 Task: Play online Dominion games in easy mode.
Action: Mouse moved to (261, 516)
Screenshot: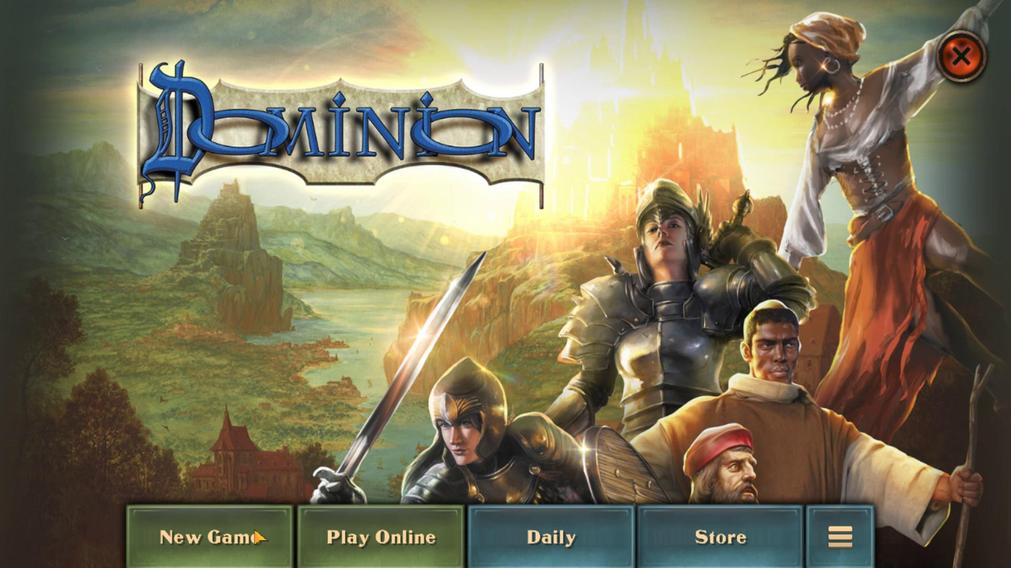 
Action: Mouse pressed left at (261, 516)
Screenshot: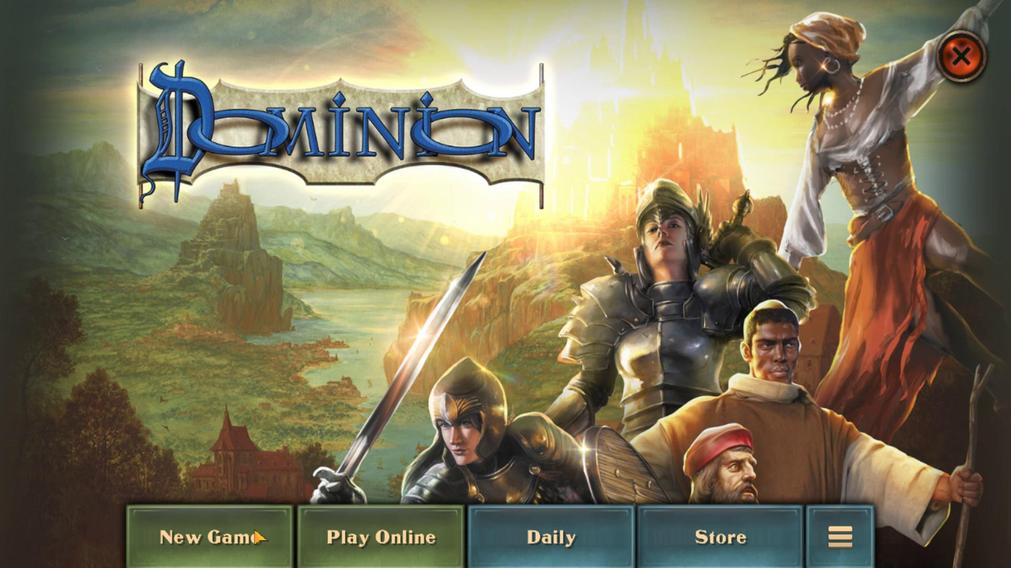 
Action: Mouse moved to (523, 235)
Screenshot: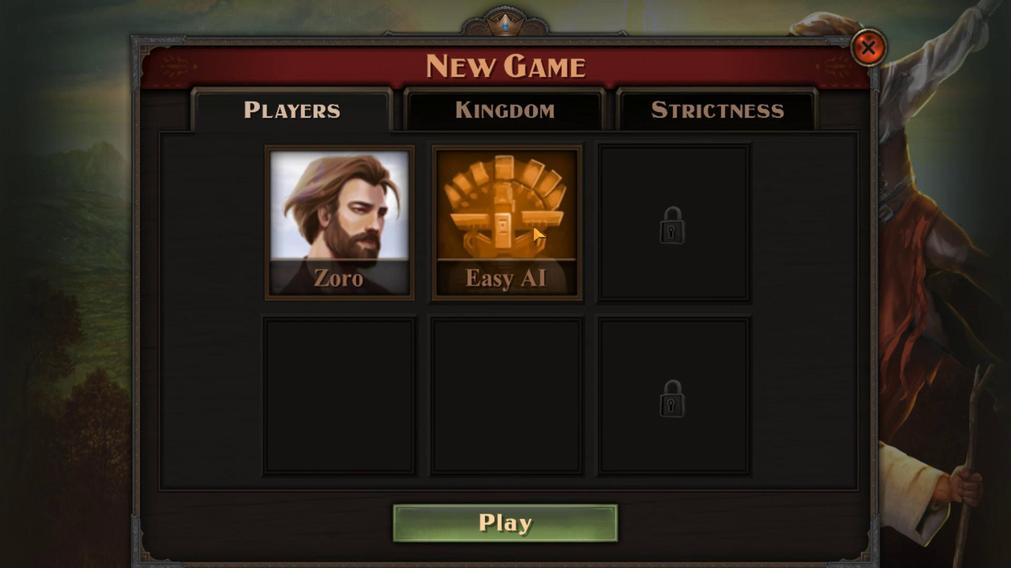 
Action: Mouse pressed left at (523, 235)
Screenshot: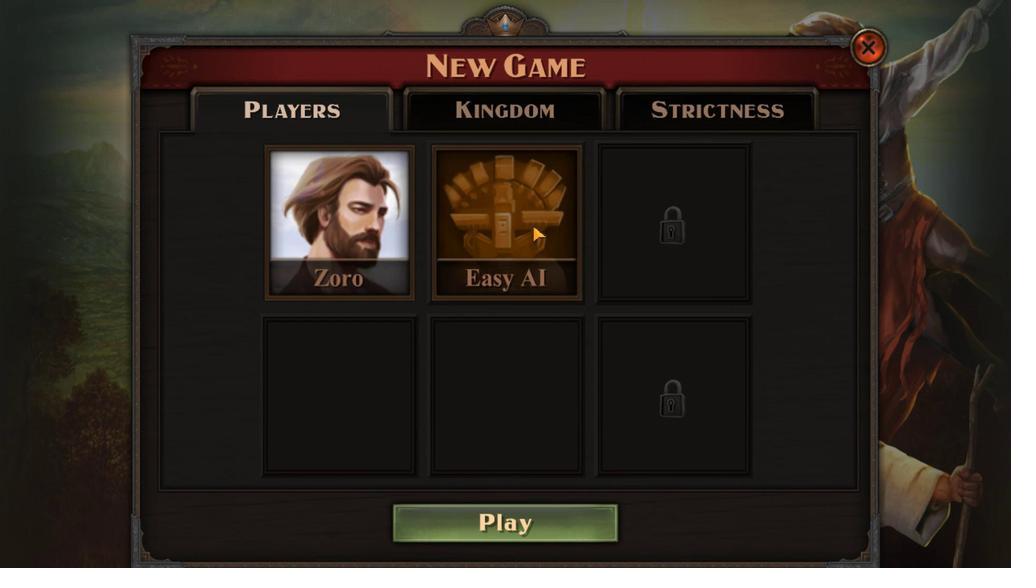 
Action: Mouse moved to (333, 326)
Screenshot: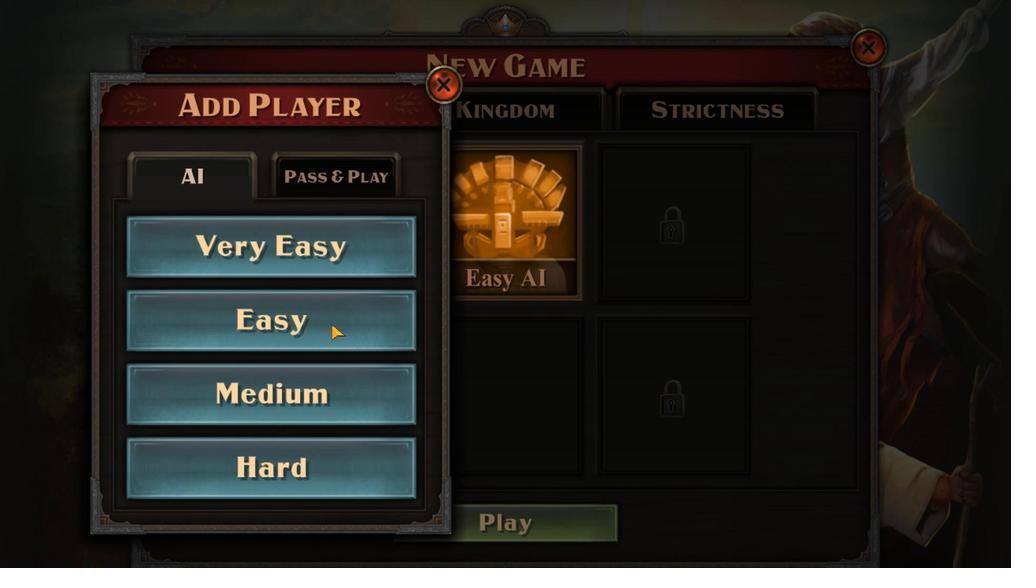 
Action: Mouse pressed left at (333, 326)
Screenshot: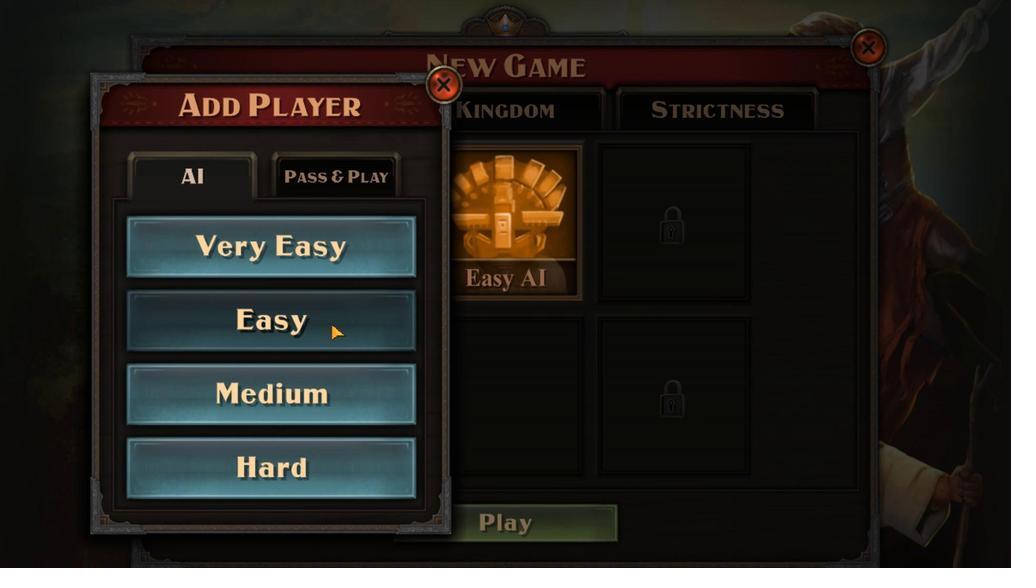
Action: Mouse moved to (569, 505)
Screenshot: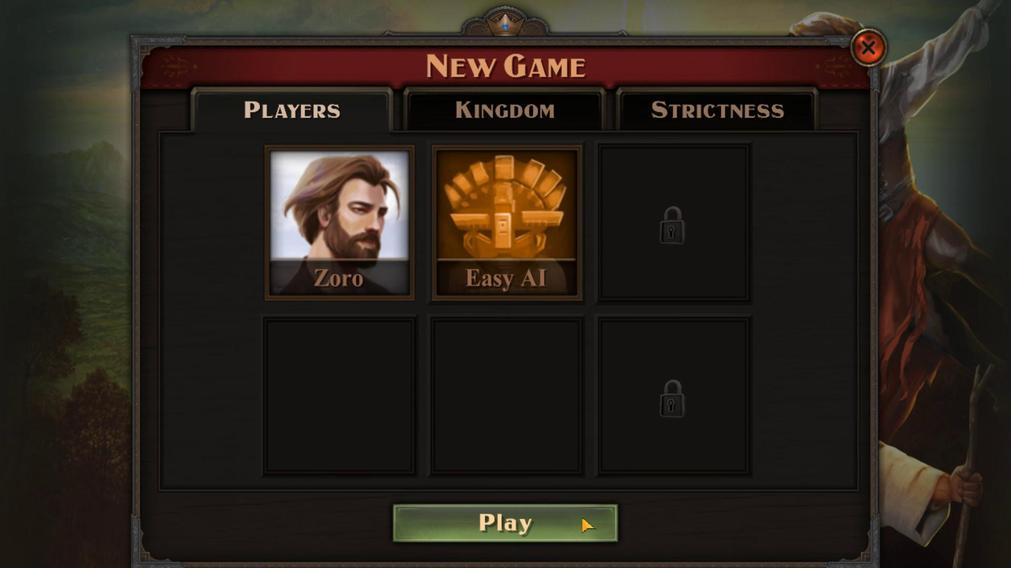 
Action: Mouse pressed left at (569, 505)
Screenshot: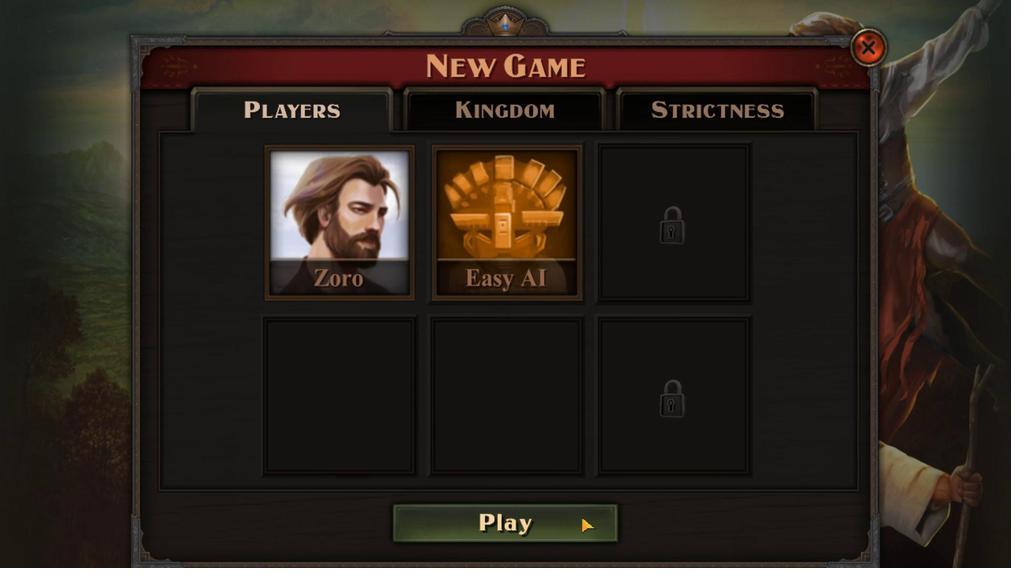 
Action: Mouse moved to (652, 503)
Screenshot: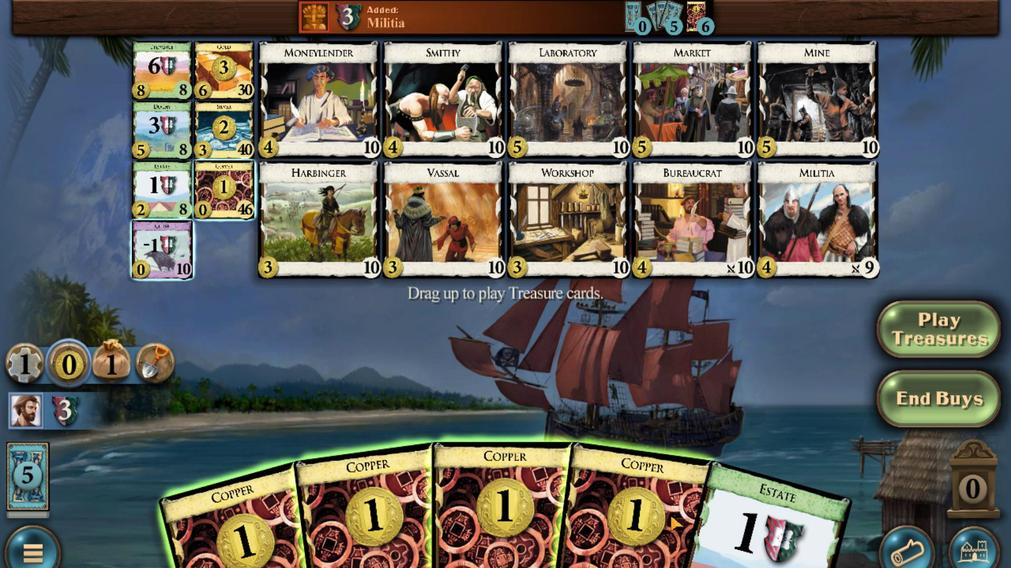
Action: Mouse scrolled (652, 502) with delta (0, 0)
Screenshot: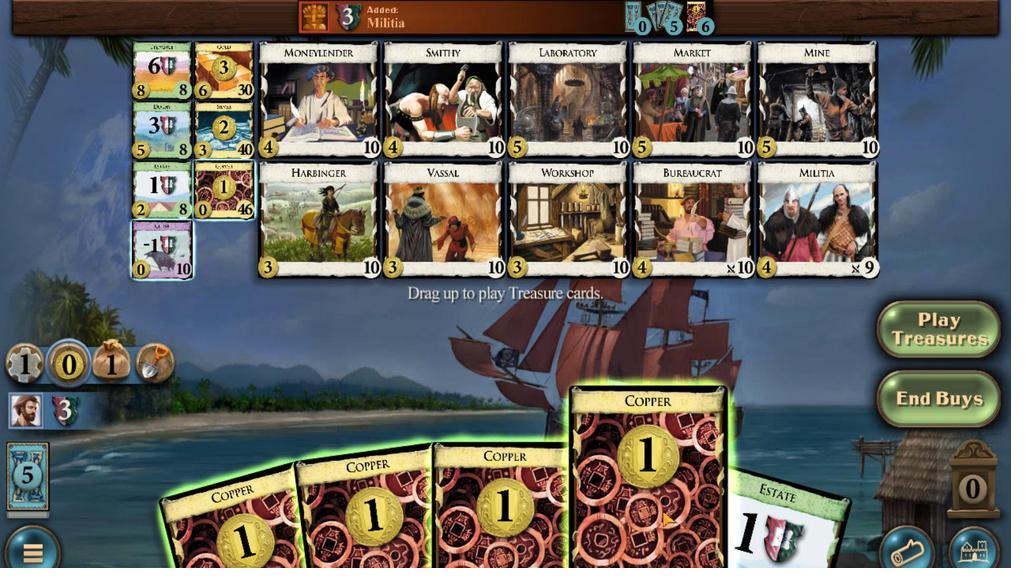 
Action: Mouse moved to (588, 496)
Screenshot: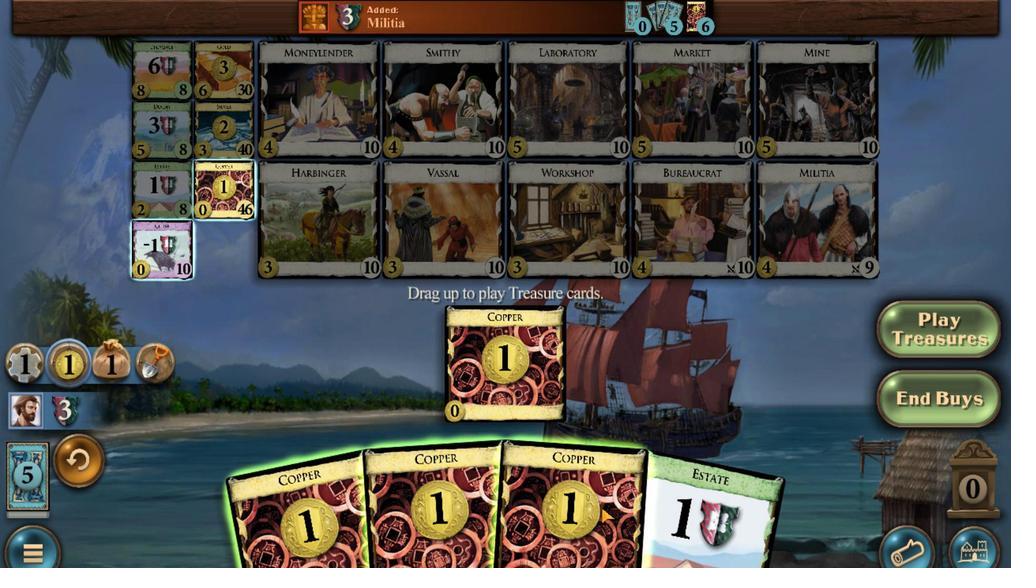 
Action: Mouse scrolled (588, 496) with delta (0, 0)
Screenshot: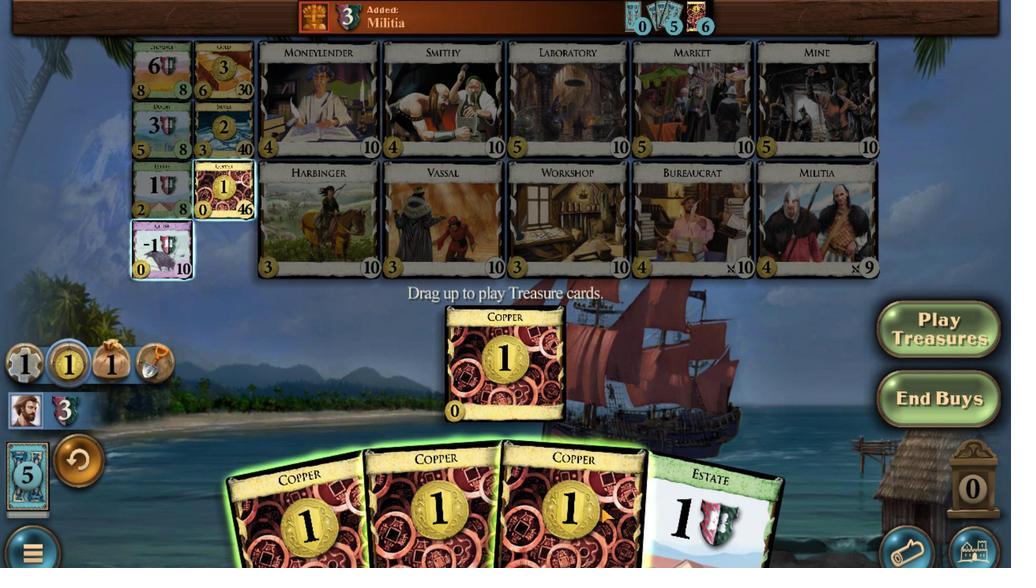 
Action: Mouse moved to (526, 468)
Screenshot: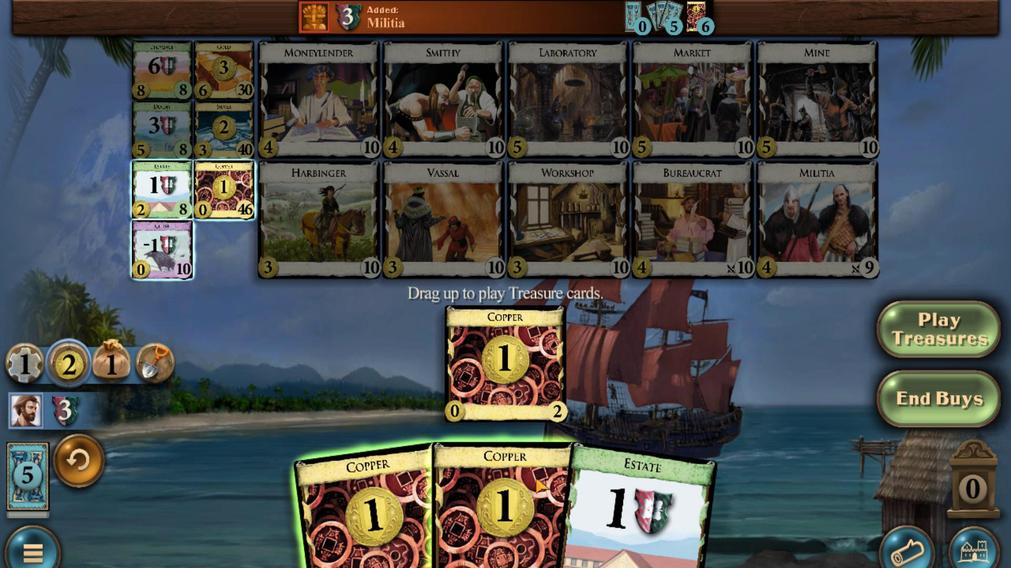 
Action: Mouse scrolled (526, 468) with delta (0, 0)
Screenshot: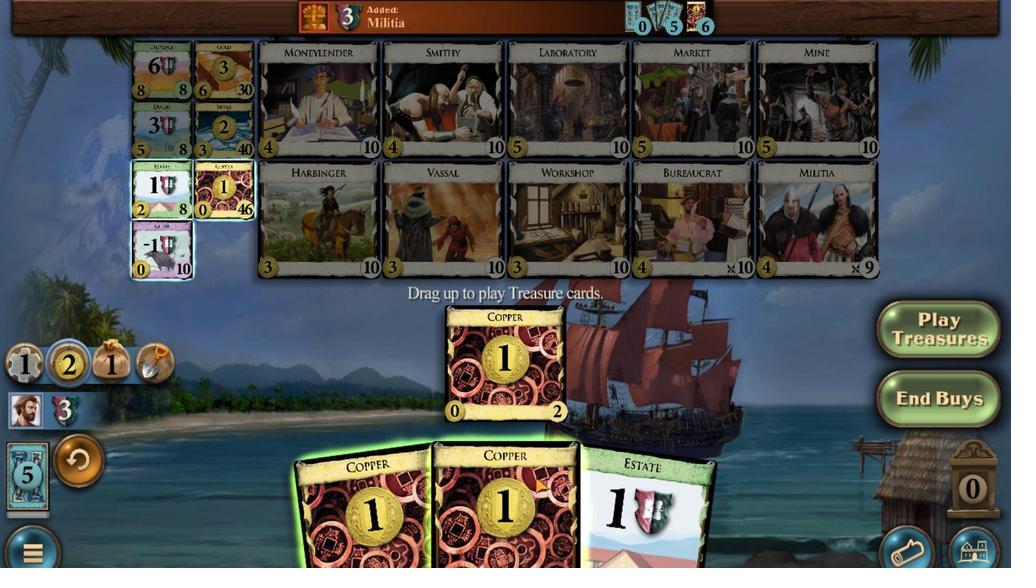 
Action: Mouse moved to (440, 466)
Screenshot: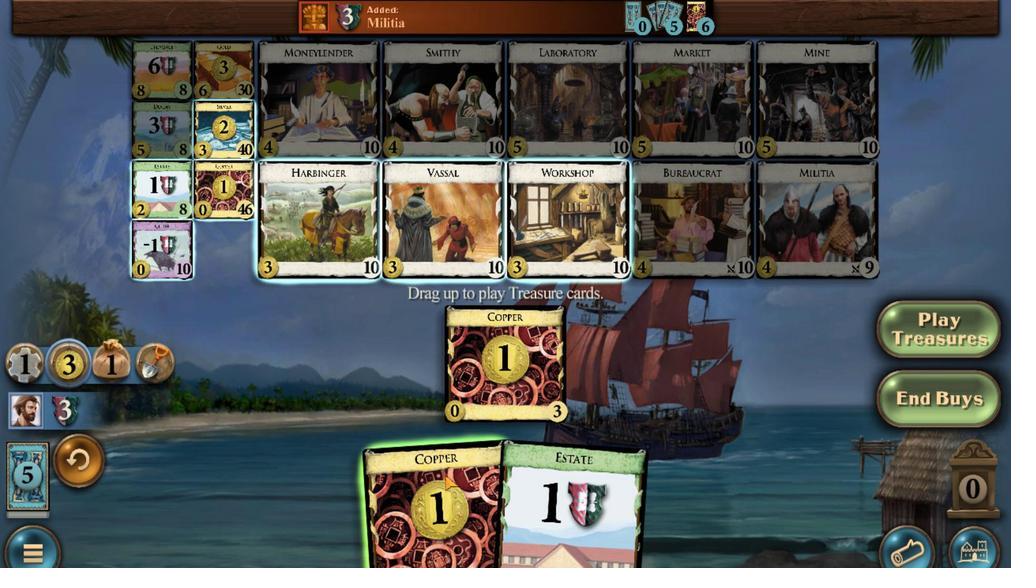 
Action: Mouse scrolled (440, 465) with delta (0, 0)
Screenshot: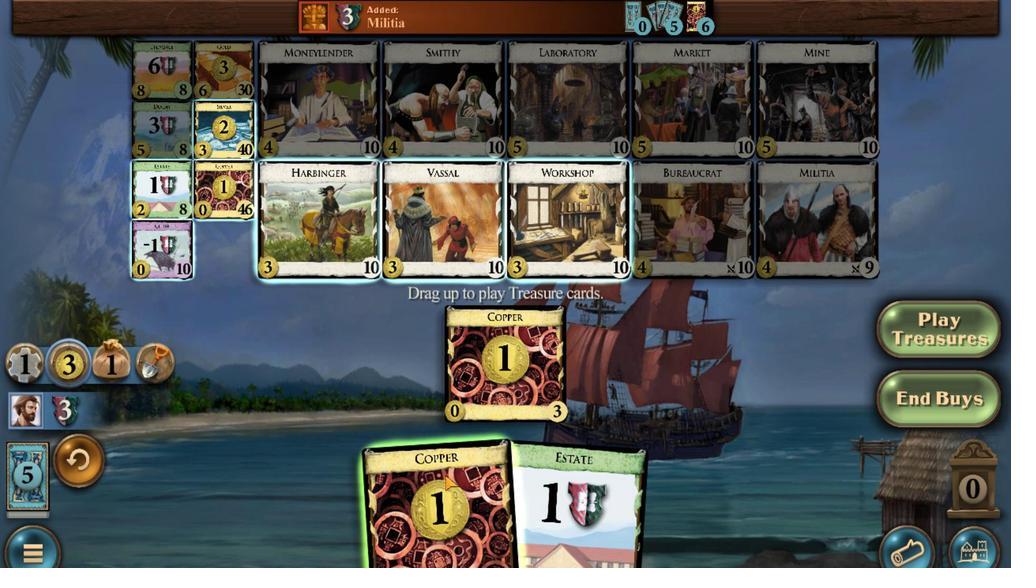 
Action: Mouse moved to (770, 214)
Screenshot: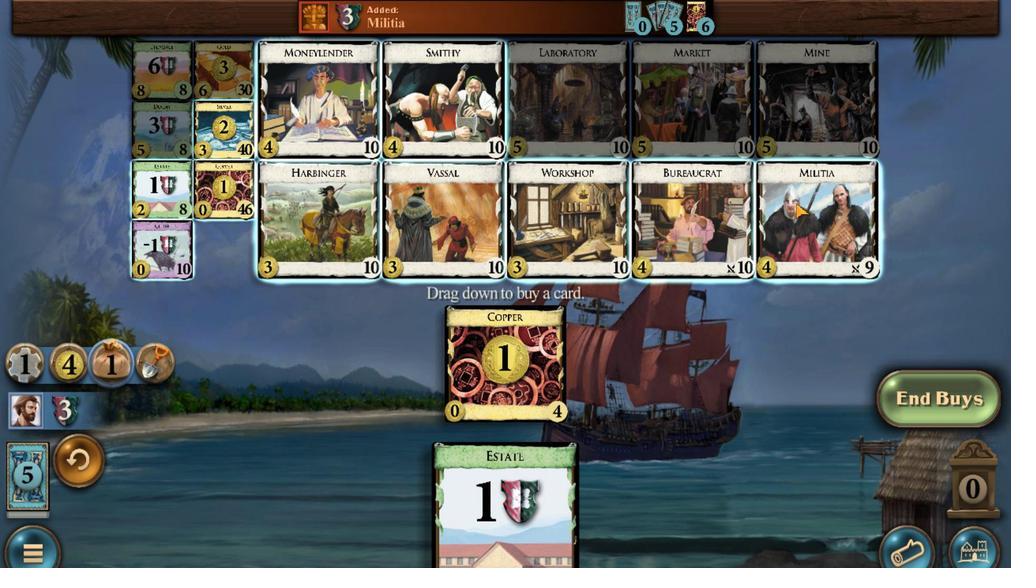 
Action: Mouse scrolled (770, 214) with delta (0, 0)
Screenshot: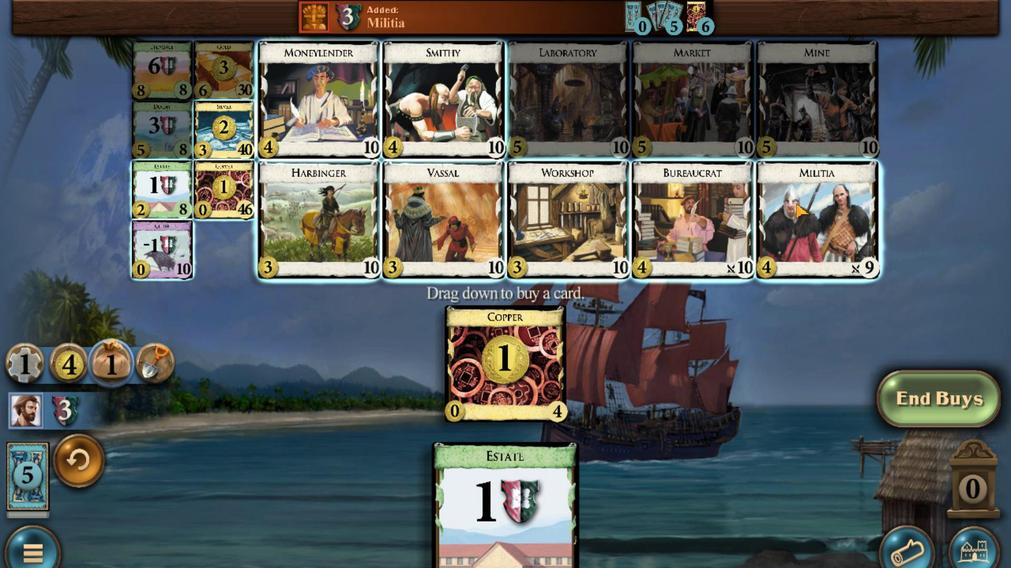 
Action: Mouse scrolled (770, 214) with delta (0, 0)
Screenshot: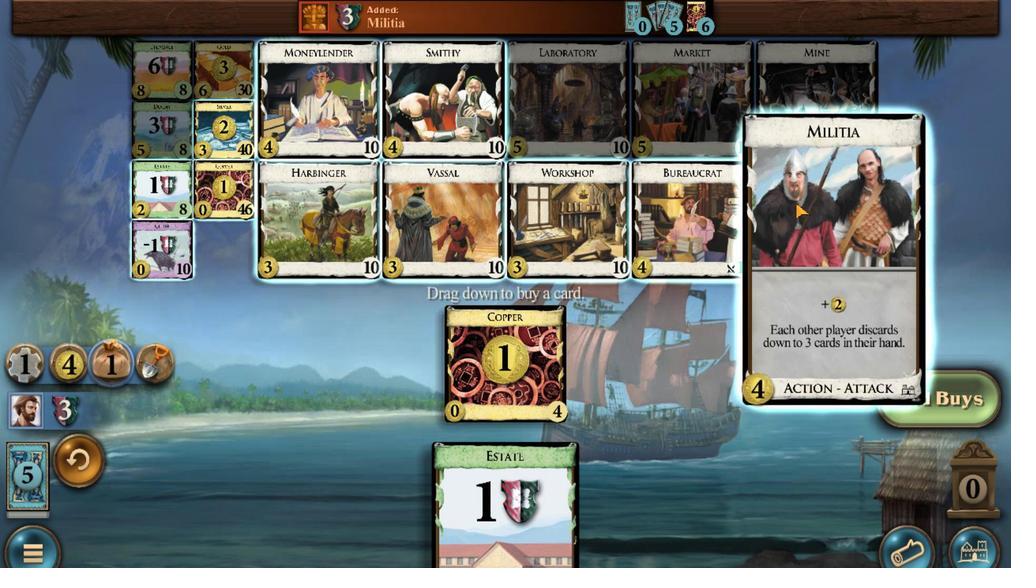 
Action: Mouse scrolled (770, 214) with delta (0, 0)
Screenshot: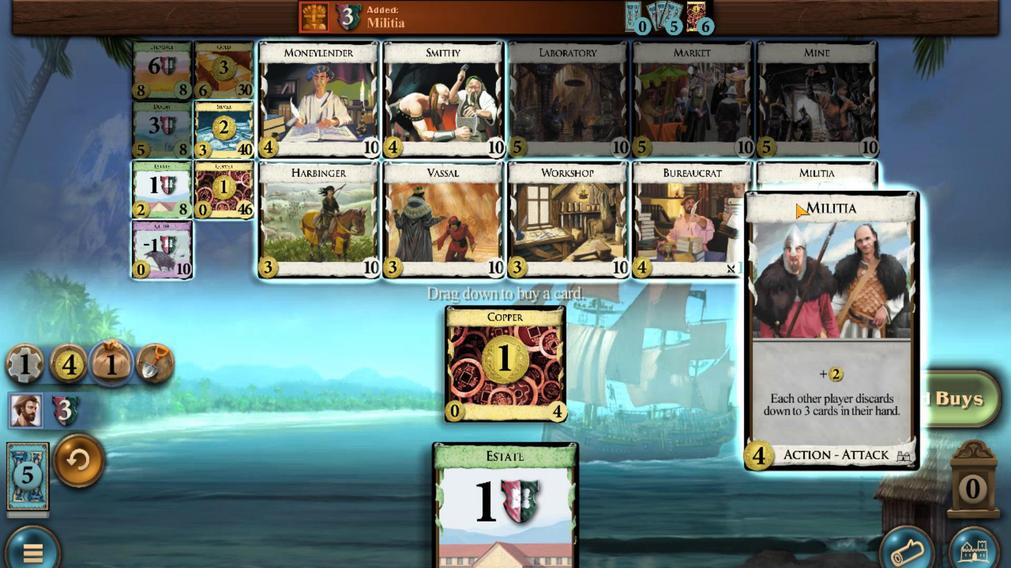 
Action: Mouse moved to (473, 472)
Screenshot: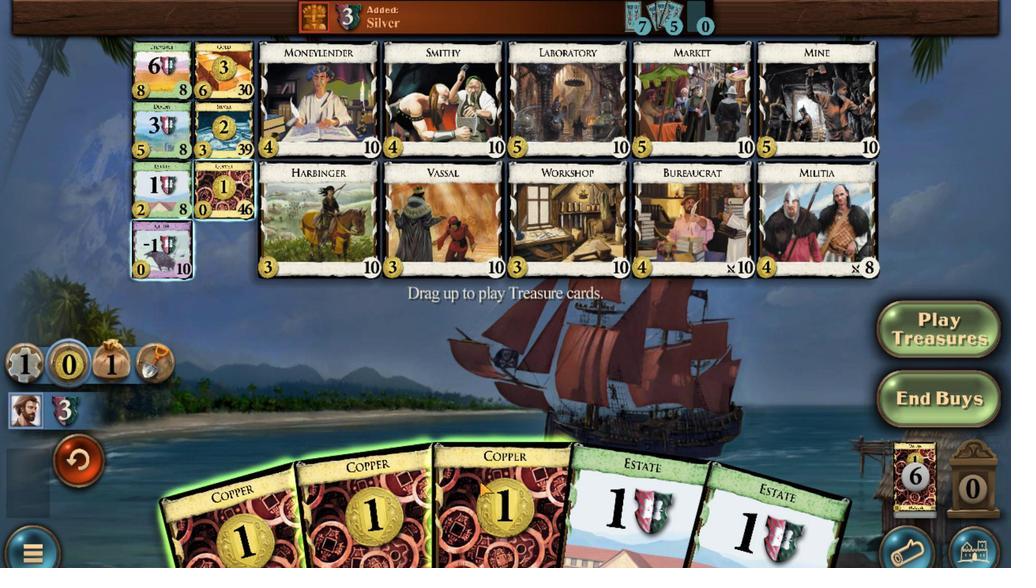 
Action: Mouse scrolled (473, 471) with delta (0, 0)
Screenshot: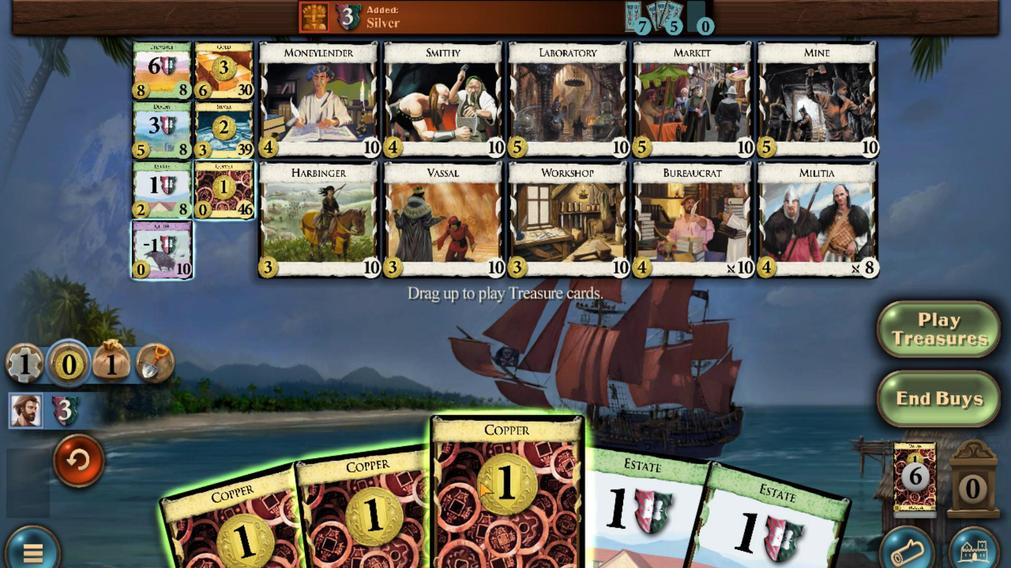 
Action: Mouse moved to (448, 472)
Screenshot: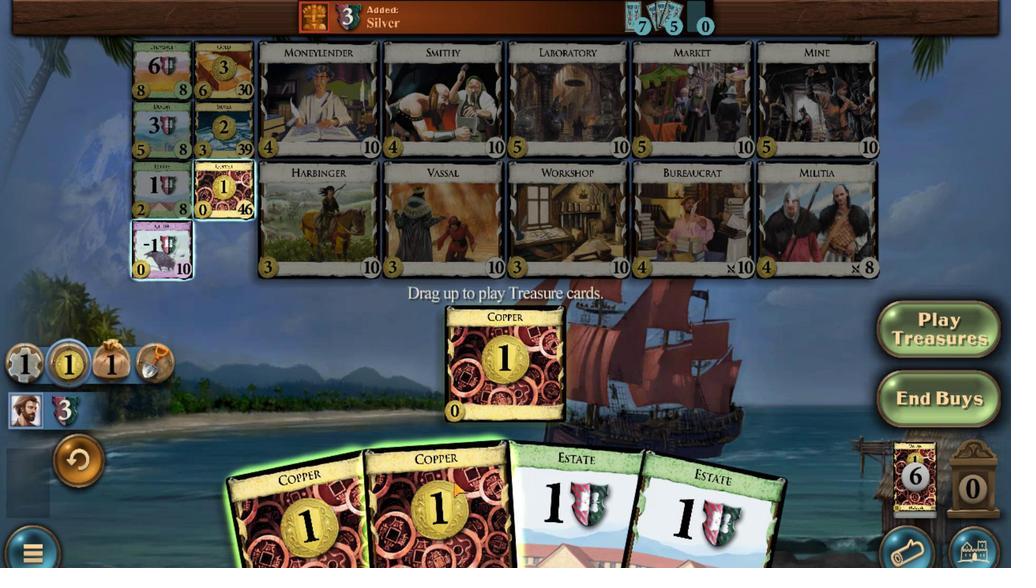
Action: Mouse scrolled (448, 471) with delta (0, 0)
Screenshot: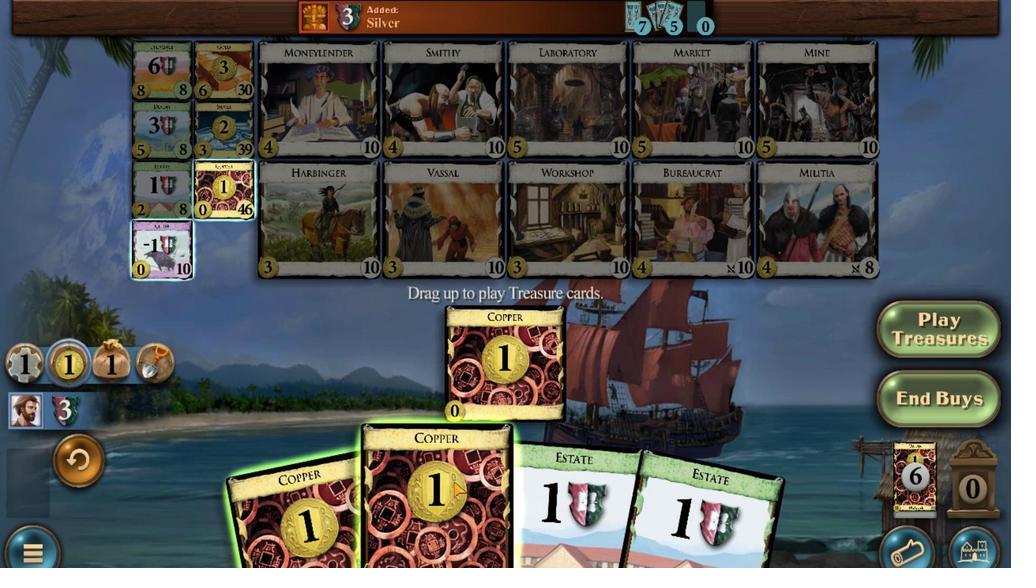 
Action: Mouse moved to (391, 475)
Screenshot: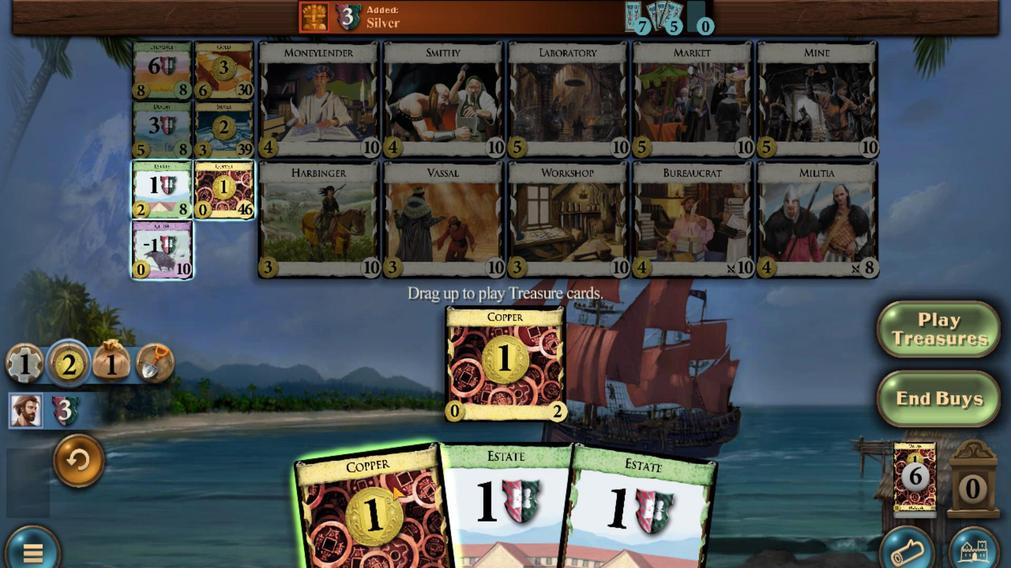 
Action: Mouse scrolled (391, 474) with delta (0, 0)
Screenshot: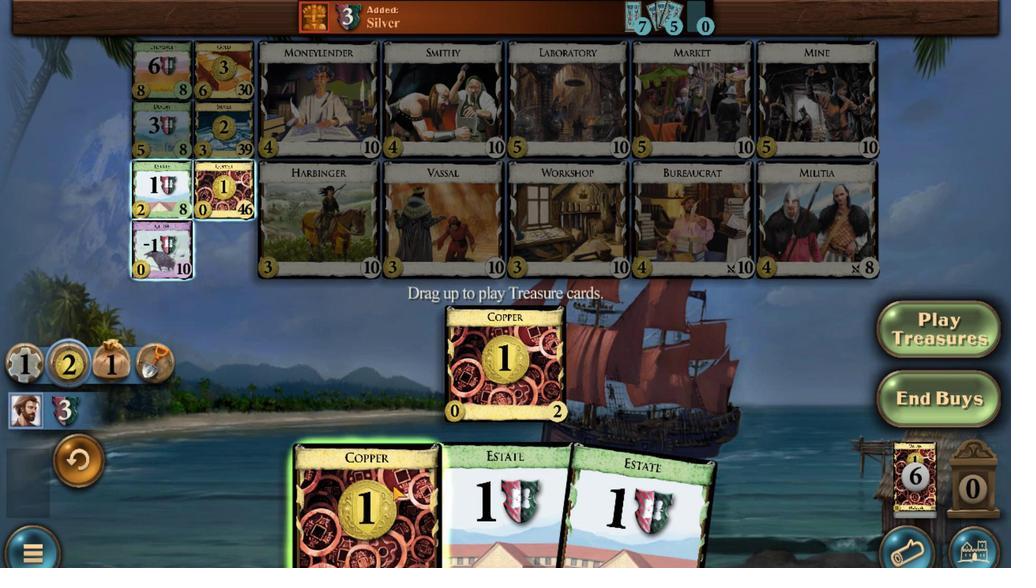 
Action: Mouse moved to (229, 126)
Screenshot: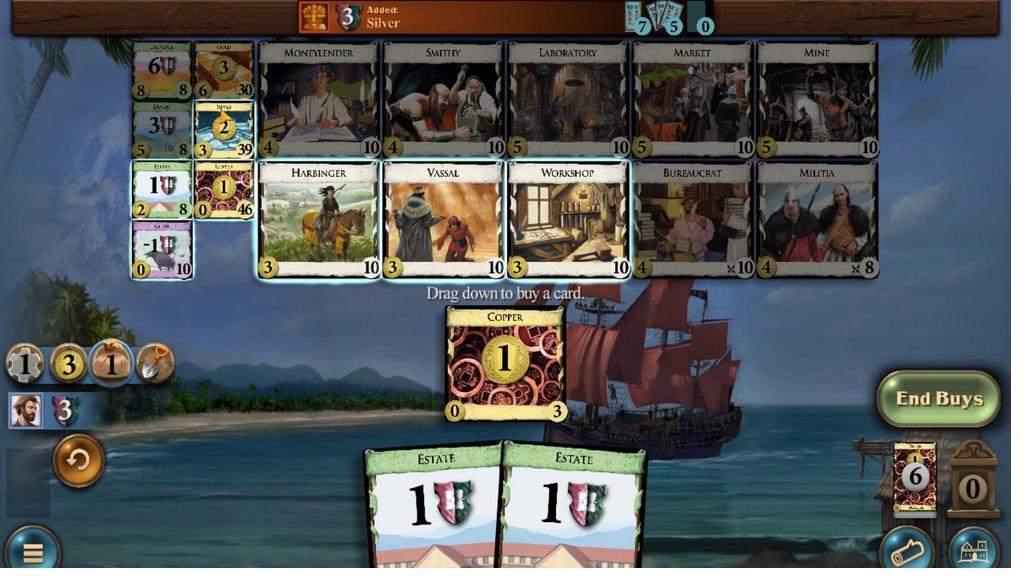 
Action: Mouse scrolled (229, 127) with delta (0, 0)
Screenshot: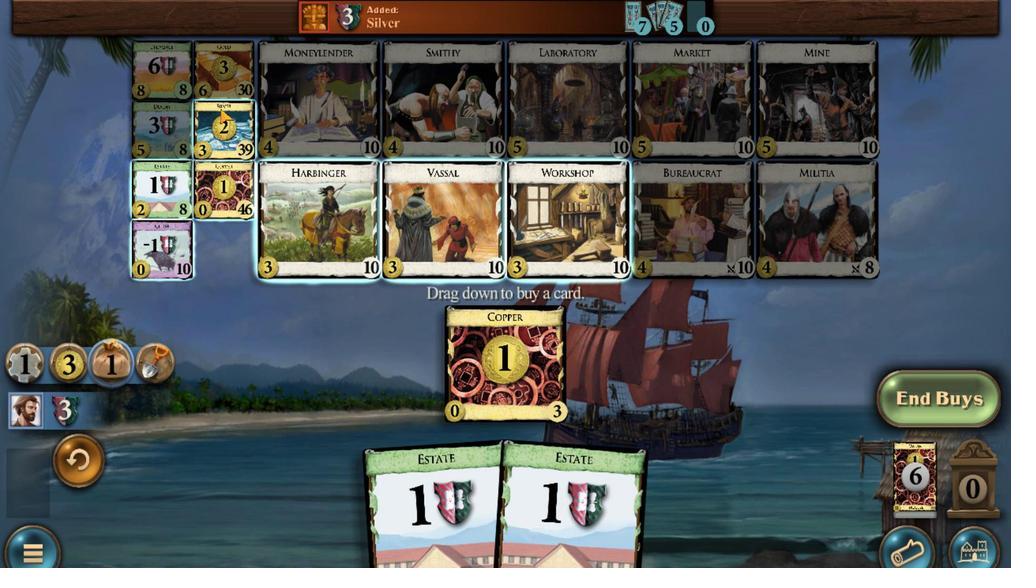 
Action: Mouse scrolled (229, 127) with delta (0, 0)
Screenshot: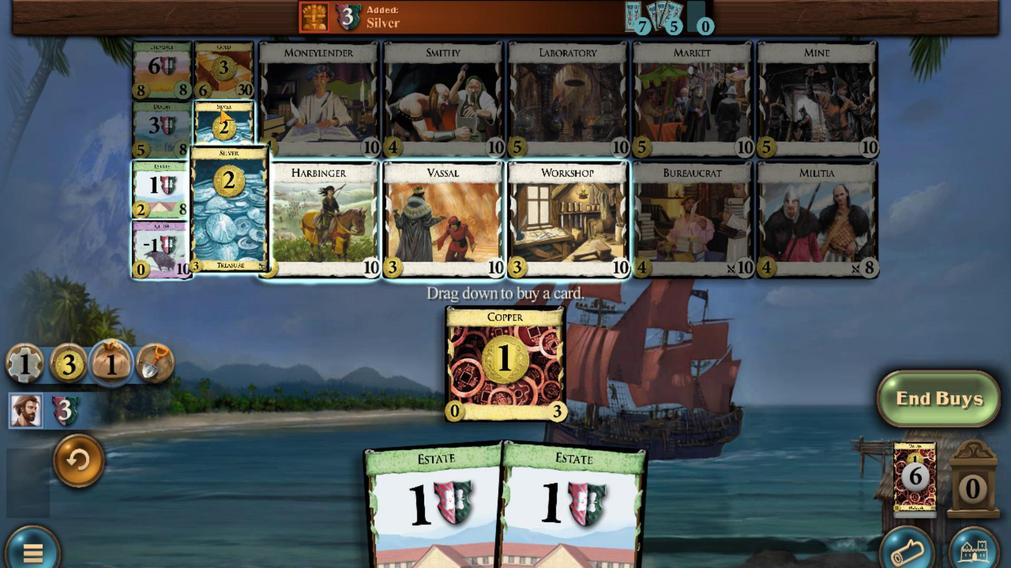 
Action: Mouse scrolled (229, 127) with delta (0, 0)
Screenshot: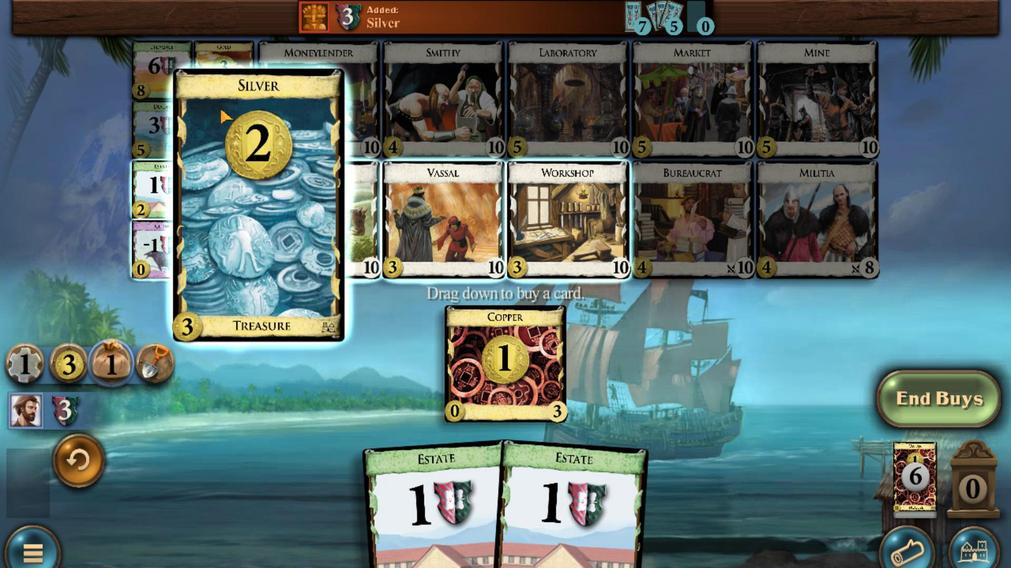 
Action: Mouse scrolled (229, 127) with delta (0, 0)
Screenshot: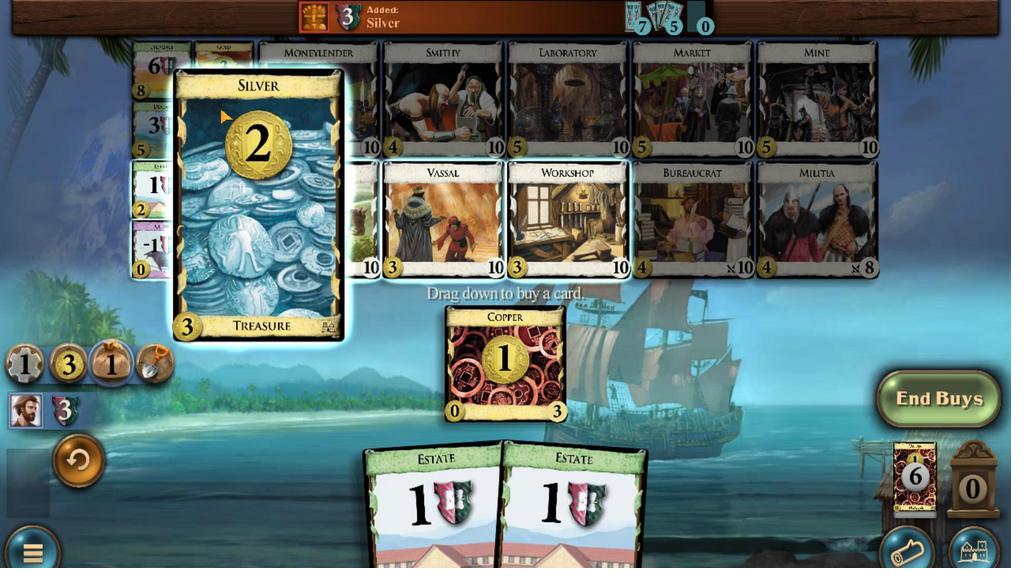 
Action: Mouse scrolled (229, 127) with delta (0, 0)
Screenshot: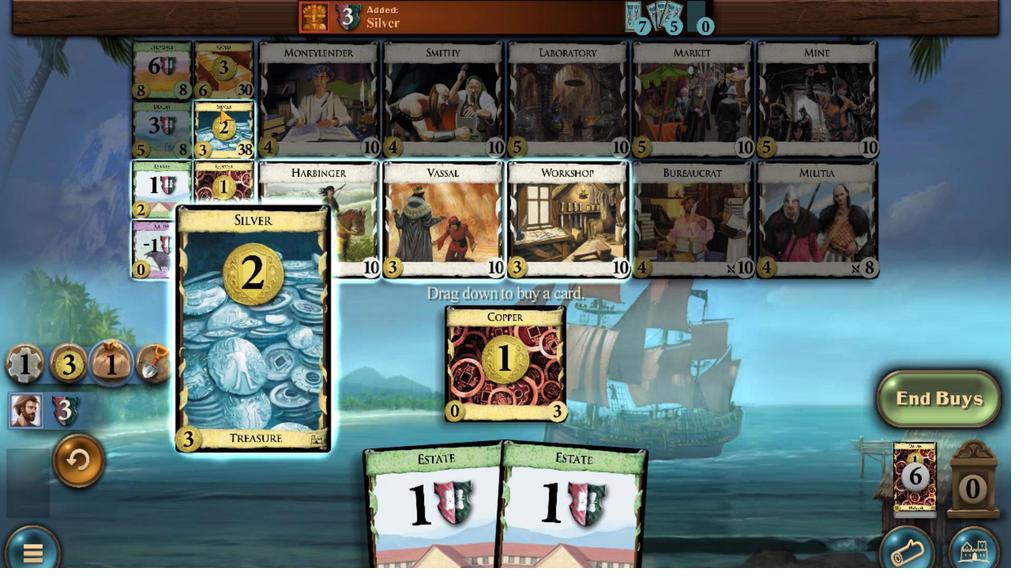 
Action: Mouse moved to (474, 448)
Screenshot: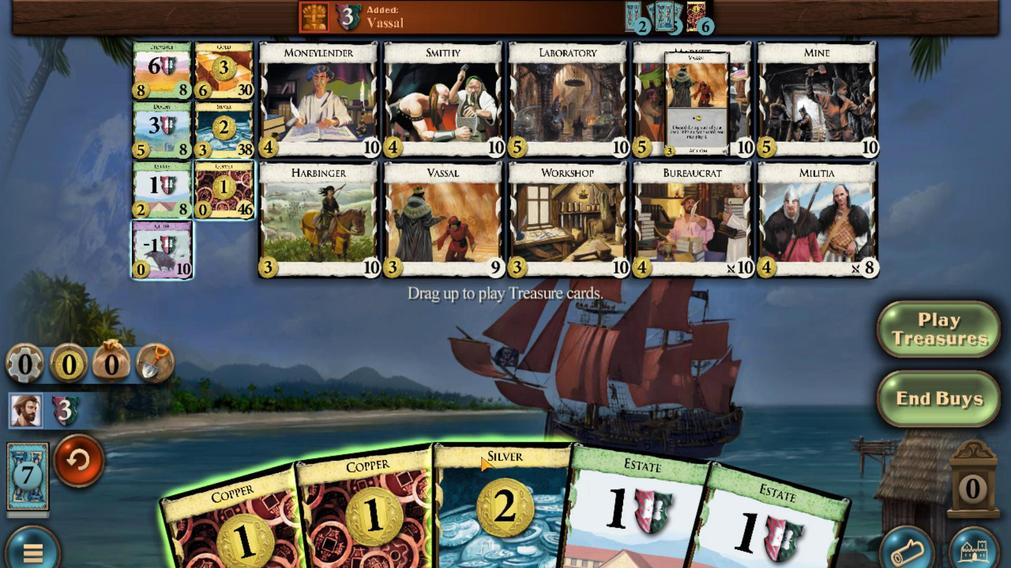 
Action: Mouse scrolled (474, 448) with delta (0, 0)
Screenshot: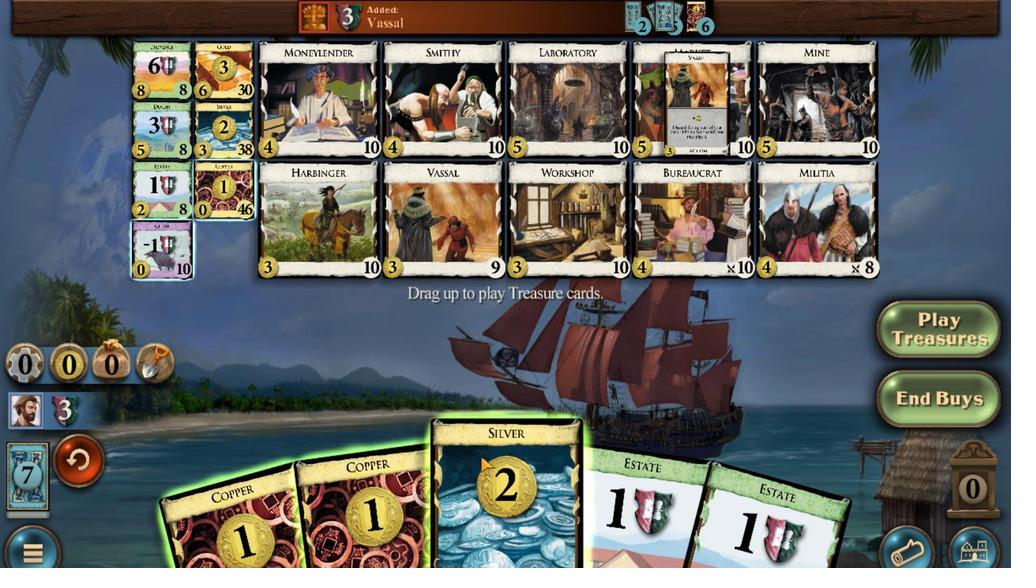 
Action: Mouse moved to (449, 463)
Screenshot: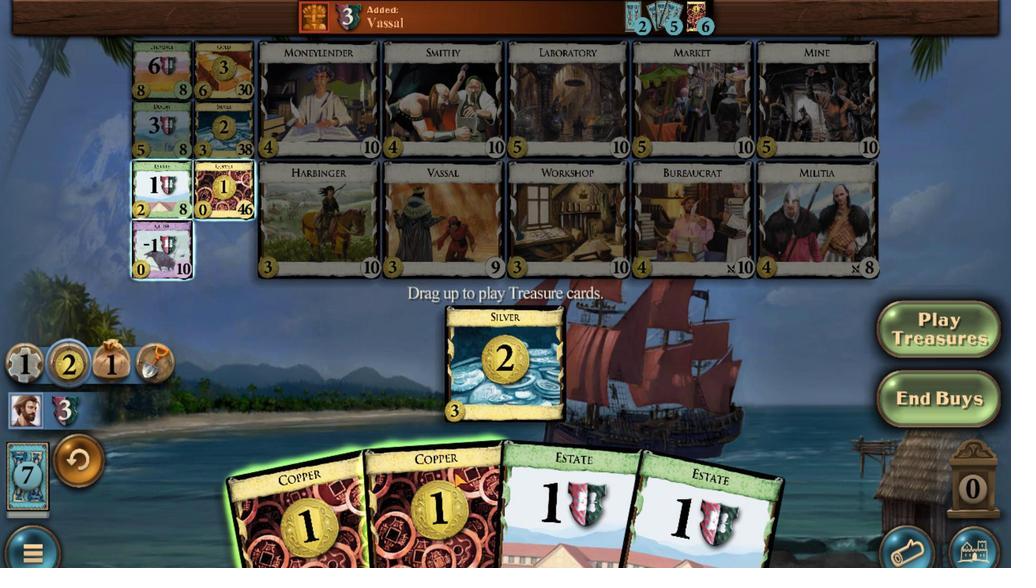 
Action: Mouse scrolled (449, 462) with delta (0, 0)
Screenshot: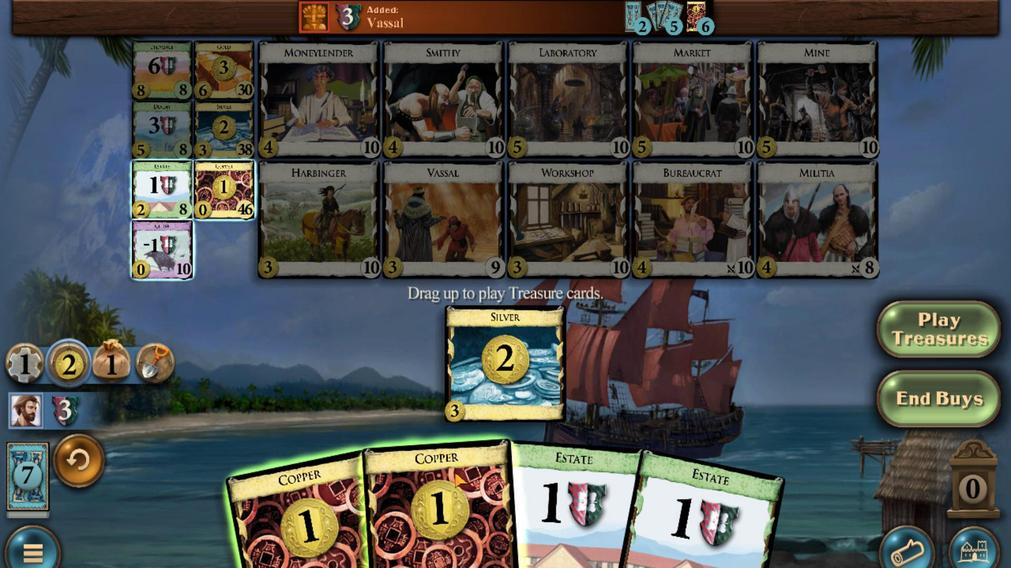 
Action: Mouse moved to (383, 468)
Screenshot: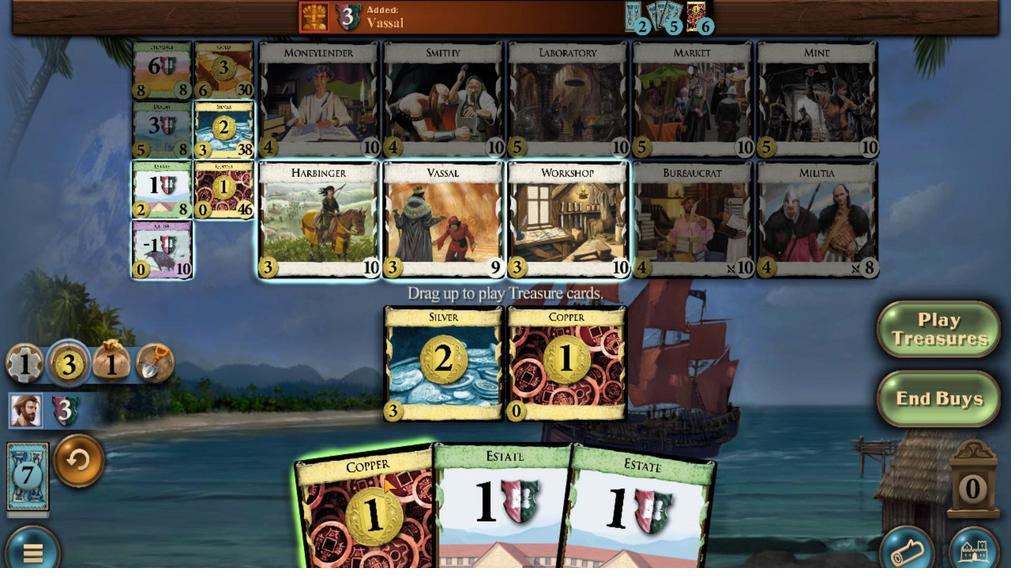 
Action: Mouse scrolled (383, 468) with delta (0, 0)
Screenshot: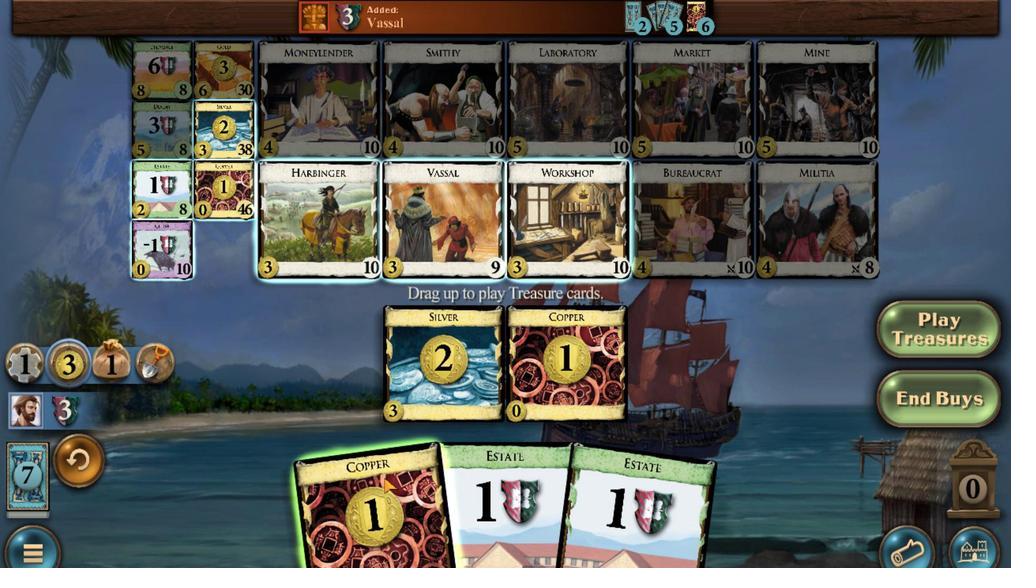 
Action: Mouse moved to (436, 116)
Screenshot: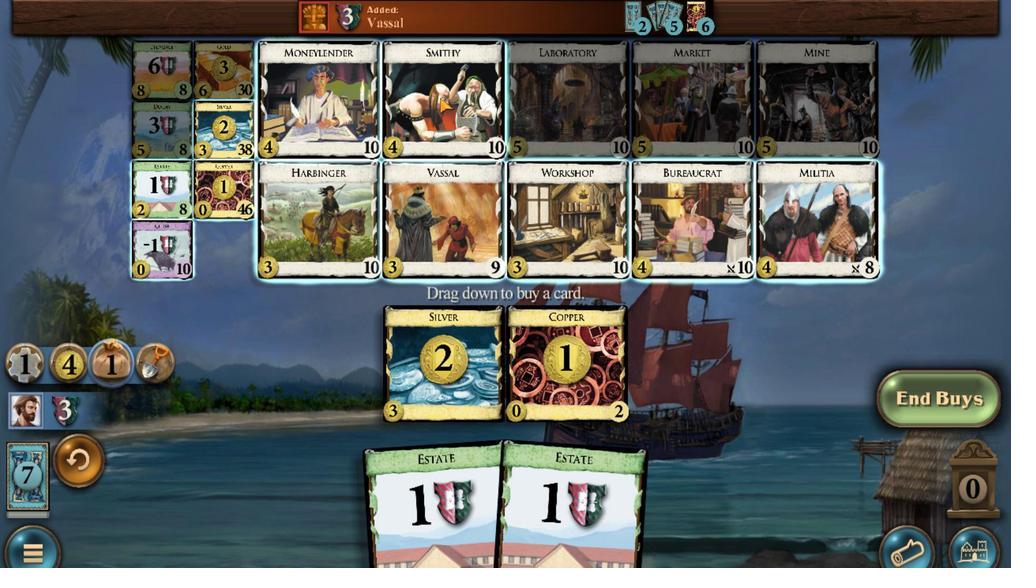 
Action: Mouse scrolled (436, 117) with delta (0, 0)
Screenshot: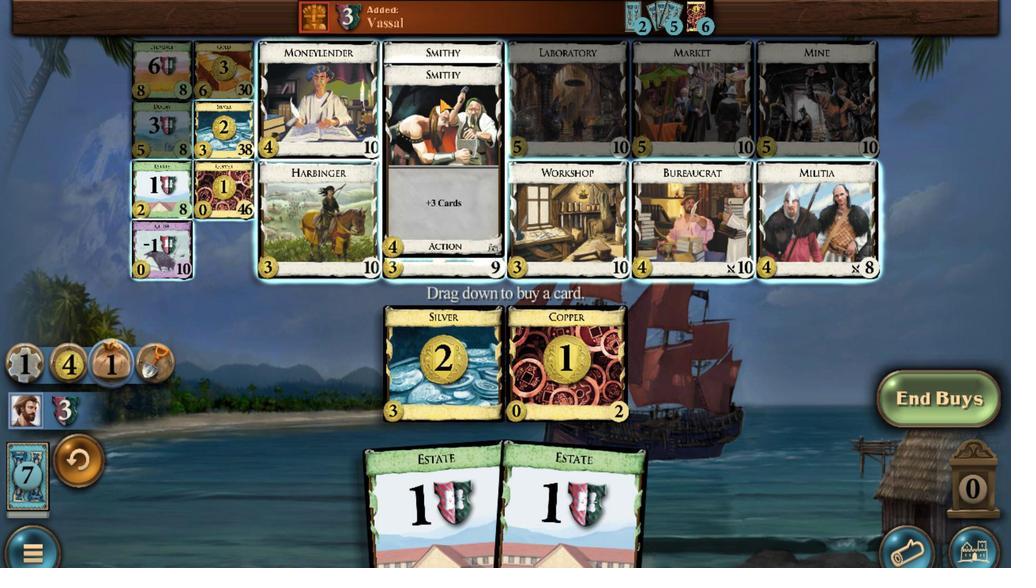 
Action: Mouse scrolled (436, 117) with delta (0, 0)
Screenshot: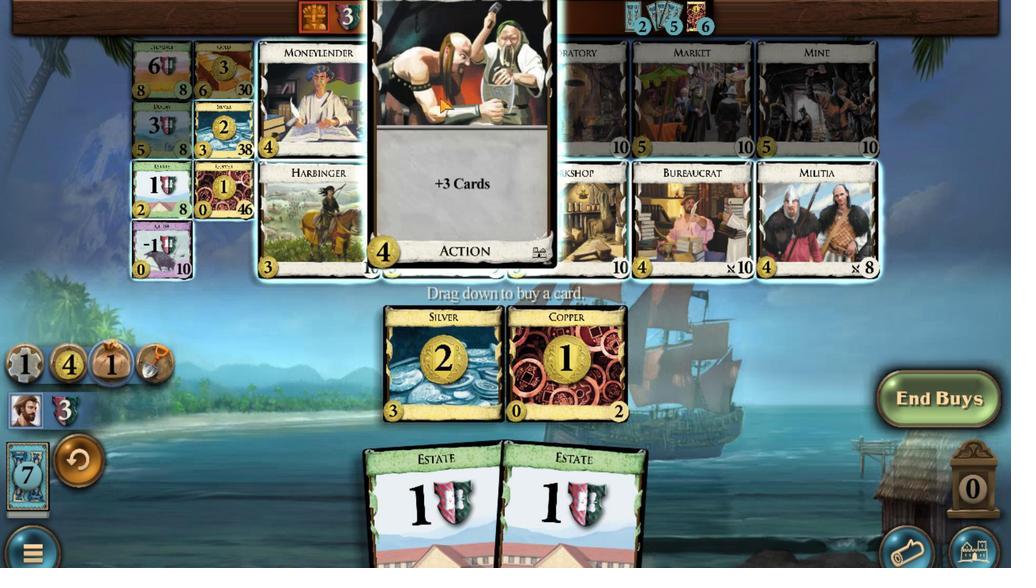 
Action: Mouse scrolled (436, 117) with delta (0, 0)
Screenshot: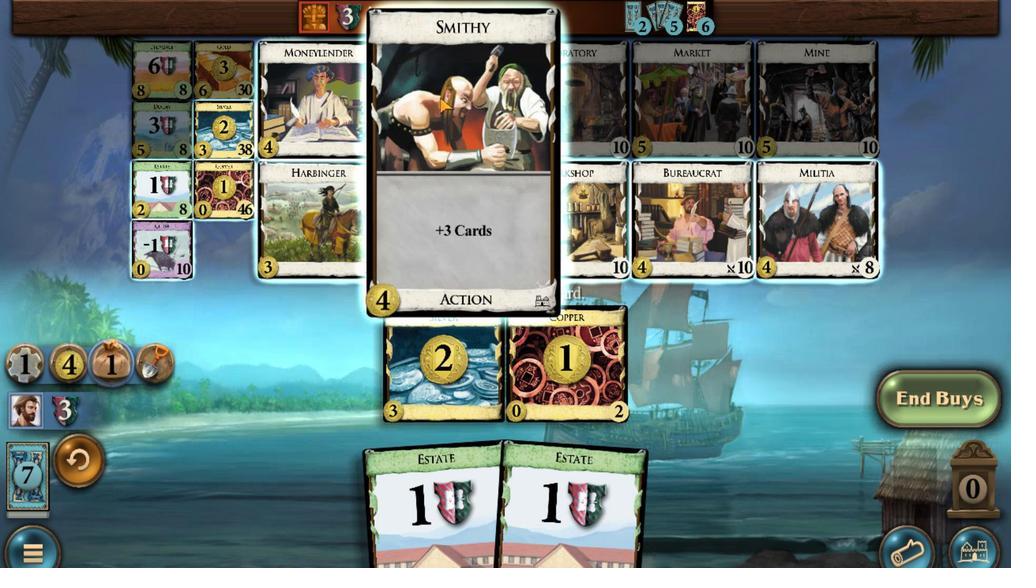
Action: Mouse scrolled (436, 117) with delta (0, 0)
Screenshot: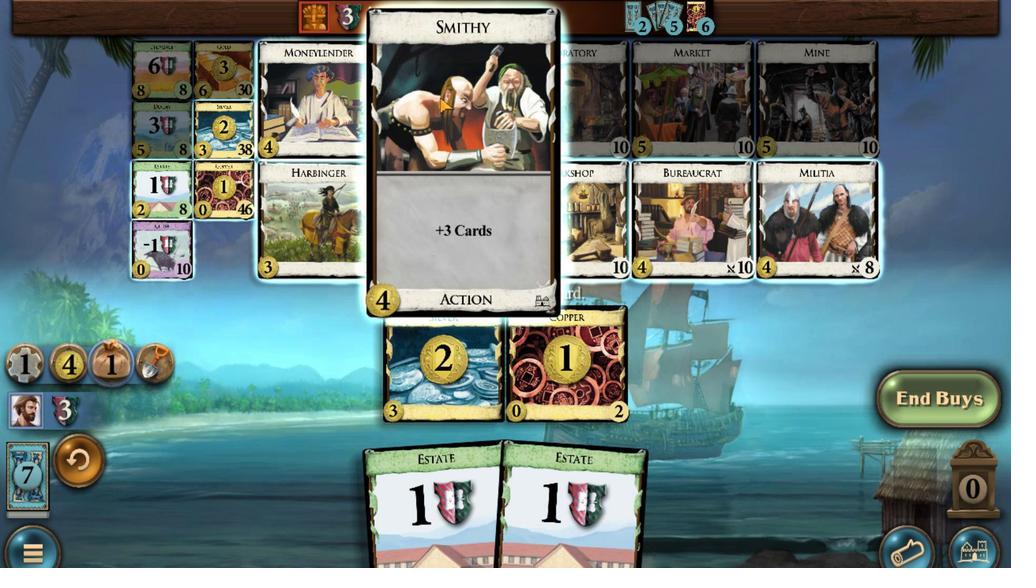 
Action: Mouse moved to (254, 479)
Screenshot: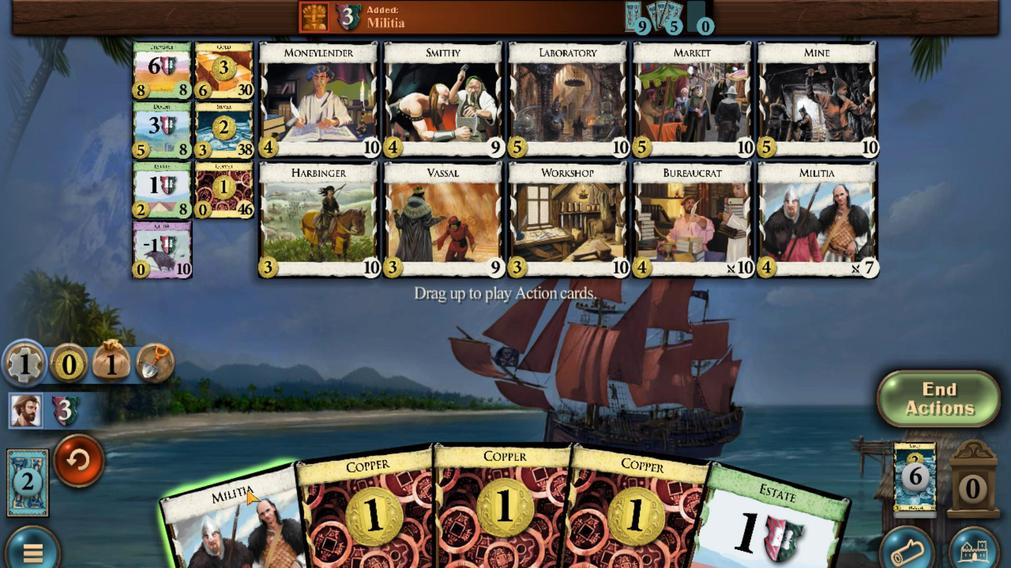 
Action: Mouse scrolled (254, 479) with delta (0, 0)
Screenshot: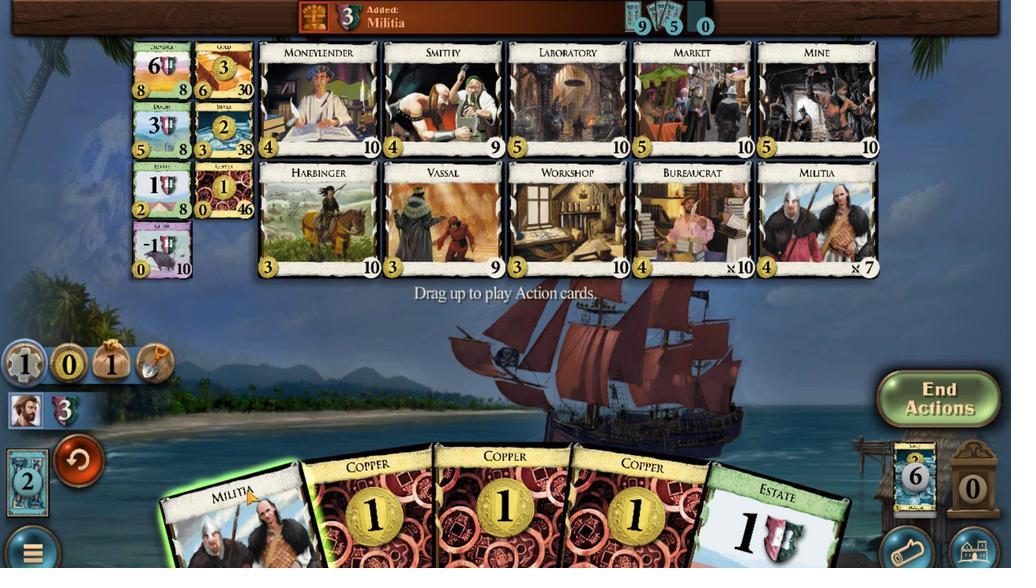
Action: Mouse moved to (557, 458)
Screenshot: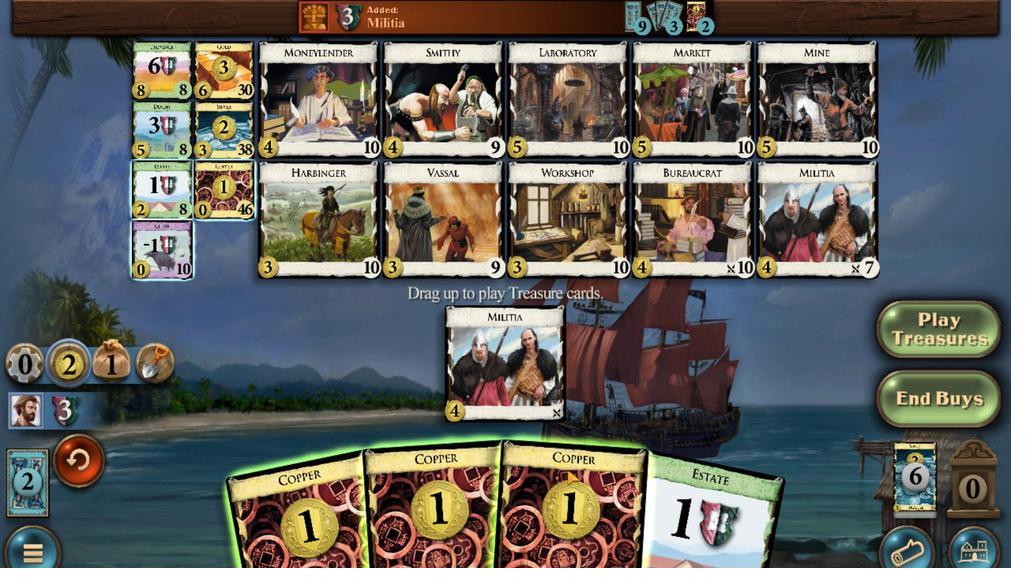 
Action: Mouse scrolled (557, 458) with delta (0, 0)
Screenshot: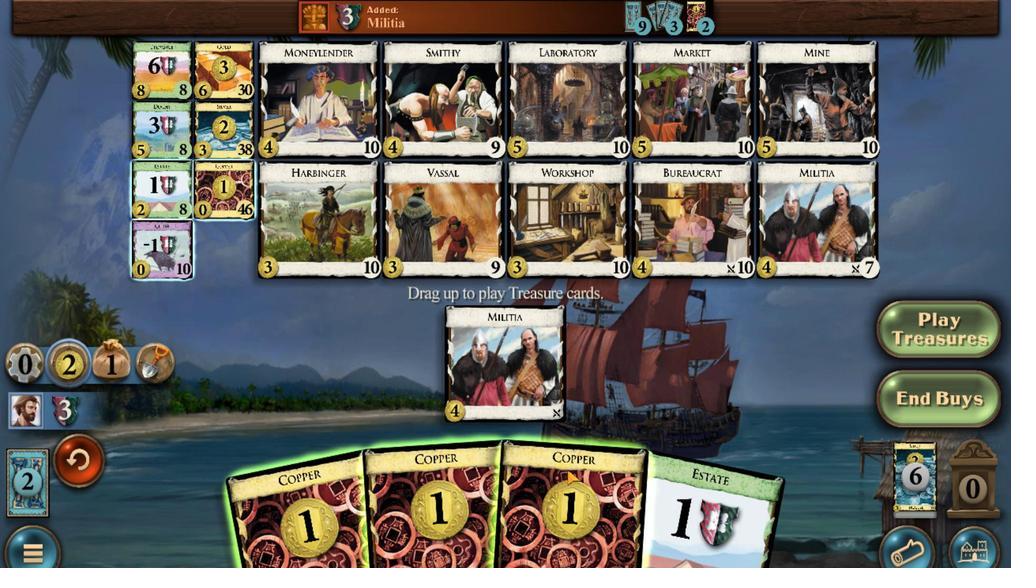 
Action: Mouse moved to (550, 459)
Screenshot: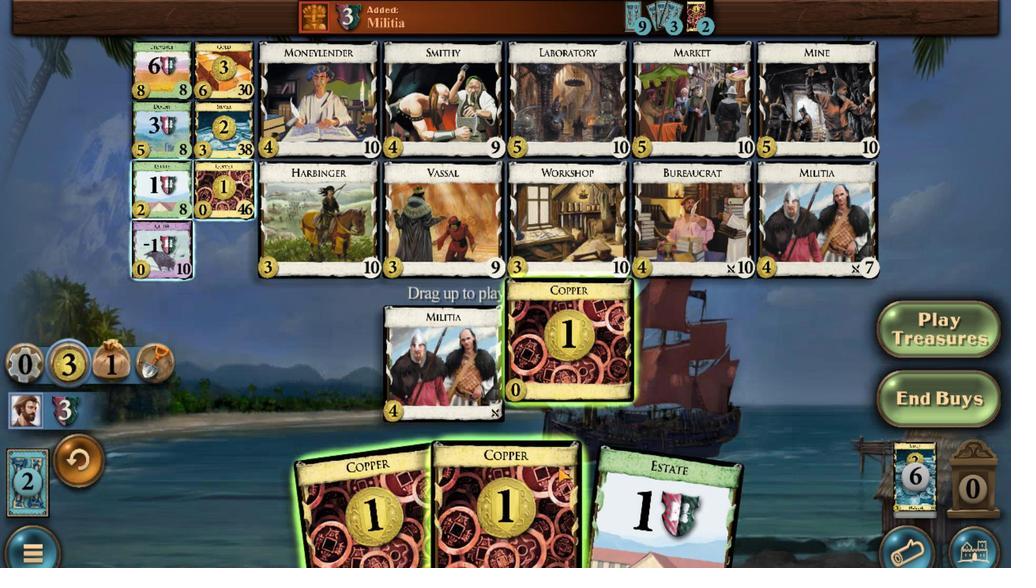 
Action: Mouse scrolled (550, 458) with delta (0, 0)
Screenshot: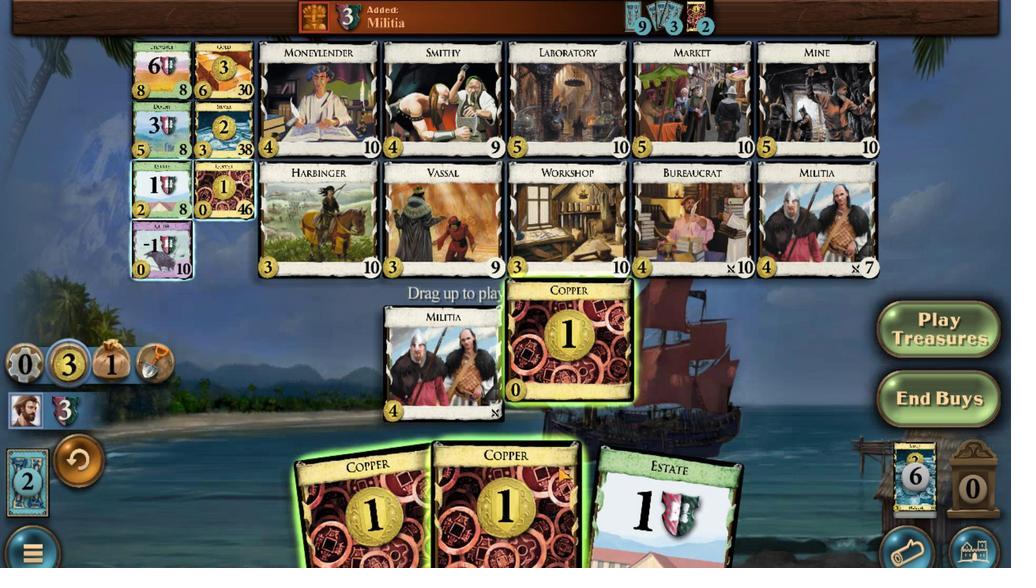 
Action: Mouse moved to (446, 482)
Screenshot: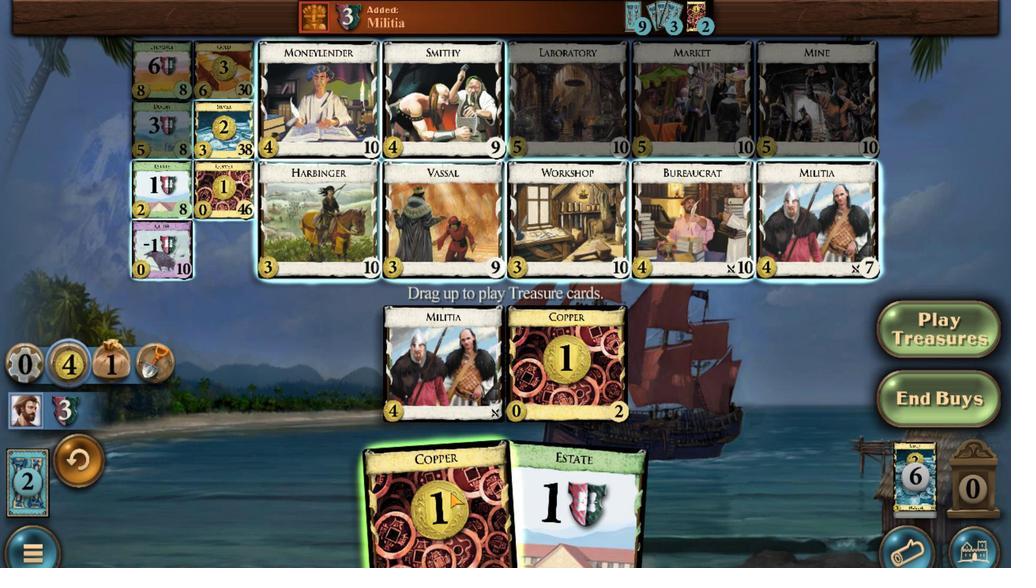
Action: Mouse scrolled (446, 481) with delta (0, 0)
Screenshot: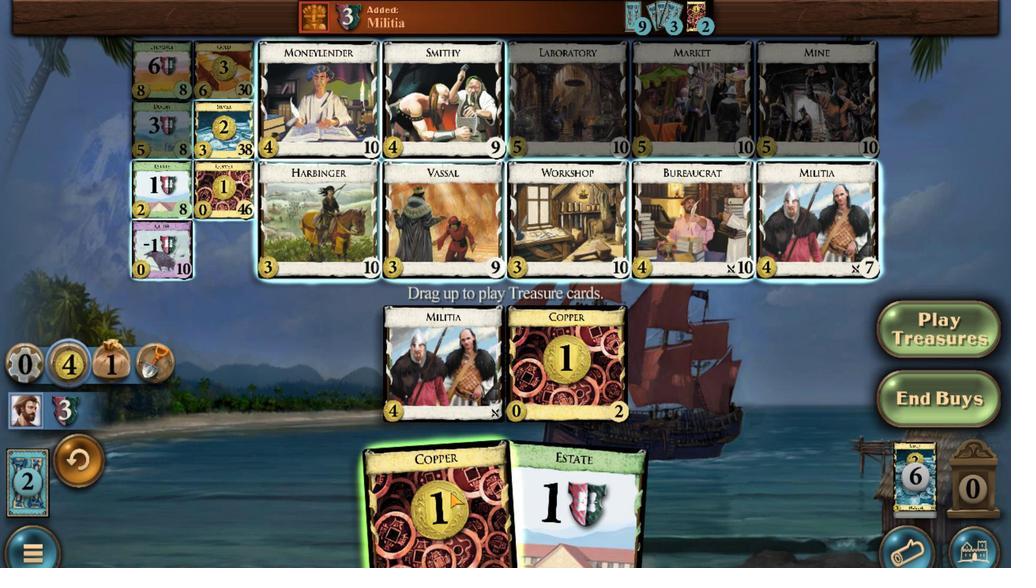 
Action: Mouse moved to (187, 152)
Screenshot: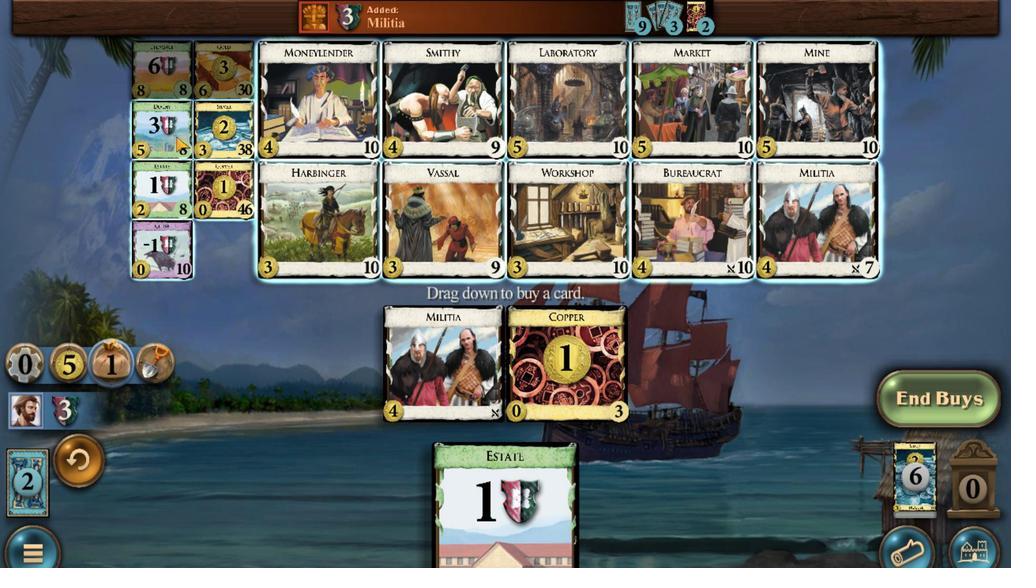 
Action: Mouse scrolled (187, 153) with delta (0, 0)
Screenshot: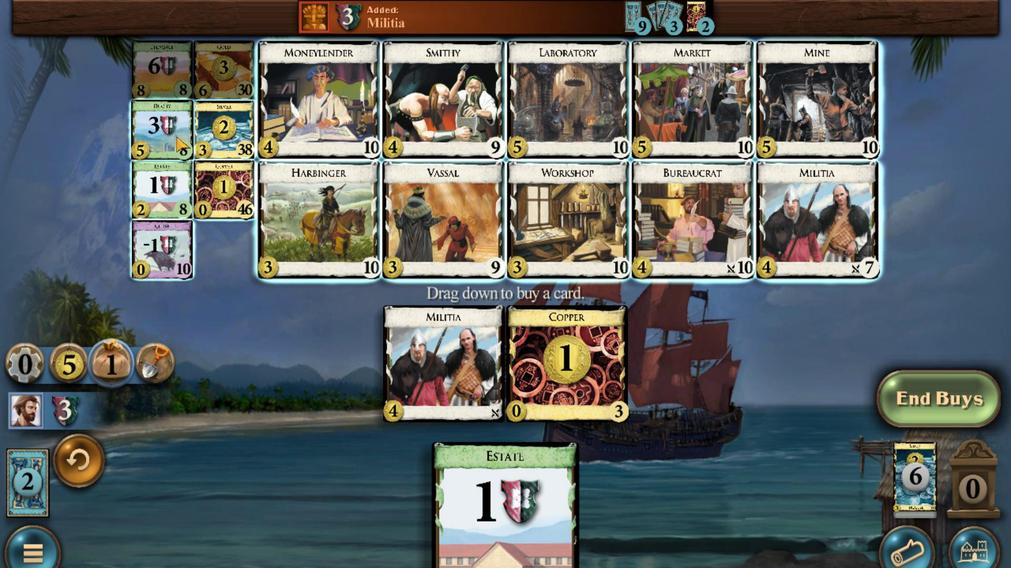 
Action: Mouse scrolled (187, 153) with delta (0, 0)
Screenshot: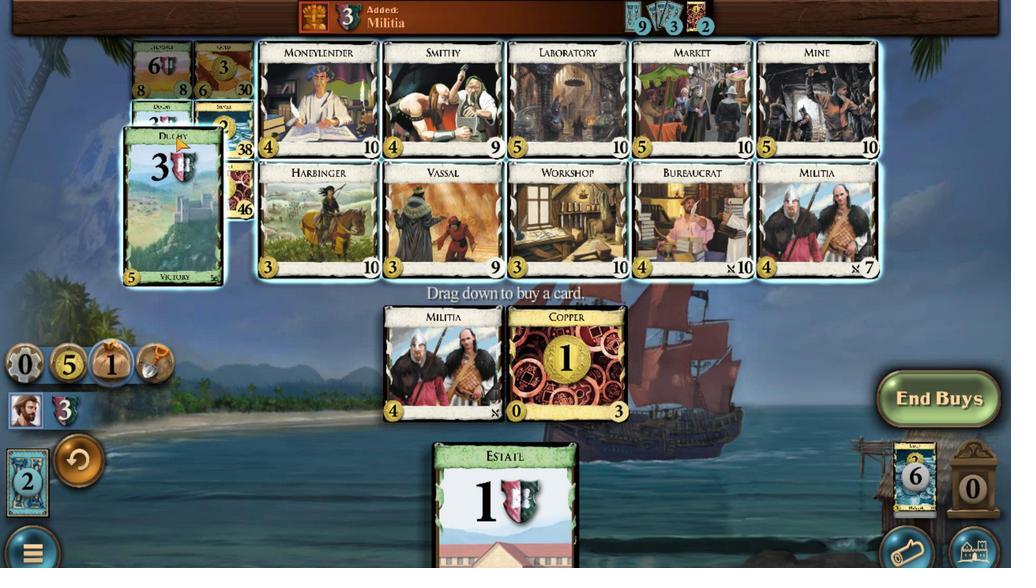 
Action: Mouse scrolled (187, 153) with delta (0, 0)
Screenshot: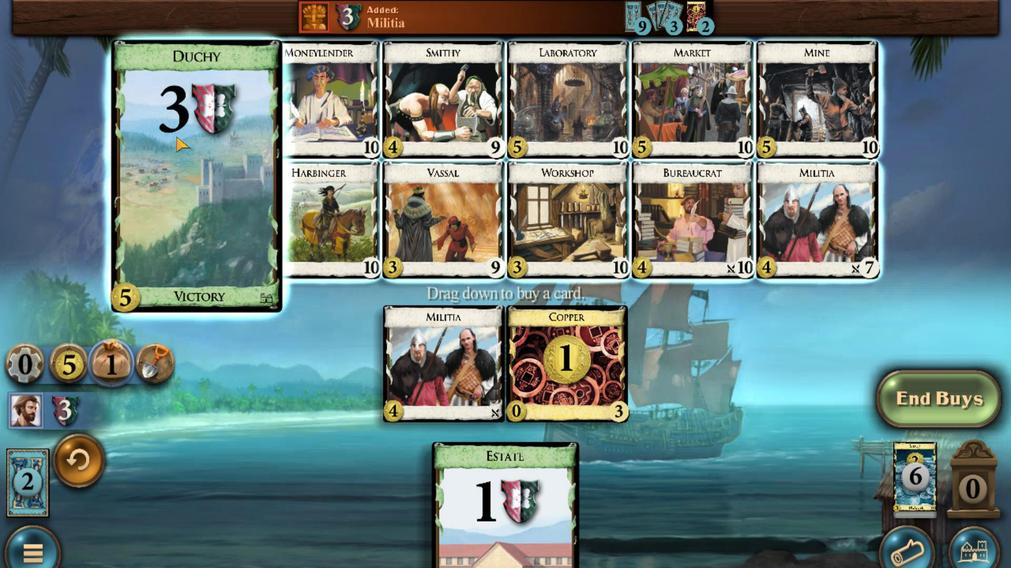 
Action: Mouse scrolled (187, 153) with delta (0, 0)
Screenshot: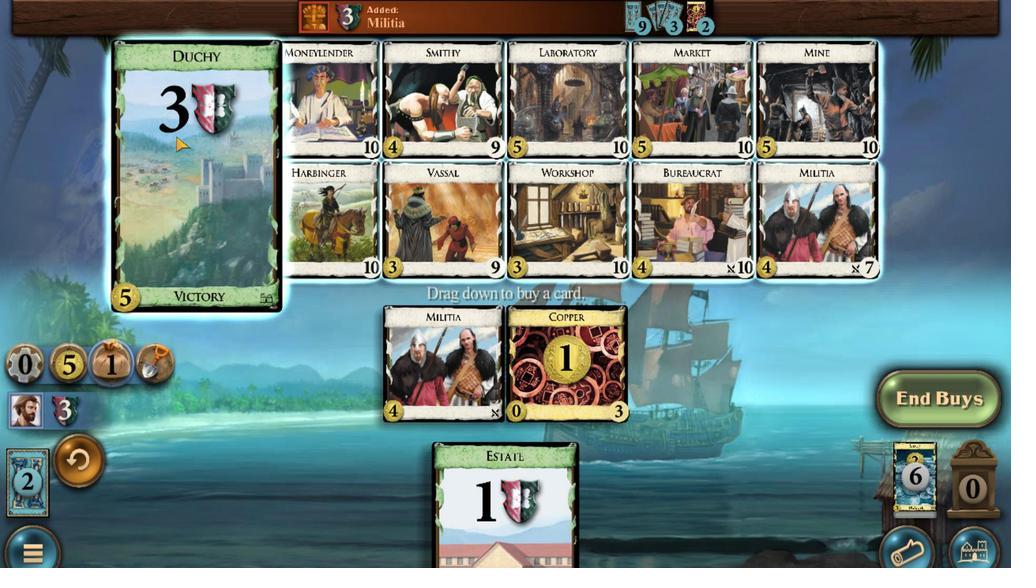 
Action: Mouse scrolled (187, 153) with delta (0, 0)
Screenshot: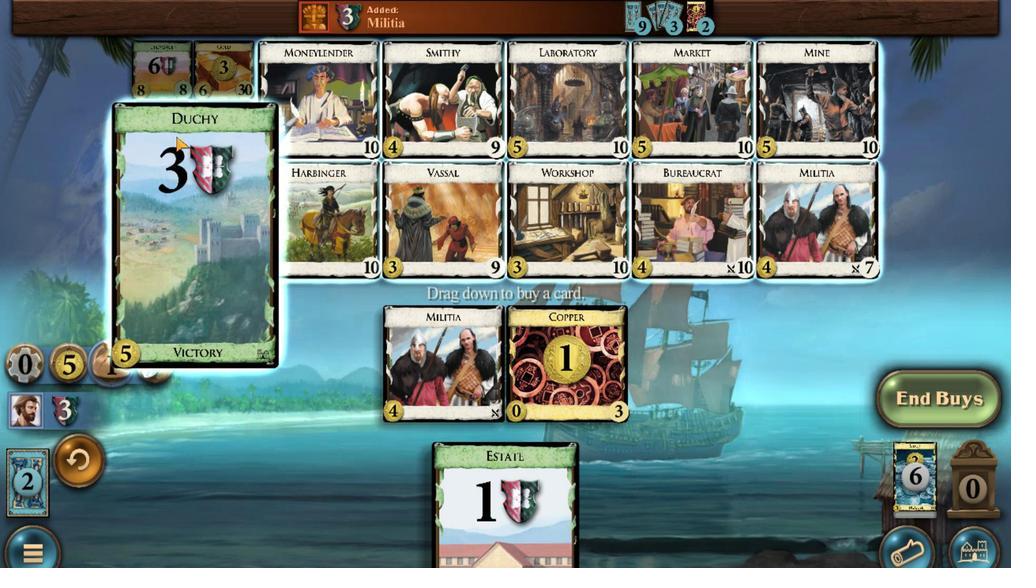 
Action: Mouse scrolled (187, 153) with delta (0, 0)
Screenshot: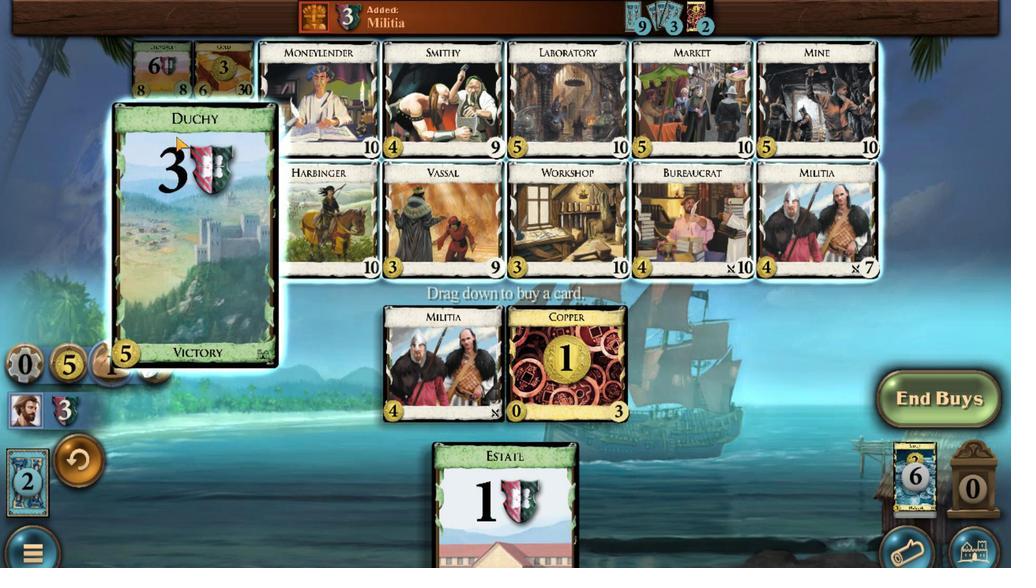 
Action: Mouse scrolled (187, 153) with delta (0, 0)
Screenshot: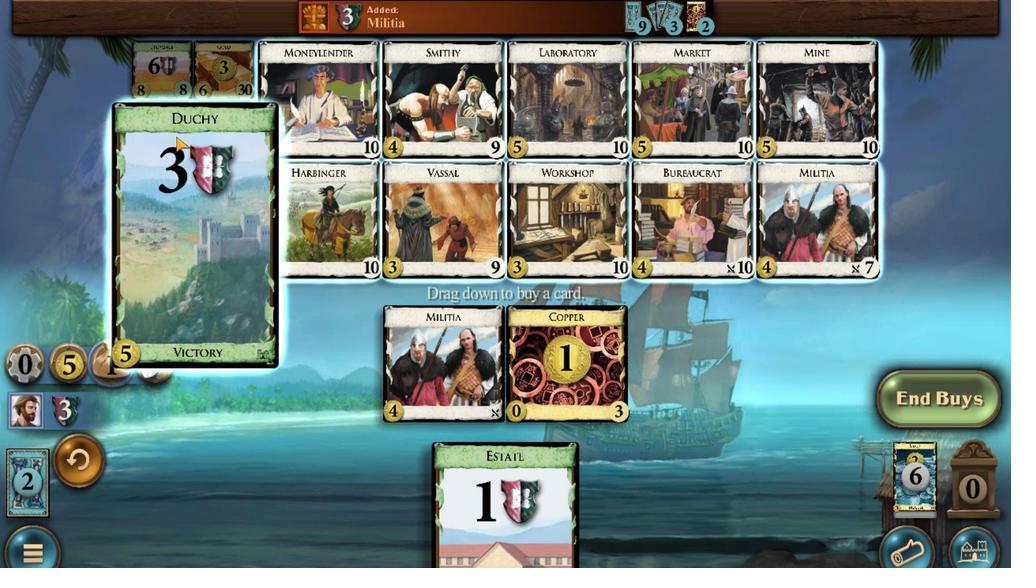 
Action: Mouse scrolled (187, 153) with delta (0, 0)
Screenshot: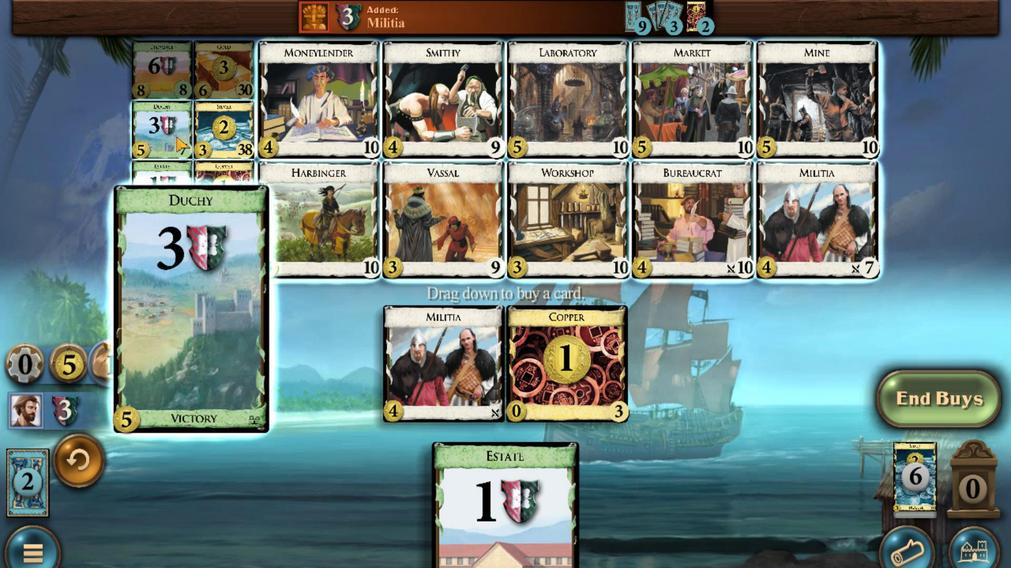
Action: Mouse scrolled (187, 153) with delta (0, 0)
Screenshot: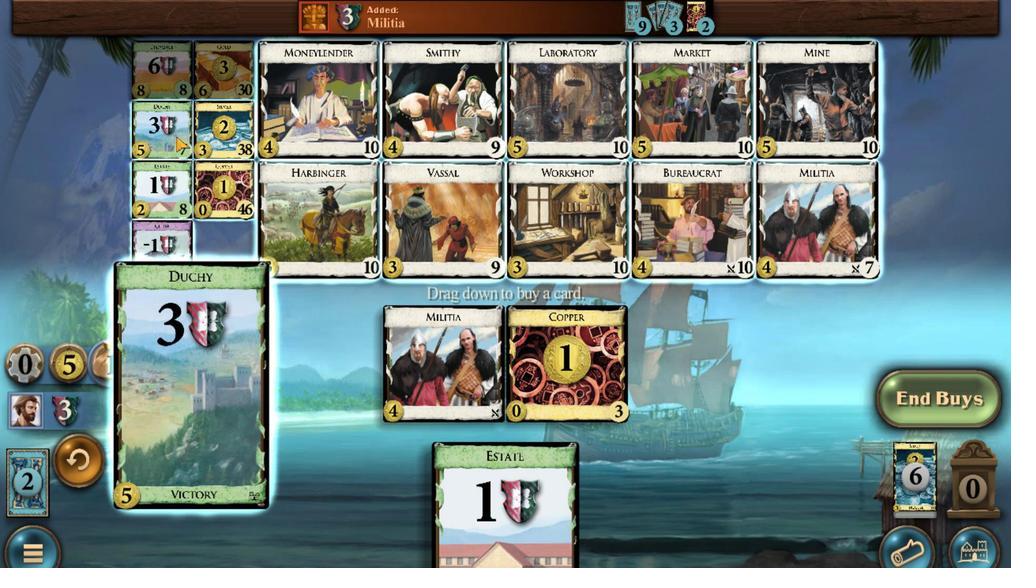 
Action: Mouse scrolled (187, 153) with delta (0, 0)
Screenshot: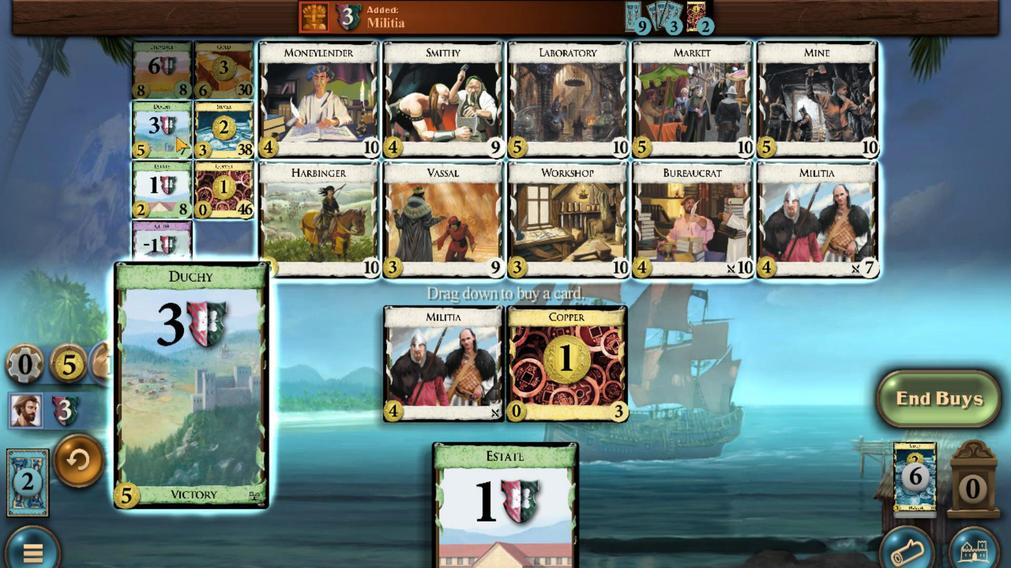 
Action: Mouse moved to (730, 489)
Screenshot: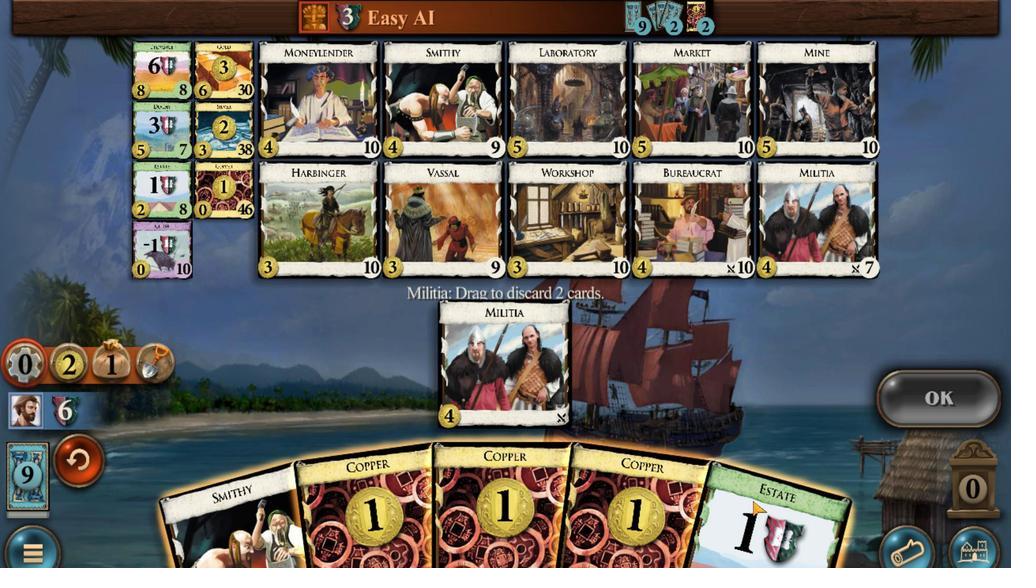 
Action: Mouse scrolled (730, 489) with delta (0, 0)
Screenshot: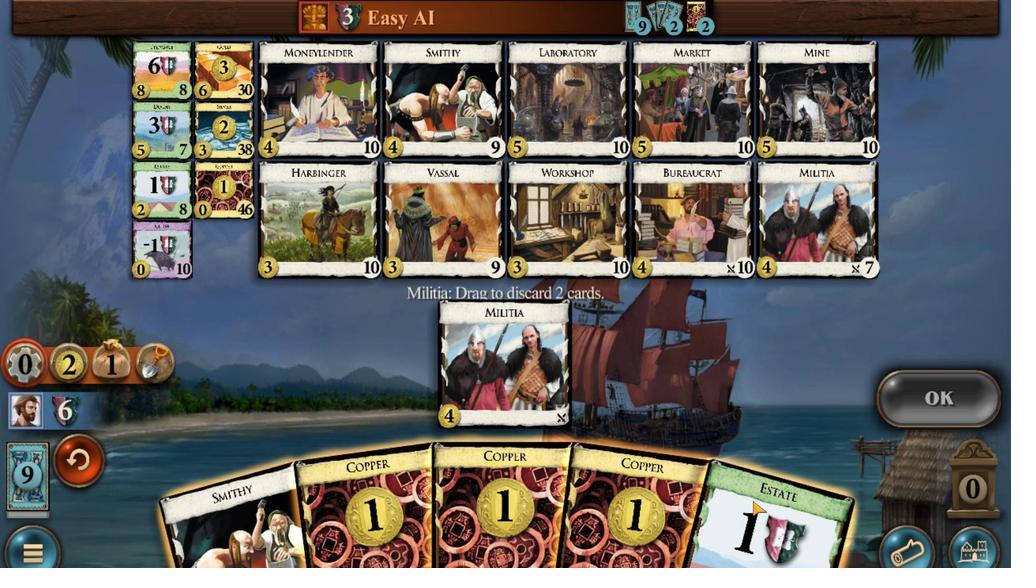 
Action: Mouse moved to (695, 499)
Screenshot: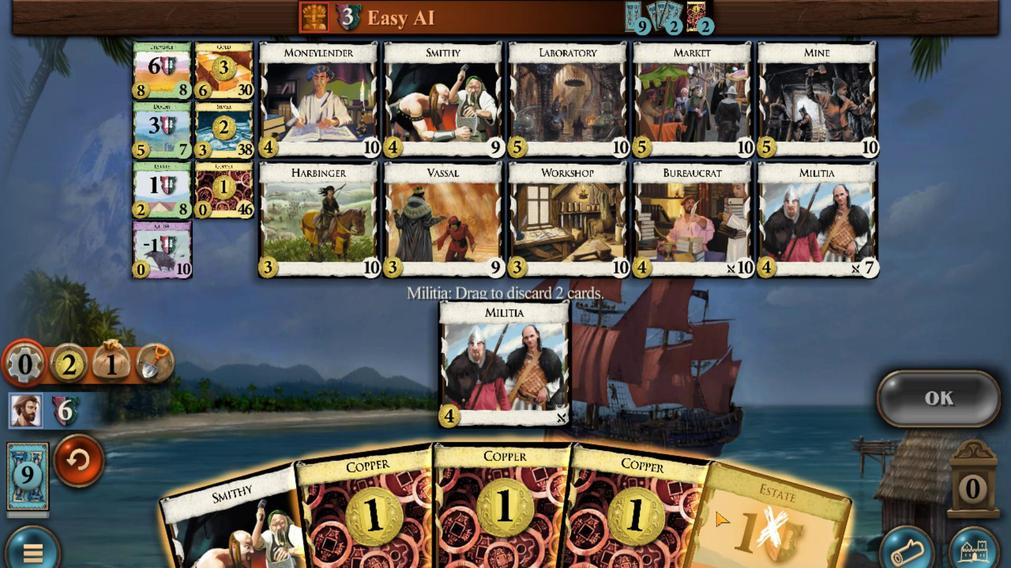 
Action: Mouse scrolled (695, 498) with delta (0, 0)
Screenshot: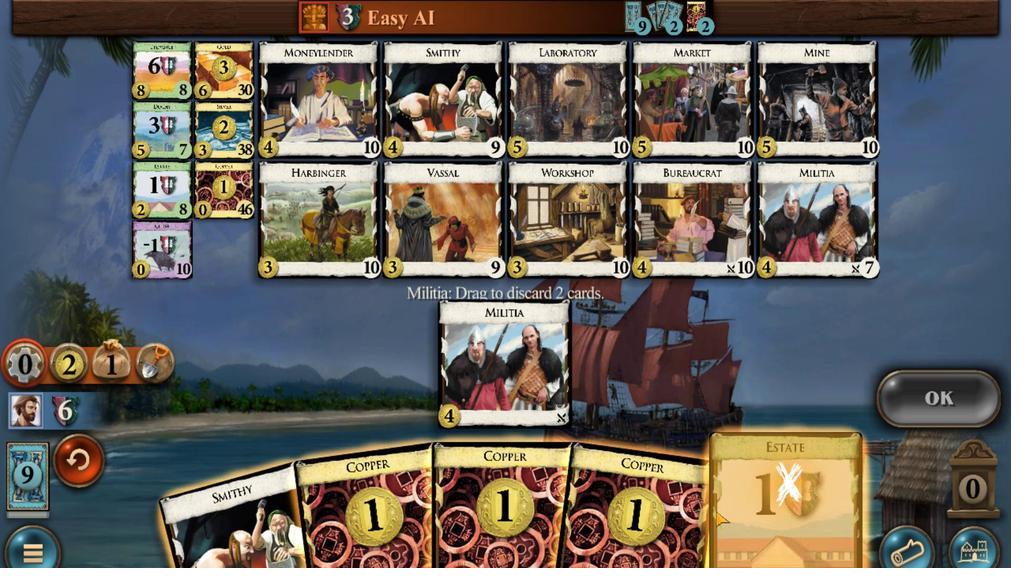 
Action: Mouse scrolled (695, 498) with delta (0, 0)
Screenshot: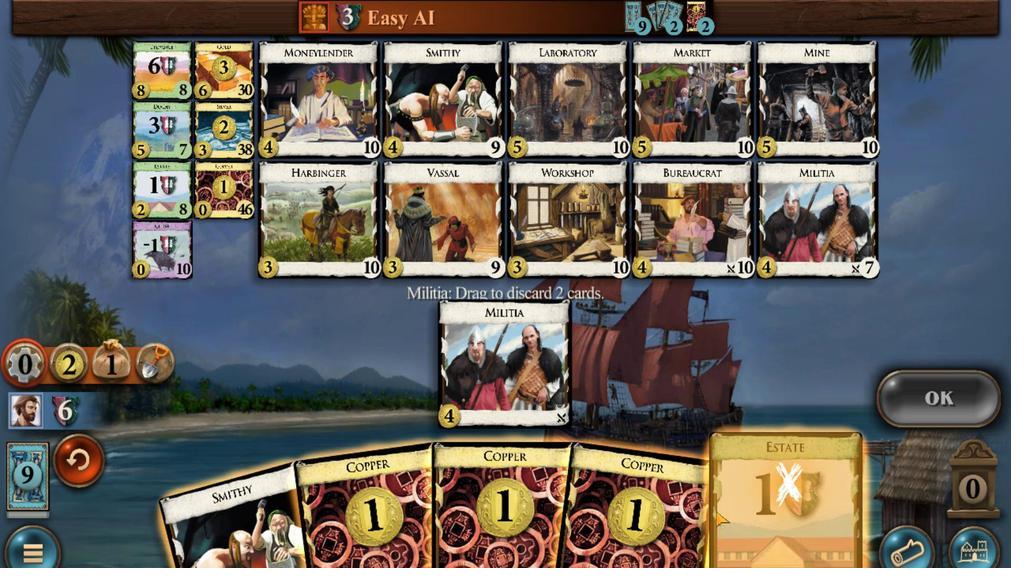 
Action: Mouse moved to (622, 491)
Screenshot: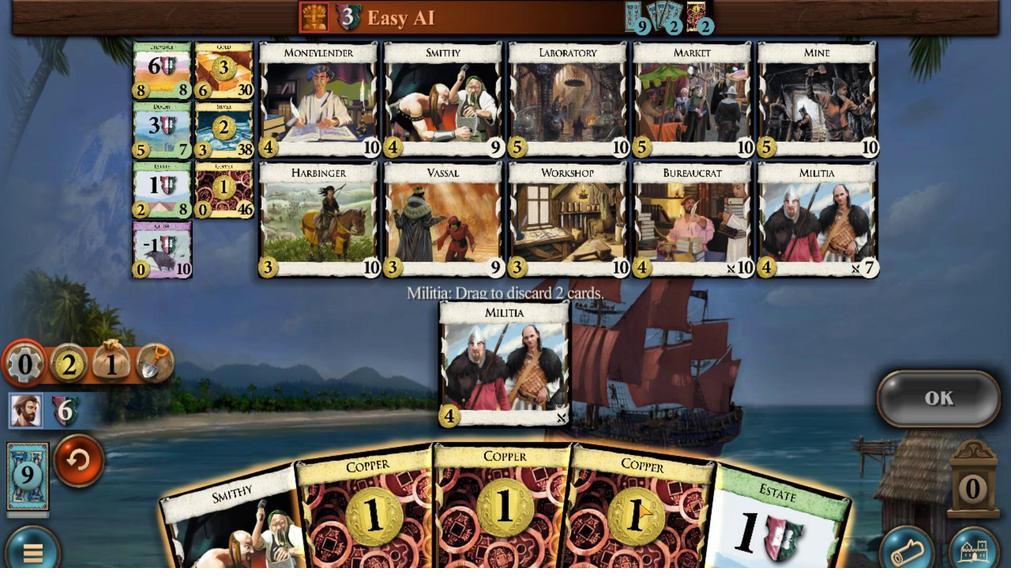 
Action: Mouse scrolled (622, 492) with delta (0, 0)
Screenshot: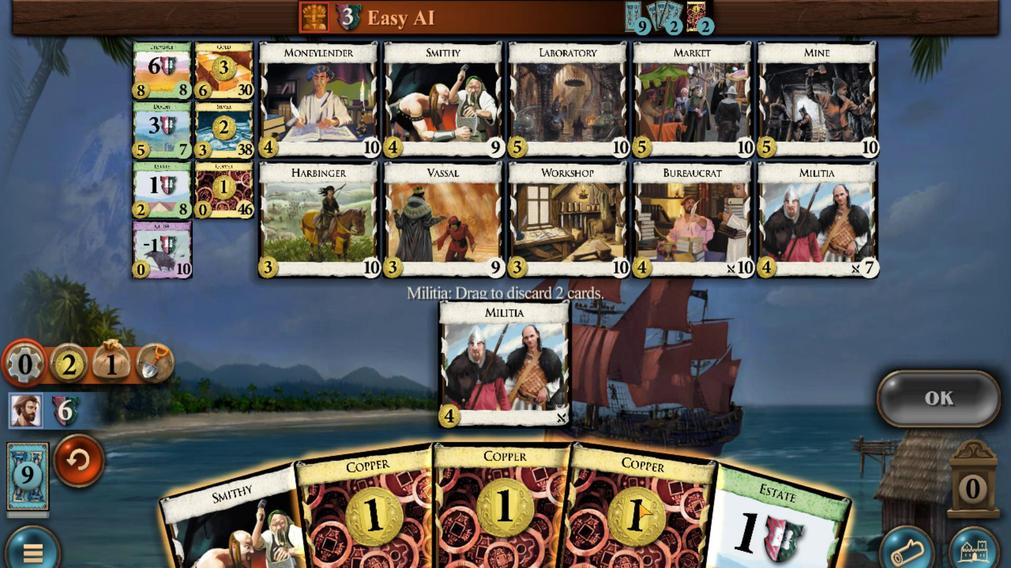 
Action: Mouse scrolled (622, 491) with delta (0, 0)
Screenshot: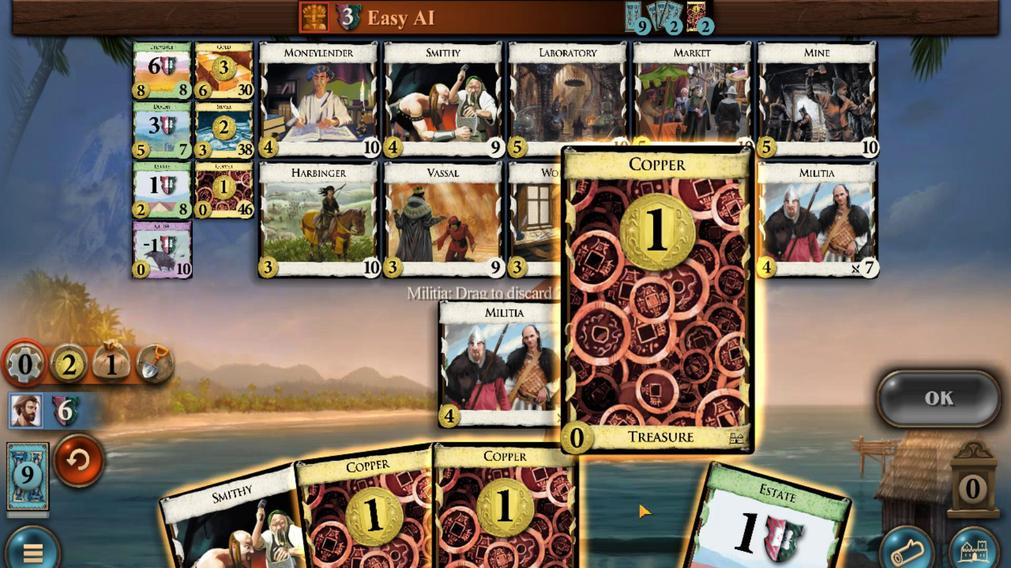 
Action: Mouse scrolled (622, 491) with delta (0, 0)
Screenshot: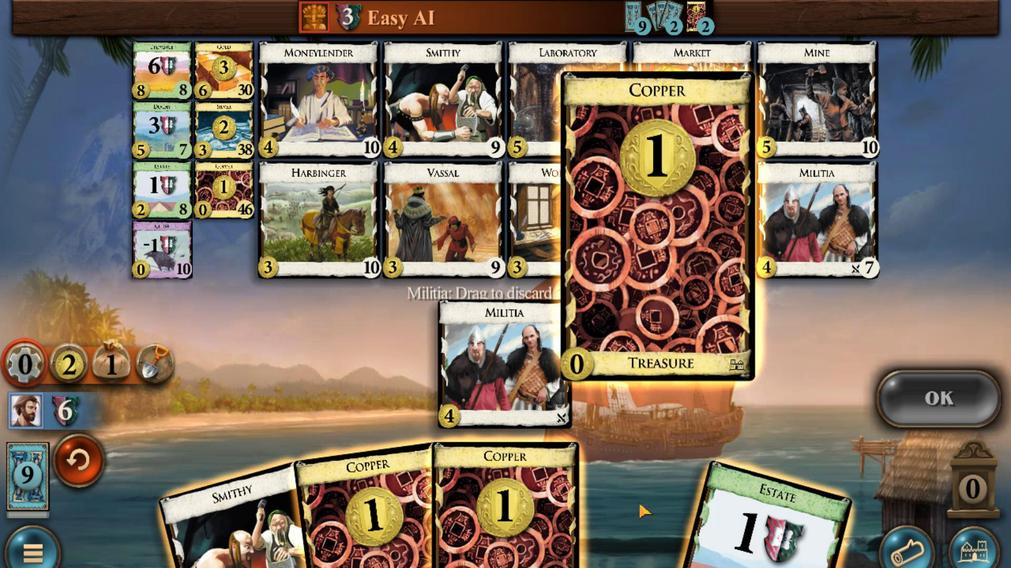 
Action: Mouse moved to (720, 502)
Screenshot: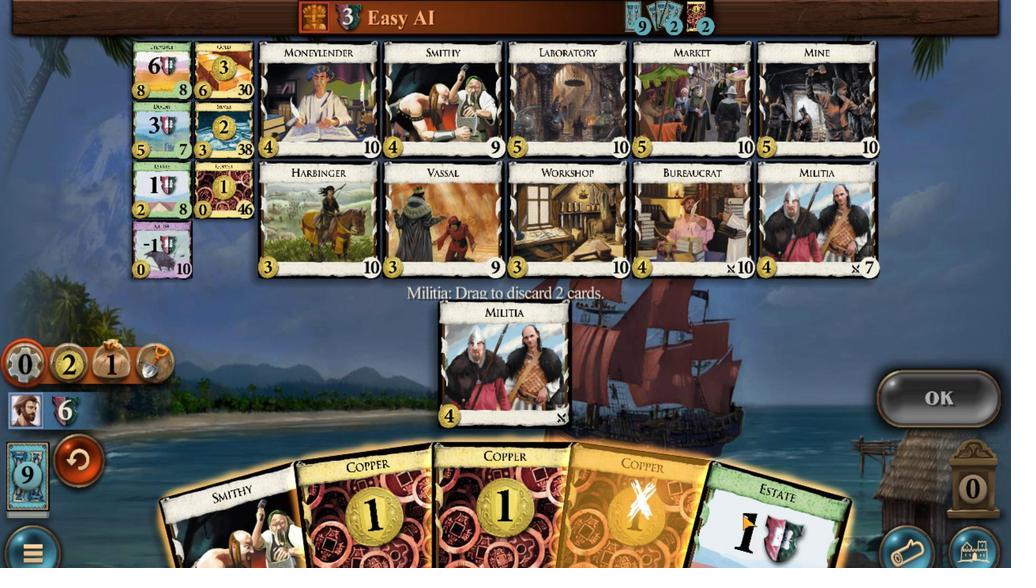 
Action: Mouse scrolled (720, 502) with delta (0, 0)
Screenshot: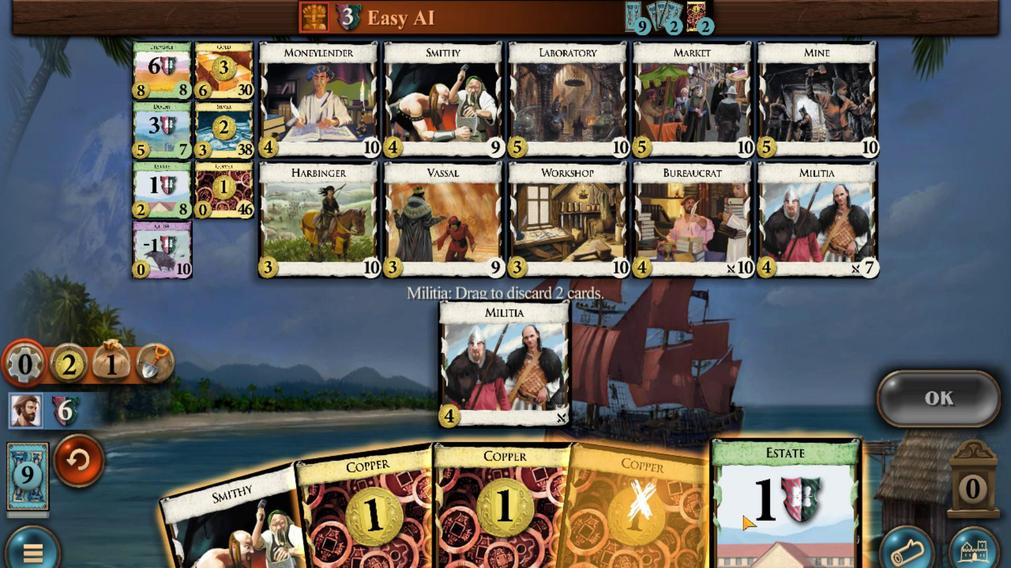 
Action: Mouse scrolled (720, 502) with delta (0, 0)
Screenshot: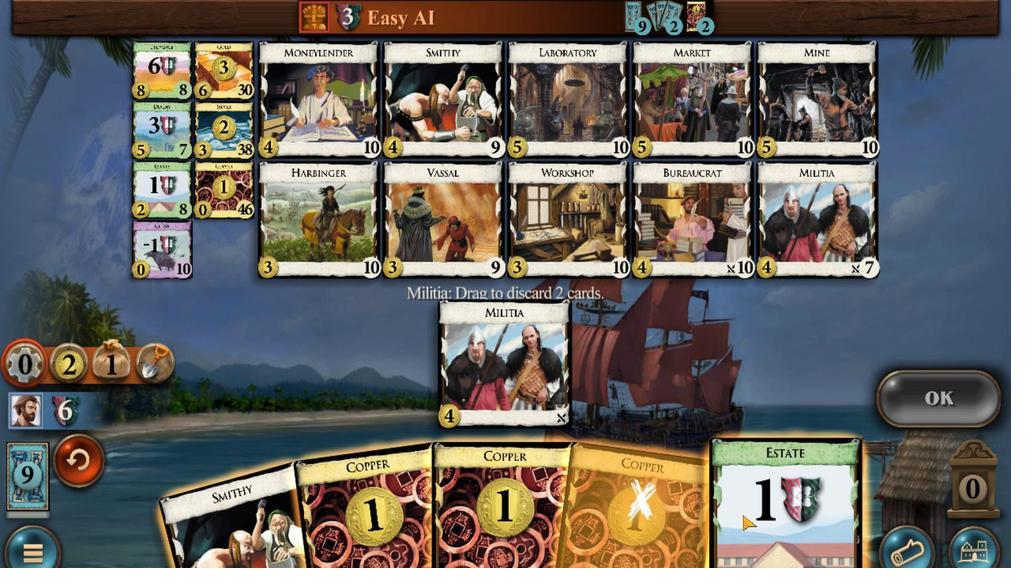 
Action: Mouse moved to (887, 401)
Screenshot: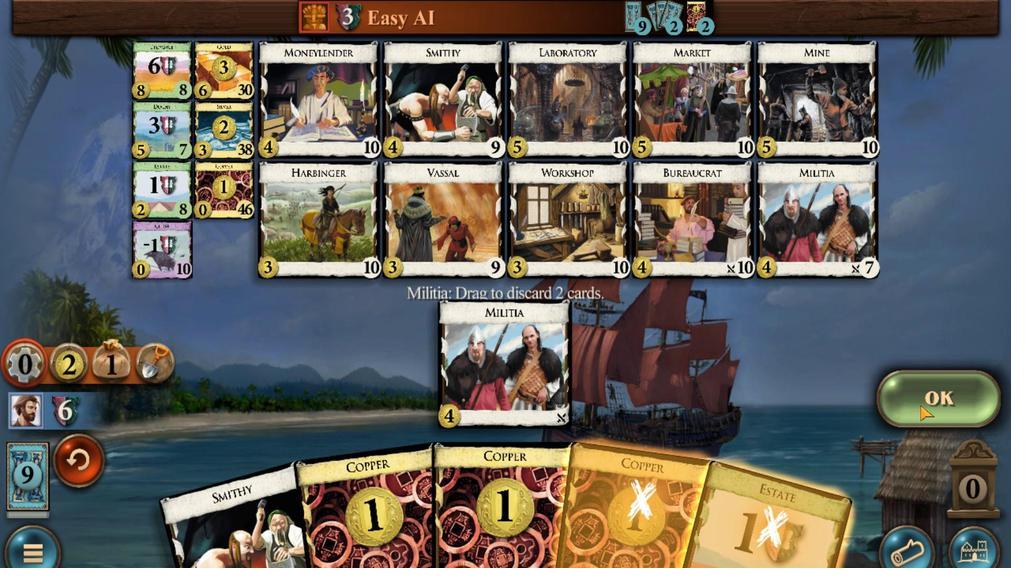 
Action: Mouse pressed left at (887, 401)
Screenshot: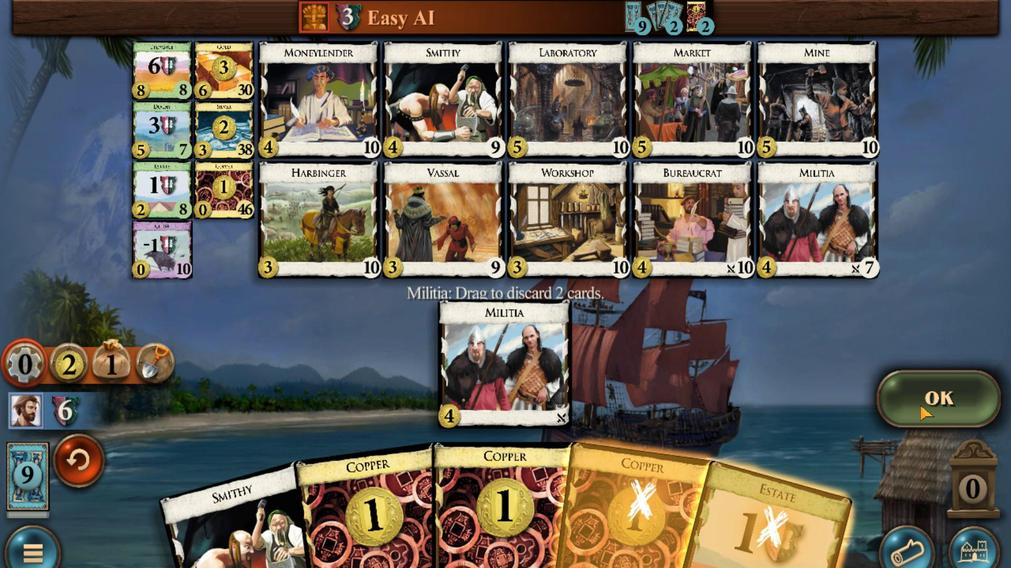 
Action: Mouse moved to (382, 478)
Screenshot: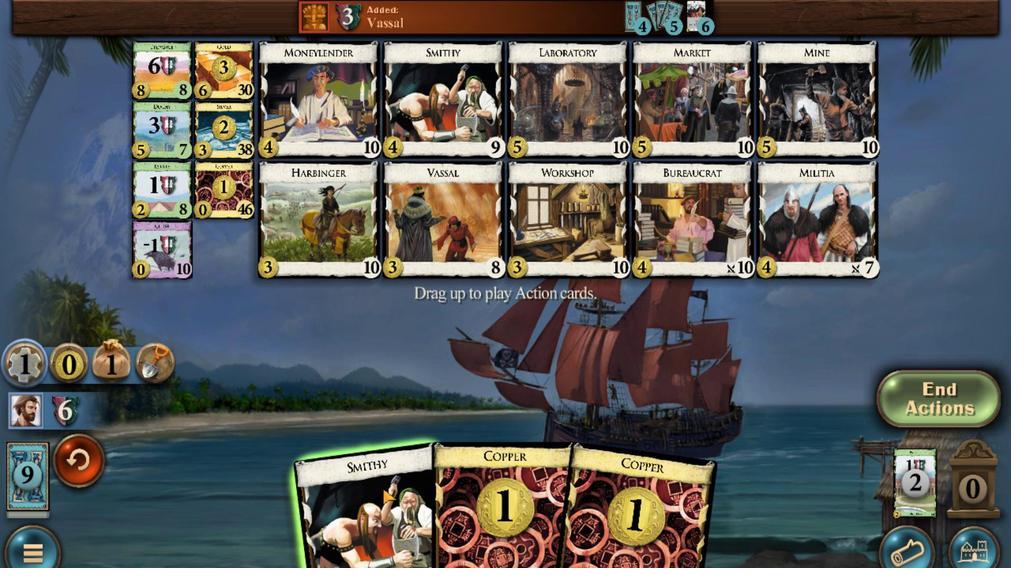
Action: Mouse pressed left at (382, 478)
Screenshot: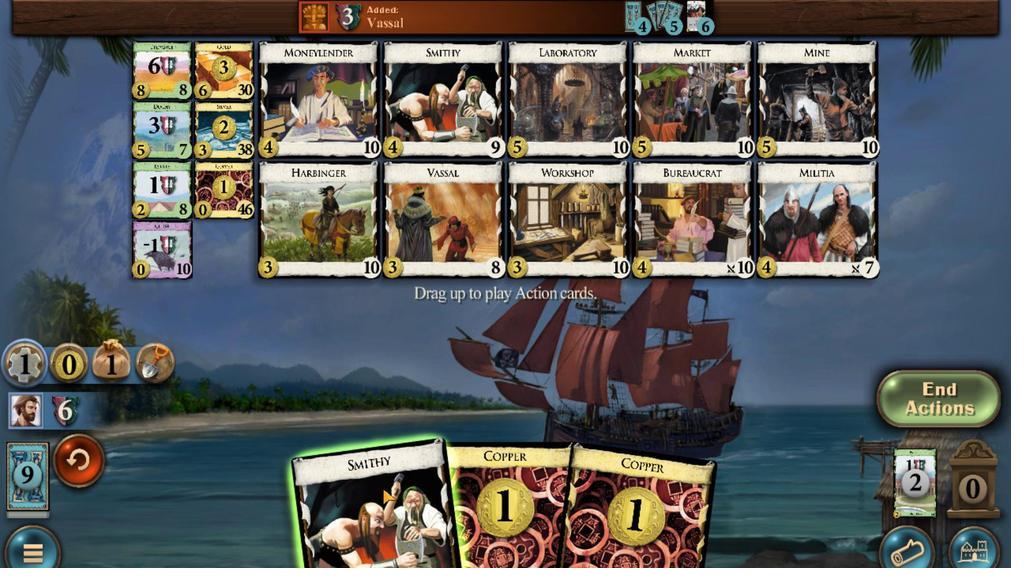 
Action: Mouse moved to (234, 351)
Screenshot: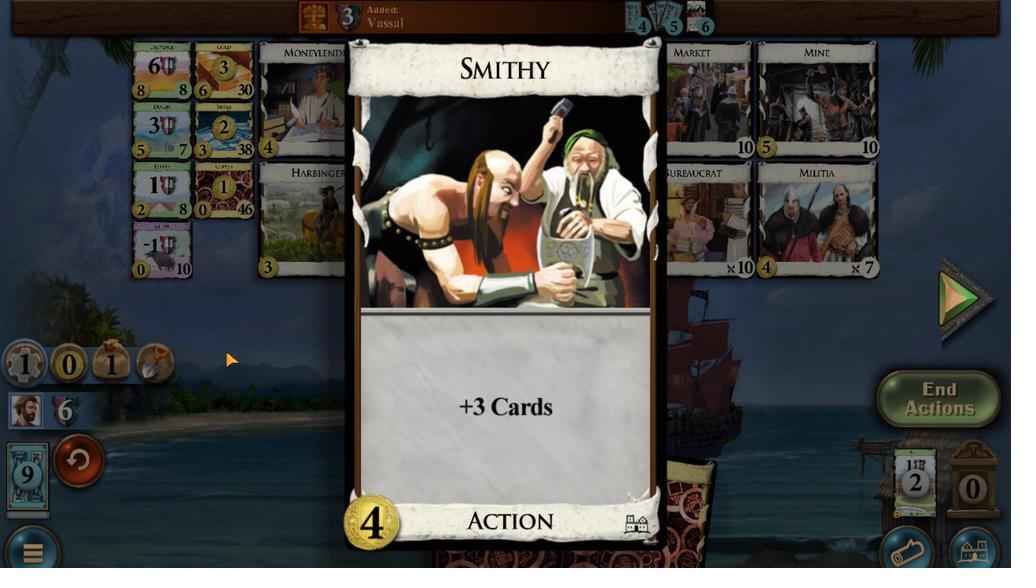 
Action: Mouse pressed left at (234, 351)
Screenshot: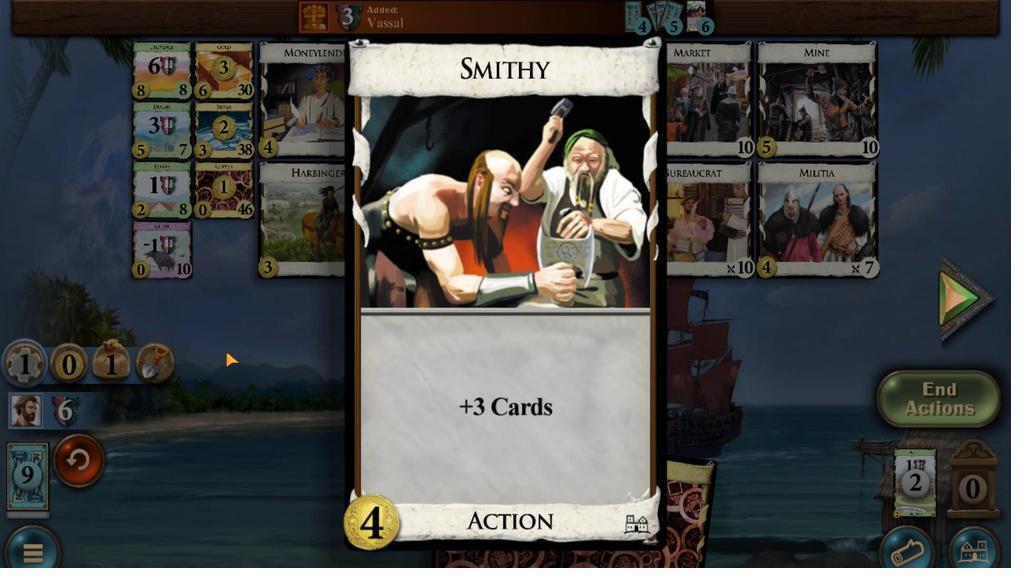
Action: Mouse moved to (375, 471)
Screenshot: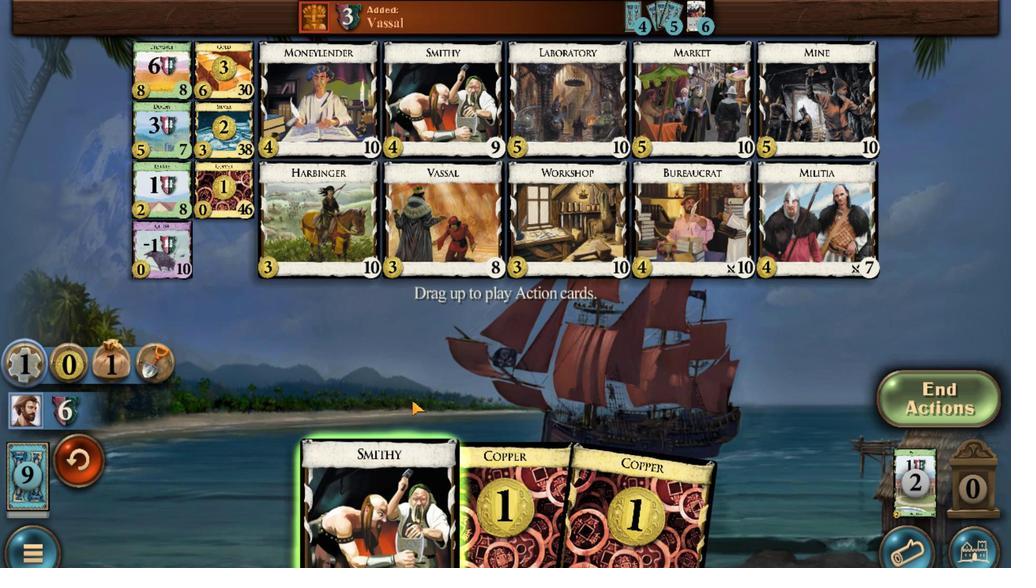 
Action: Mouse pressed left at (375, 471)
Screenshot: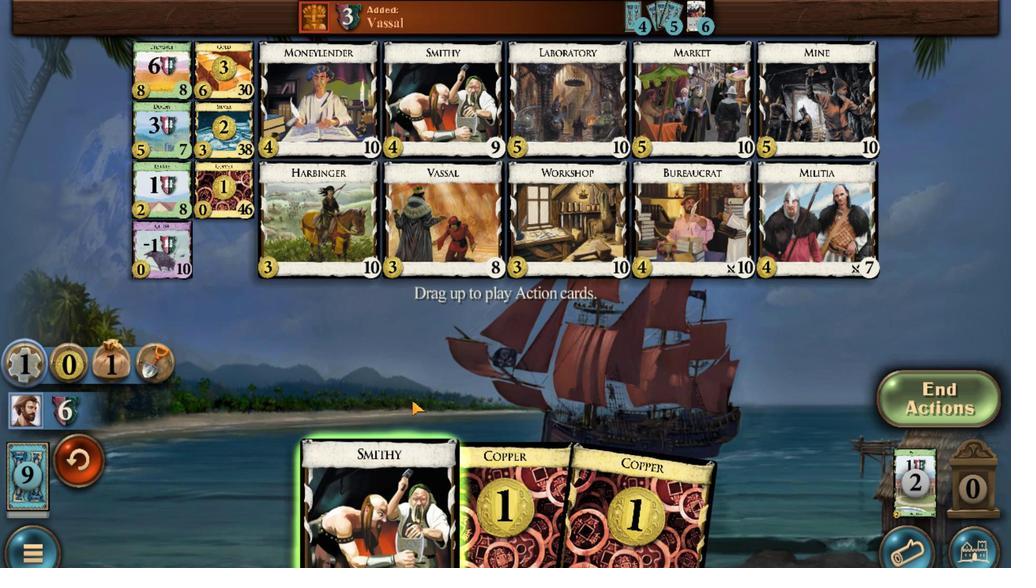 
Action: Mouse moved to (612, 472)
Screenshot: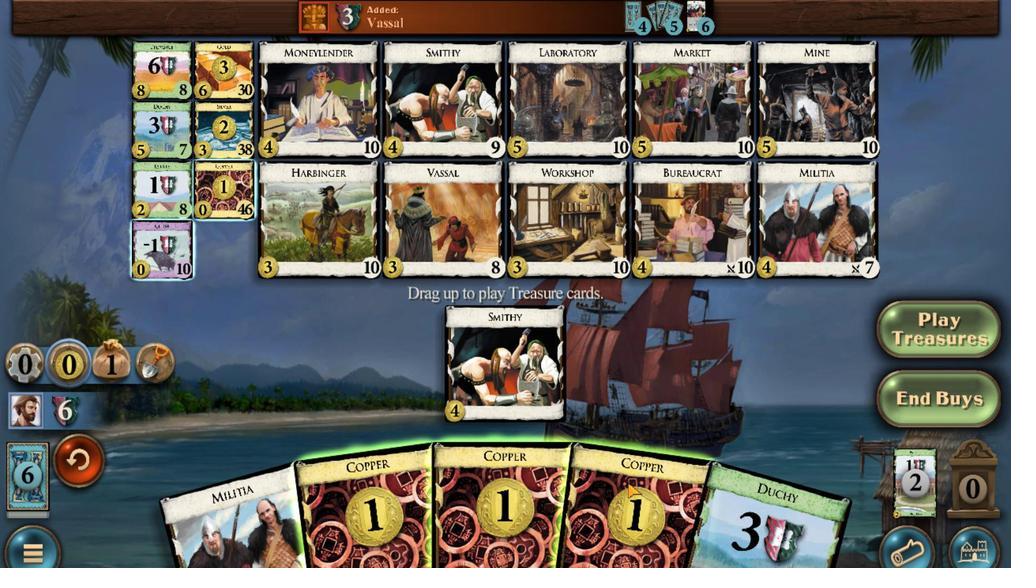 
Action: Mouse scrolled (612, 472) with delta (0, 0)
Screenshot: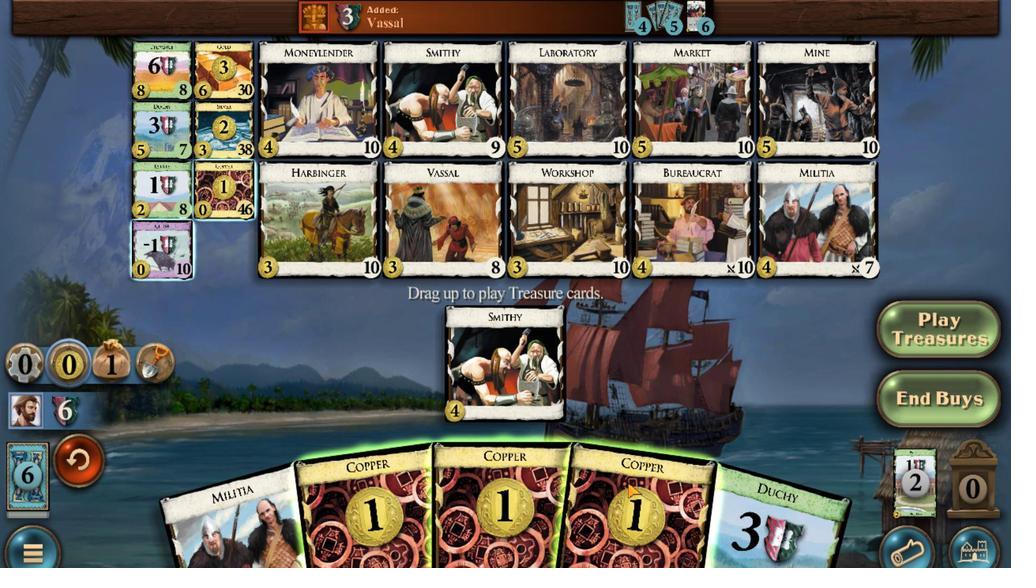 
Action: Mouse moved to (543, 464)
Screenshot: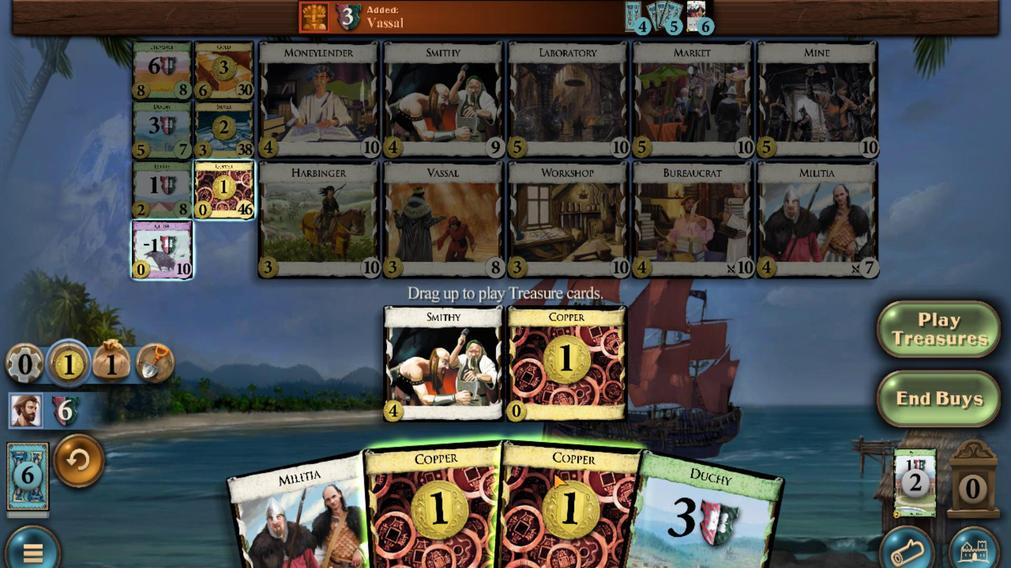 
Action: Mouse scrolled (543, 463) with delta (0, 0)
Screenshot: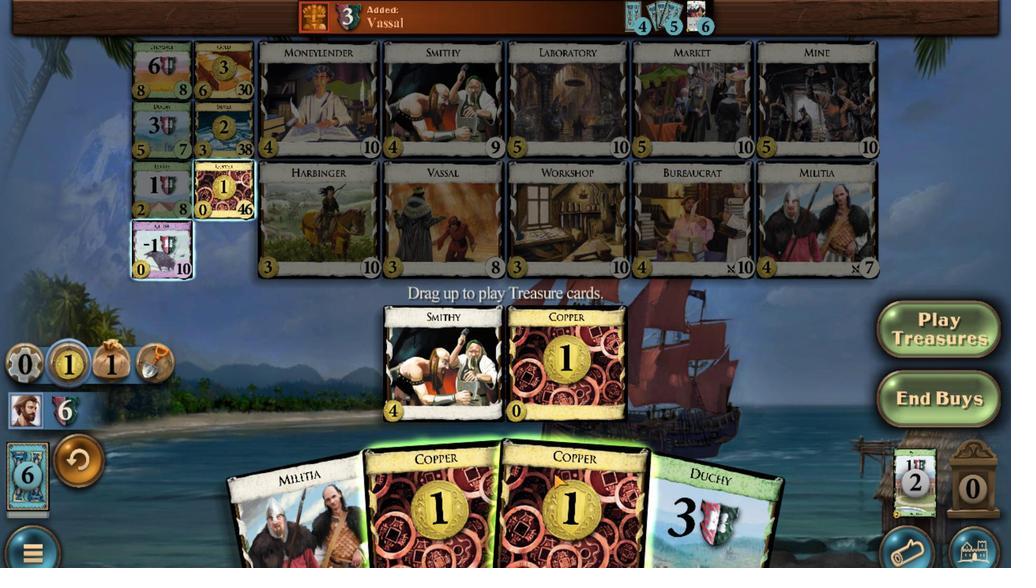 
Action: Mouse moved to (482, 459)
Screenshot: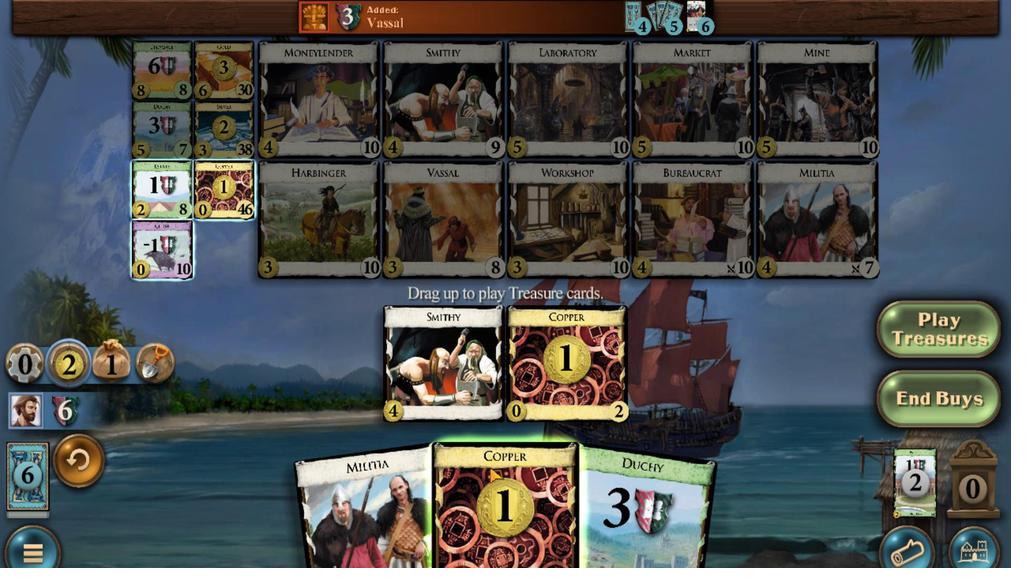 
Action: Mouse scrolled (482, 458) with delta (0, 0)
Screenshot: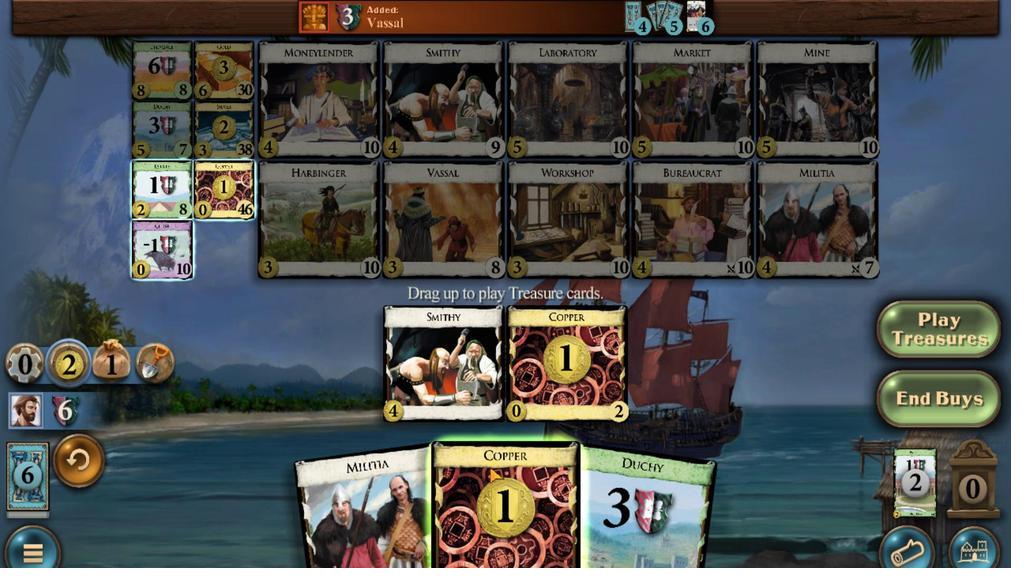 
Action: Mouse moved to (223, 128)
Screenshot: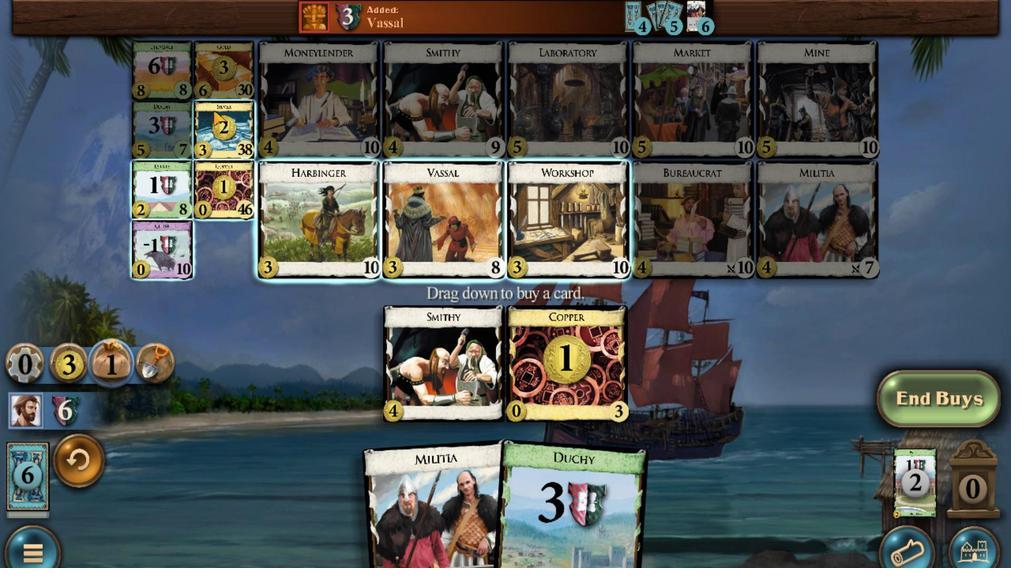 
Action: Mouse scrolled (223, 129) with delta (0, 0)
Screenshot: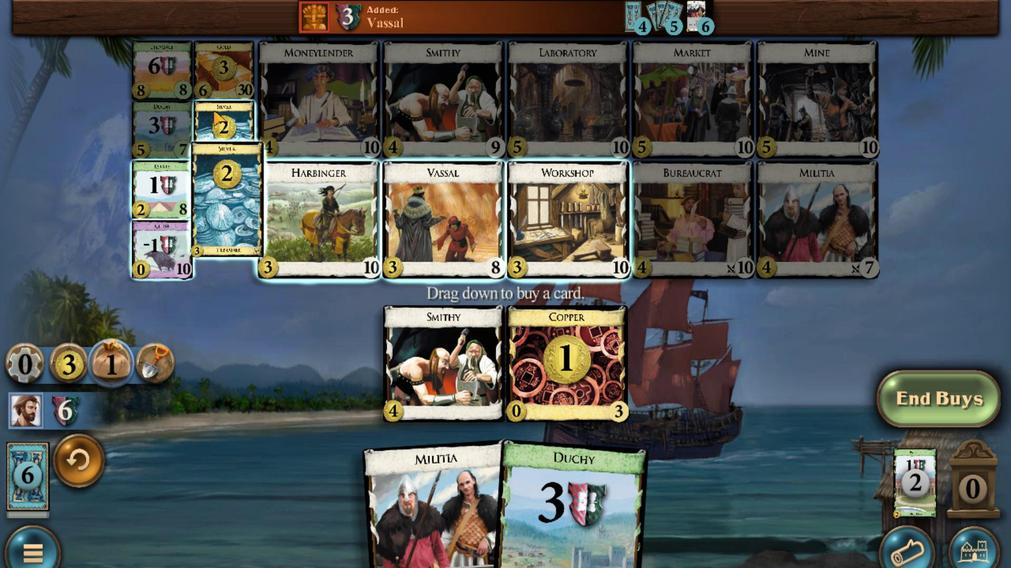 
Action: Mouse scrolled (223, 129) with delta (0, 0)
Screenshot: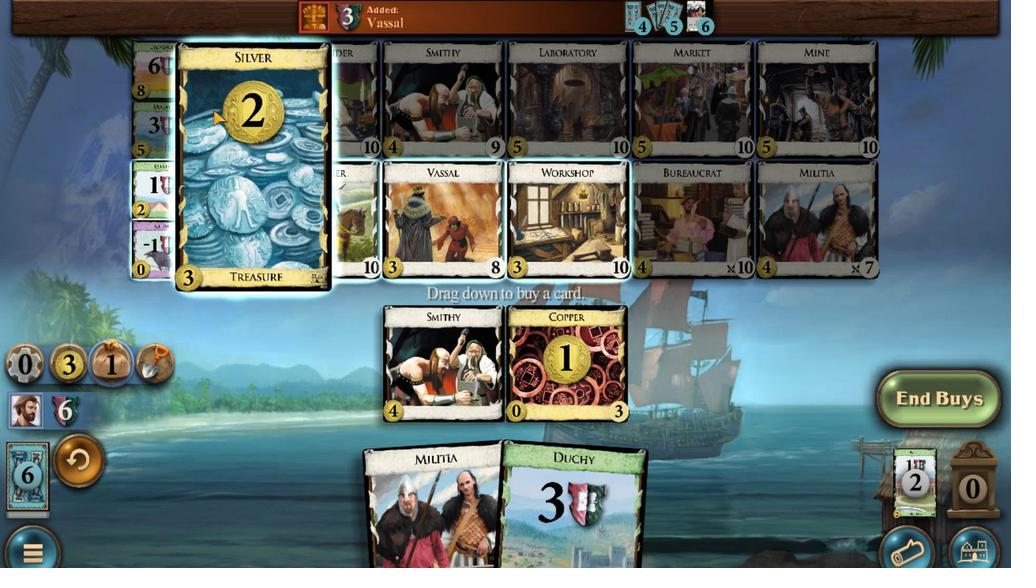 
Action: Mouse scrolled (223, 129) with delta (0, 0)
Screenshot: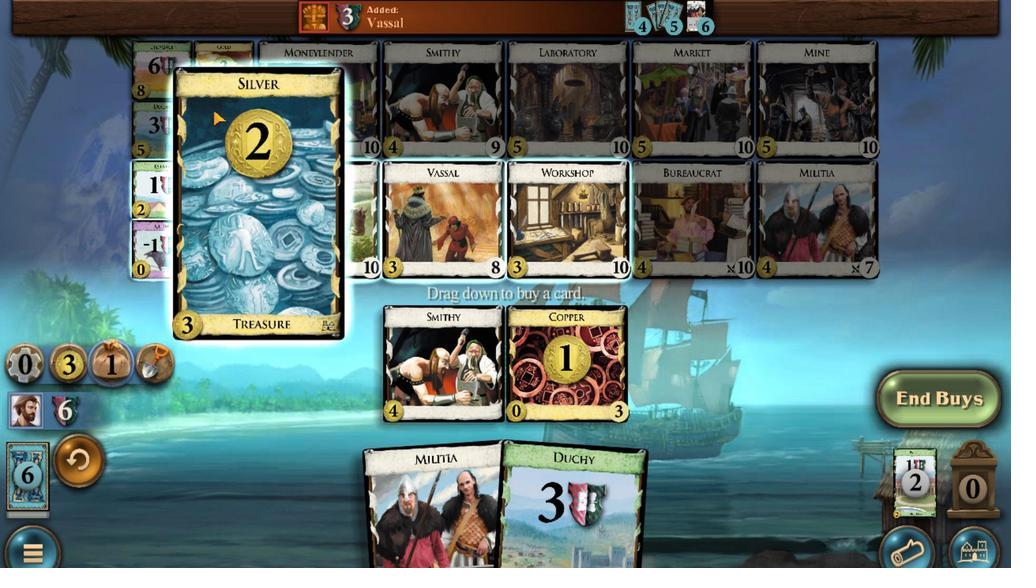 
Action: Mouse scrolled (223, 129) with delta (0, 0)
Screenshot: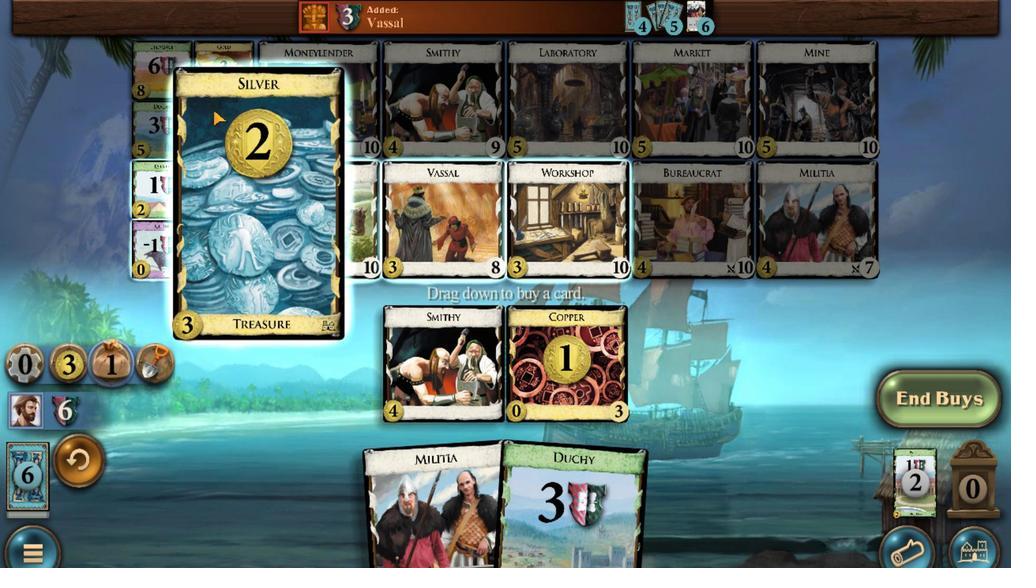 
Action: Mouse scrolled (223, 129) with delta (0, 0)
Screenshot: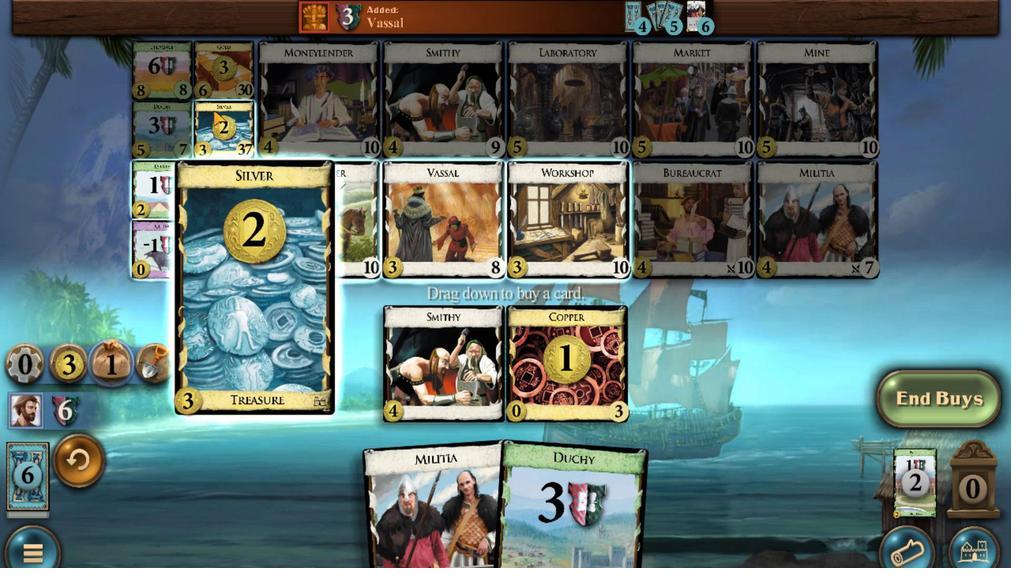 
Action: Mouse moved to (518, 473)
Screenshot: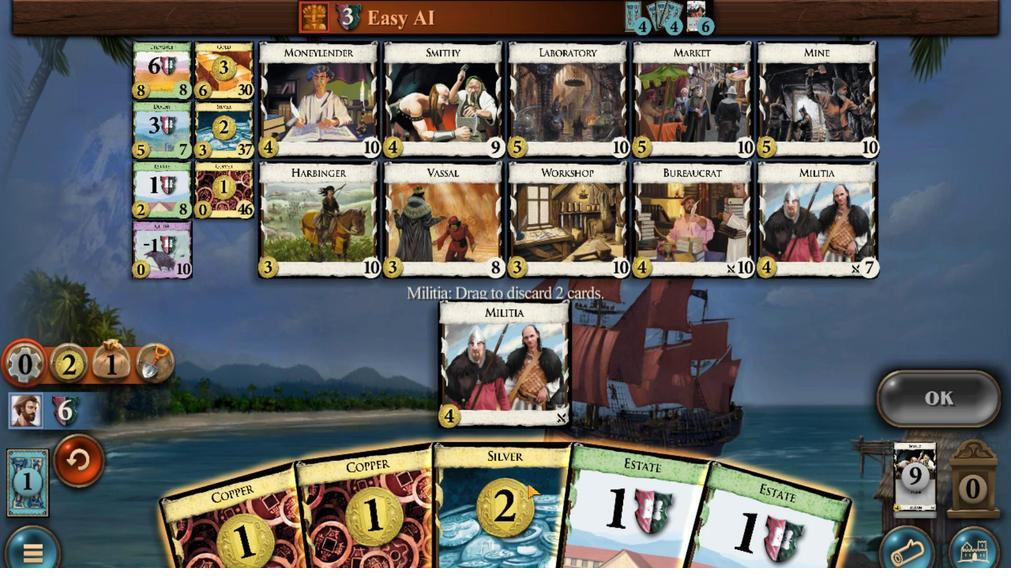 
Action: Mouse scrolled (518, 472) with delta (0, 0)
Screenshot: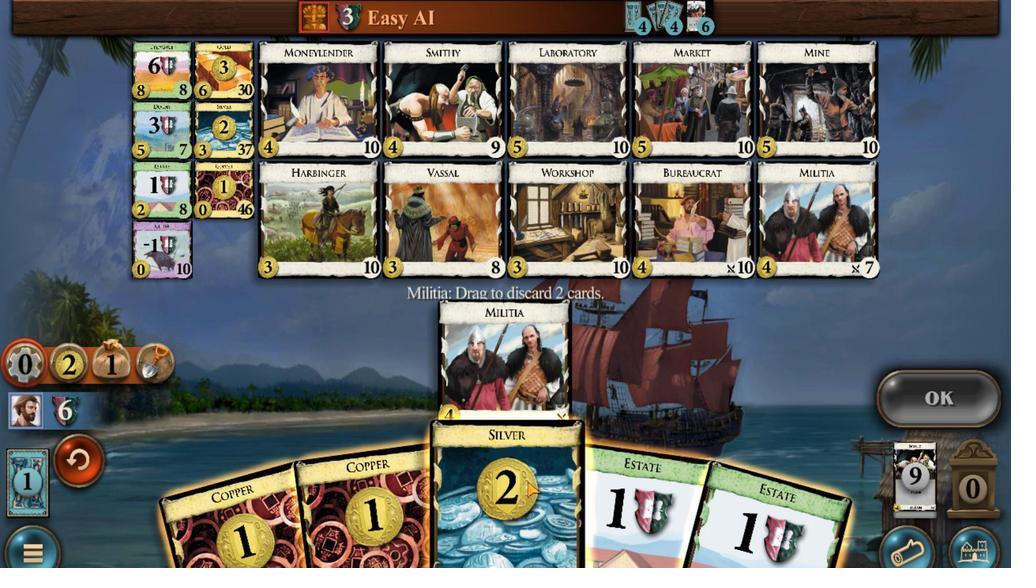 
Action: Mouse moved to (517, 468)
Screenshot: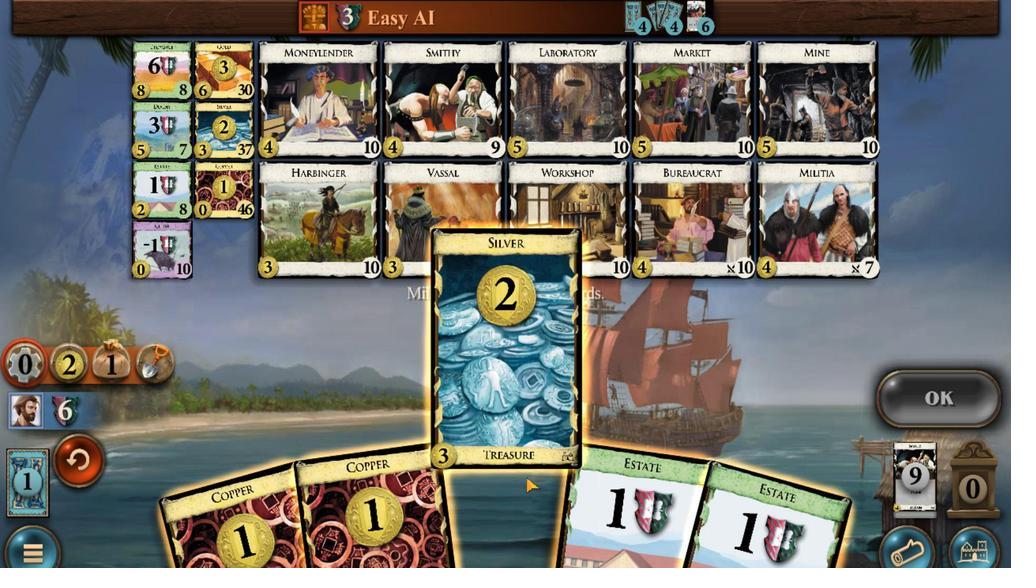
Action: Mouse scrolled (517, 467) with delta (0, 0)
Screenshot: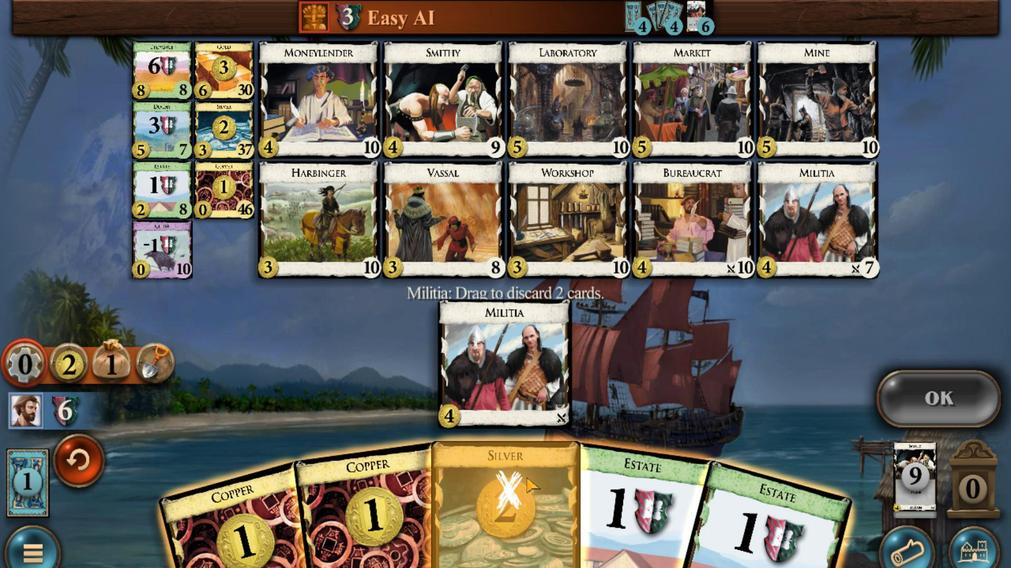 
Action: Mouse moved to (639, 447)
Screenshot: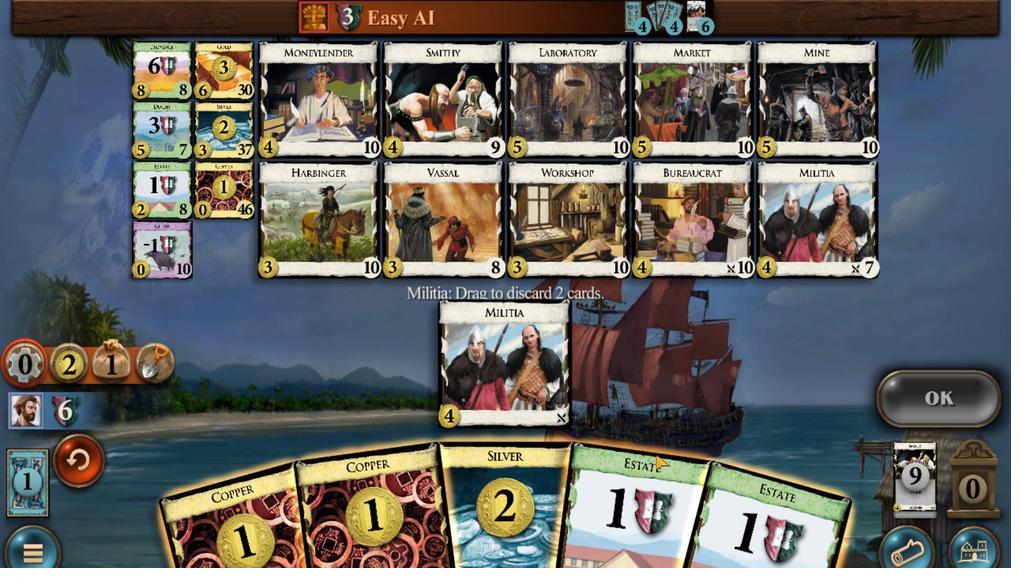 
Action: Mouse scrolled (639, 446) with delta (0, 0)
Screenshot: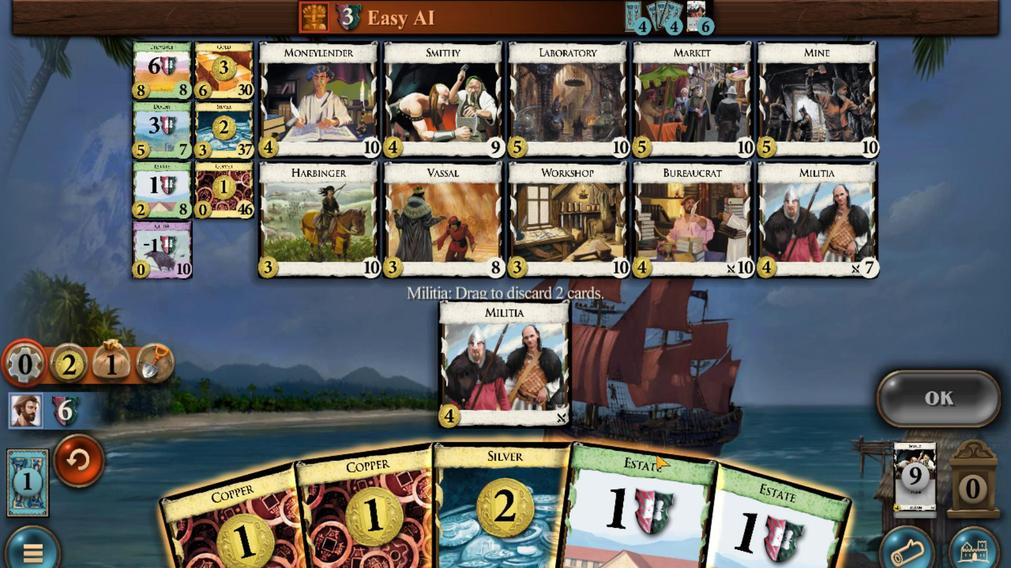 
Action: Mouse moved to (732, 500)
Screenshot: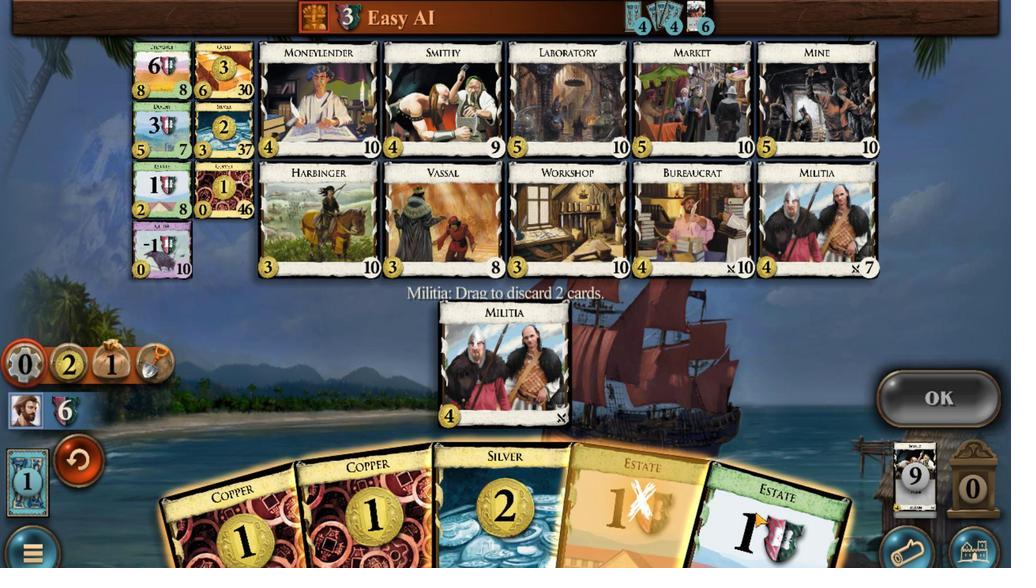 
Action: Mouse scrolled (732, 499) with delta (0, 0)
Screenshot: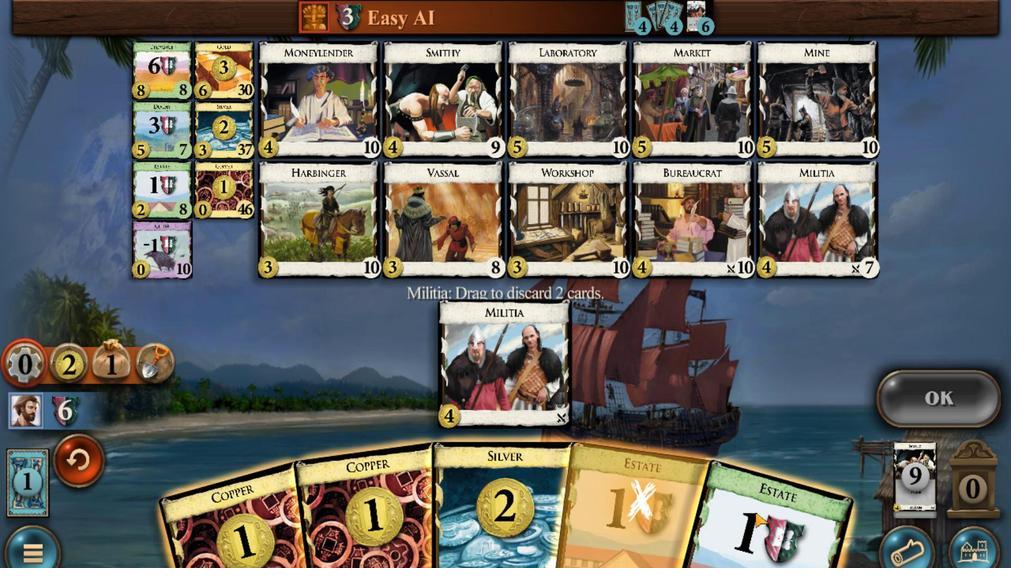 
Action: Mouse moved to (890, 404)
Screenshot: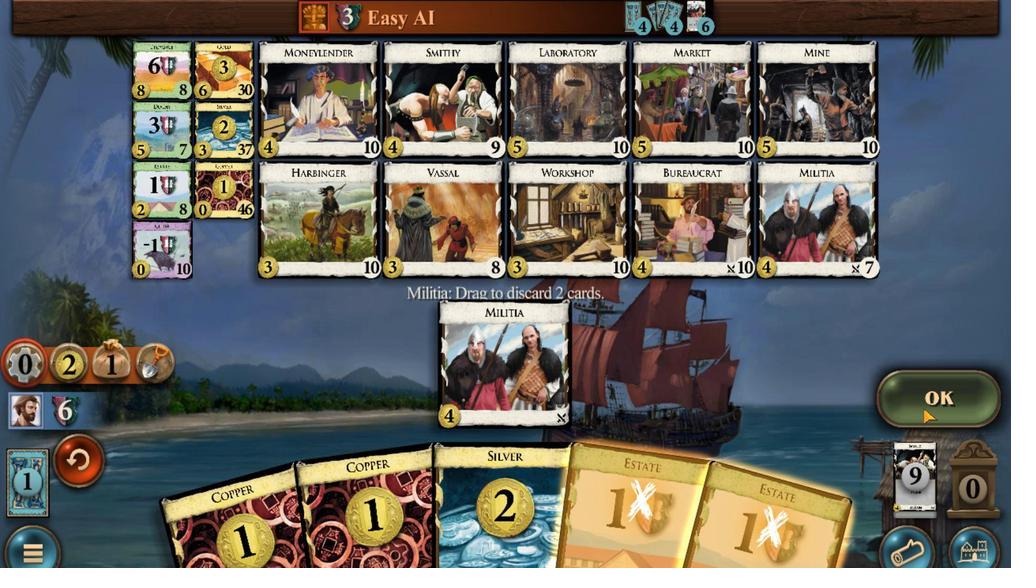
Action: Mouse pressed left at (890, 404)
Screenshot: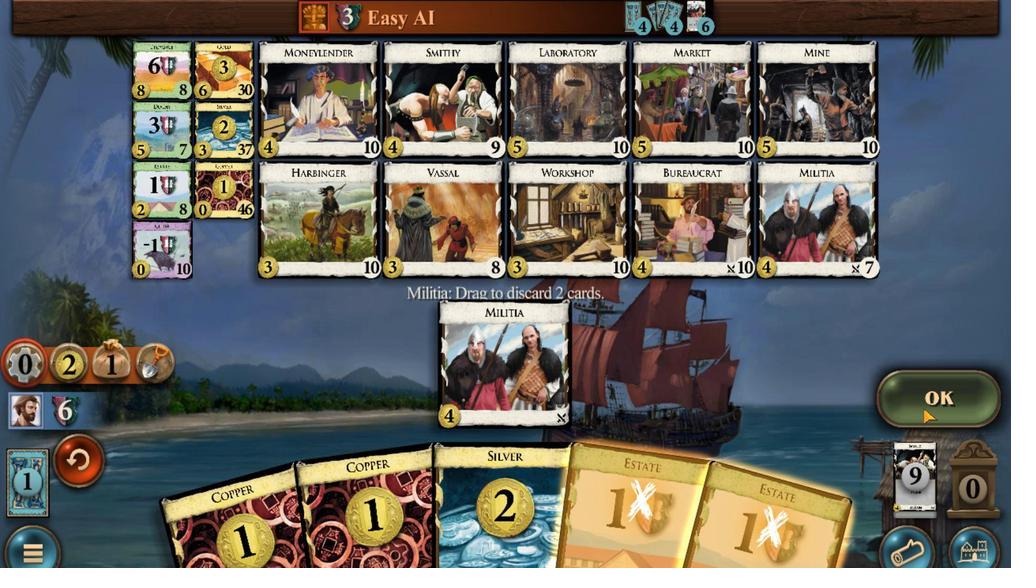 
Action: Mouse moved to (534, 465)
Screenshot: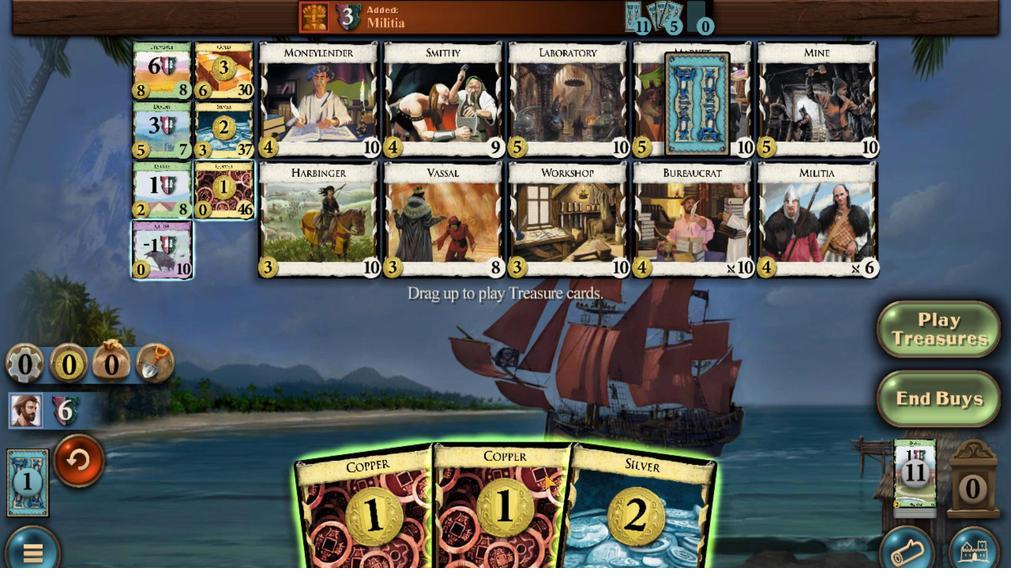 
Action: Mouse scrolled (534, 464) with delta (0, 0)
Screenshot: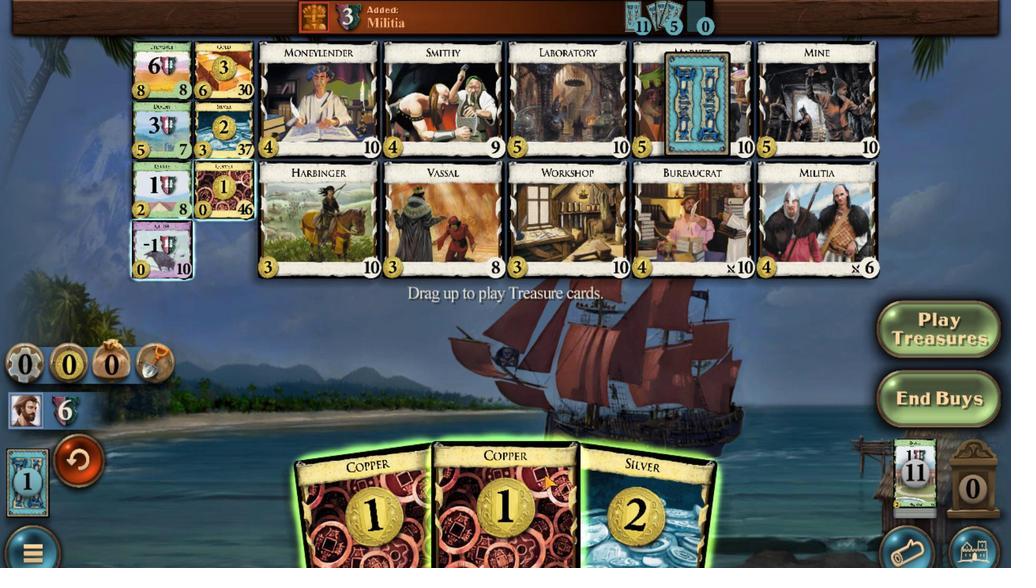 
Action: Mouse moved to (471, 471)
Screenshot: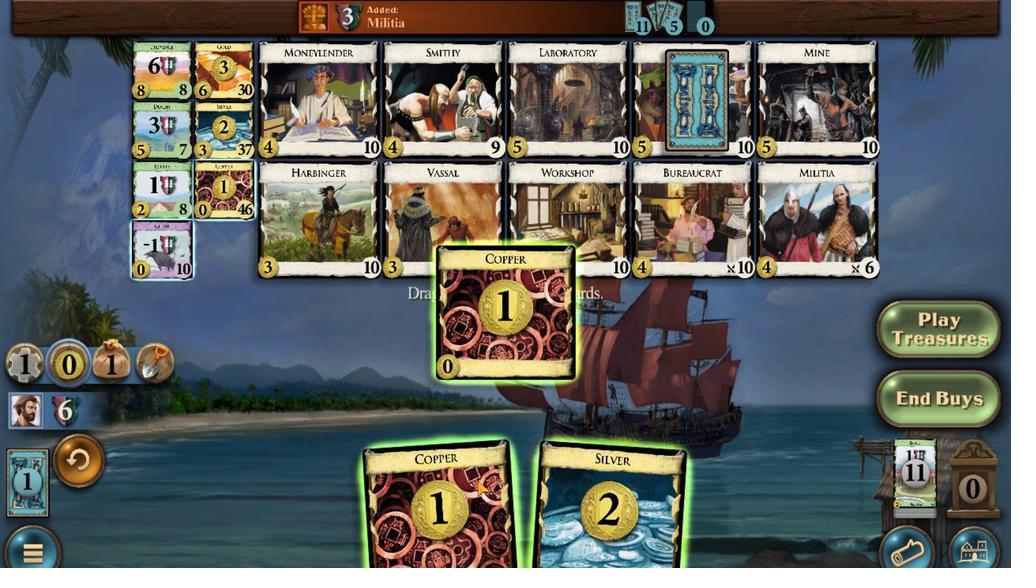 
Action: Mouse scrolled (471, 470) with delta (0, 0)
Screenshot: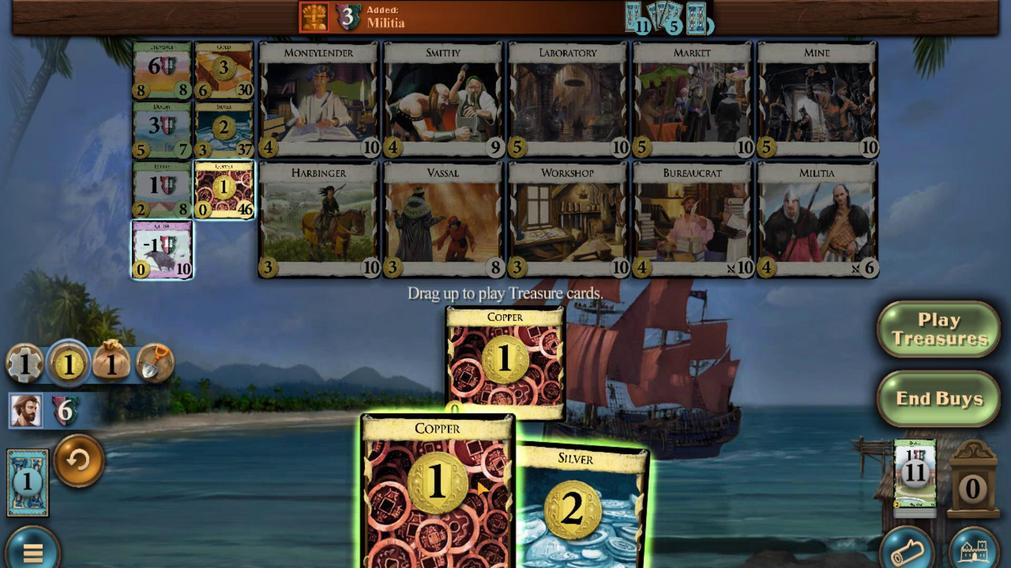 
Action: Mouse moved to (505, 464)
Screenshot: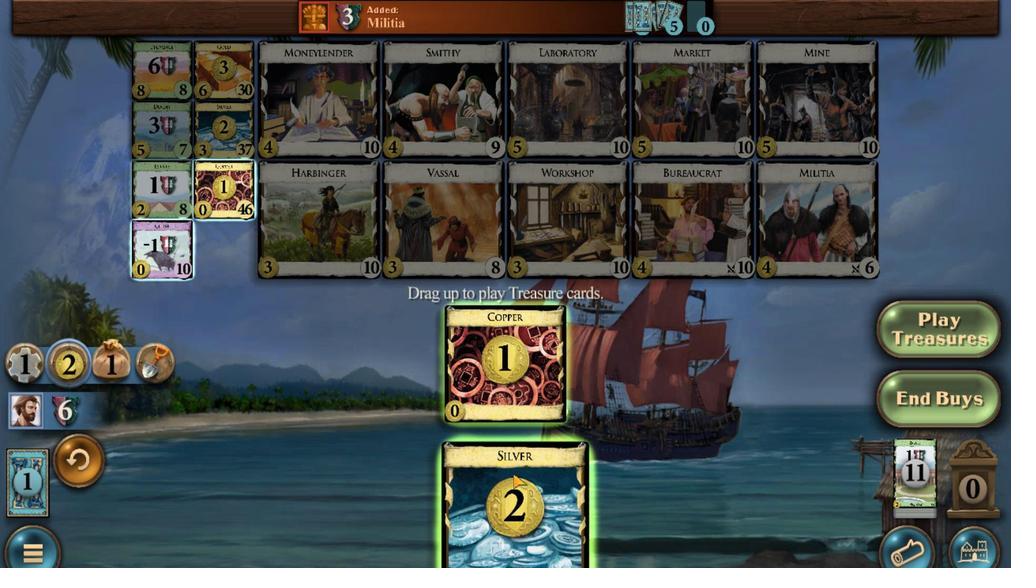 
Action: Mouse scrolled (505, 463) with delta (0, 0)
Screenshot: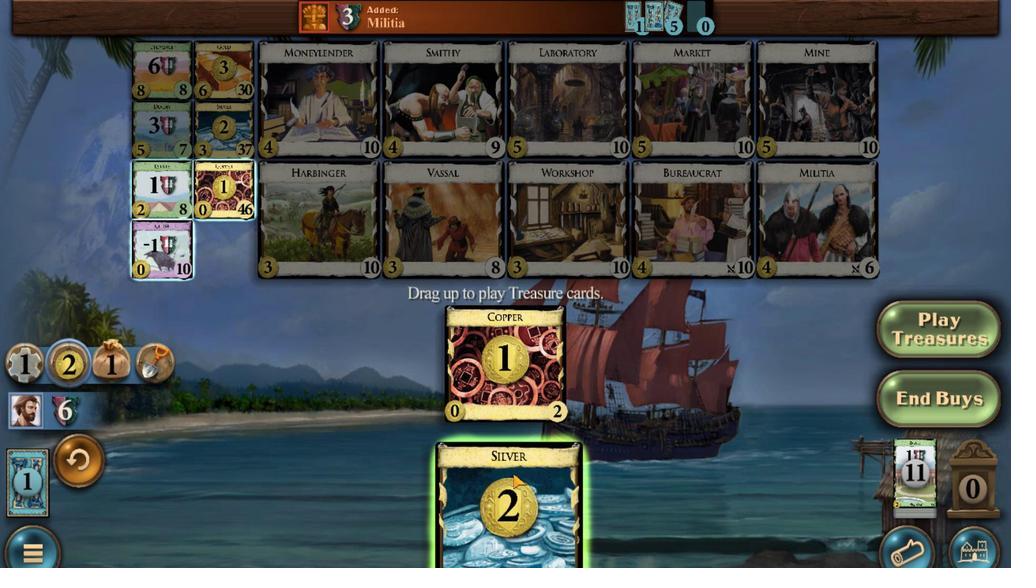 
Action: Mouse moved to (433, 124)
Screenshot: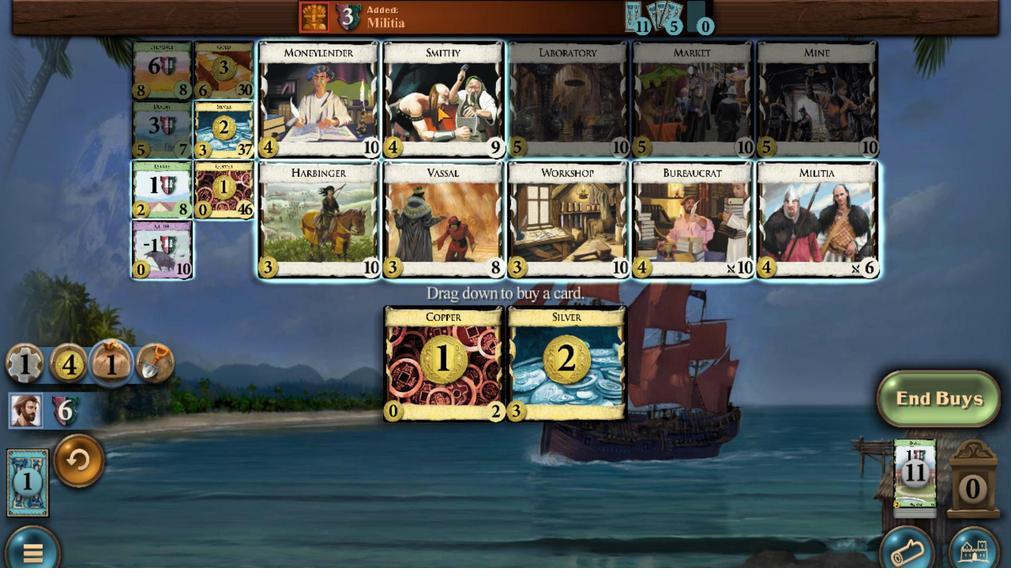 
Action: Mouse scrolled (433, 125) with delta (0, 0)
Screenshot: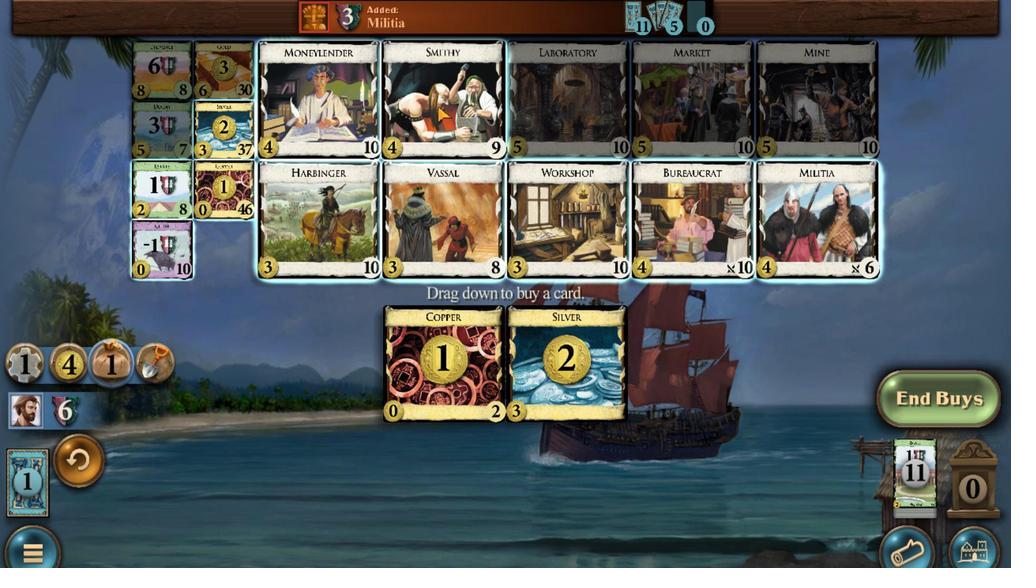 
Action: Mouse scrolled (433, 125) with delta (0, 0)
Screenshot: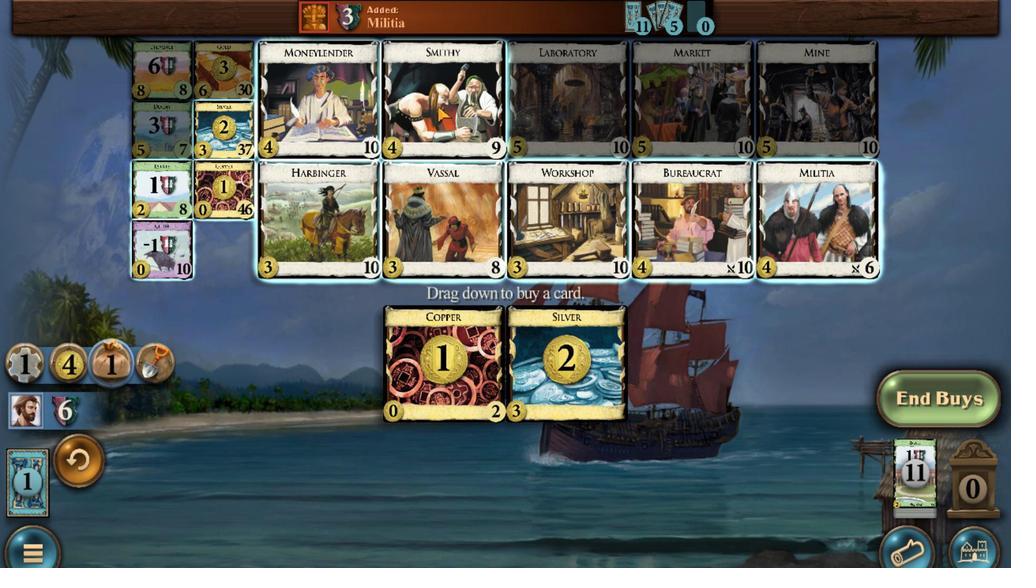 
Action: Mouse scrolled (433, 125) with delta (0, 0)
Screenshot: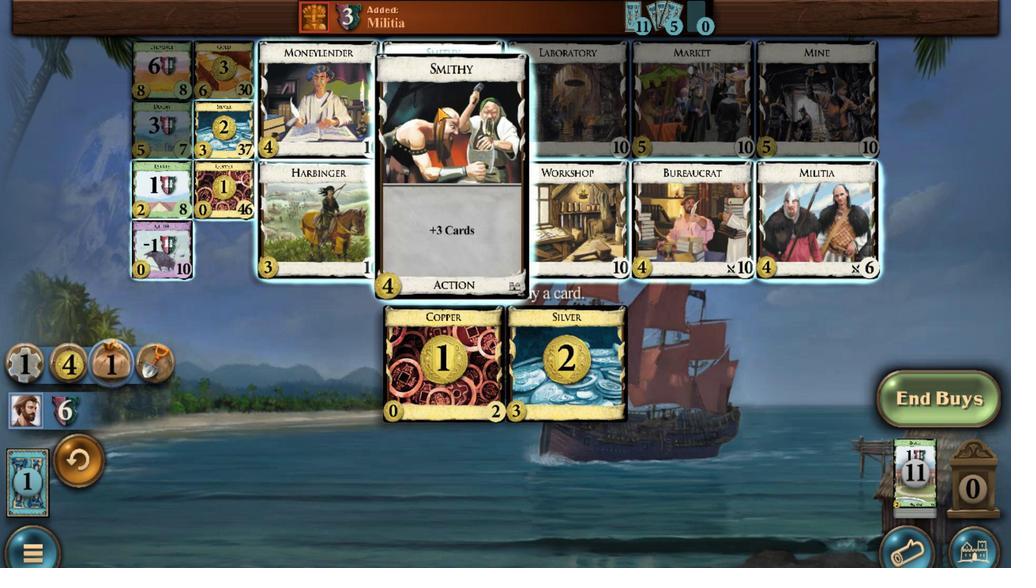 
Action: Mouse scrolled (433, 125) with delta (0, 0)
Screenshot: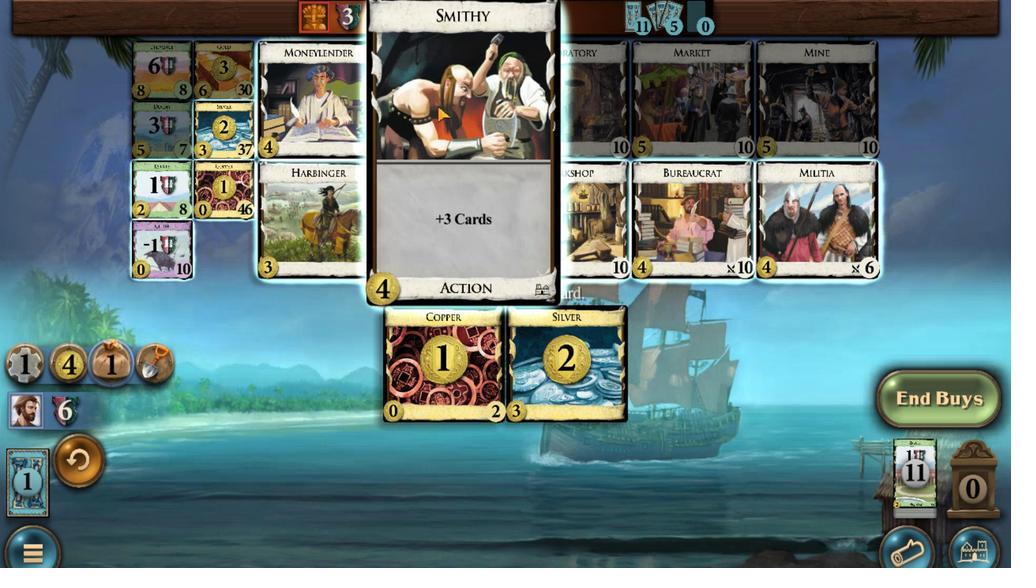 
Action: Mouse scrolled (433, 125) with delta (0, 0)
Screenshot: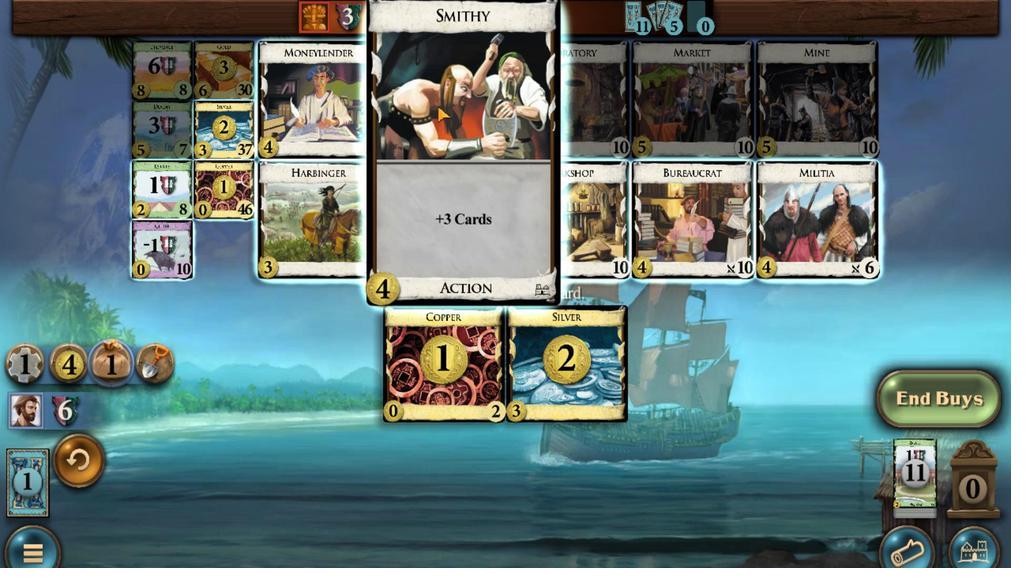 
Action: Mouse scrolled (433, 125) with delta (0, 0)
Screenshot: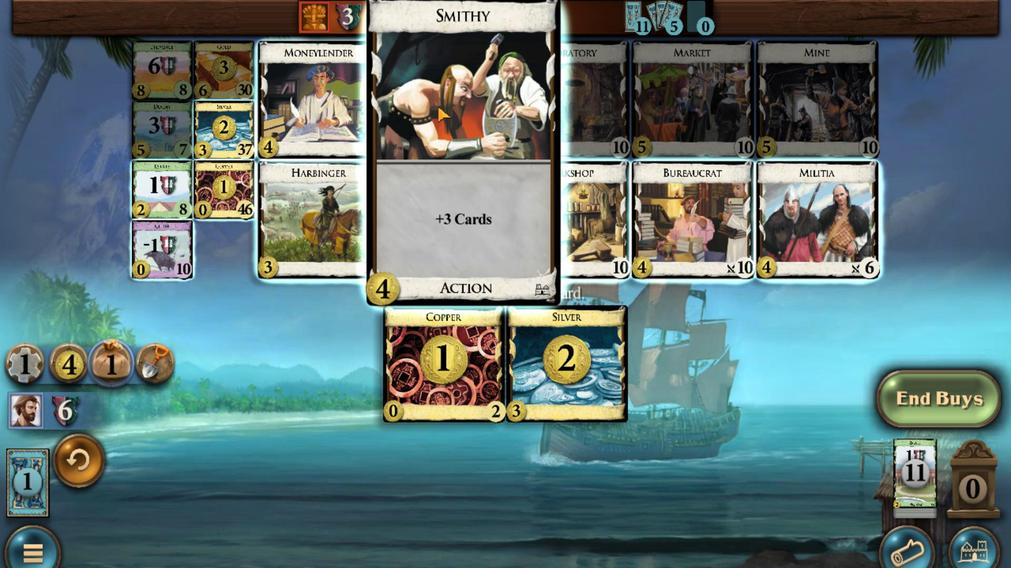 
Action: Mouse scrolled (433, 125) with delta (0, 0)
Screenshot: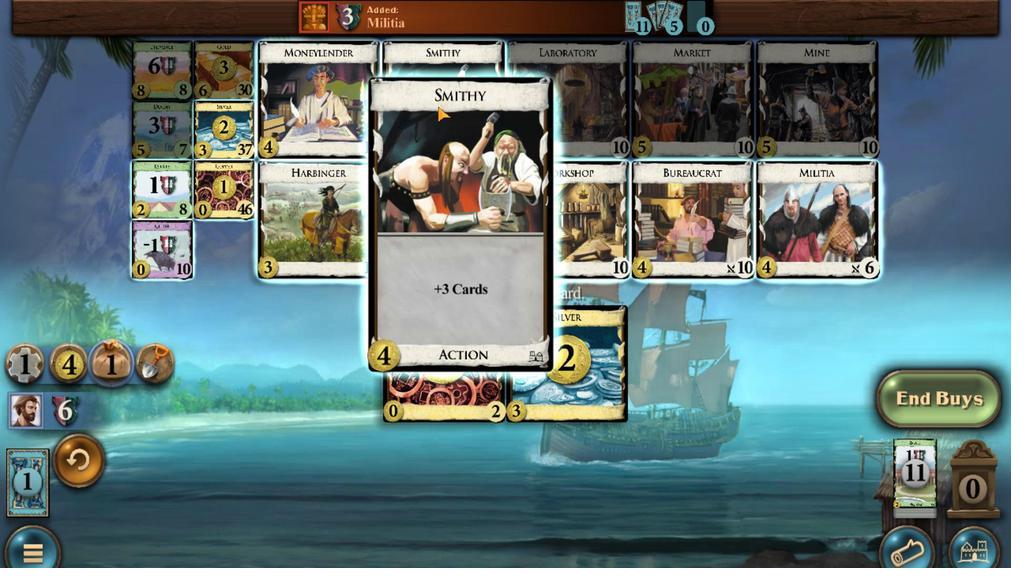 
Action: Mouse scrolled (433, 125) with delta (0, 0)
Screenshot: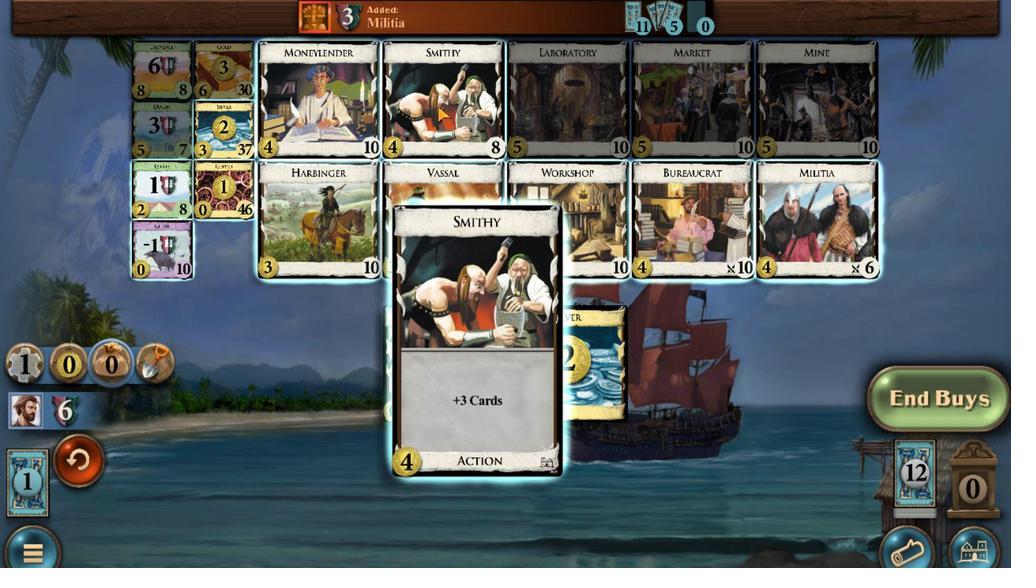 
Action: Mouse moved to (490, 471)
Screenshot: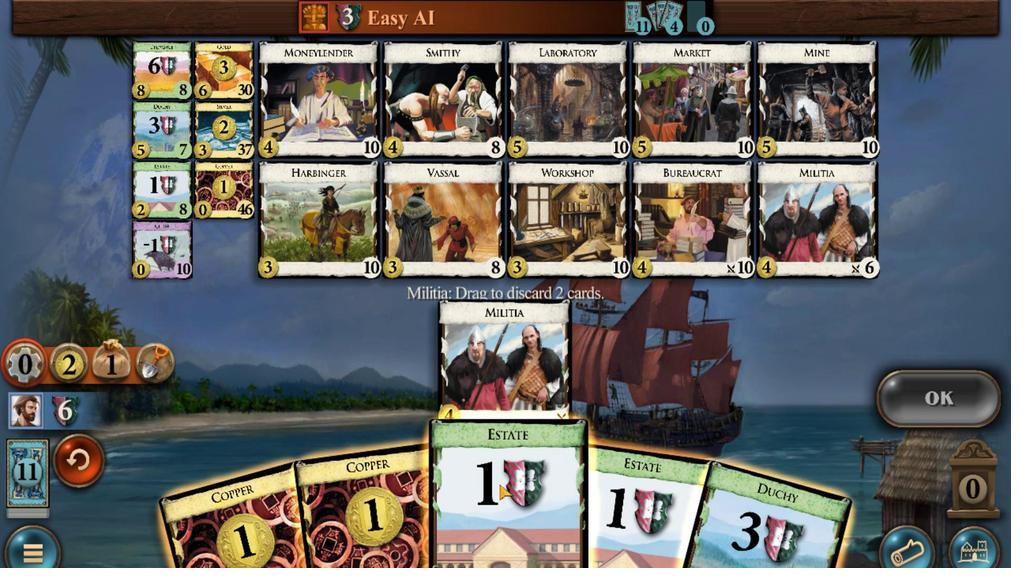 
Action: Mouse scrolled (490, 471) with delta (0, 0)
Screenshot: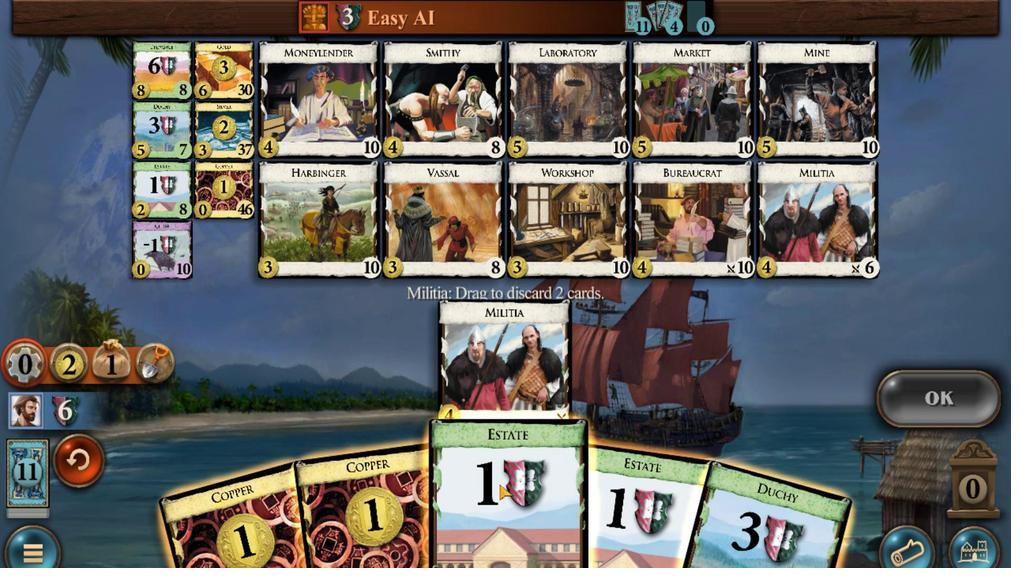 
Action: Mouse moved to (628, 483)
Screenshot: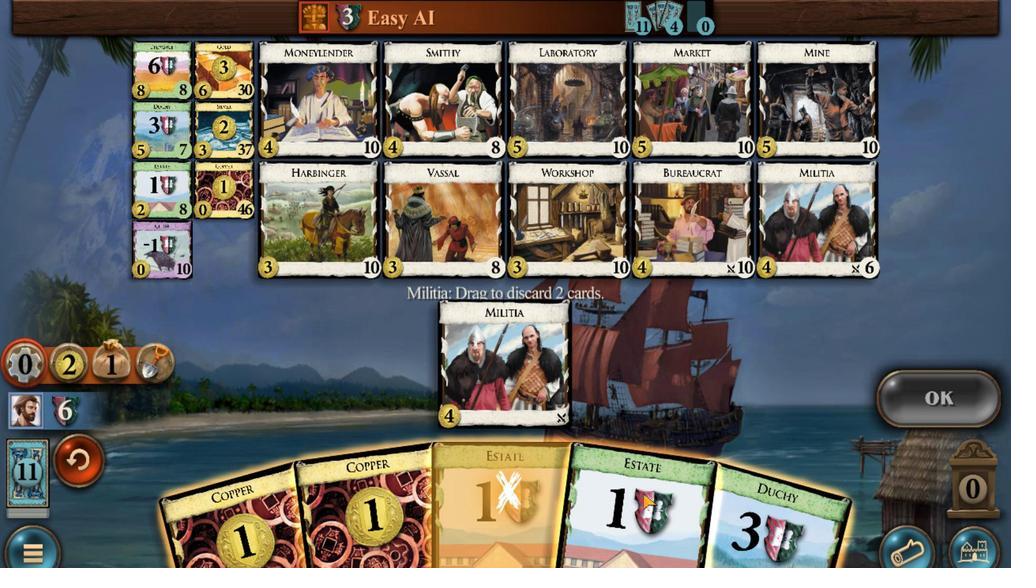
Action: Mouse scrolled (628, 482) with delta (0, 0)
Screenshot: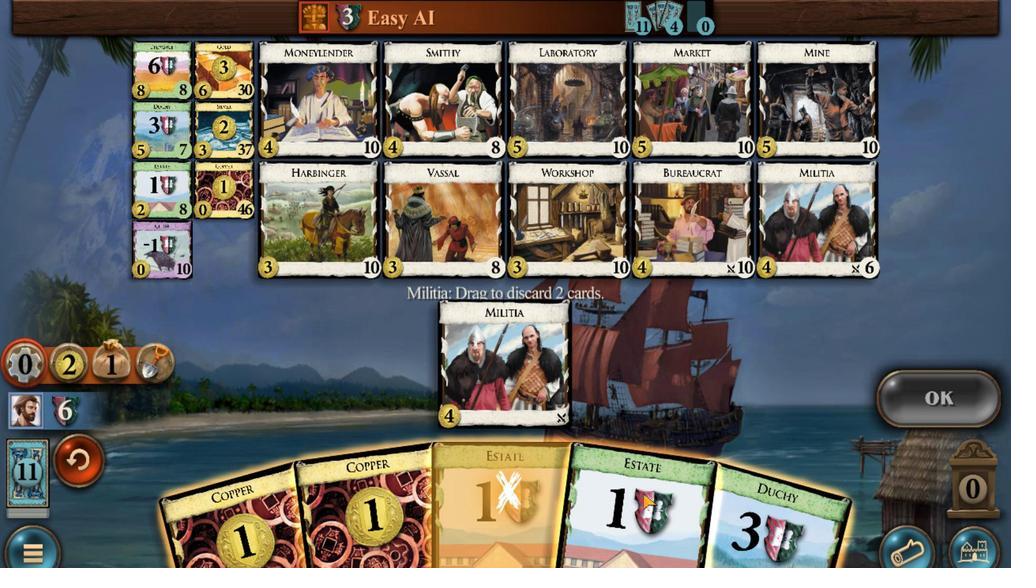 
Action: Mouse moved to (627, 483)
Screenshot: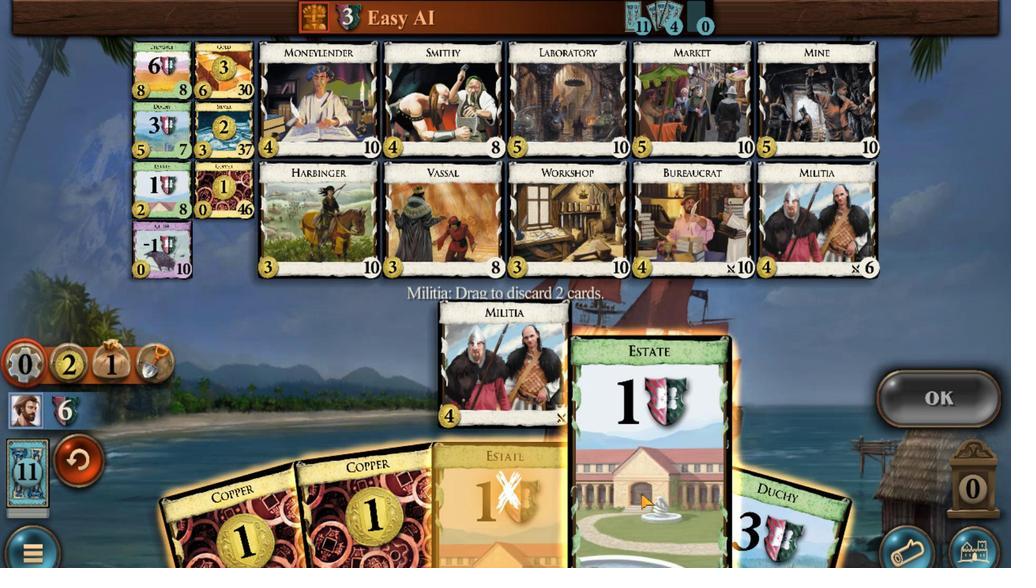 
Action: Mouse scrolled (627, 482) with delta (0, 0)
Screenshot: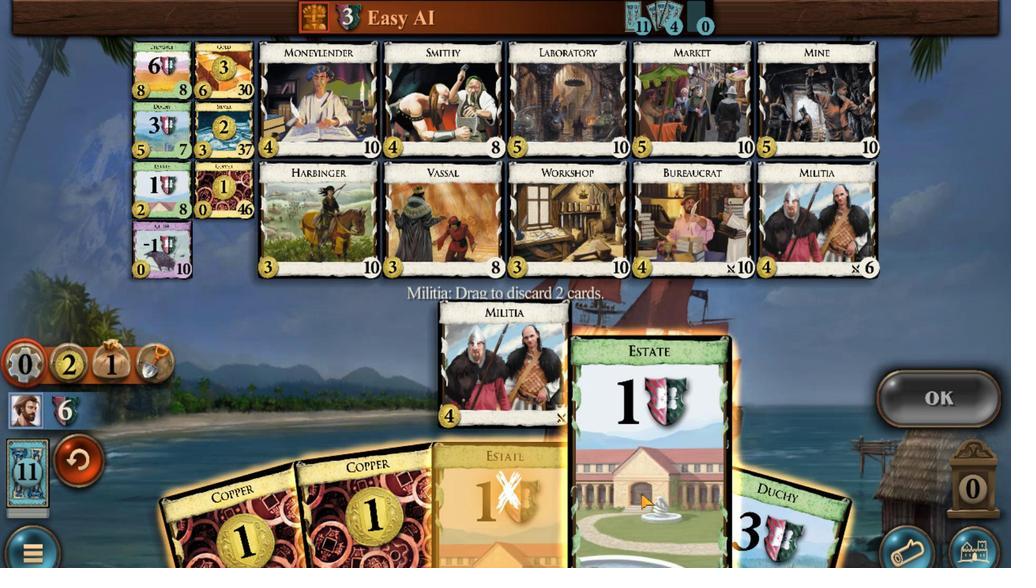 
Action: Mouse moved to (906, 397)
Screenshot: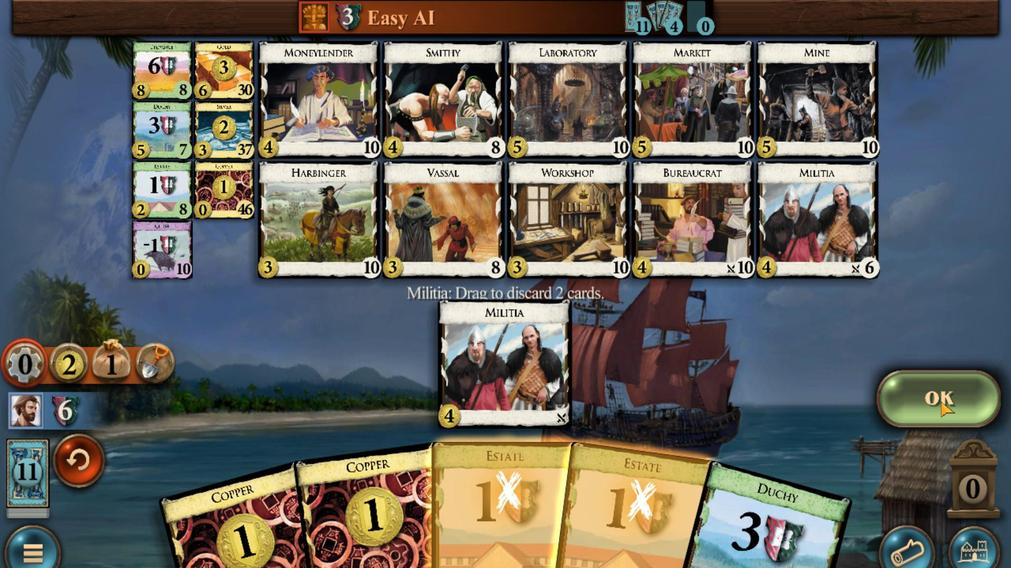 
Action: Mouse pressed left at (906, 397)
Screenshot: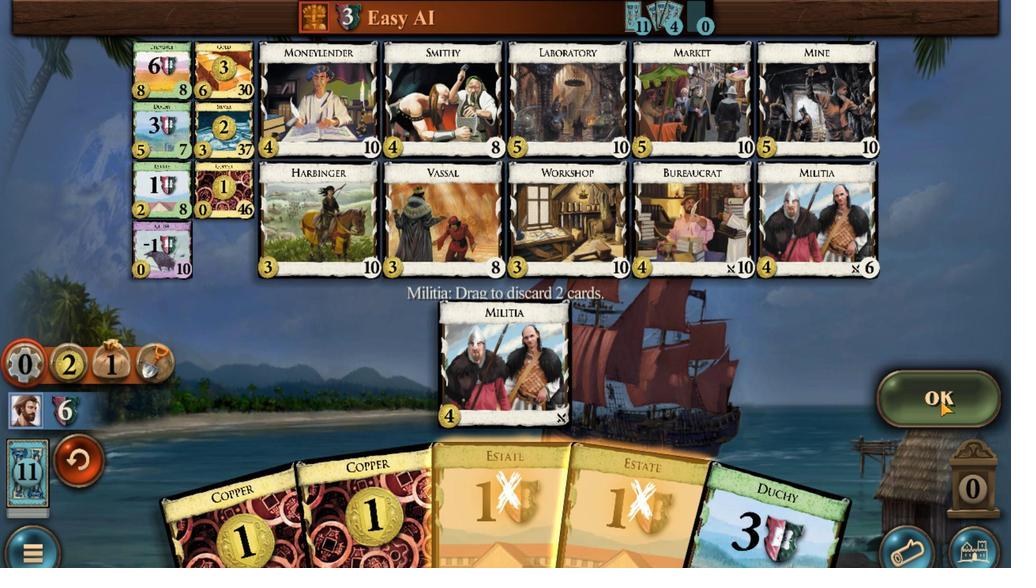 
Action: Mouse moved to (506, 458)
Screenshot: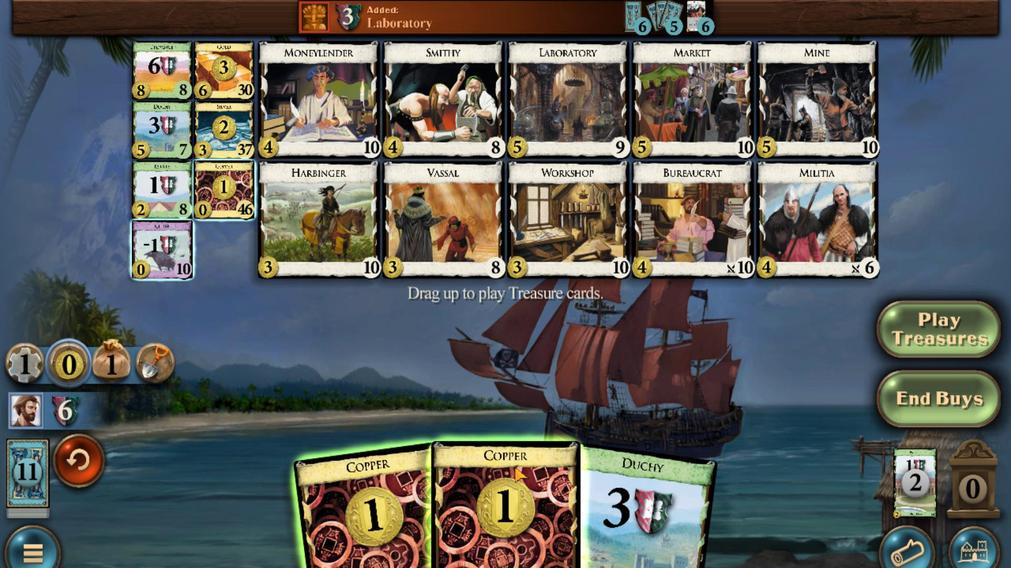 
Action: Mouse scrolled (506, 458) with delta (0, 0)
Screenshot: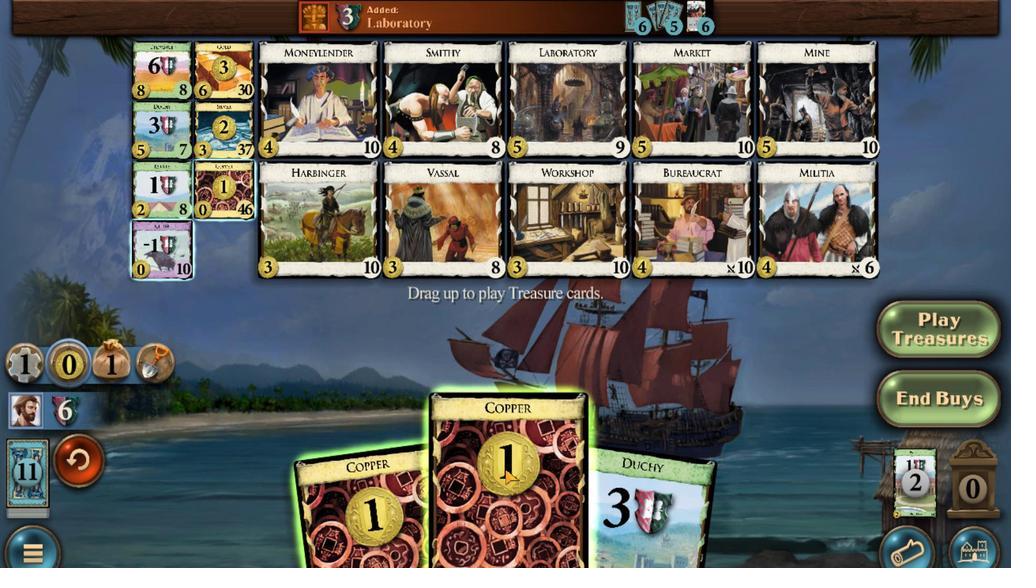 
Action: Mouse moved to (448, 466)
Screenshot: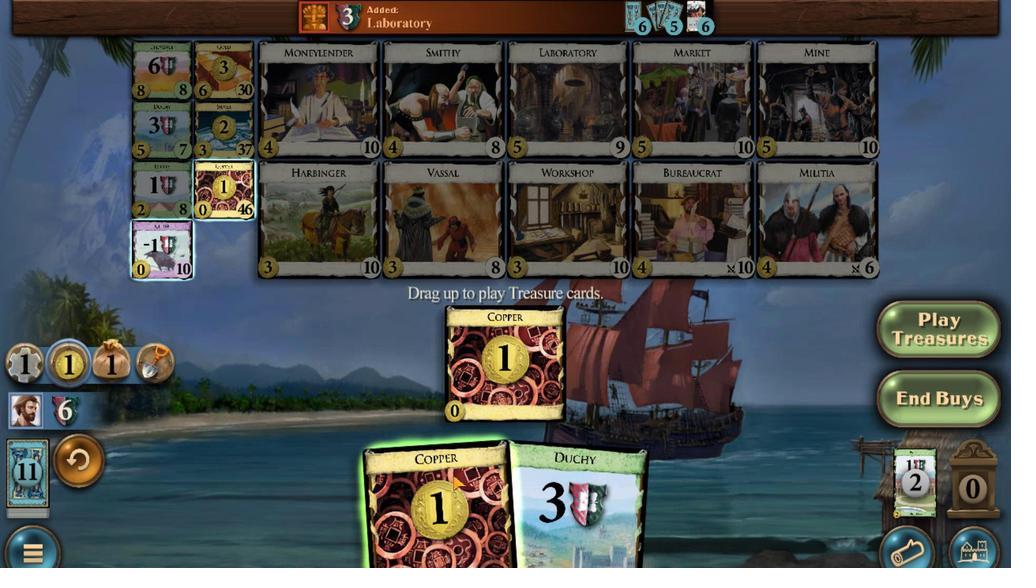 
Action: Mouse scrolled (448, 465) with delta (0, 0)
Screenshot: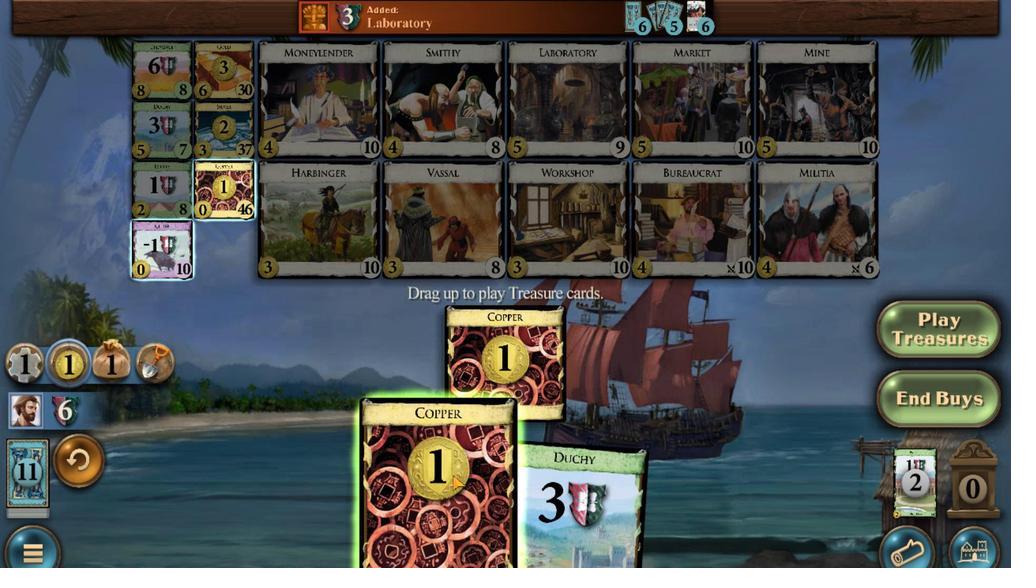 
Action: Mouse moved to (172, 205)
Screenshot: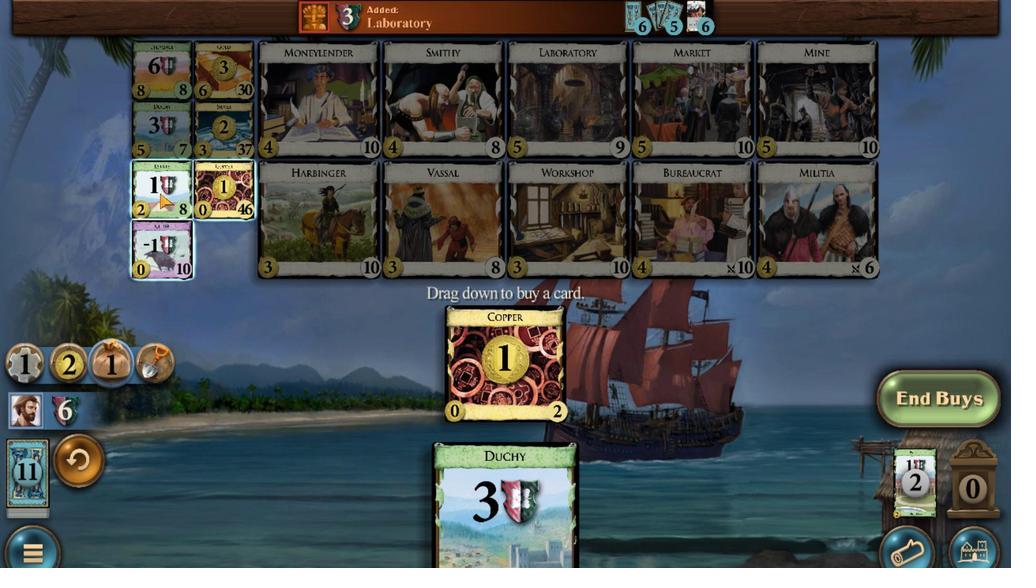 
Action: Mouse scrolled (172, 205) with delta (0, 0)
Screenshot: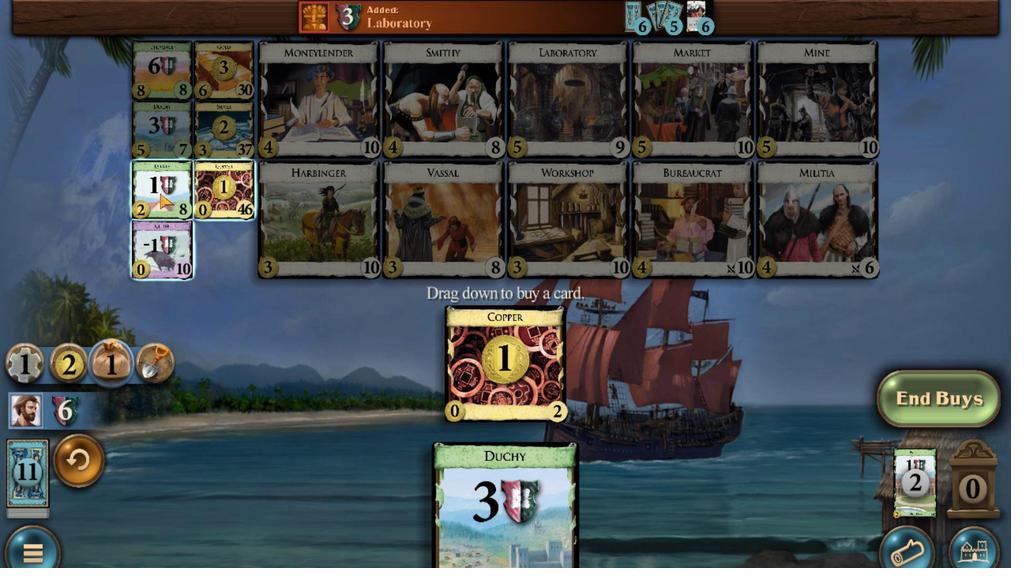 
Action: Mouse scrolled (172, 205) with delta (0, 0)
Screenshot: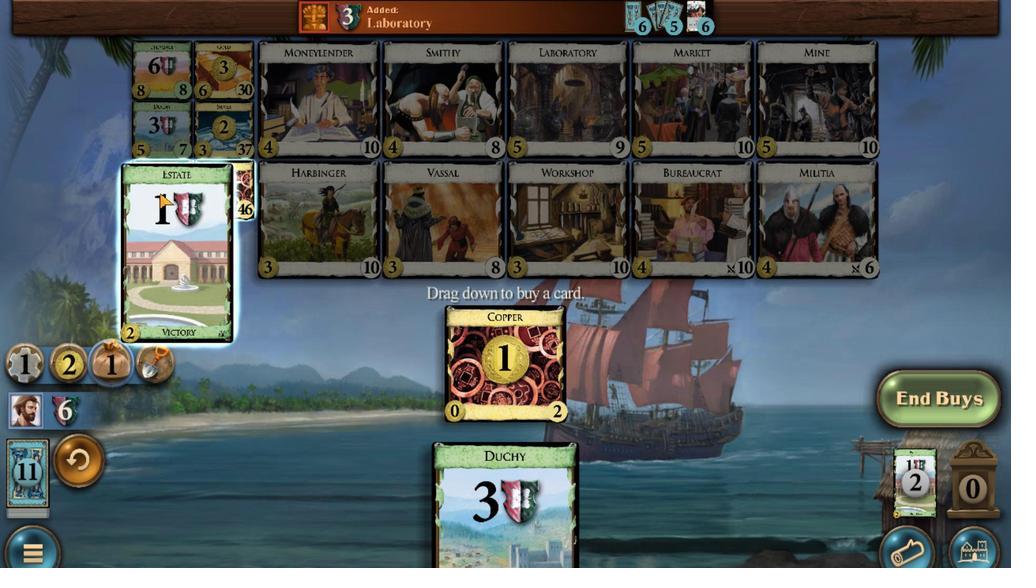 
Action: Mouse scrolled (172, 205) with delta (0, 0)
Screenshot: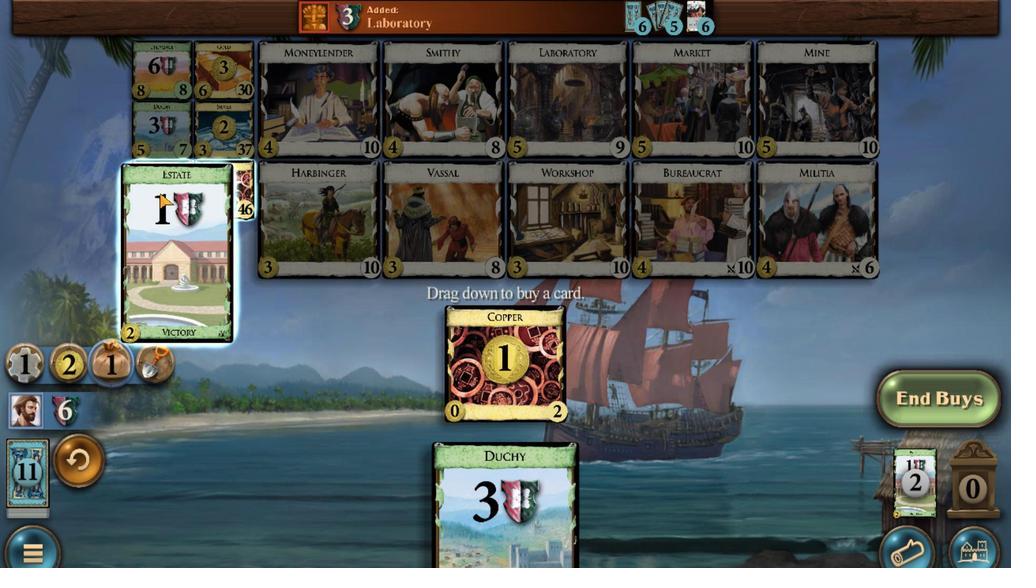 
Action: Mouse scrolled (172, 205) with delta (0, 0)
Screenshot: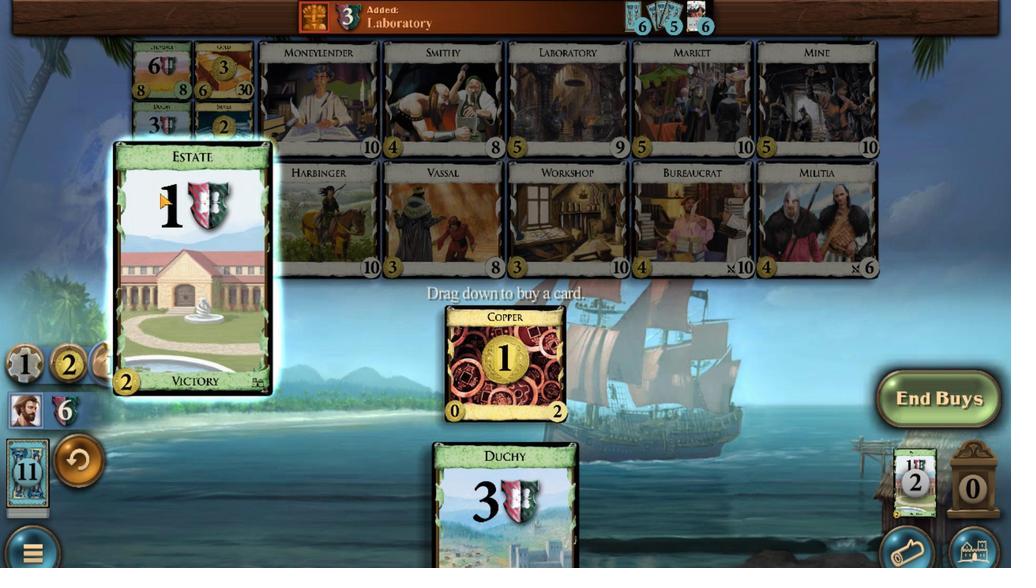 
Action: Mouse scrolled (172, 205) with delta (0, 0)
Screenshot: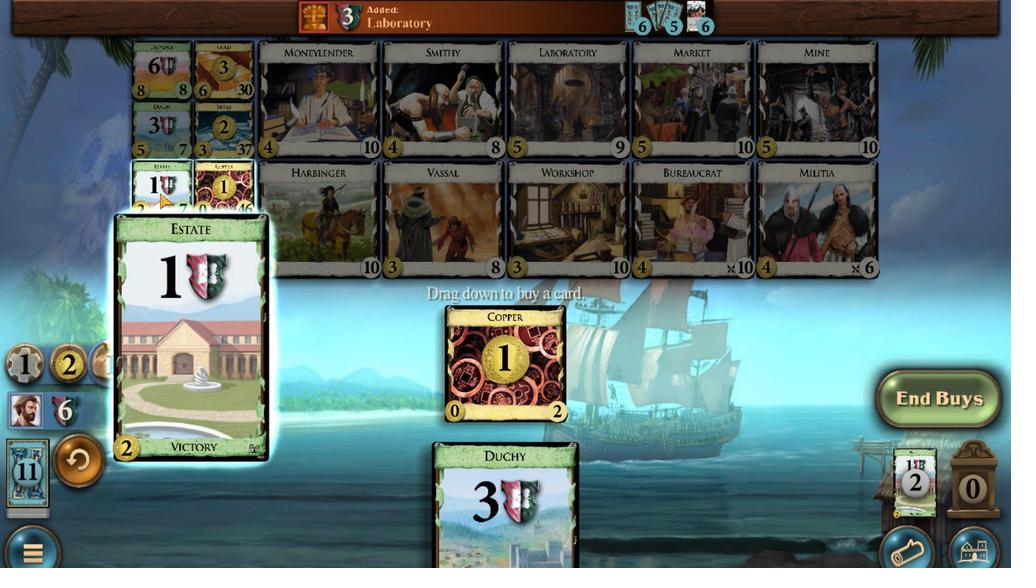 
Action: Mouse moved to (490, 463)
Screenshot: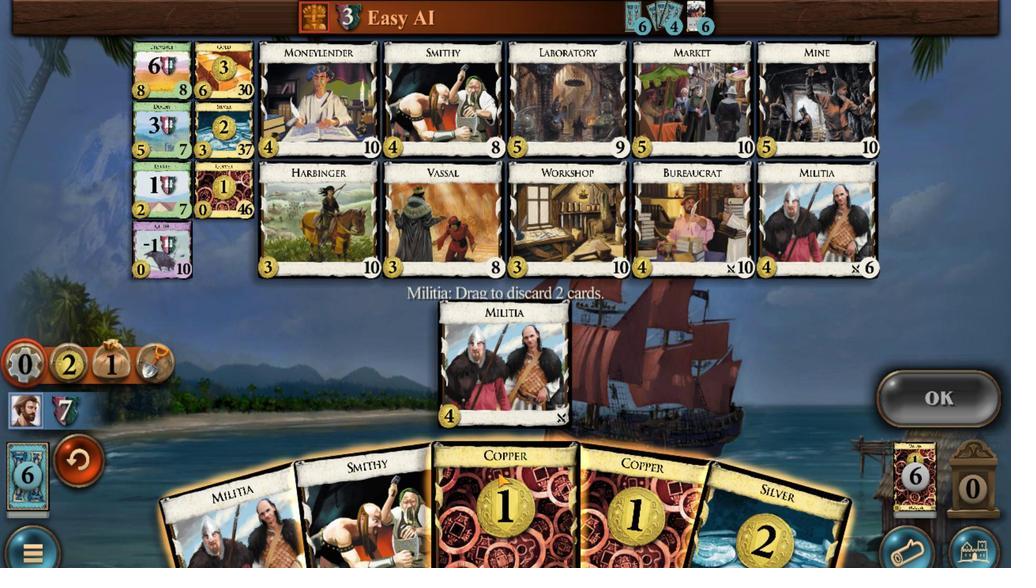 
Action: Mouse scrolled (490, 462) with delta (0, 0)
Screenshot: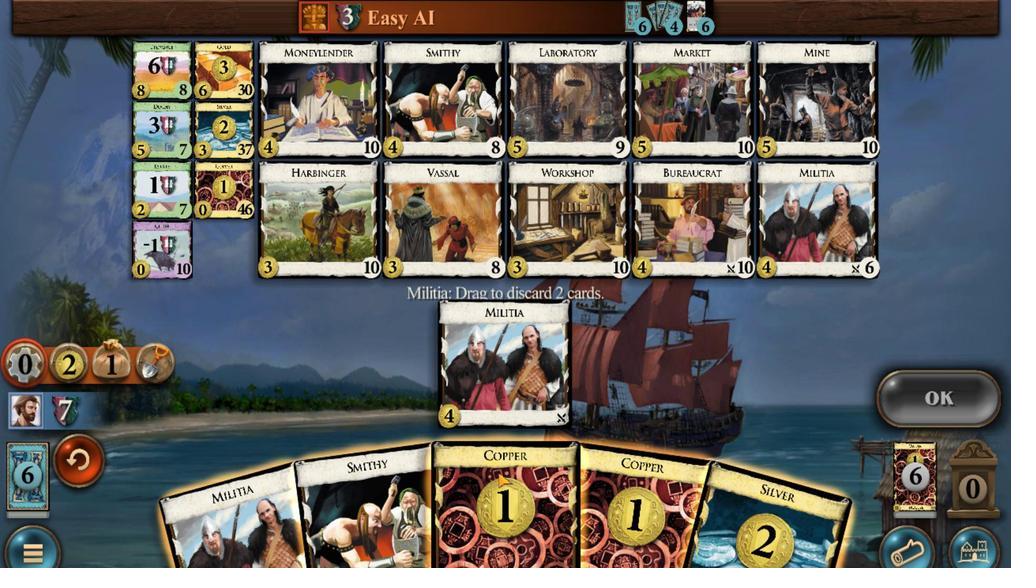 
Action: Mouse moved to (367, 474)
Screenshot: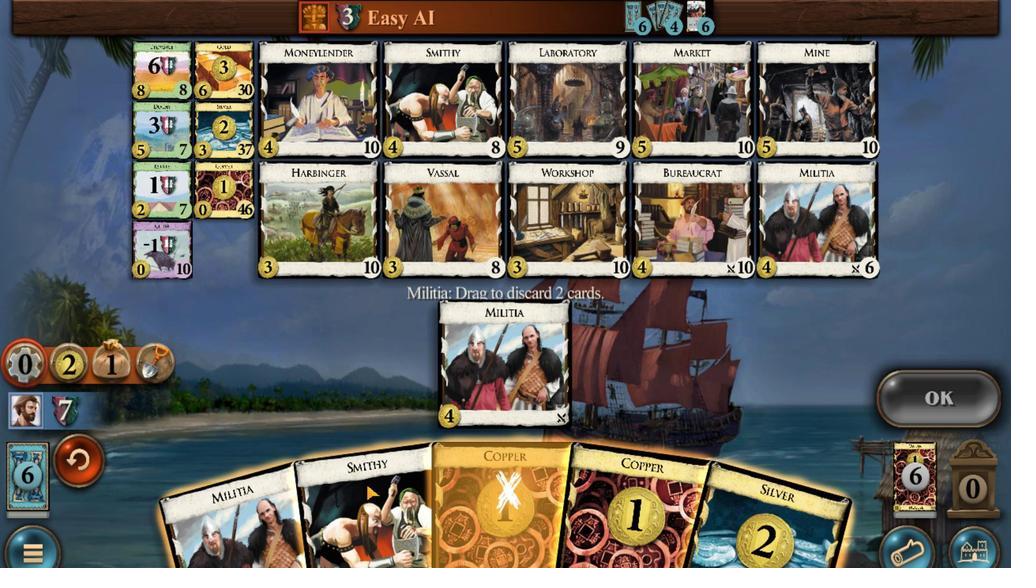 
Action: Mouse scrolled (367, 474) with delta (0, 0)
Screenshot: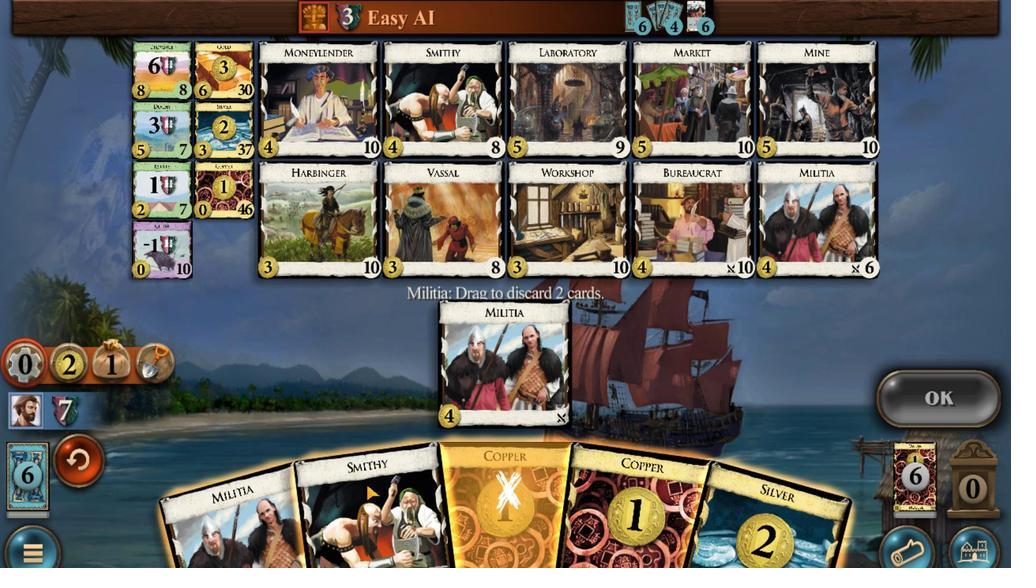 
Action: Mouse moved to (918, 390)
Screenshot: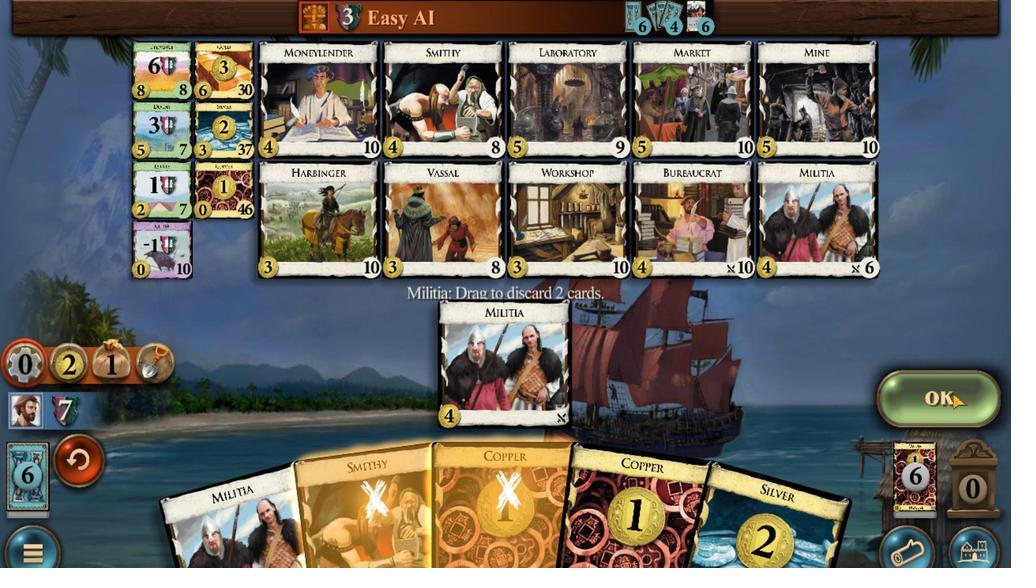 
Action: Mouse pressed left at (918, 390)
Screenshot: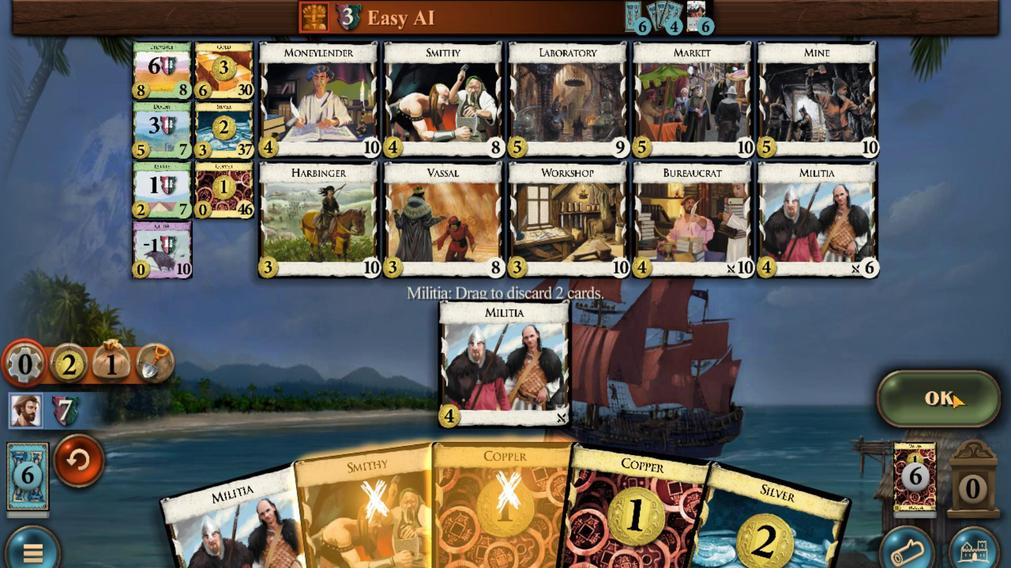 
Action: Mouse moved to (389, 460)
Screenshot: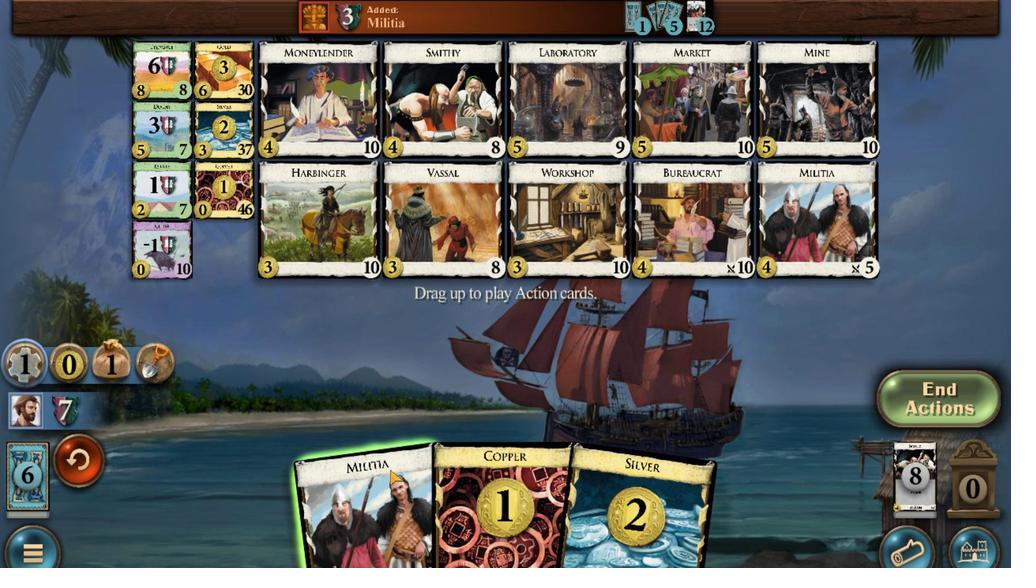 
Action: Mouse scrolled (389, 460) with delta (0, 0)
Screenshot: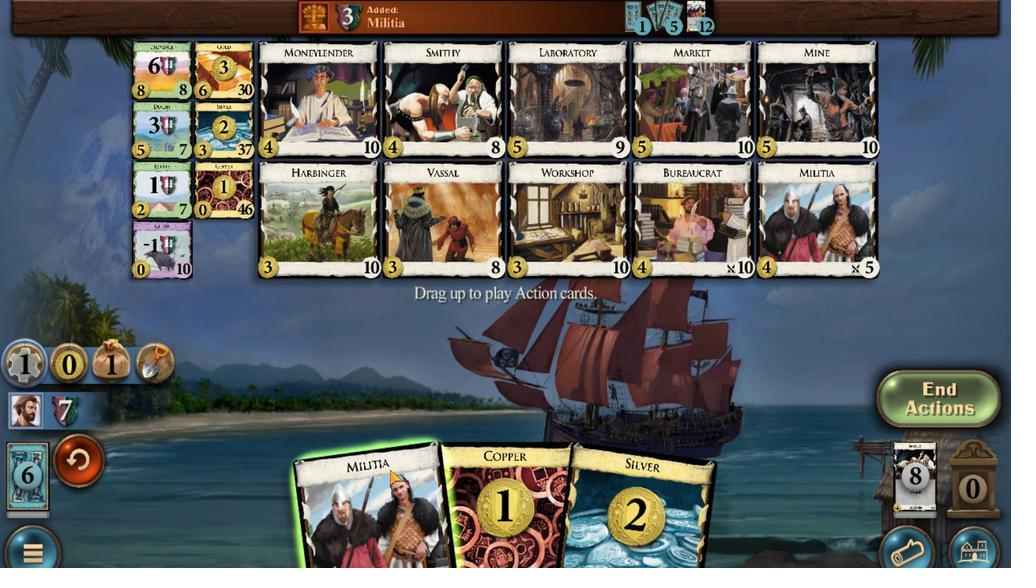 
Action: Mouse moved to (406, 463)
Screenshot: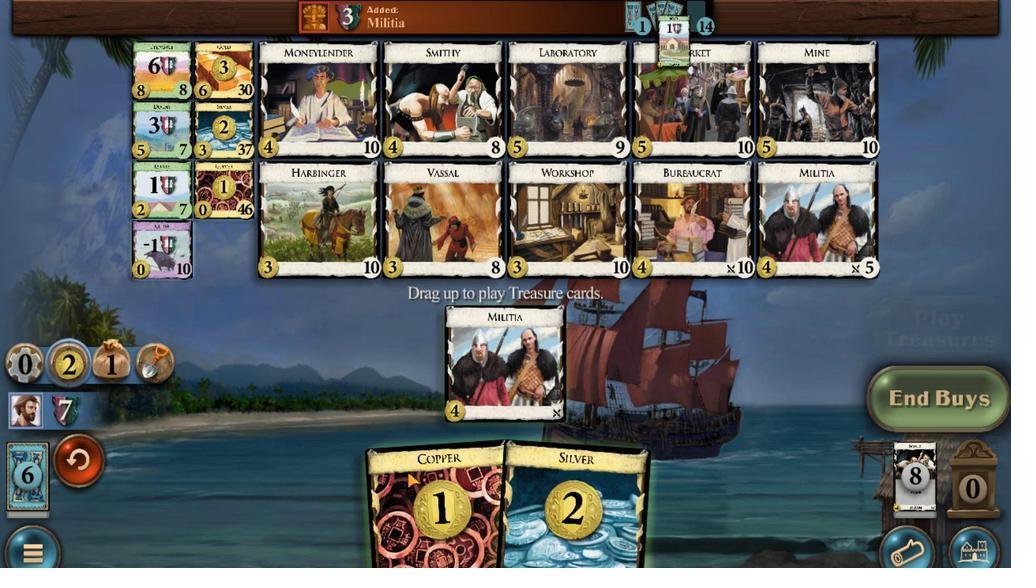 
Action: Mouse scrolled (406, 462) with delta (0, 0)
Screenshot: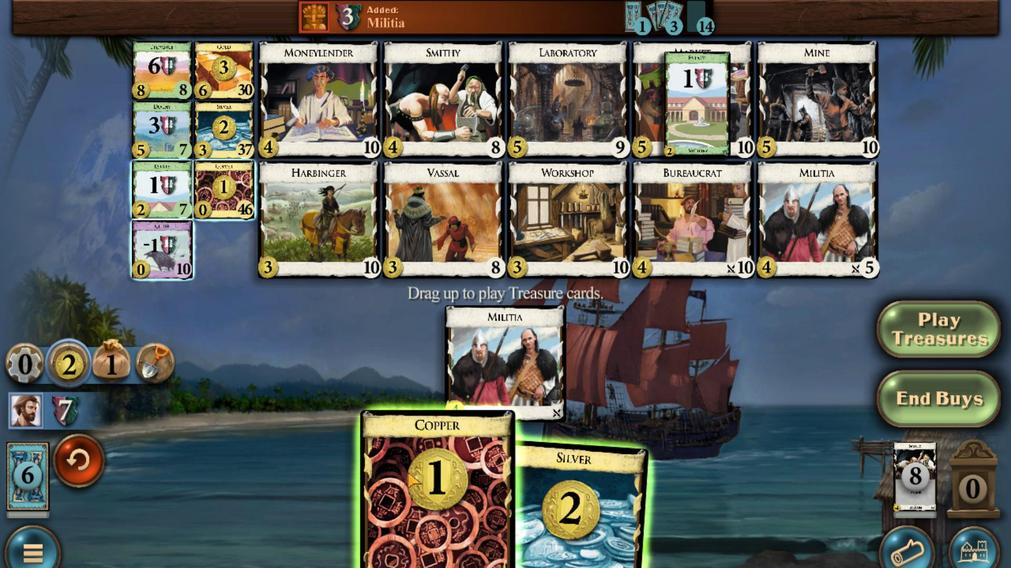 
Action: Mouse moved to (434, 465)
Screenshot: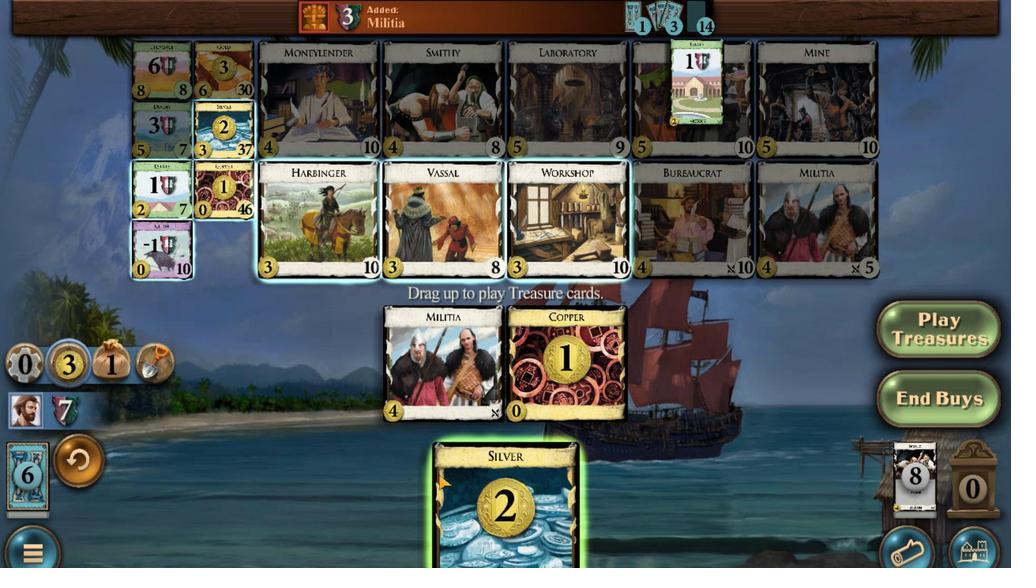 
Action: Mouse scrolled (434, 464) with delta (0, 0)
Screenshot: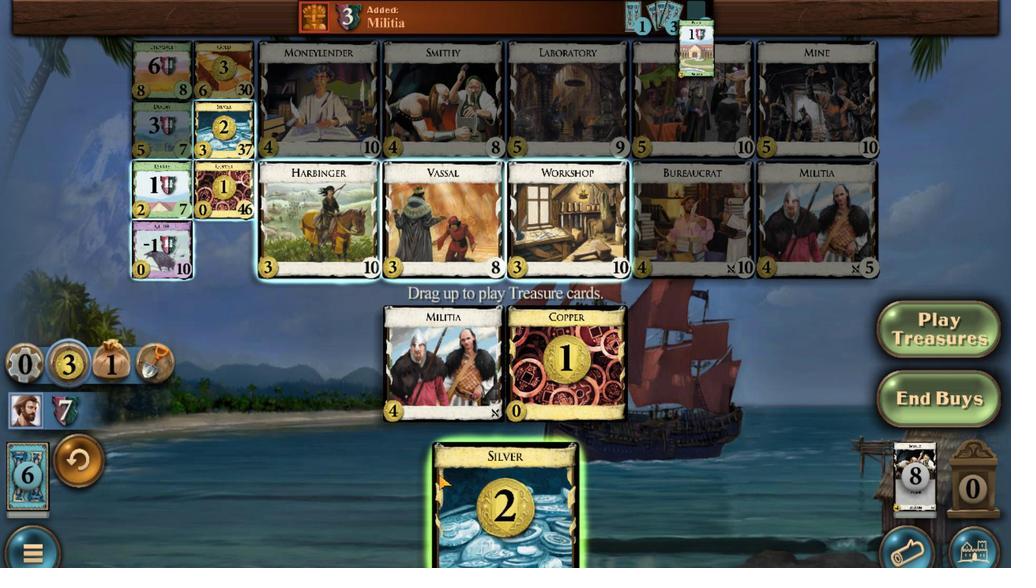
Action: Mouse moved to (170, 133)
Screenshot: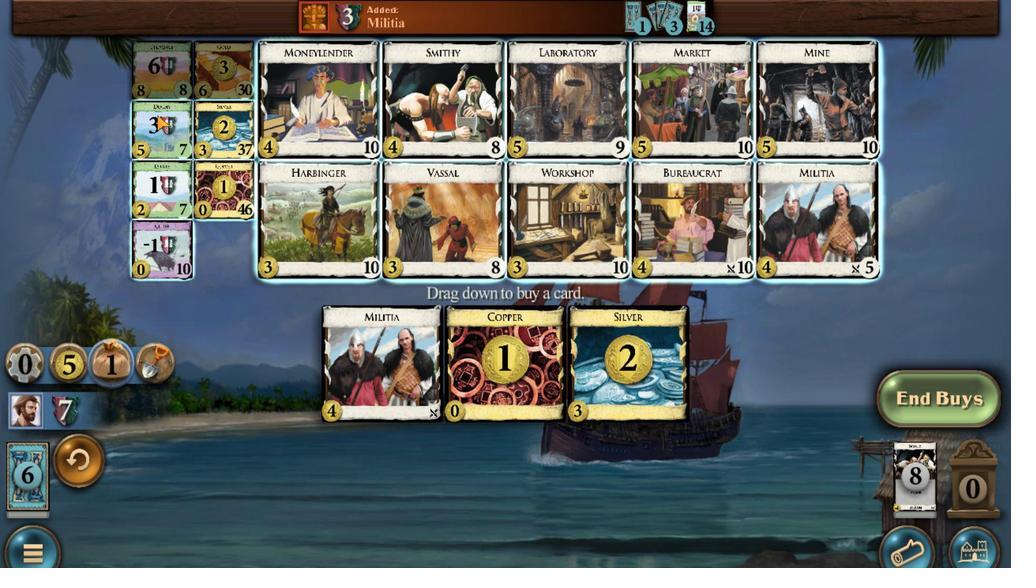 
Action: Mouse scrolled (170, 133) with delta (0, 0)
Screenshot: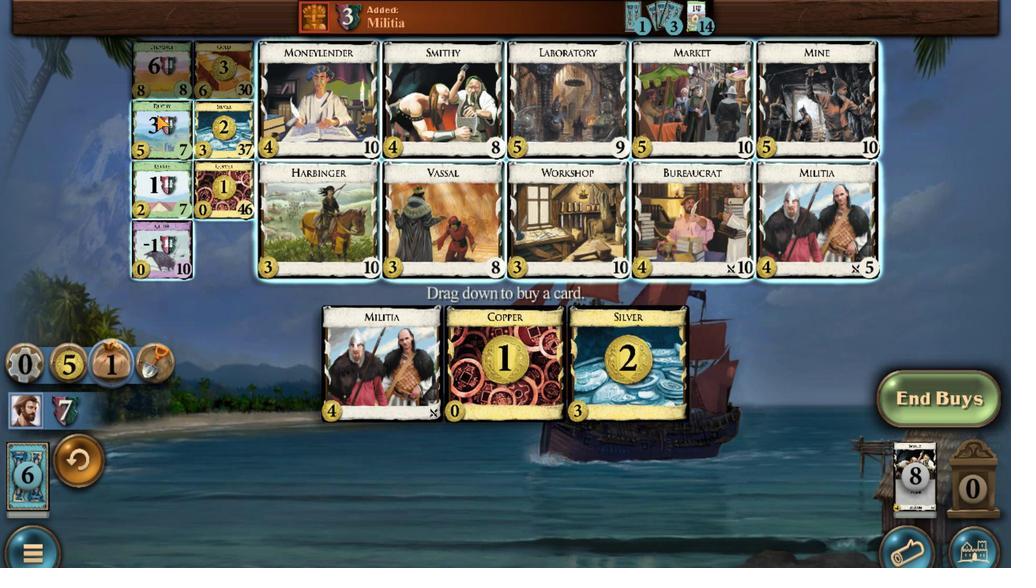 
Action: Mouse scrolled (170, 133) with delta (0, 0)
Screenshot: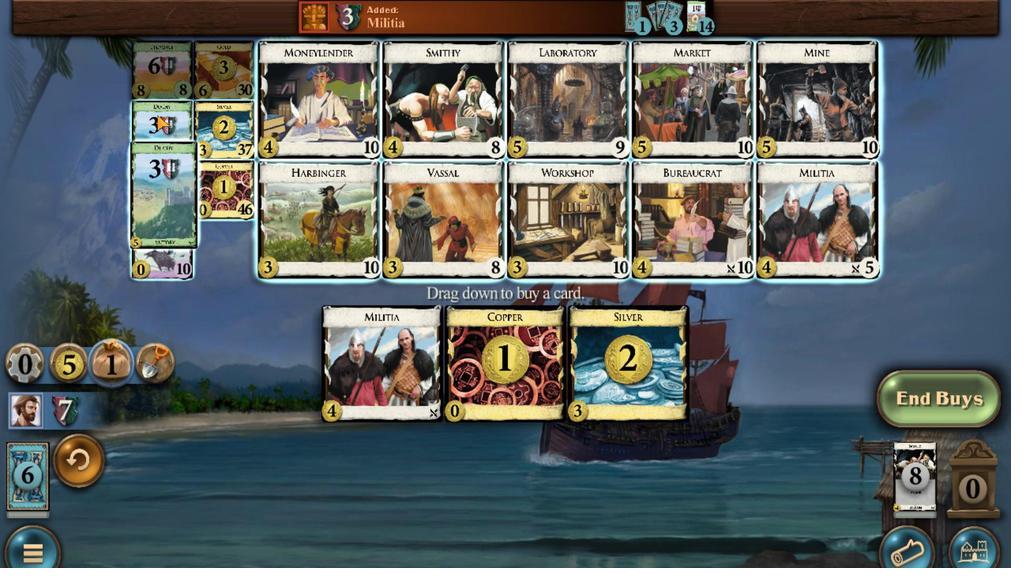 
Action: Mouse scrolled (170, 133) with delta (0, 0)
Screenshot: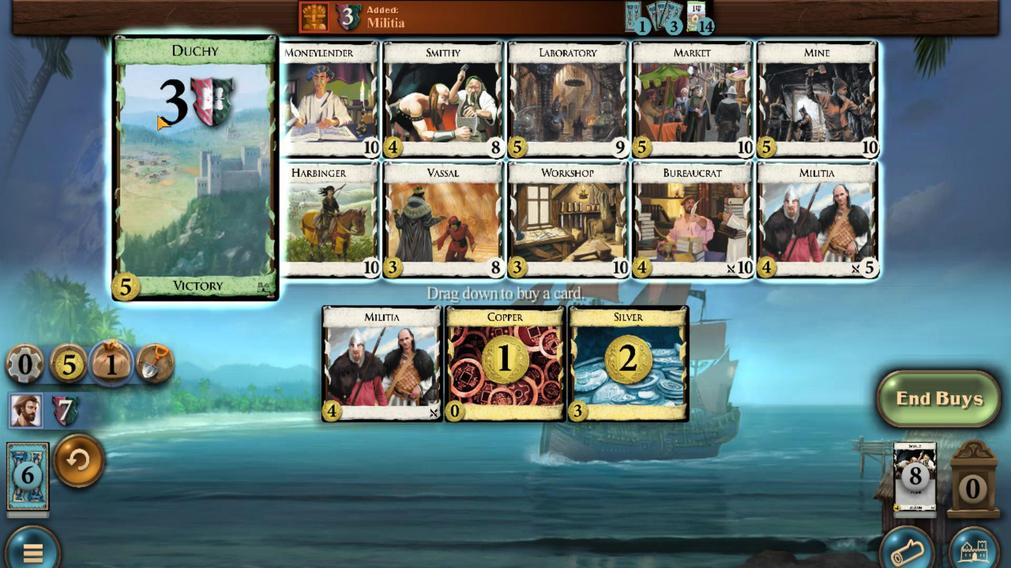 
Action: Mouse scrolled (170, 133) with delta (0, 0)
Screenshot: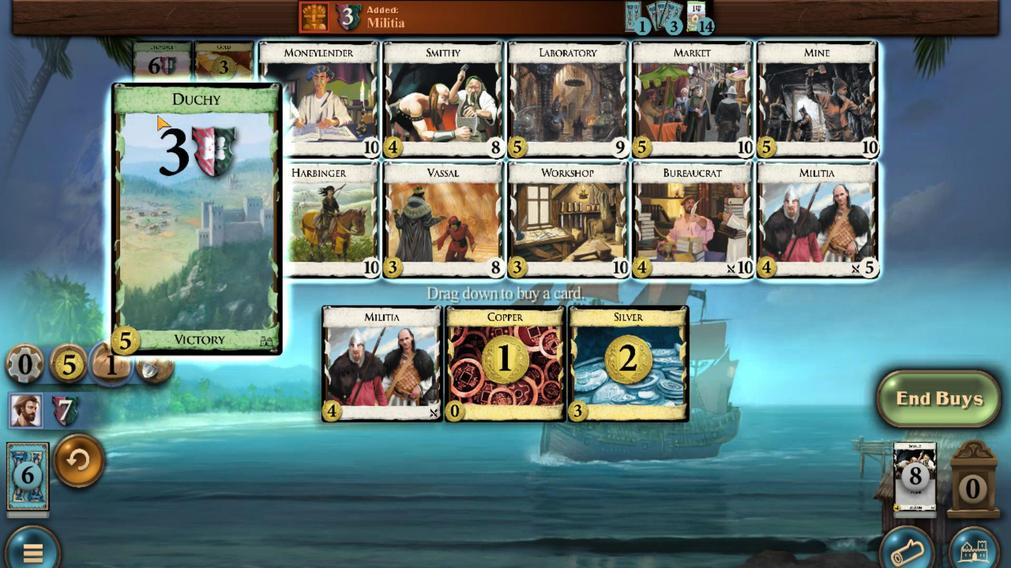 
Action: Mouse scrolled (170, 133) with delta (0, 0)
Screenshot: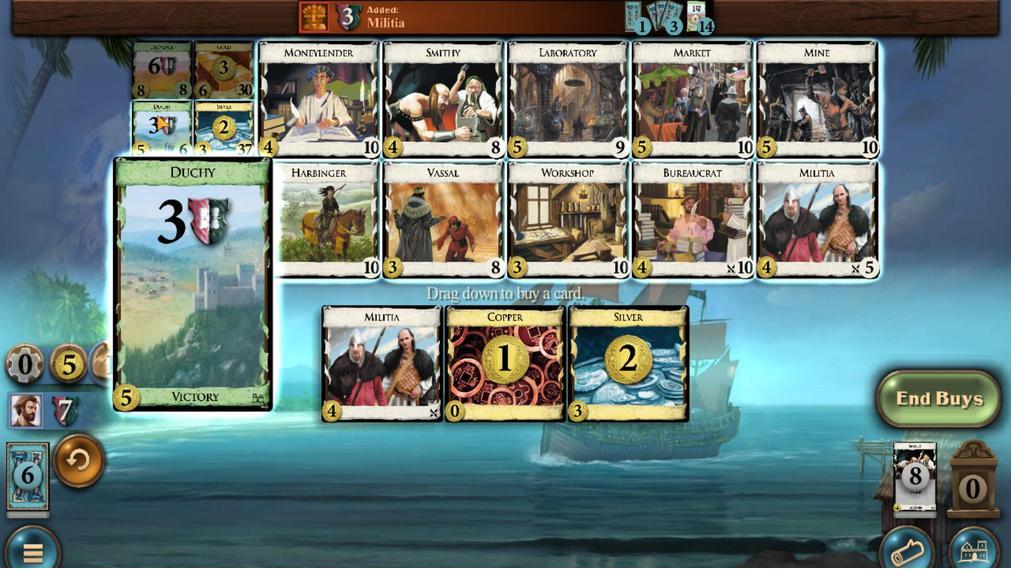 
Action: Mouse scrolled (170, 133) with delta (0, 0)
Screenshot: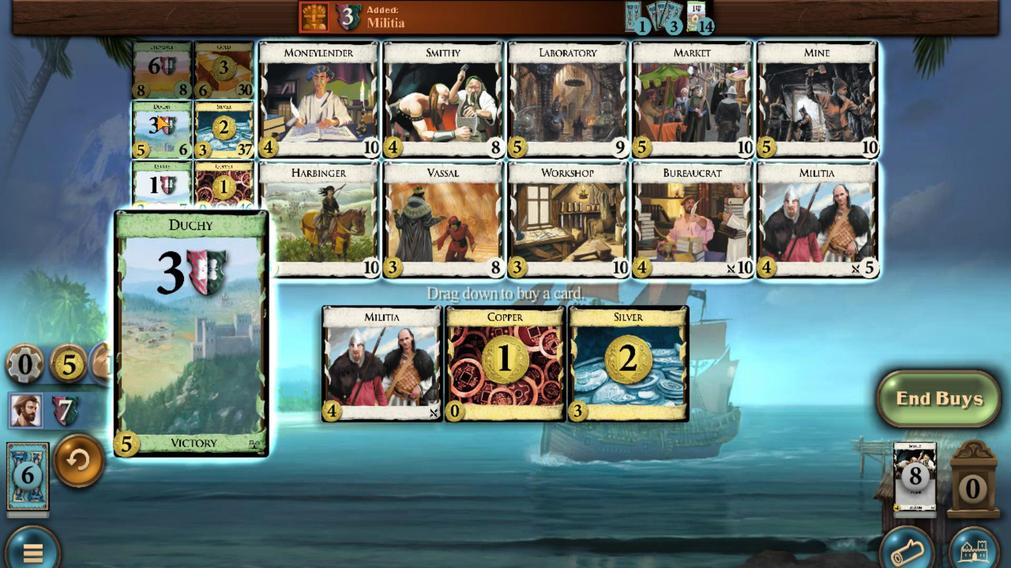 
Action: Mouse scrolled (170, 133) with delta (0, 0)
Screenshot: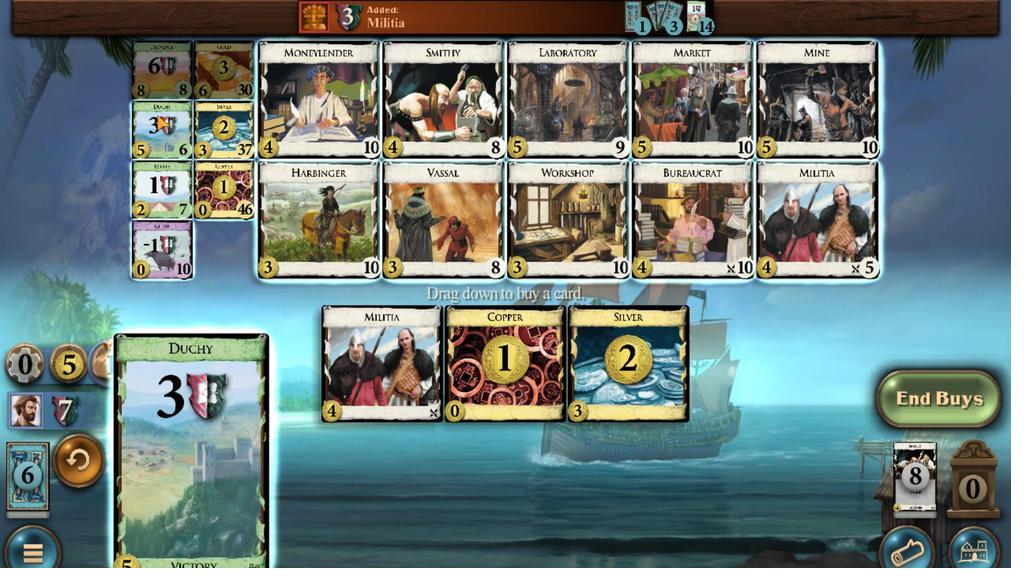 
Action: Mouse moved to (281, 481)
Screenshot: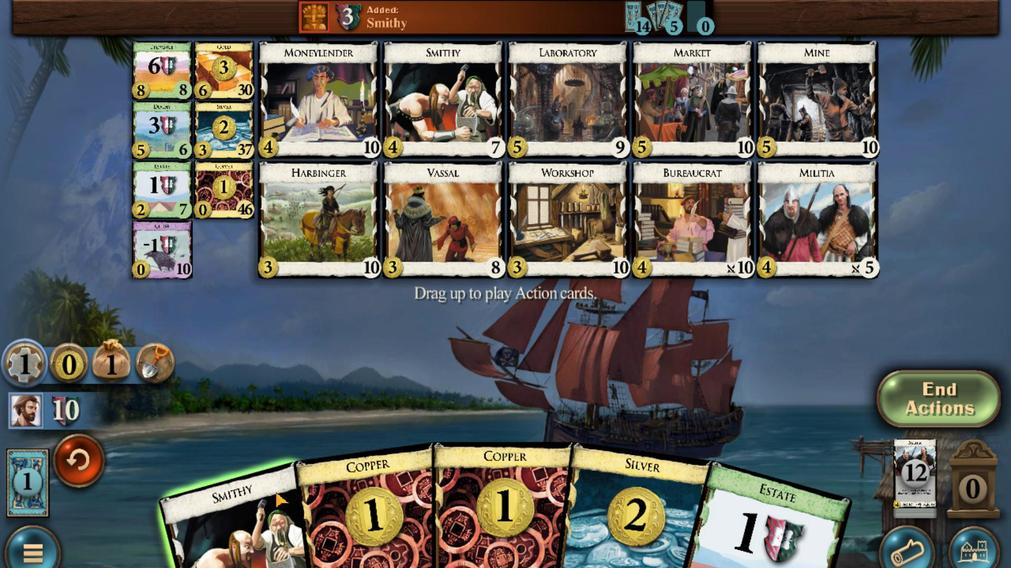 
Action: Mouse scrolled (281, 481) with delta (0, 0)
Screenshot: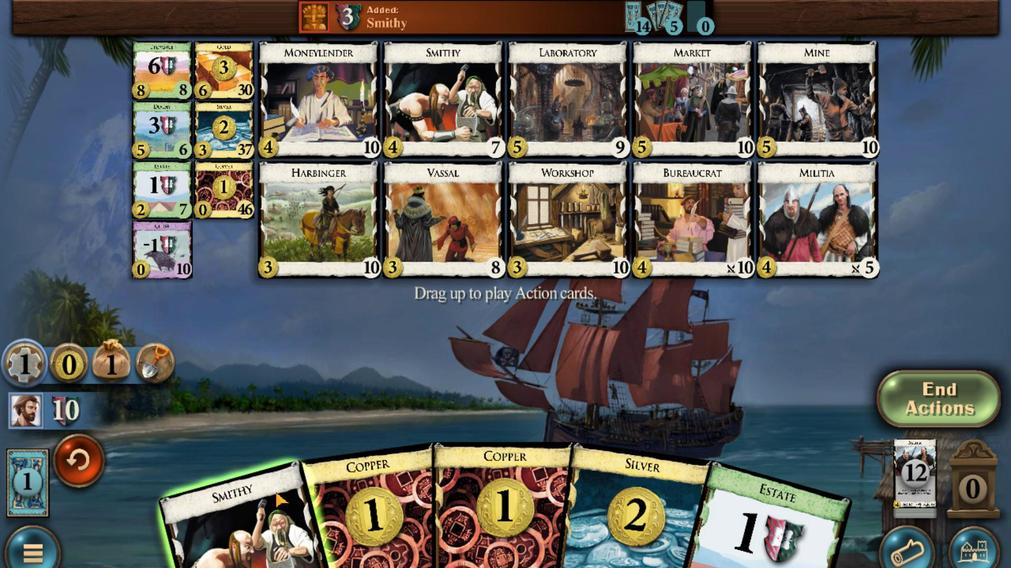 
Action: Mouse moved to (695, 505)
Screenshot: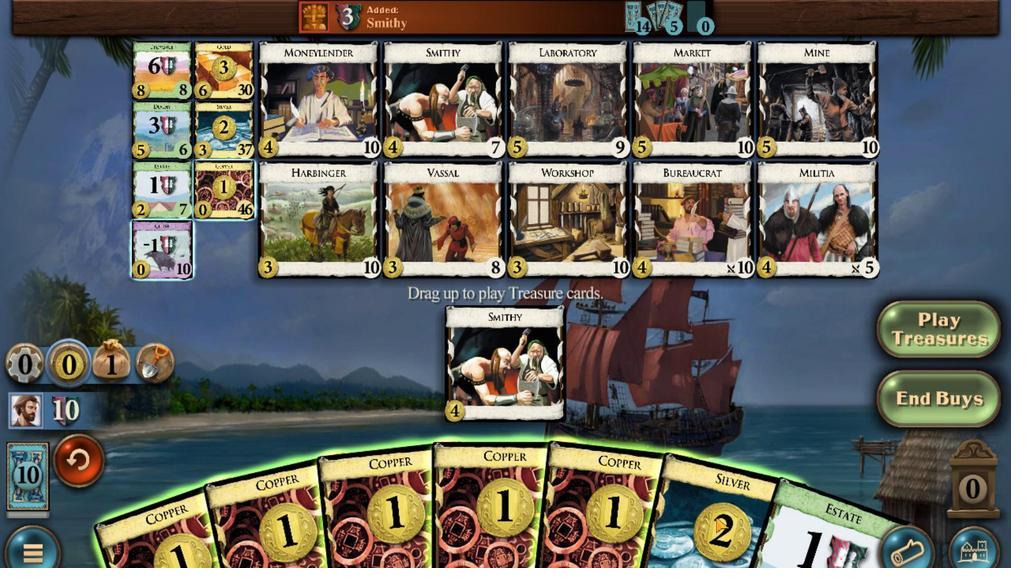 
Action: Mouse scrolled (695, 504) with delta (0, 0)
Screenshot: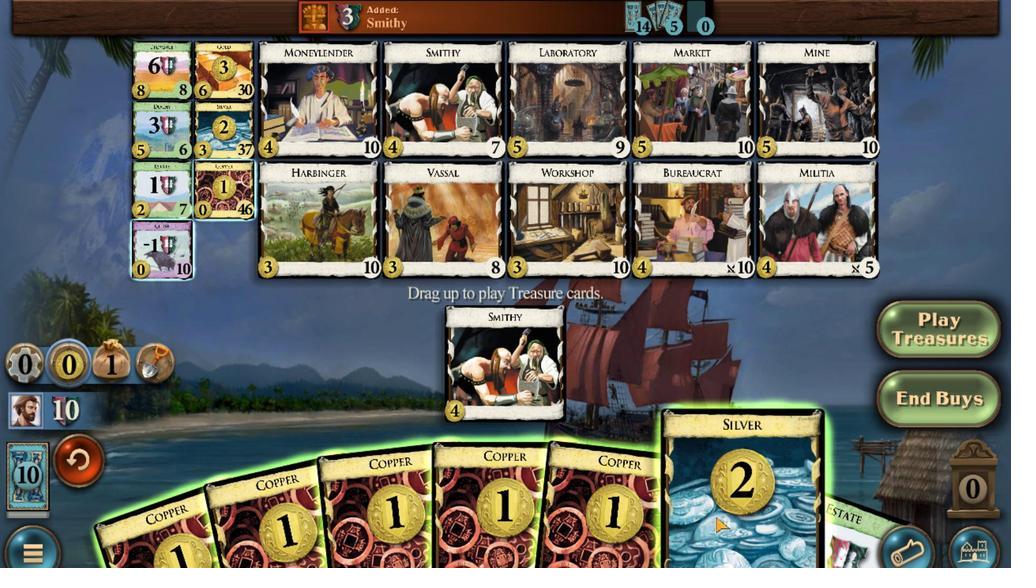 
Action: Mouse moved to (623, 484)
Screenshot: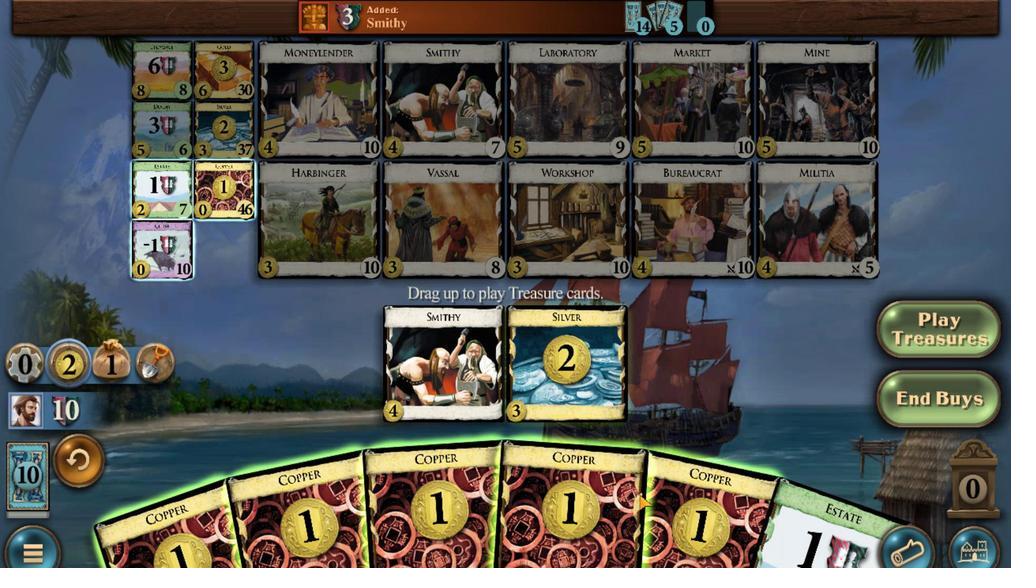 
Action: Mouse scrolled (623, 483) with delta (0, 0)
Screenshot: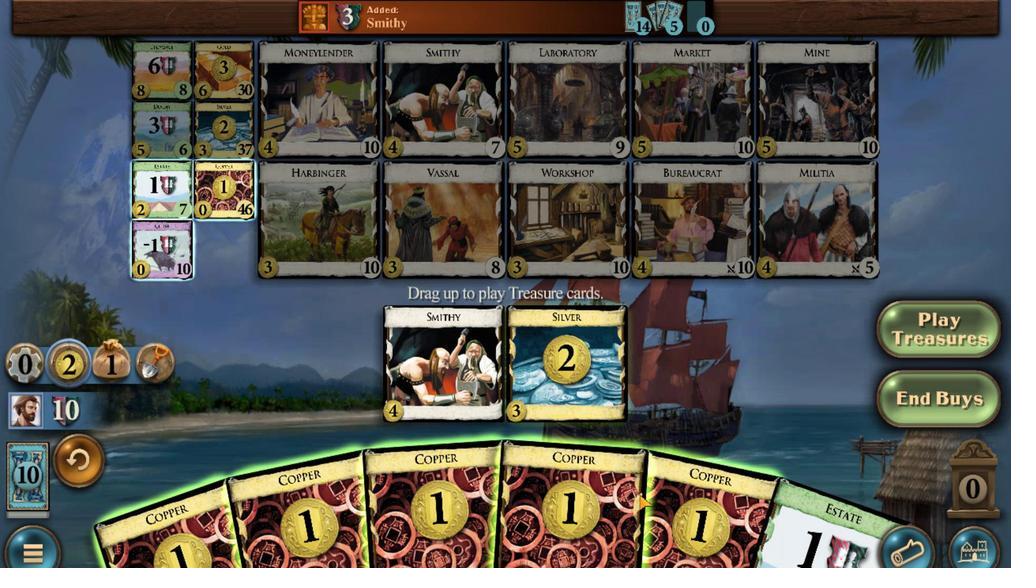 
Action: Mouse moved to (595, 473)
Screenshot: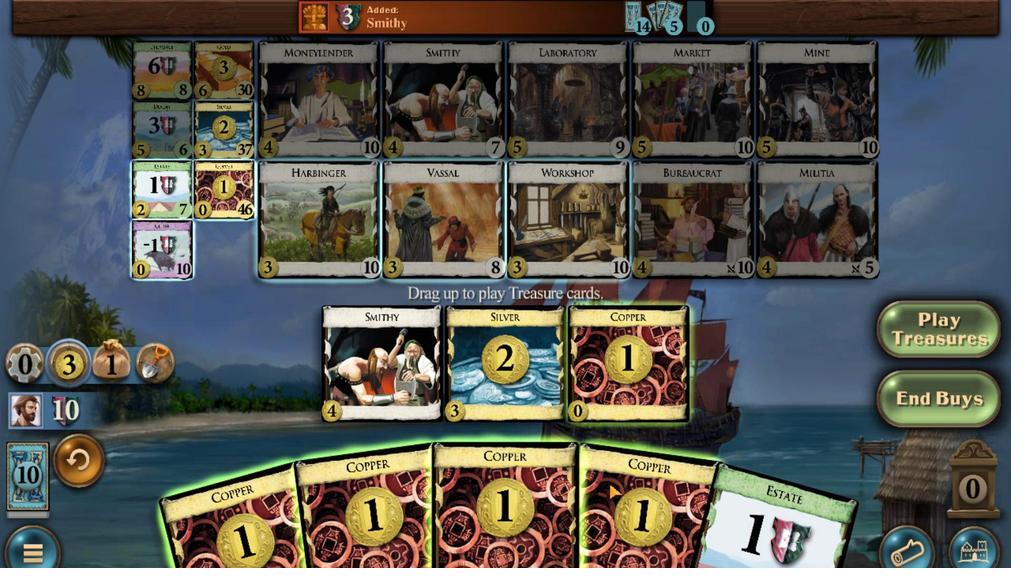 
Action: Mouse scrolled (595, 473) with delta (0, 0)
Screenshot: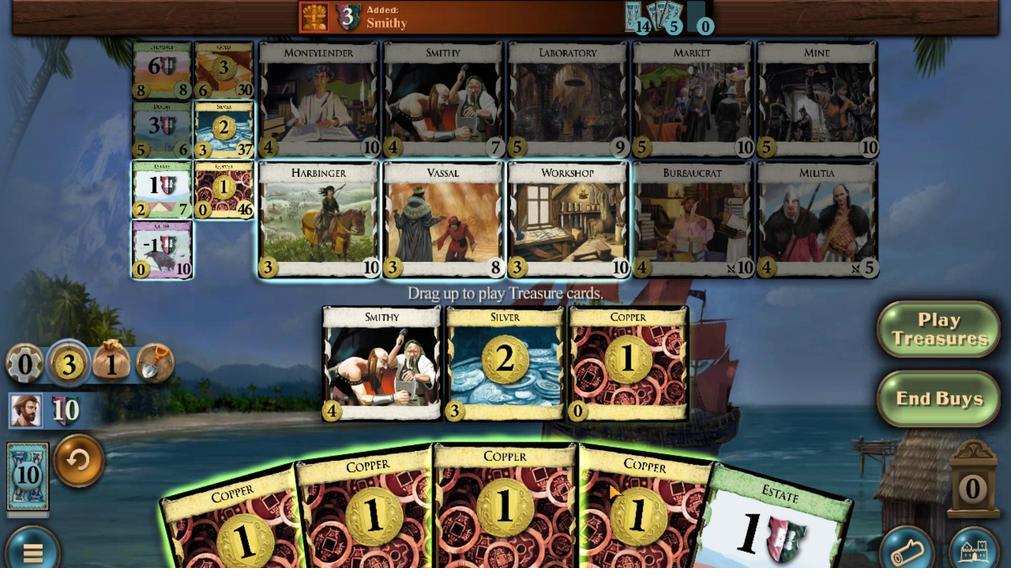 
Action: Mouse moved to (551, 466)
Screenshot: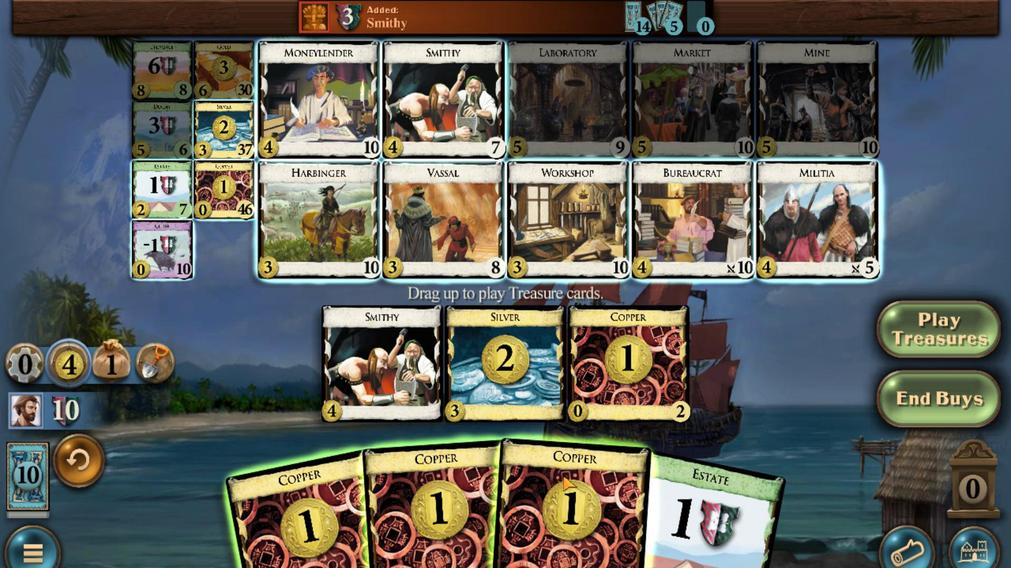 
Action: Mouse scrolled (551, 466) with delta (0, 0)
Screenshot: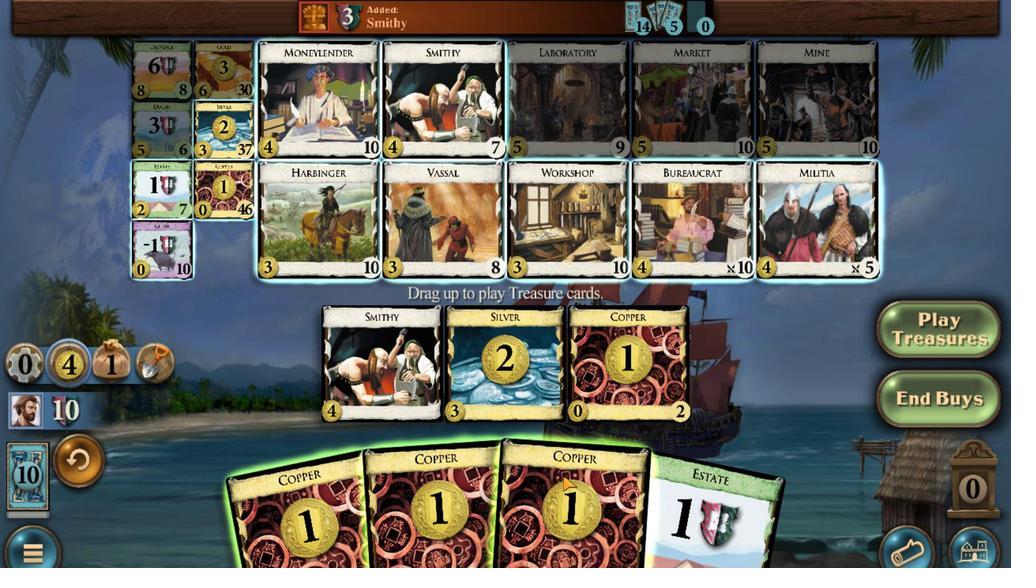 
Action: Mouse moved to (510, 471)
Screenshot: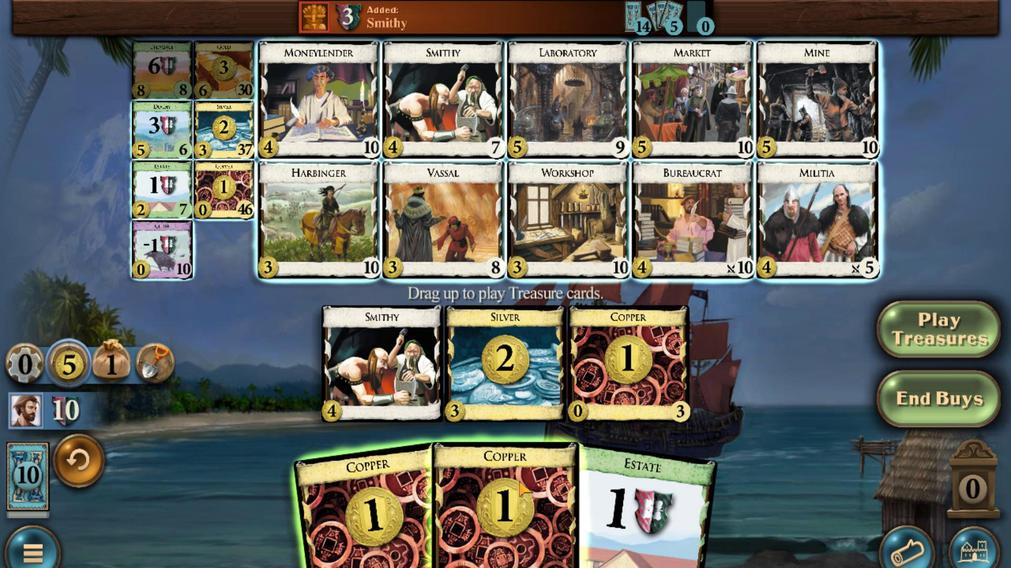 
Action: Mouse scrolled (510, 471) with delta (0, 0)
Screenshot: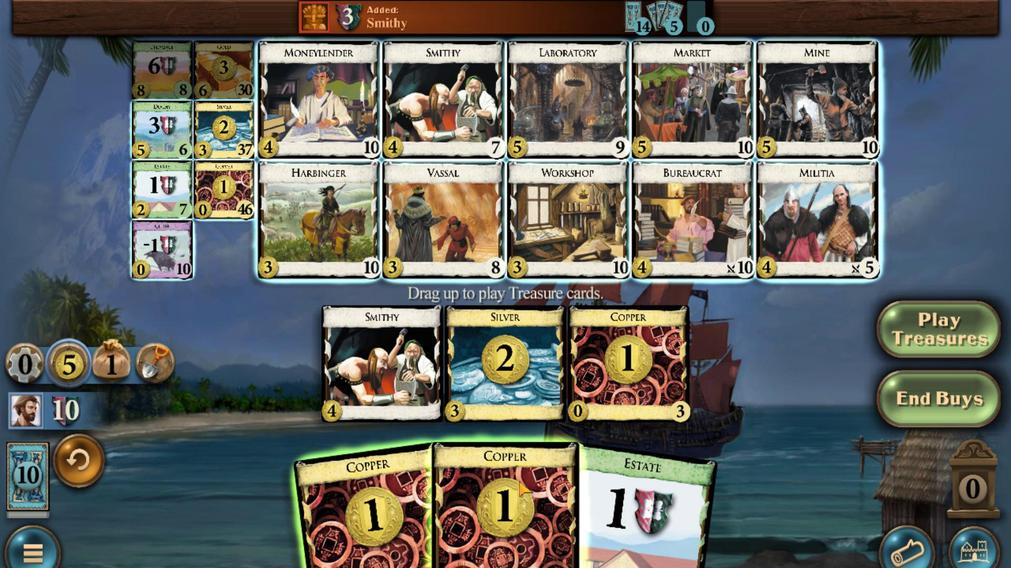 
Action: Mouse moved to (226, 75)
Screenshot: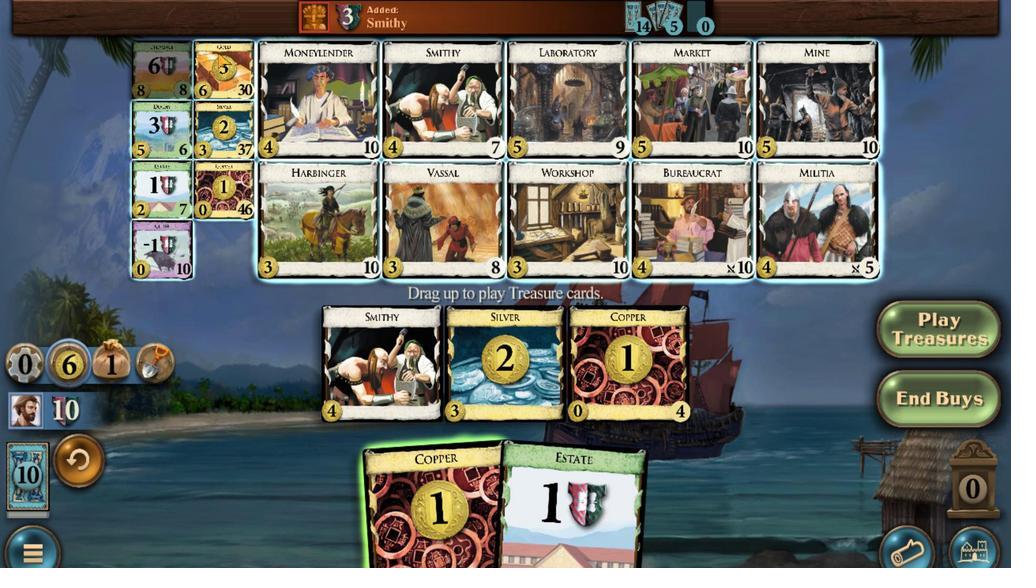 
Action: Mouse scrolled (226, 75) with delta (0, 0)
Screenshot: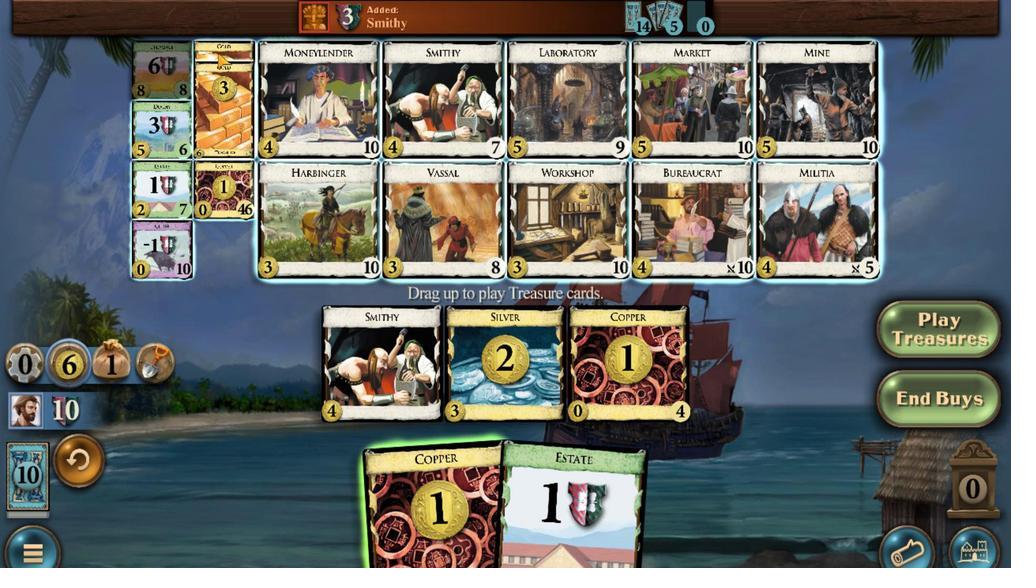 
Action: Mouse scrolled (226, 75) with delta (0, 0)
Screenshot: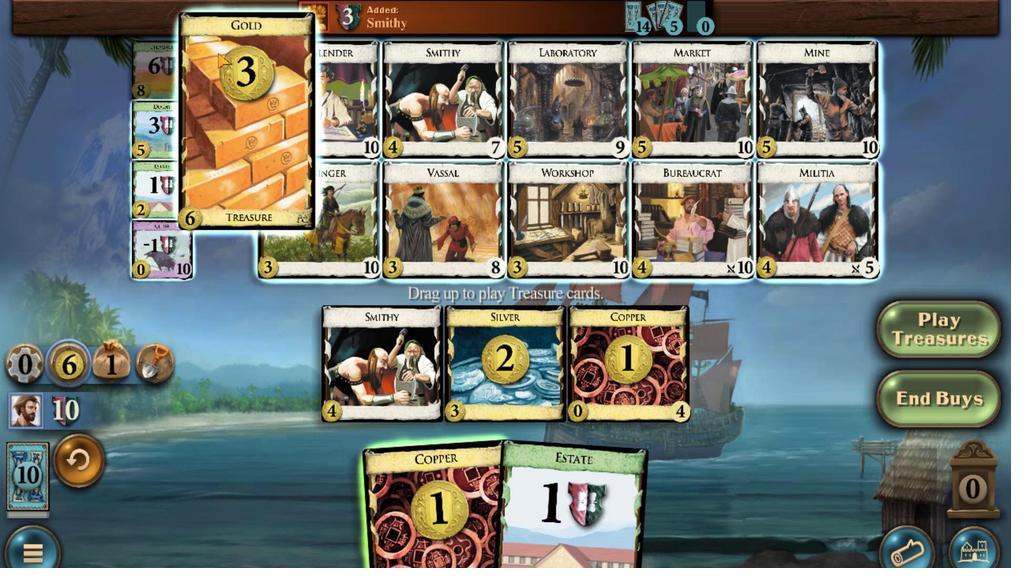 
Action: Mouse scrolled (226, 75) with delta (0, 0)
Screenshot: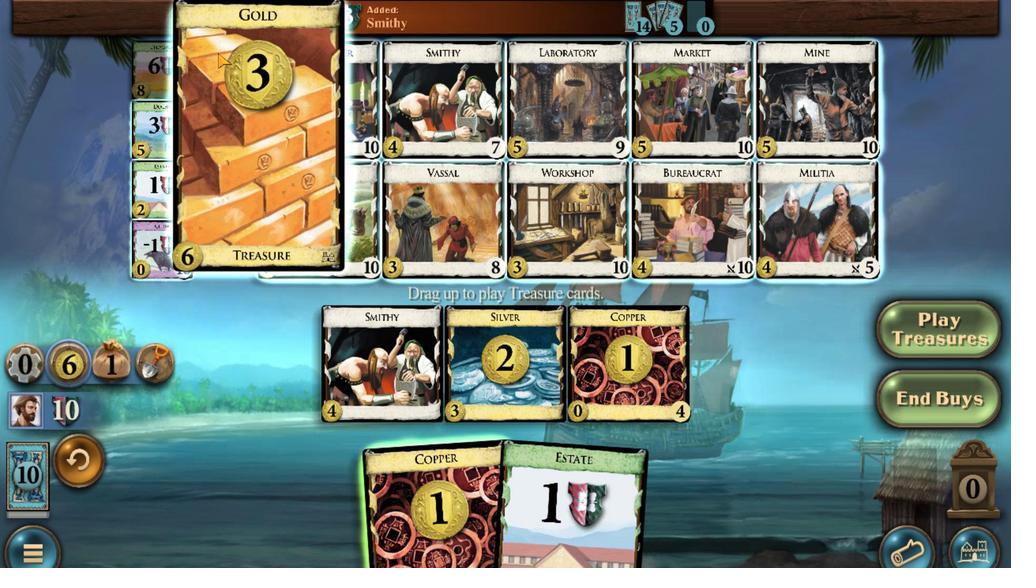 
Action: Mouse scrolled (226, 75) with delta (0, 0)
Screenshot: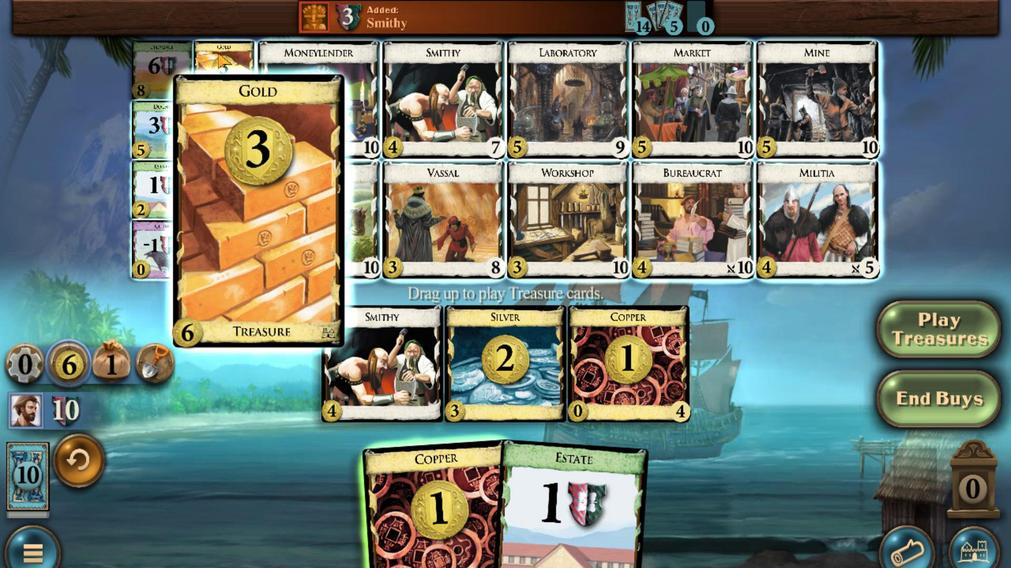 
Action: Mouse scrolled (226, 75) with delta (0, 0)
Screenshot: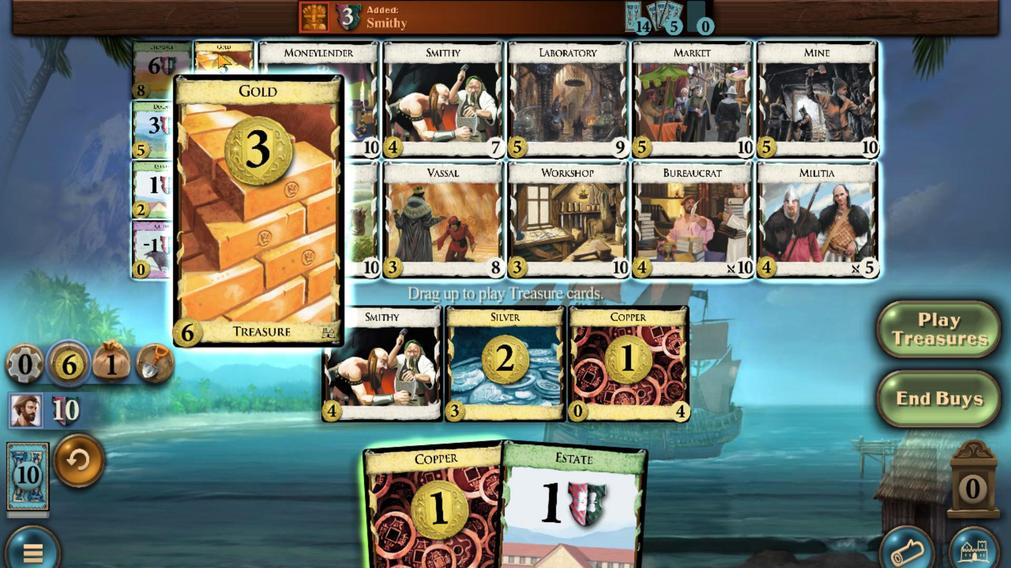 
Action: Mouse scrolled (226, 75) with delta (0, 0)
Screenshot: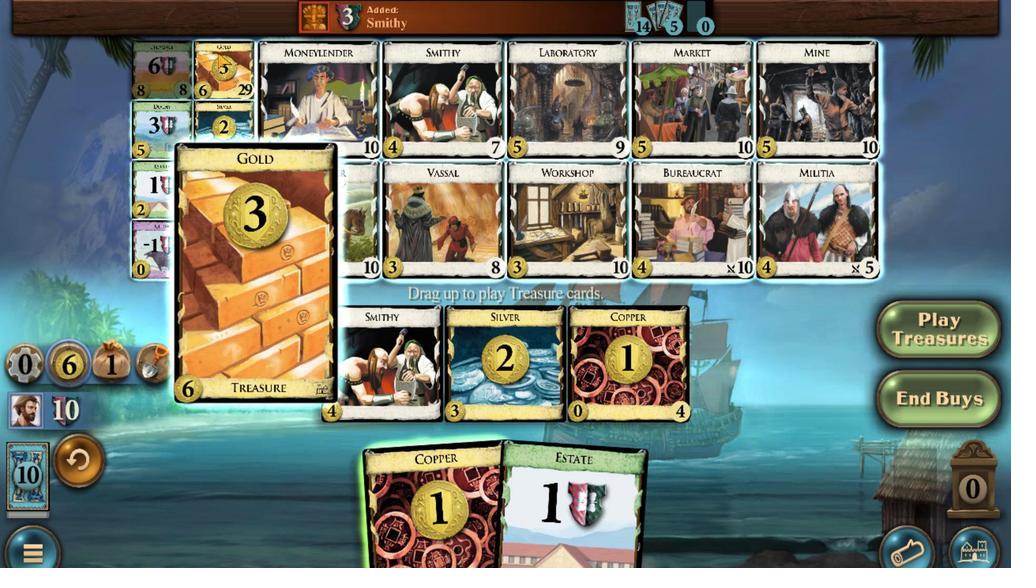 
Action: Mouse scrolled (226, 75) with delta (0, 0)
Screenshot: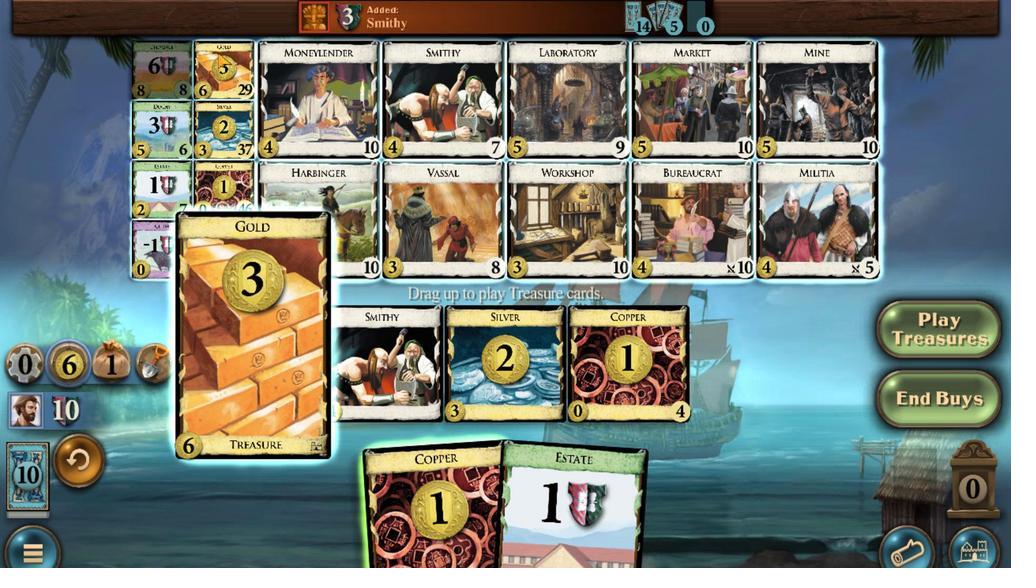 
Action: Mouse scrolled (226, 75) with delta (0, 0)
Screenshot: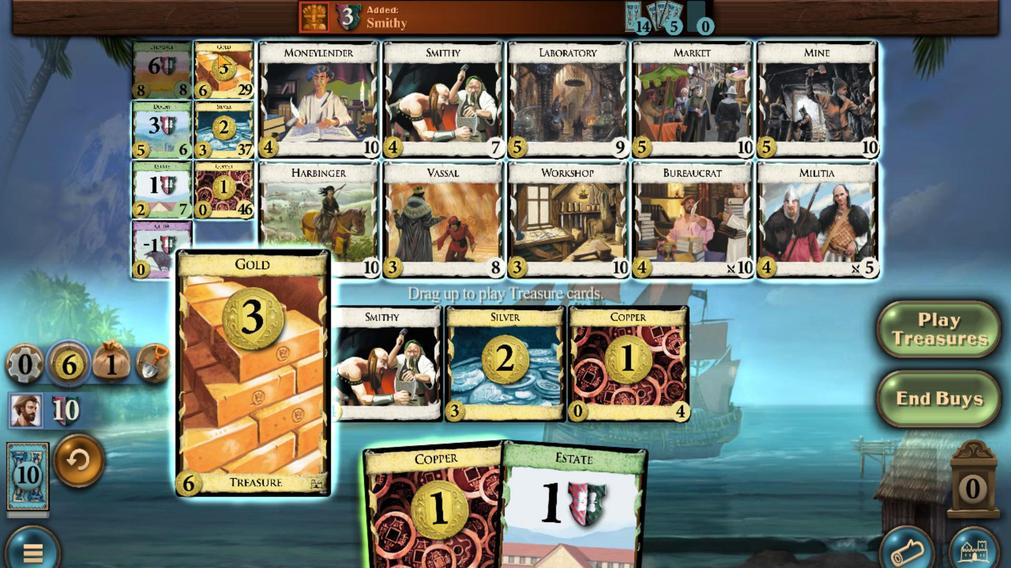 
Action: Mouse moved to (382, 457)
Screenshot: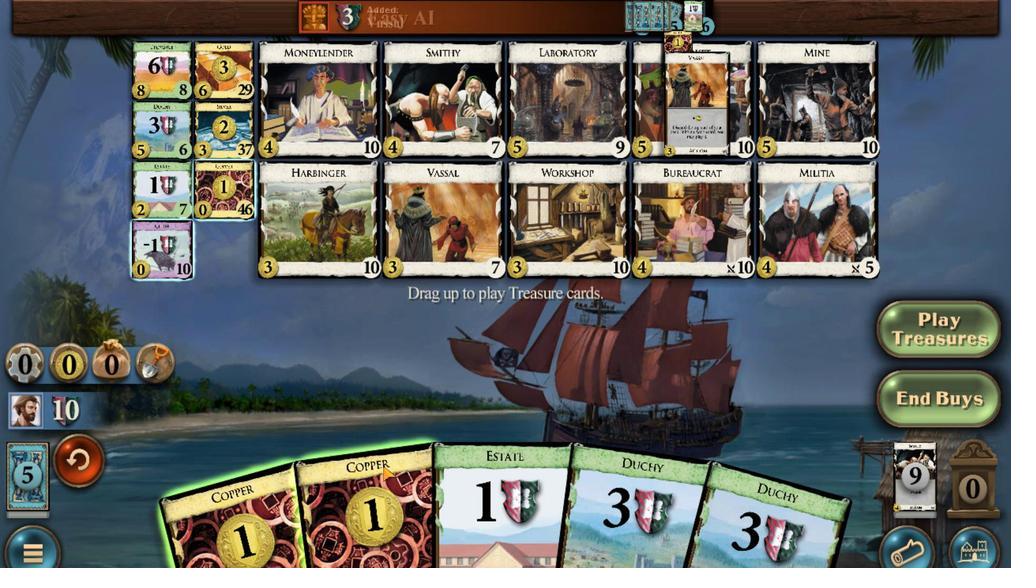 
Action: Mouse scrolled (382, 457) with delta (0, 0)
Screenshot: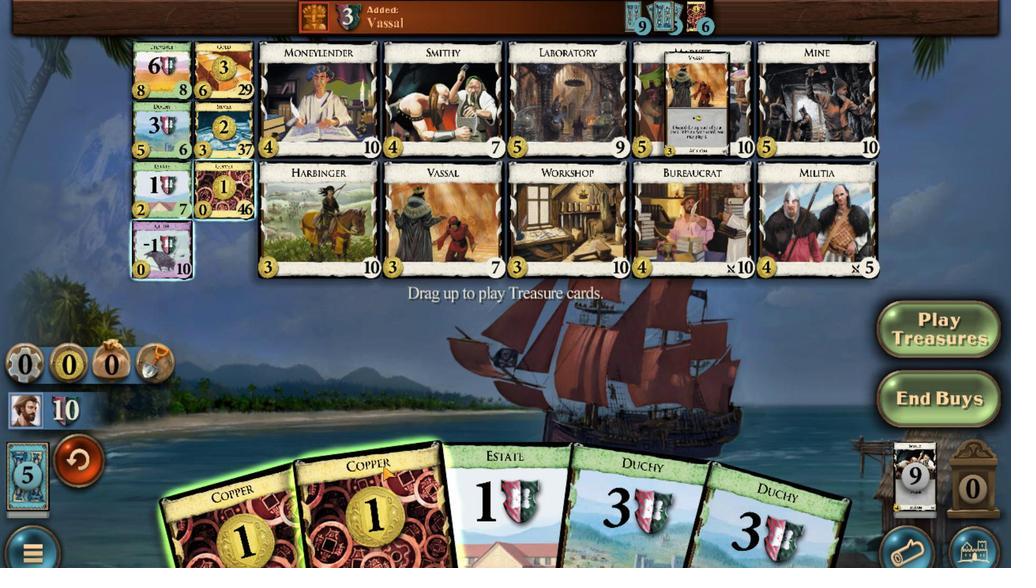 
Action: Mouse moved to (294, 477)
Screenshot: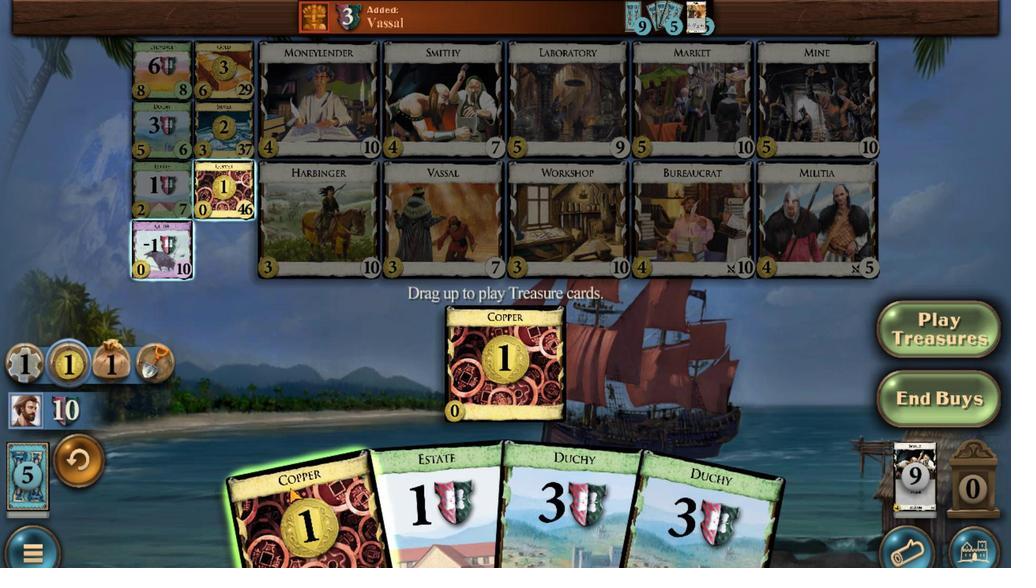 
Action: Mouse scrolled (294, 477) with delta (0, 0)
Screenshot: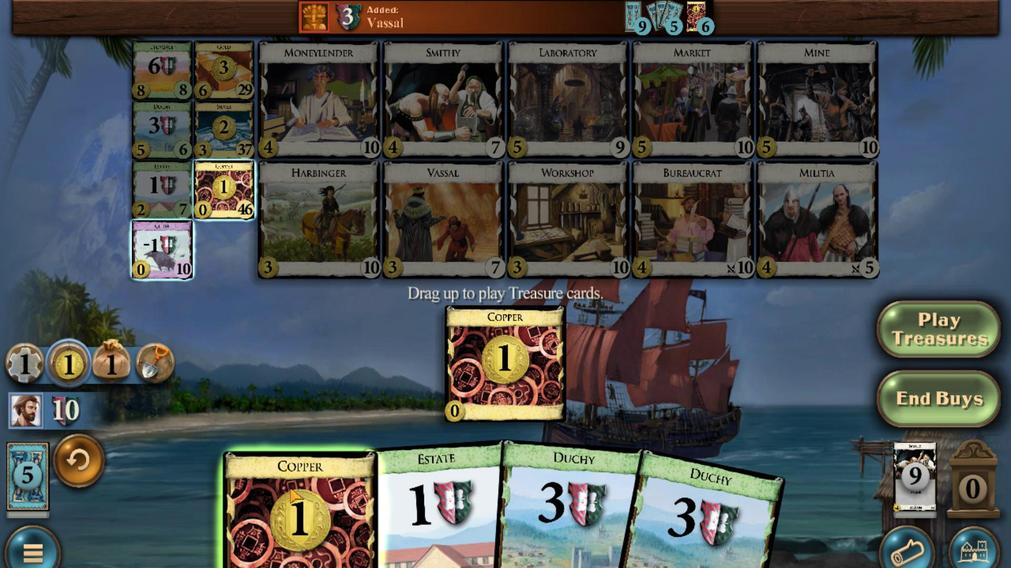 
Action: Mouse moved to (181, 194)
Screenshot: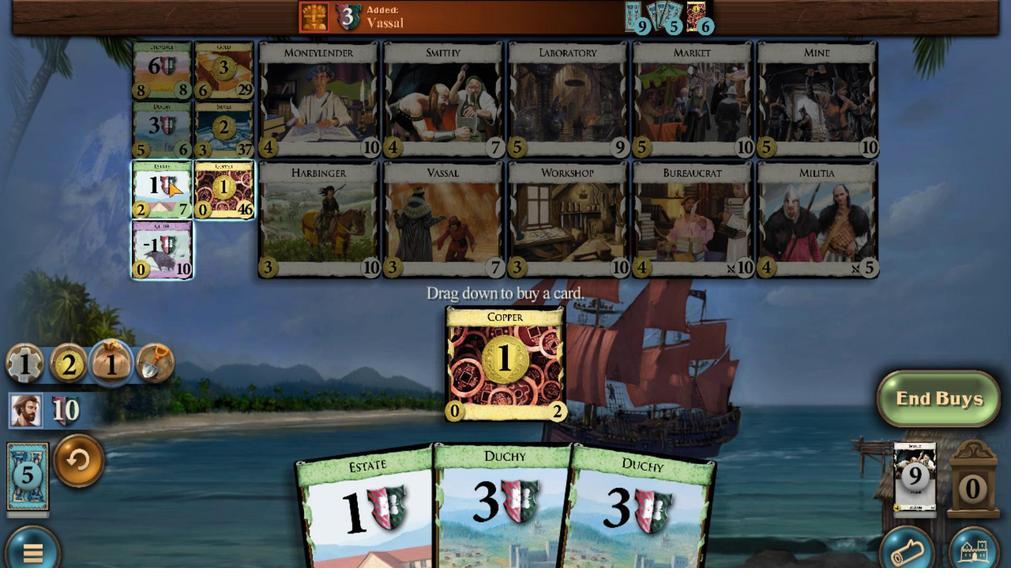 
Action: Mouse scrolled (181, 195) with delta (0, 0)
Screenshot: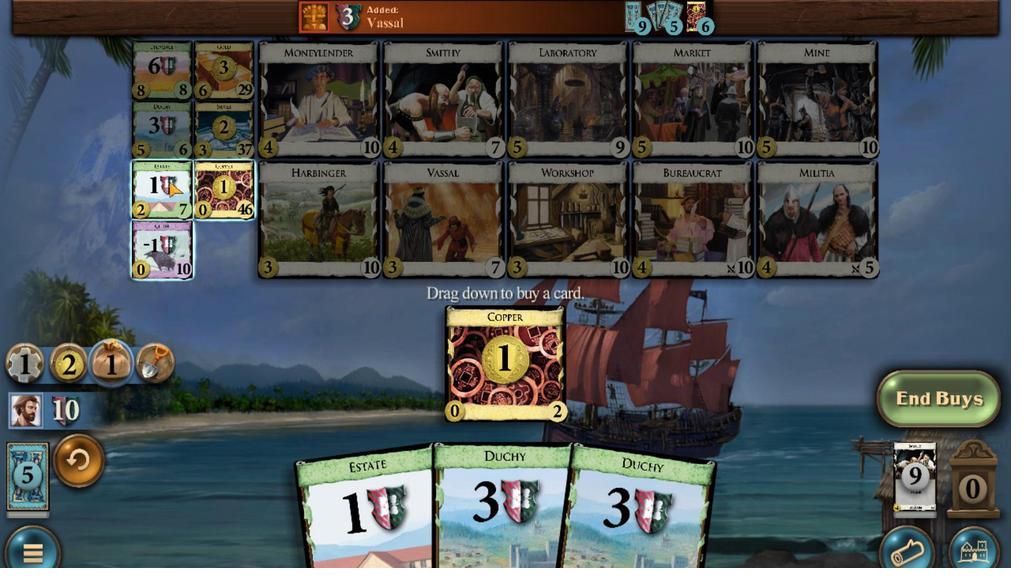 
Action: Mouse scrolled (181, 195) with delta (0, 0)
Screenshot: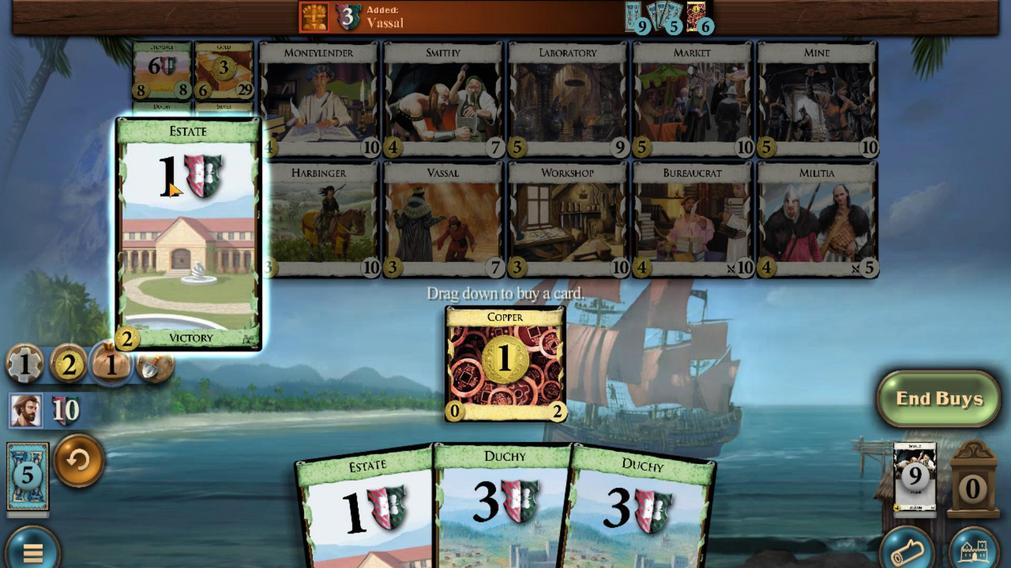 
Action: Mouse scrolled (181, 195) with delta (0, 0)
Screenshot: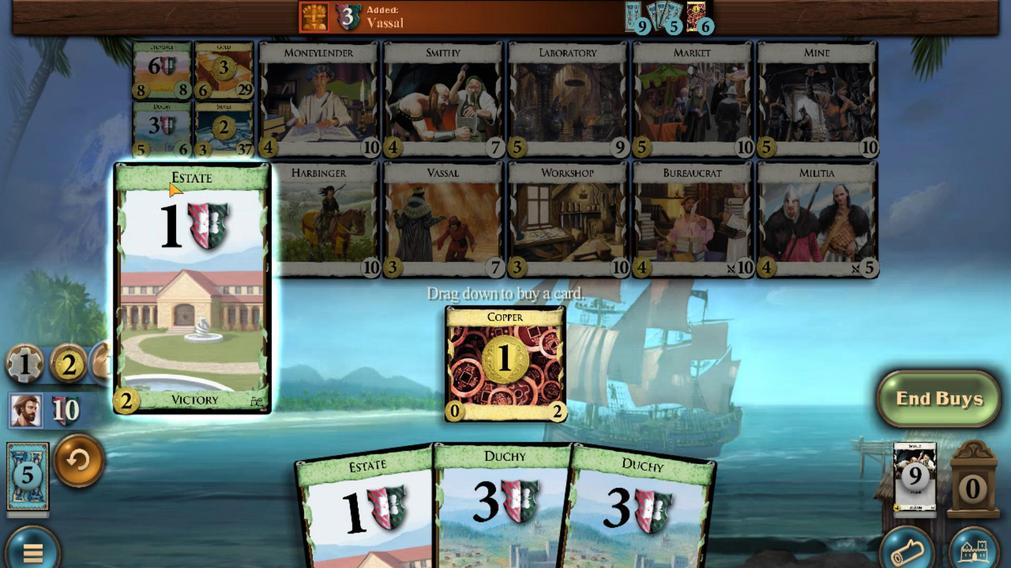 
Action: Mouse scrolled (181, 195) with delta (0, 0)
Screenshot: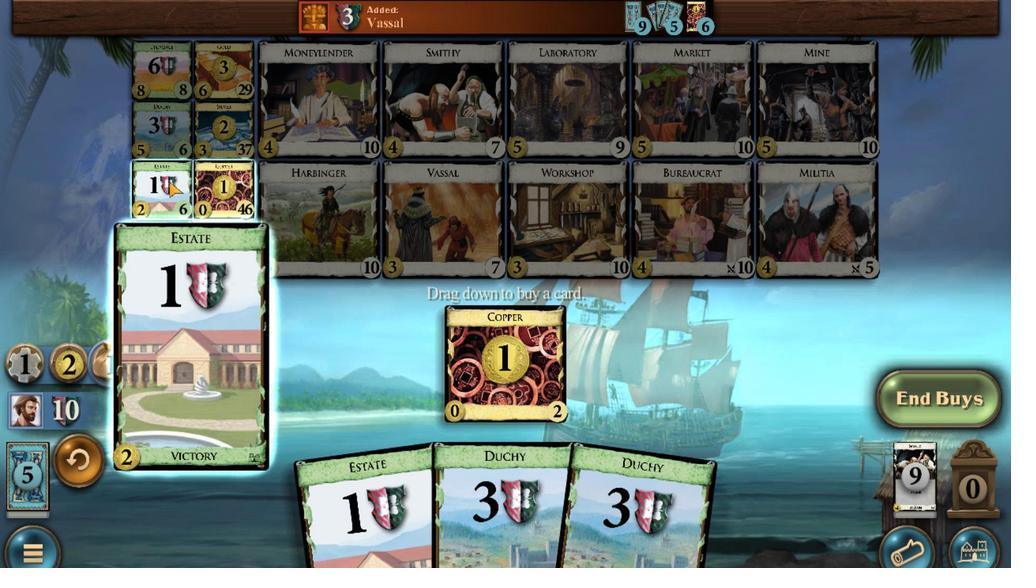 
Action: Mouse scrolled (181, 195) with delta (0, 0)
Screenshot: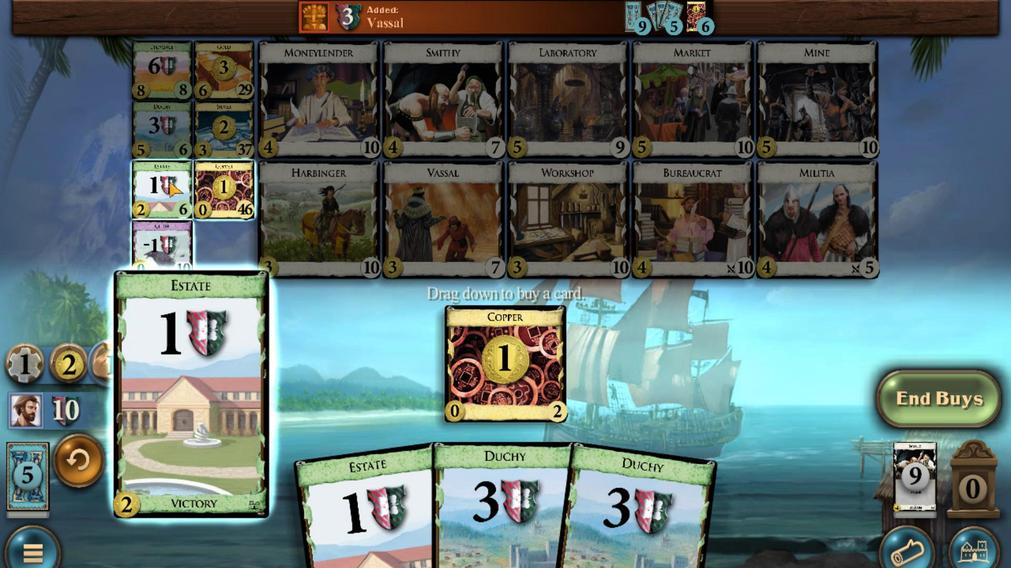 
Action: Mouse moved to (617, 460)
Screenshot: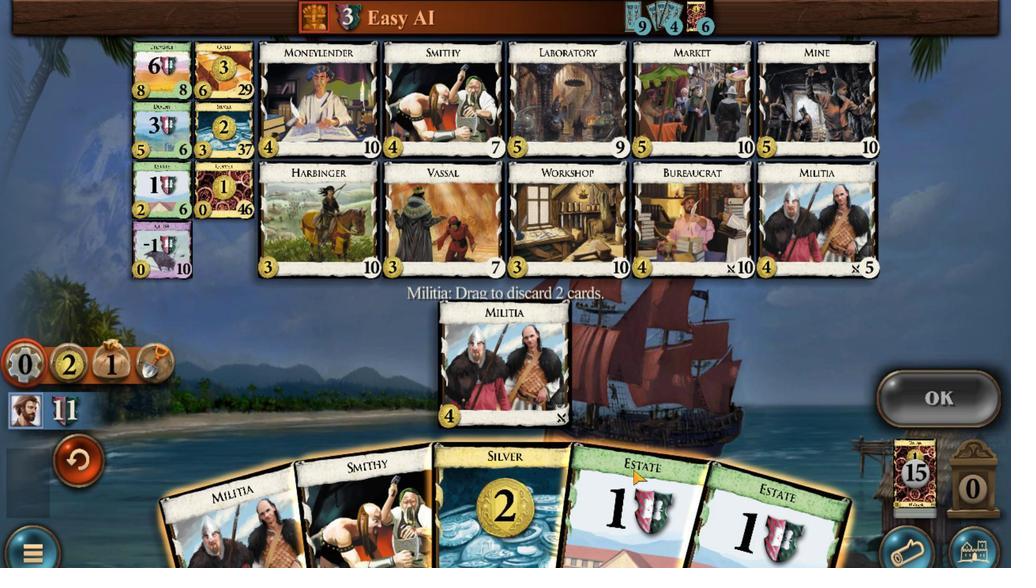 
Action: Mouse scrolled (617, 460) with delta (0, 0)
Screenshot: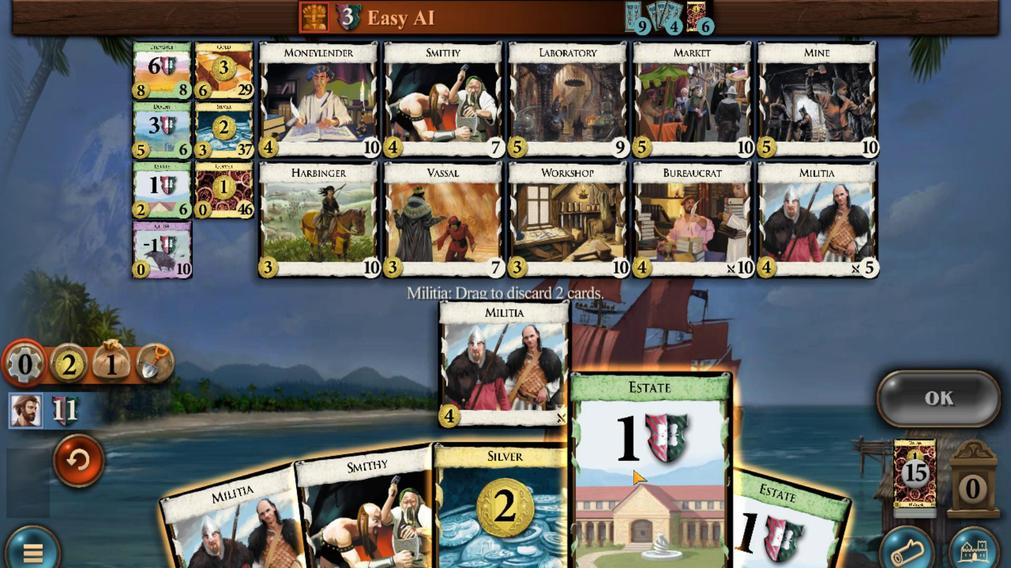 
Action: Mouse moved to (739, 489)
Screenshot: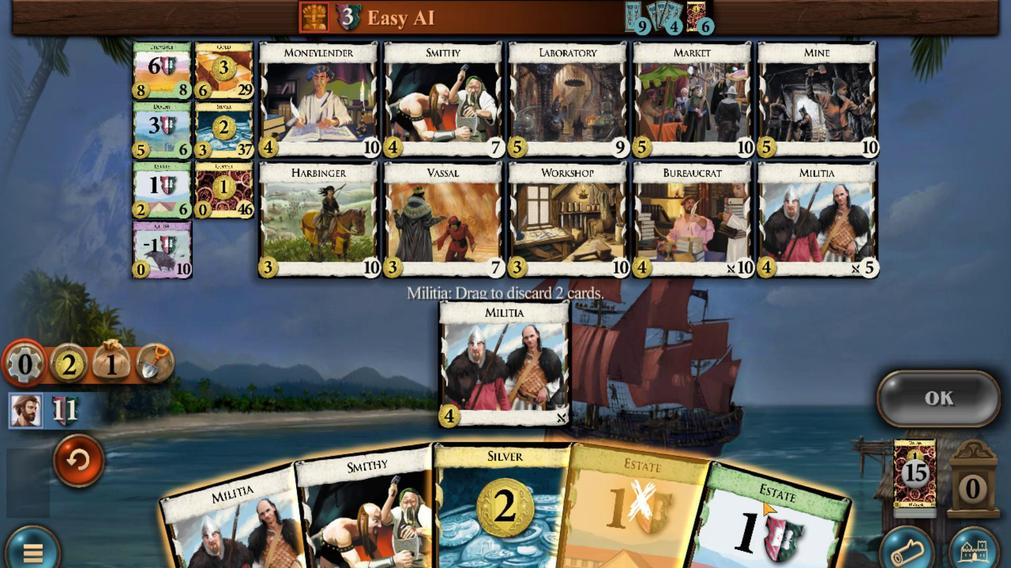 
Action: Mouse scrolled (739, 489) with delta (0, 0)
Screenshot: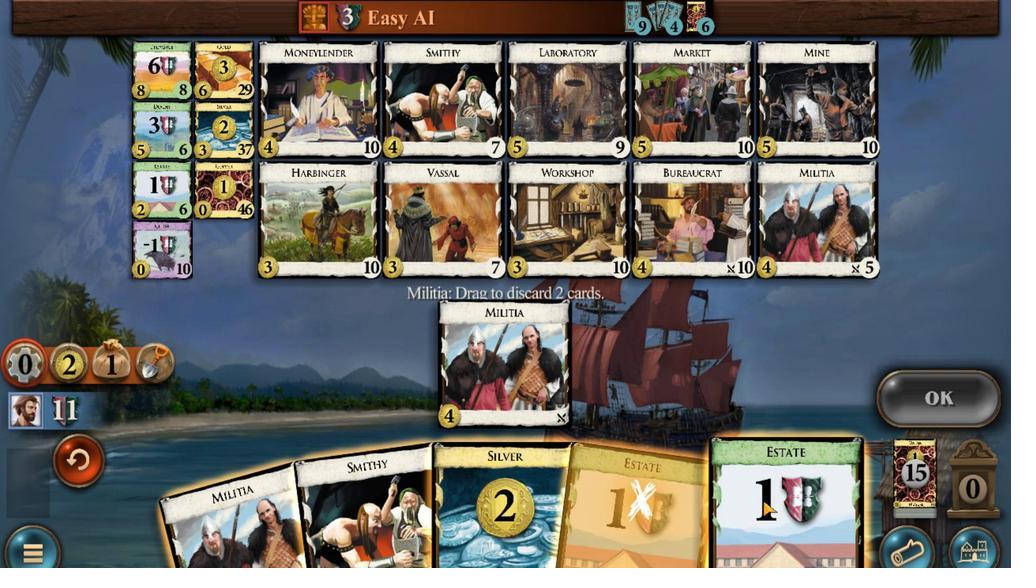 
Action: Mouse moved to (907, 404)
Screenshot: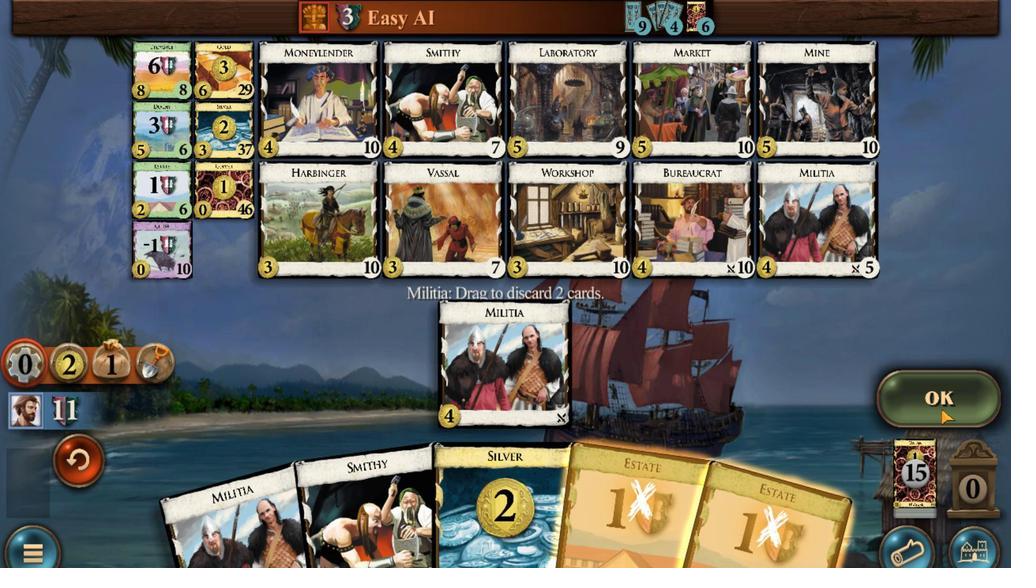 
Action: Mouse pressed left at (907, 404)
Screenshot: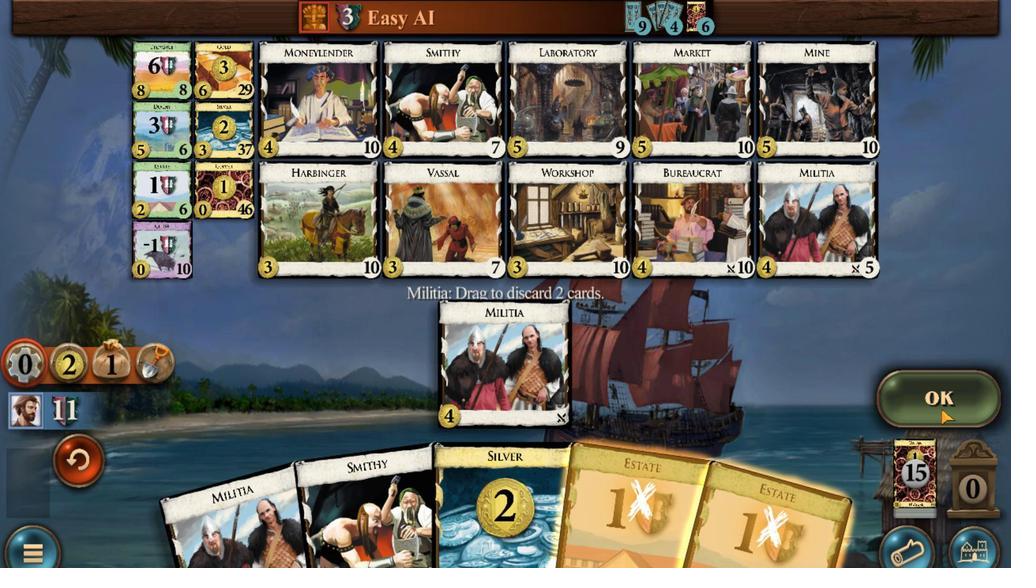 
Action: Mouse moved to (490, 475)
Screenshot: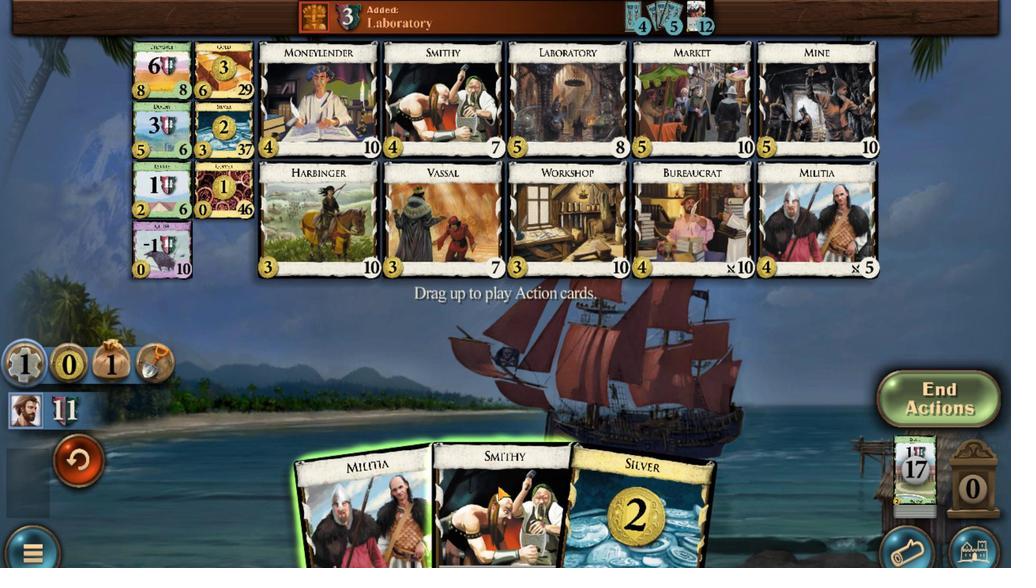 
Action: Mouse scrolled (490, 474) with delta (0, 0)
Screenshot: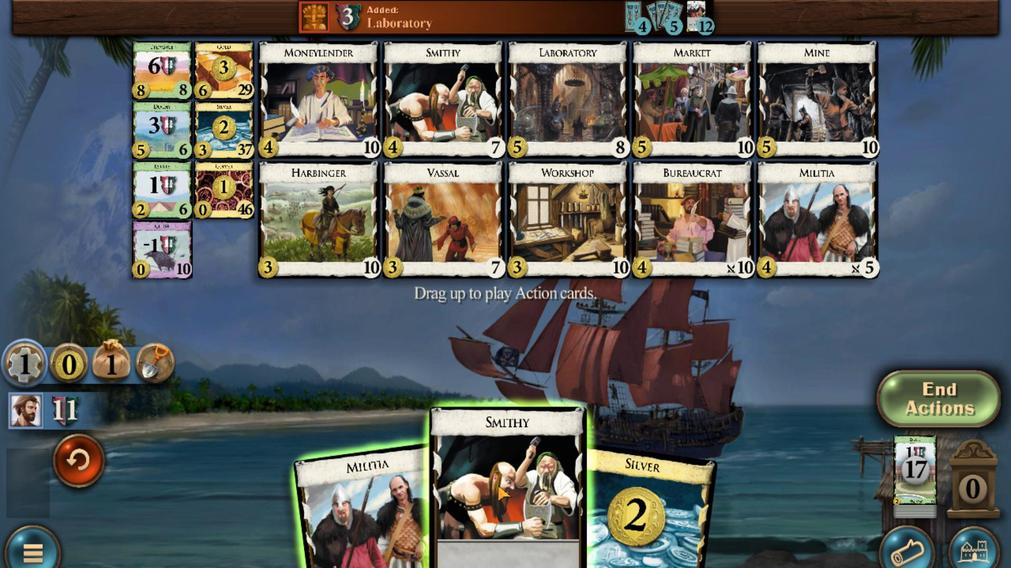 
Action: Mouse moved to (474, 466)
Screenshot: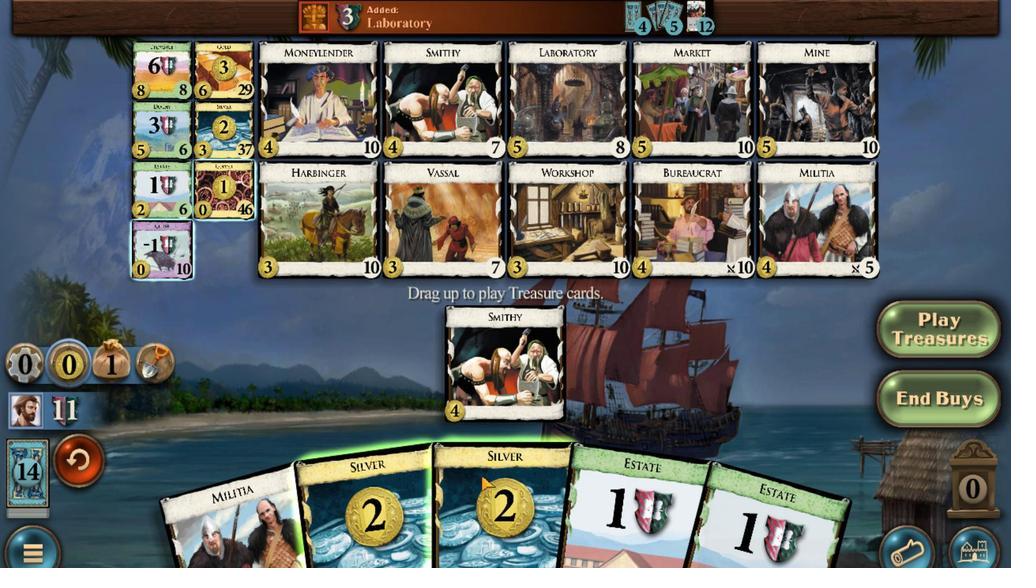 
Action: Mouse scrolled (474, 466) with delta (0, 0)
Screenshot: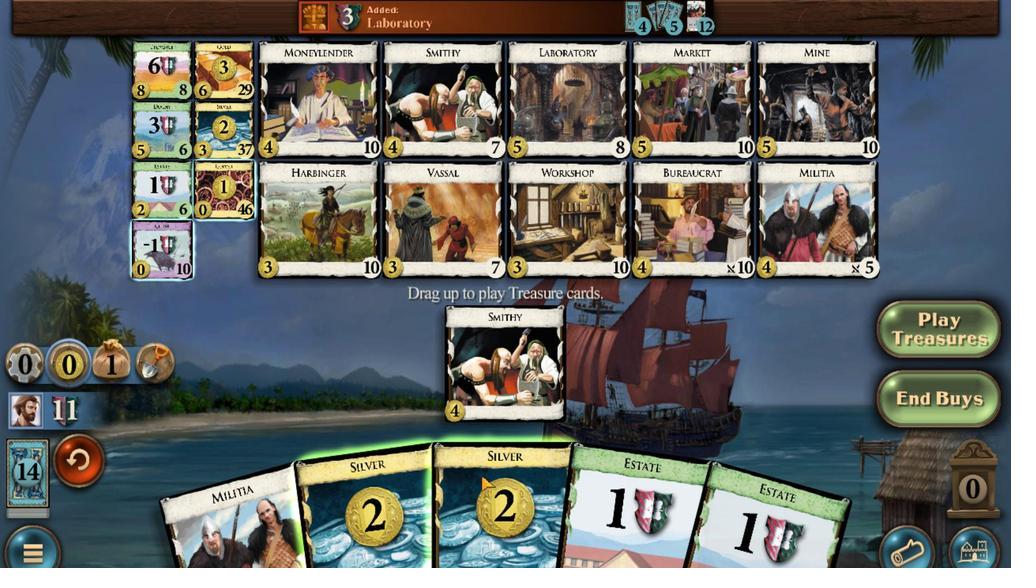 
Action: Mouse moved to (422, 463)
Screenshot: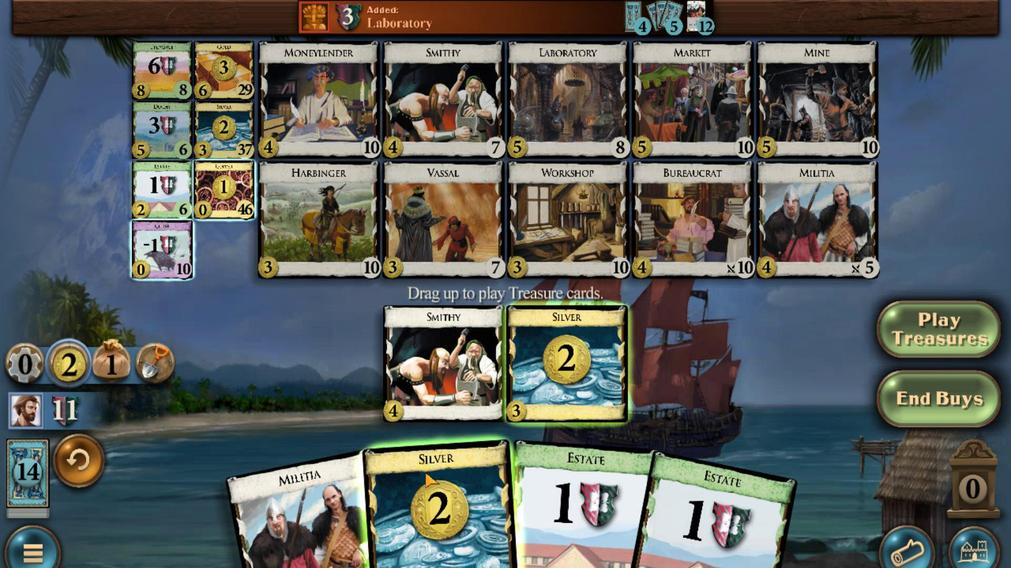 
Action: Mouse scrolled (422, 462) with delta (0, 0)
Screenshot: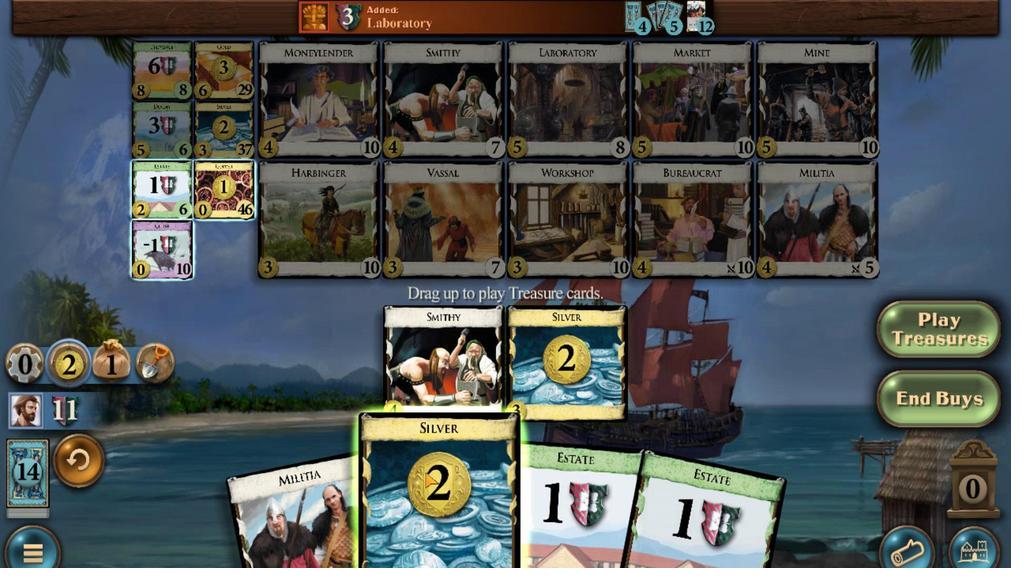 
Action: Mouse moved to (442, 109)
Screenshot: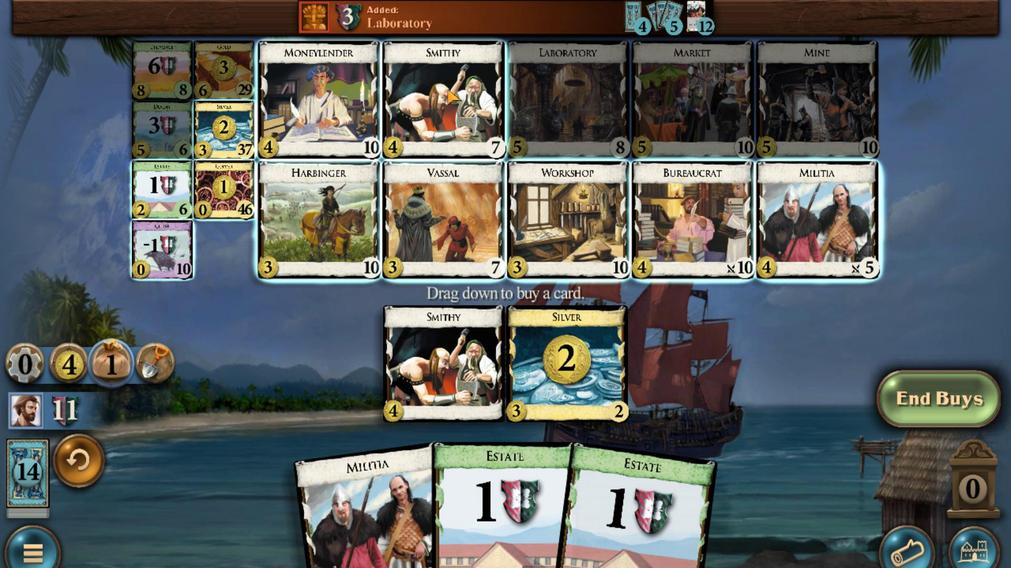 
Action: Mouse scrolled (442, 109) with delta (0, 0)
Screenshot: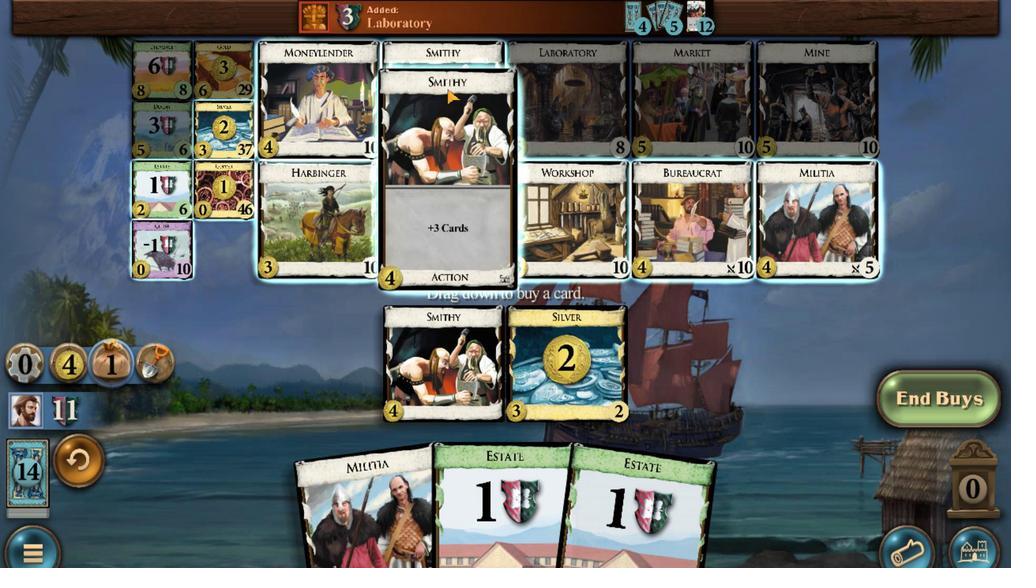 
Action: Mouse scrolled (442, 109) with delta (0, 0)
Screenshot: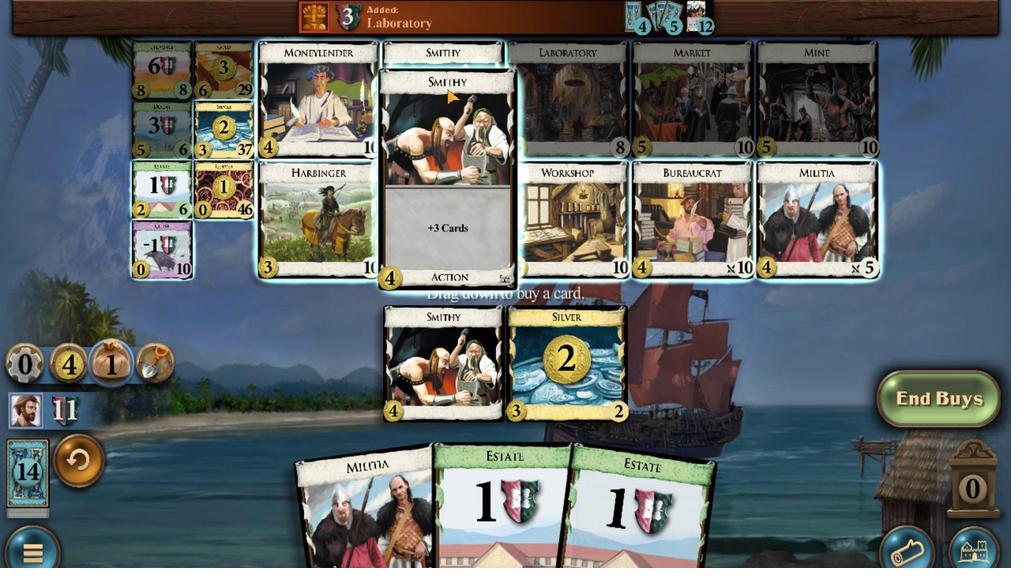 
Action: Mouse scrolled (442, 109) with delta (0, 0)
Screenshot: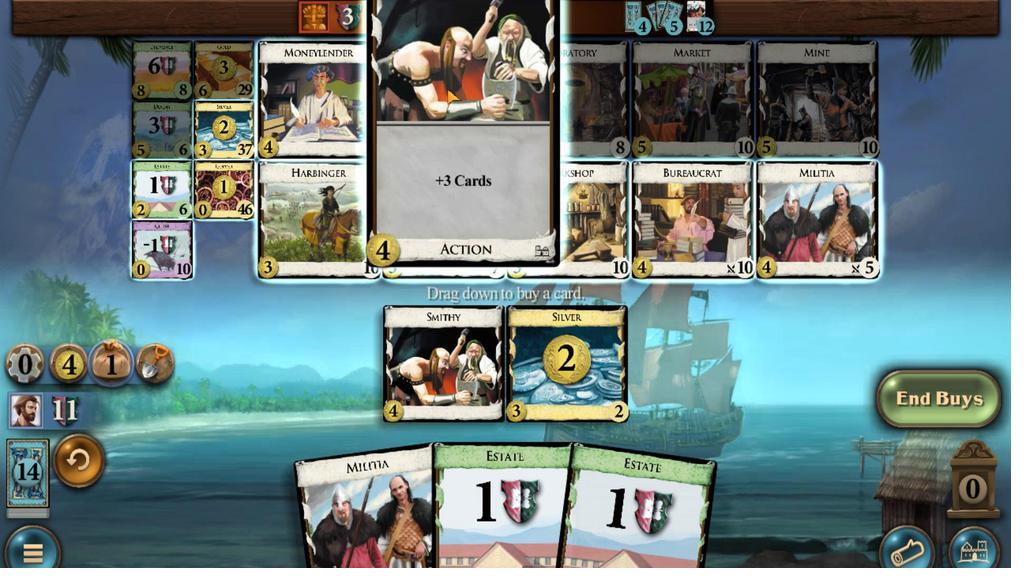 
Action: Mouse scrolled (442, 109) with delta (0, 0)
Screenshot: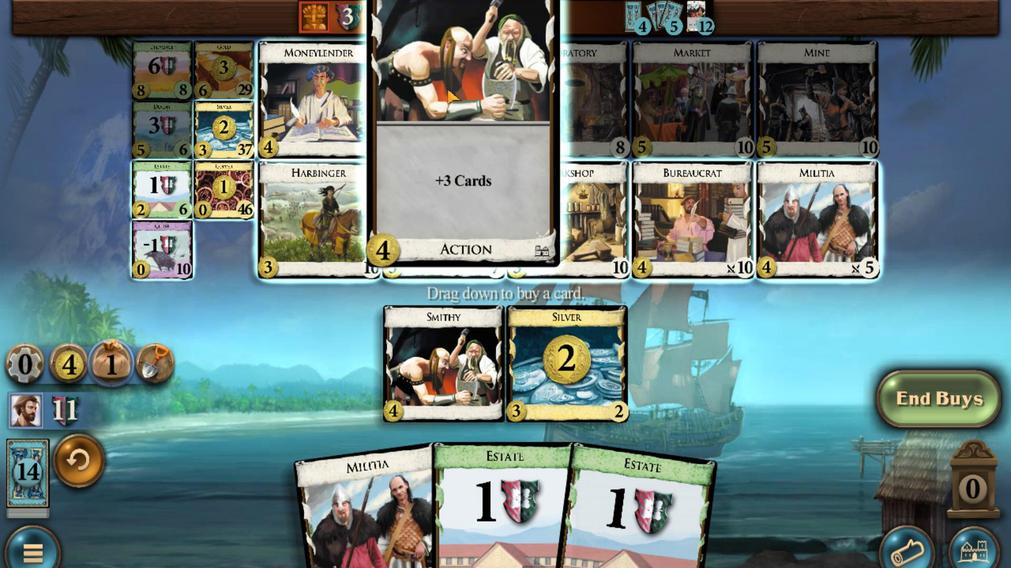
Action: Mouse scrolled (442, 109) with delta (0, 0)
Screenshot: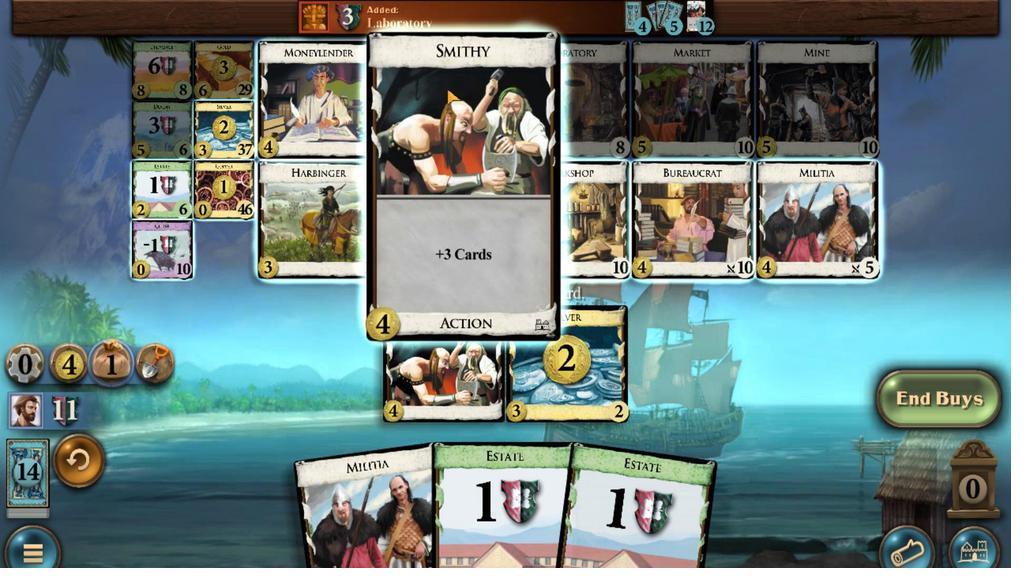 
Action: Mouse scrolled (442, 109) with delta (0, 0)
Screenshot: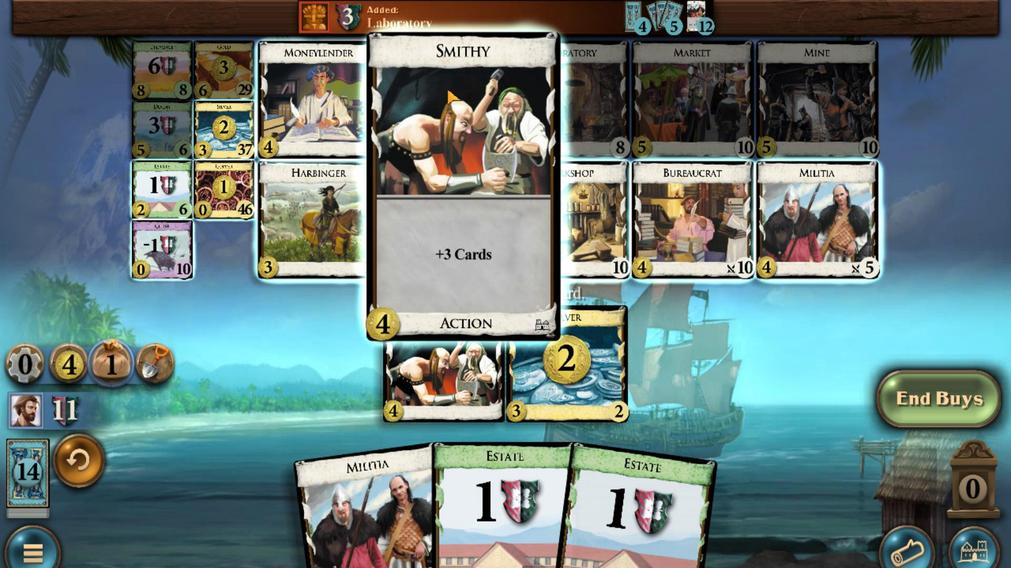 
Action: Mouse scrolled (442, 109) with delta (0, 0)
Screenshot: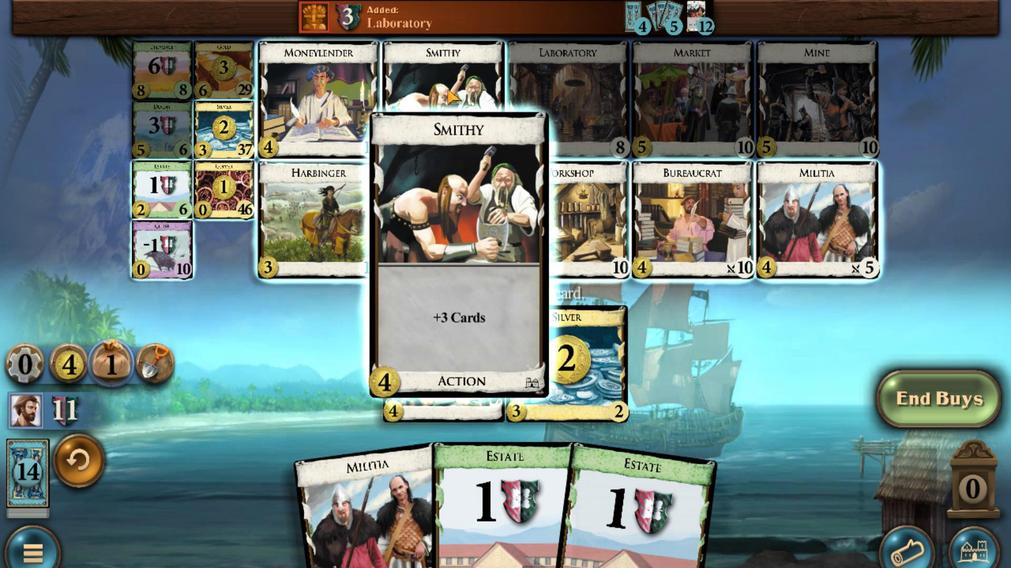 
Action: Mouse scrolled (442, 109) with delta (0, 0)
Screenshot: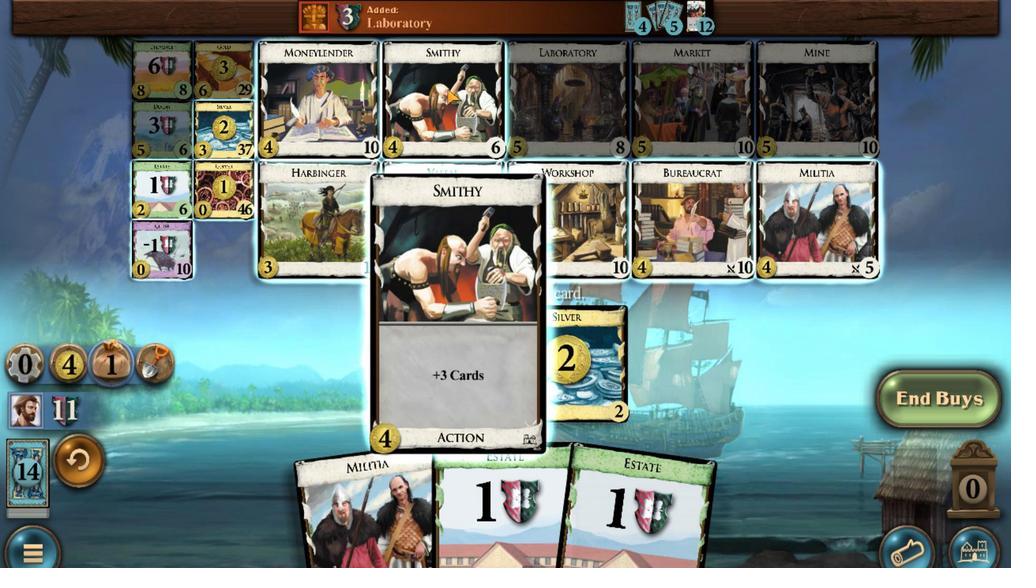 
Action: Mouse moved to (595, 478)
Screenshot: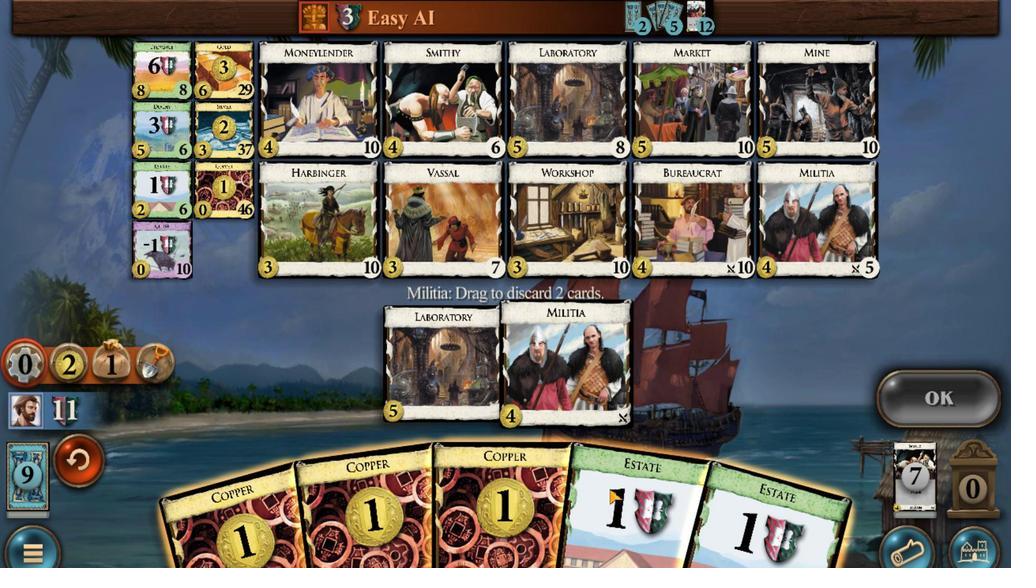 
Action: Mouse scrolled (595, 478) with delta (0, 0)
Screenshot: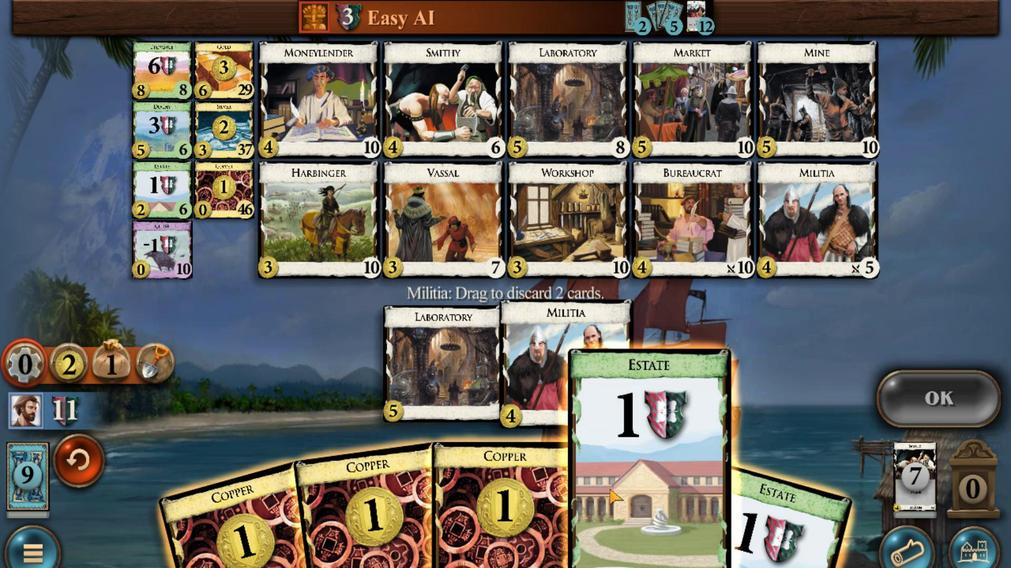 
Action: Mouse moved to (709, 486)
Screenshot: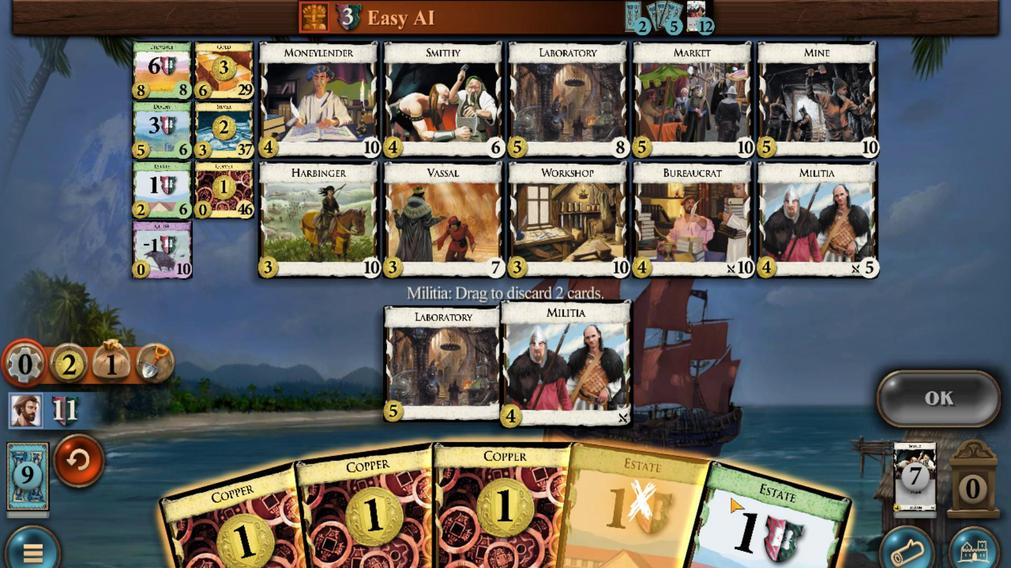 
Action: Mouse scrolled (709, 486) with delta (0, 0)
Screenshot: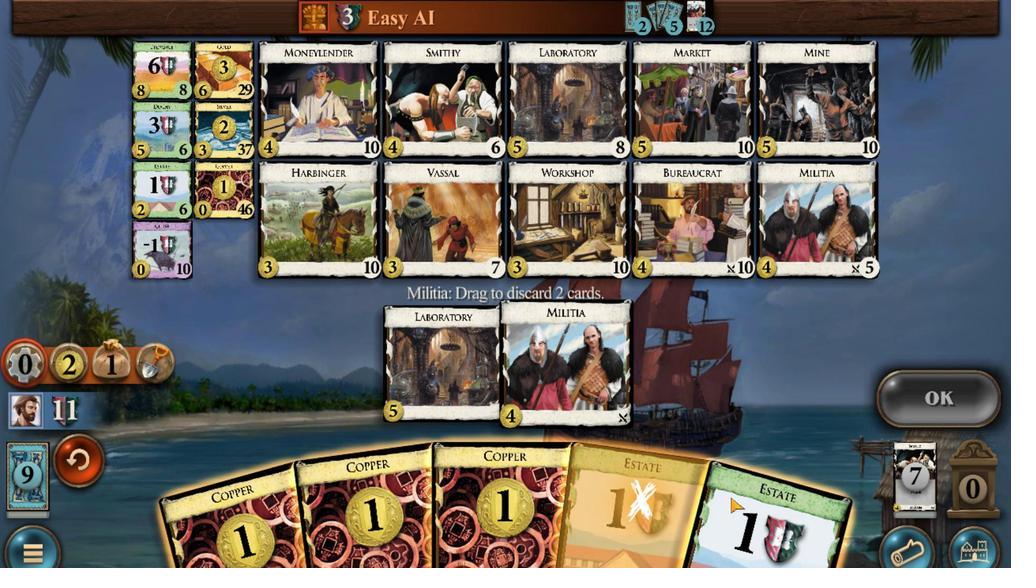 
Action: Mouse moved to (896, 387)
Screenshot: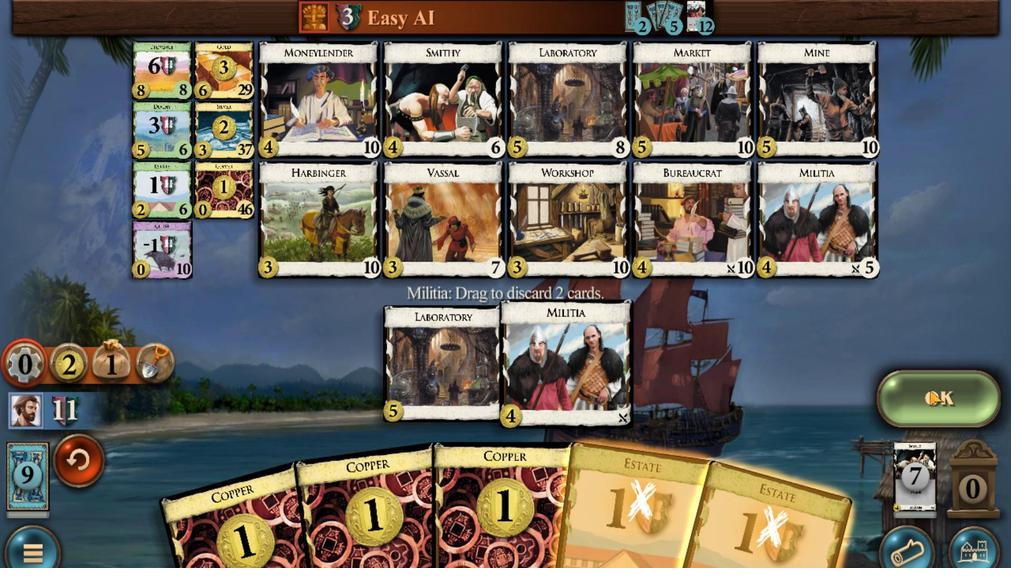 
Action: Mouse pressed left at (896, 387)
Screenshot: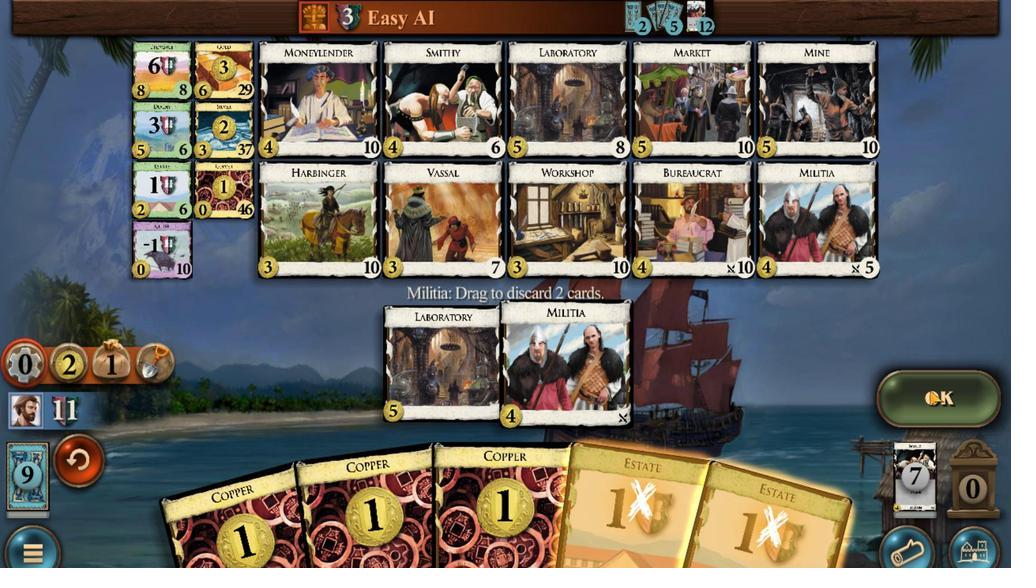 
Action: Mouse moved to (595, 460)
Screenshot: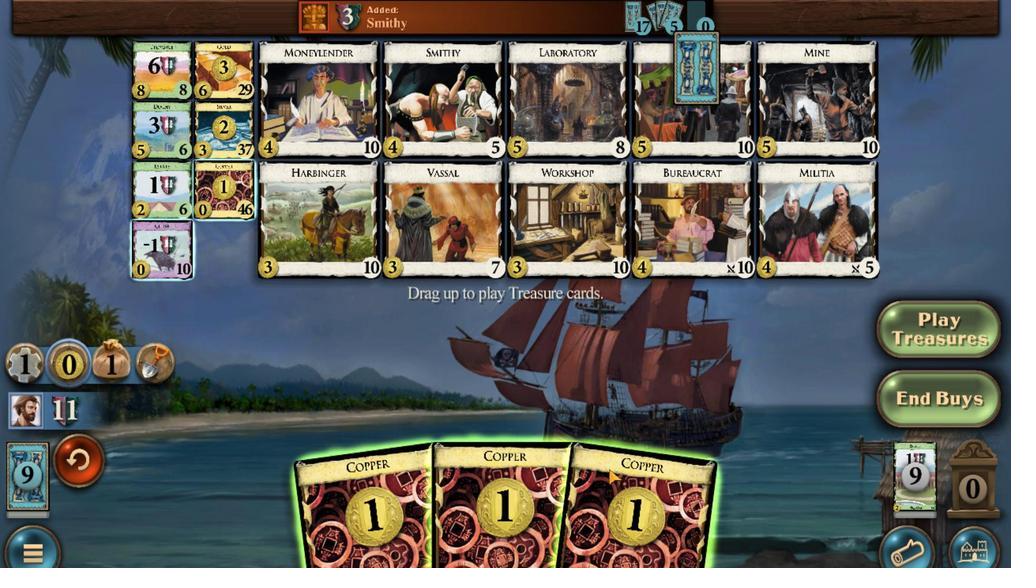 
Action: Mouse scrolled (595, 460) with delta (0, 0)
Screenshot: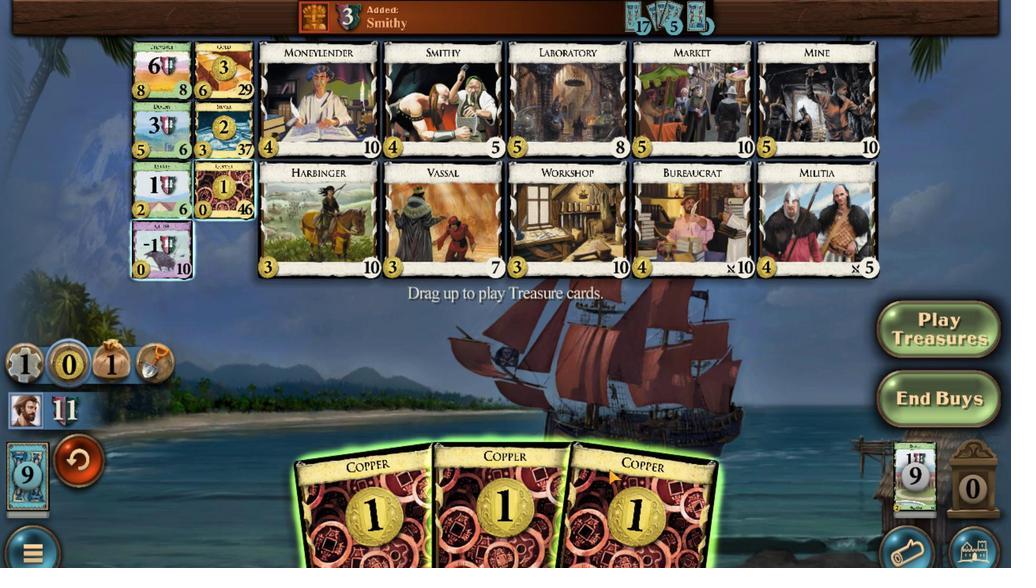 
Action: Mouse moved to (533, 454)
Screenshot: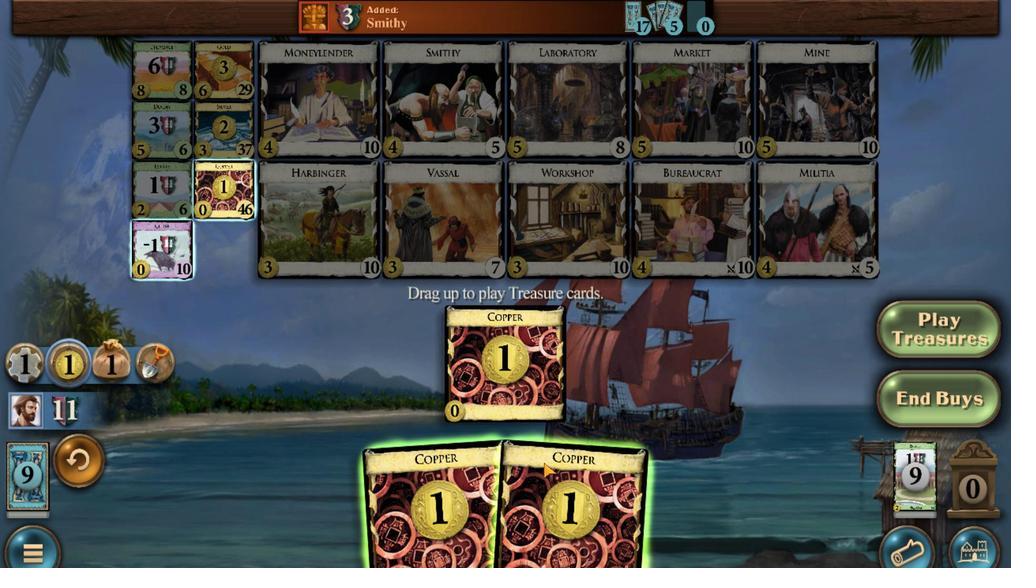 
Action: Mouse scrolled (533, 453) with delta (0, 0)
Screenshot: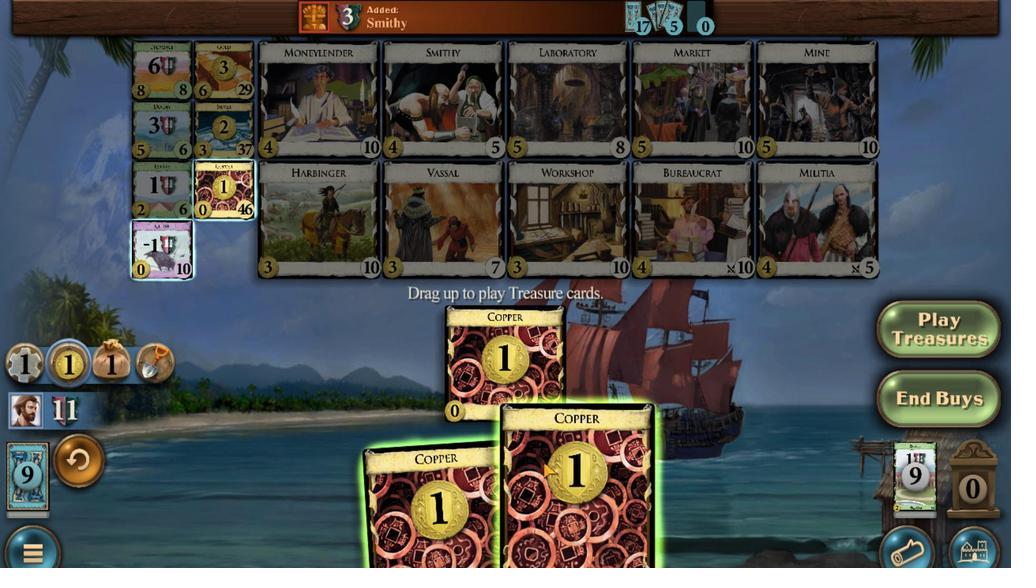 
Action: Mouse moved to (474, 459)
Screenshot: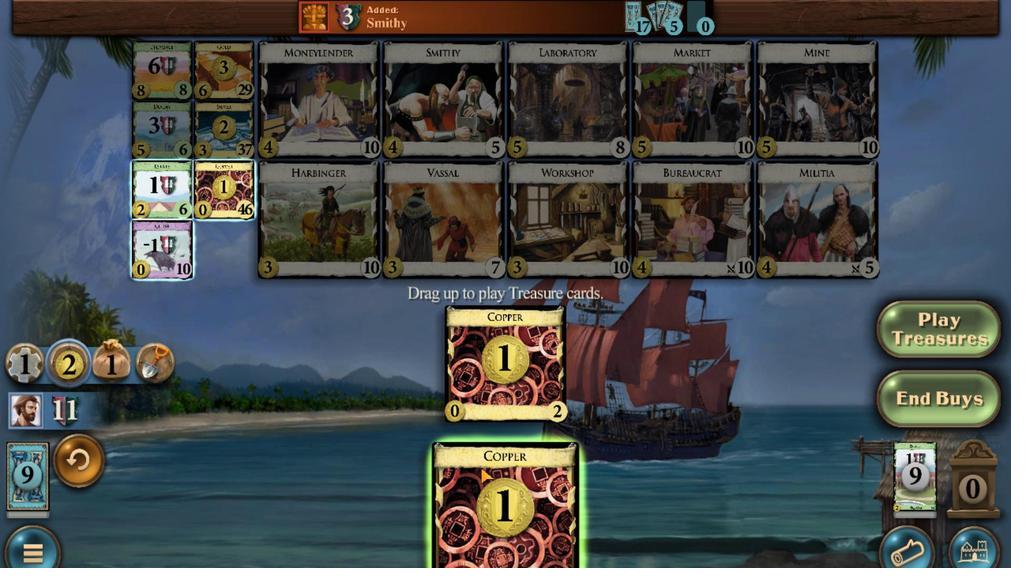 
Action: Mouse scrolled (474, 459) with delta (0, 0)
Screenshot: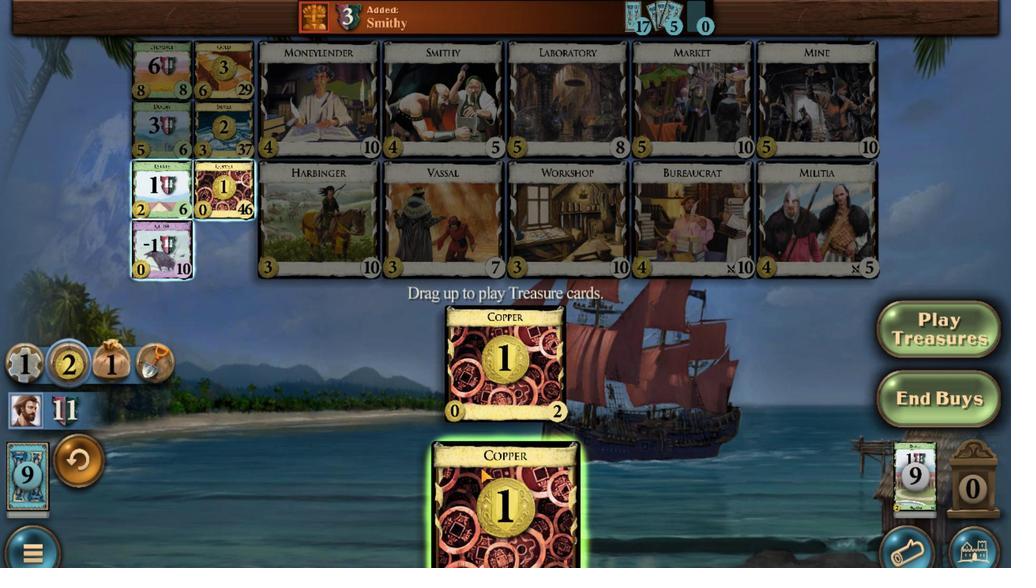 
Action: Mouse moved to (222, 129)
Screenshot: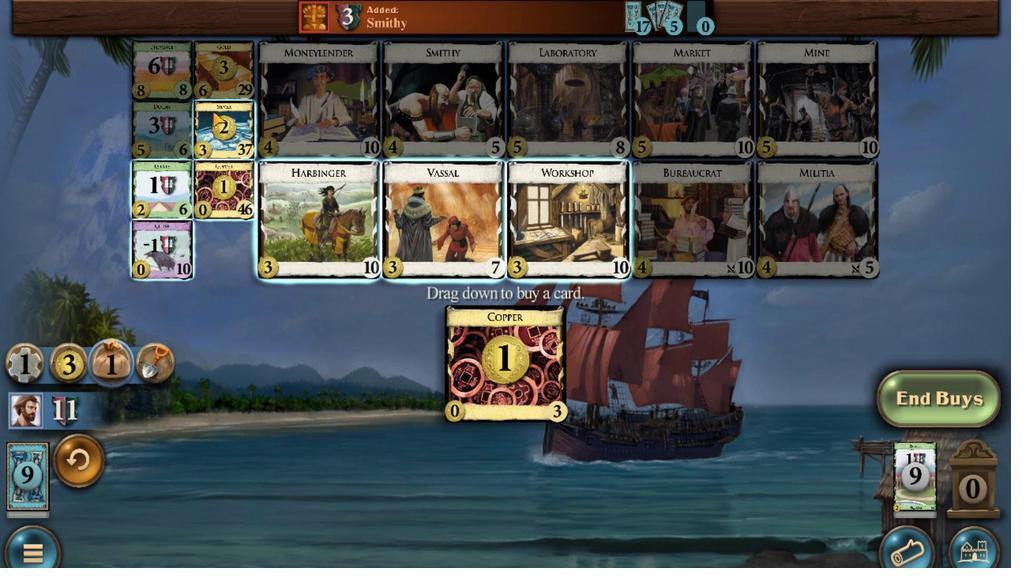 
Action: Mouse scrolled (222, 130) with delta (0, 0)
Screenshot: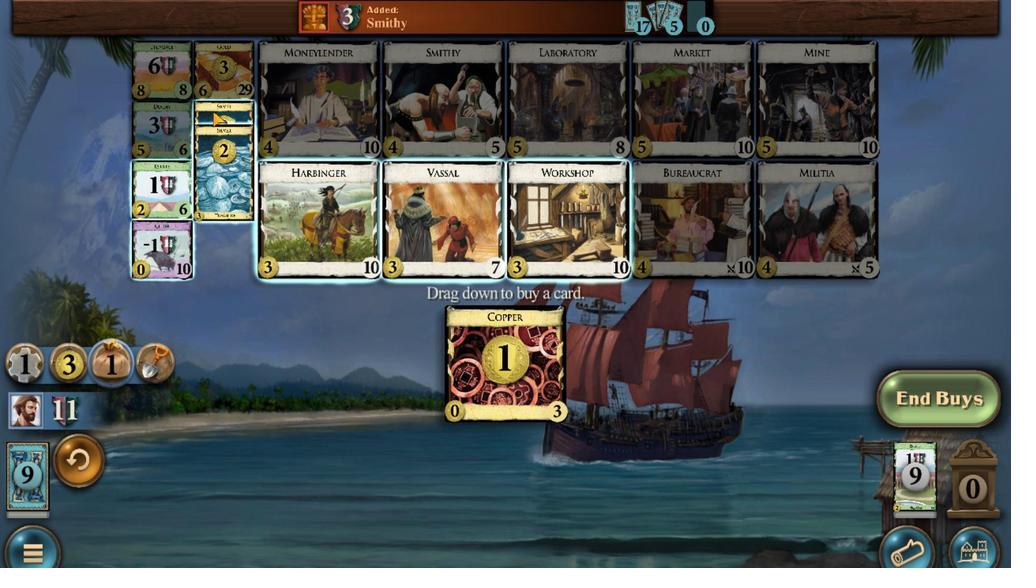 
Action: Mouse scrolled (222, 130) with delta (0, 0)
Screenshot: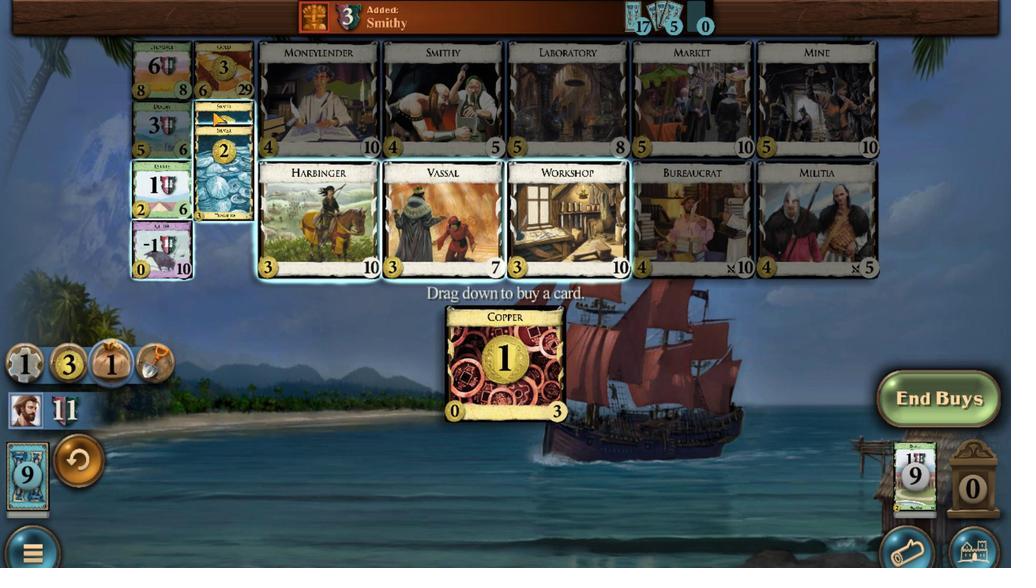 
Action: Mouse scrolled (222, 130) with delta (0, 0)
Screenshot: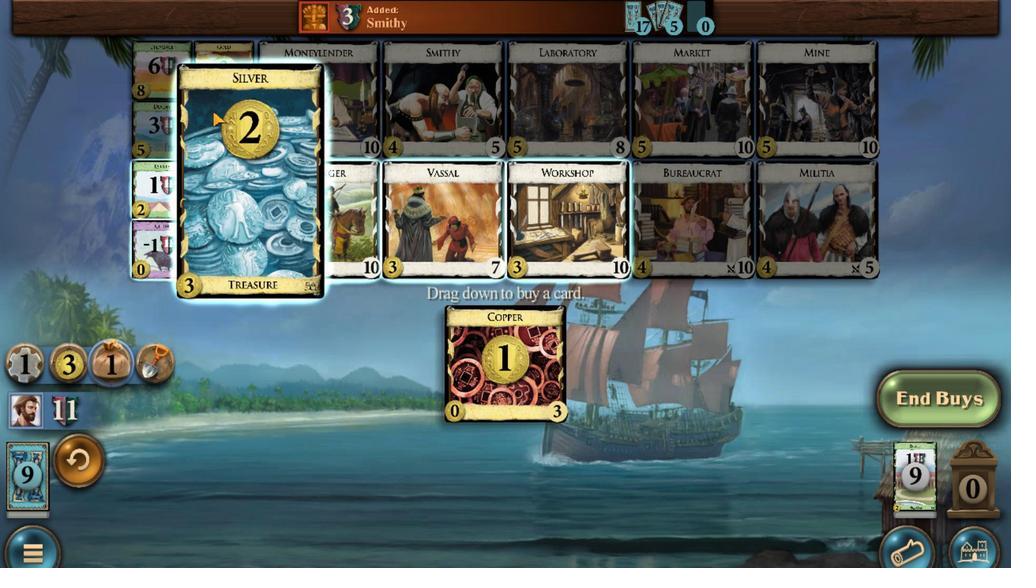 
Action: Mouse scrolled (222, 130) with delta (0, 0)
Screenshot: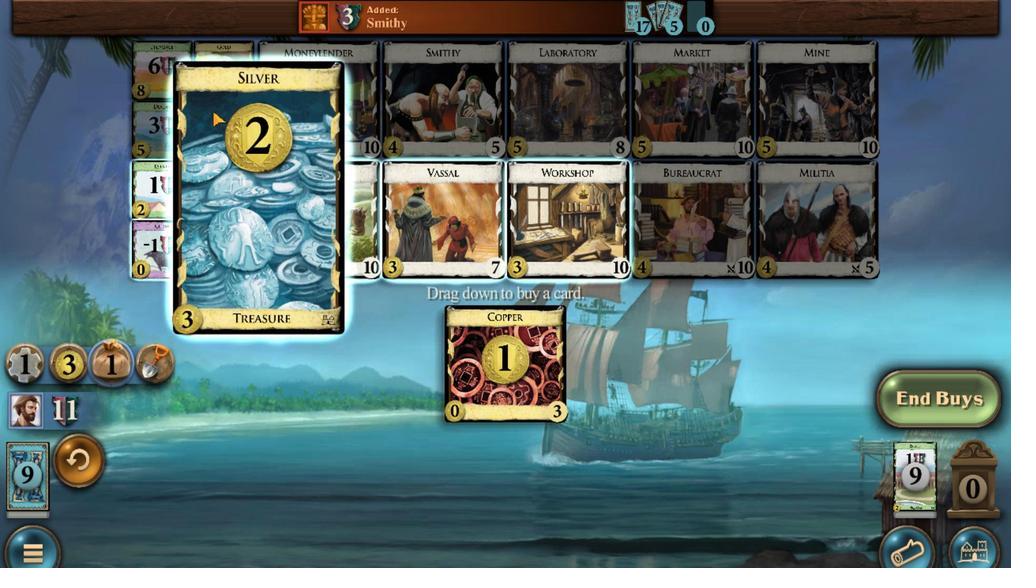 
Action: Mouse scrolled (222, 130) with delta (0, 0)
Screenshot: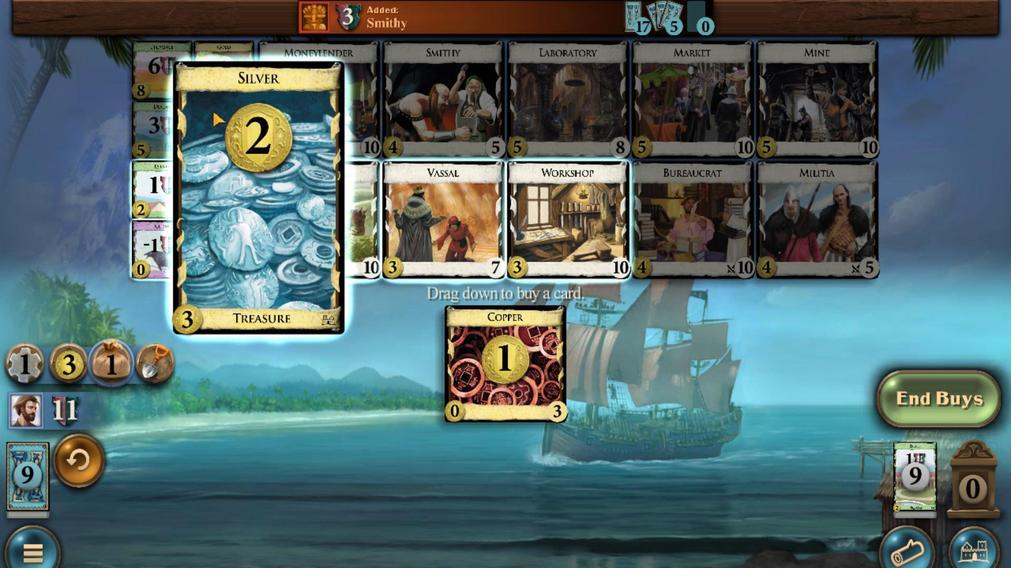 
Action: Mouse scrolled (222, 130) with delta (0, 0)
Screenshot: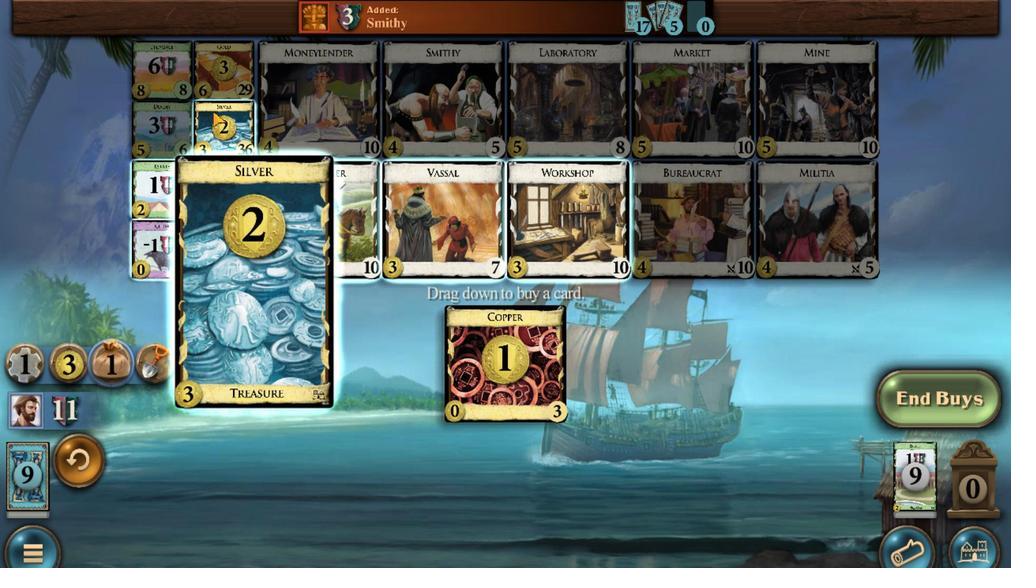 
Action: Mouse moved to (496, 465)
Screenshot: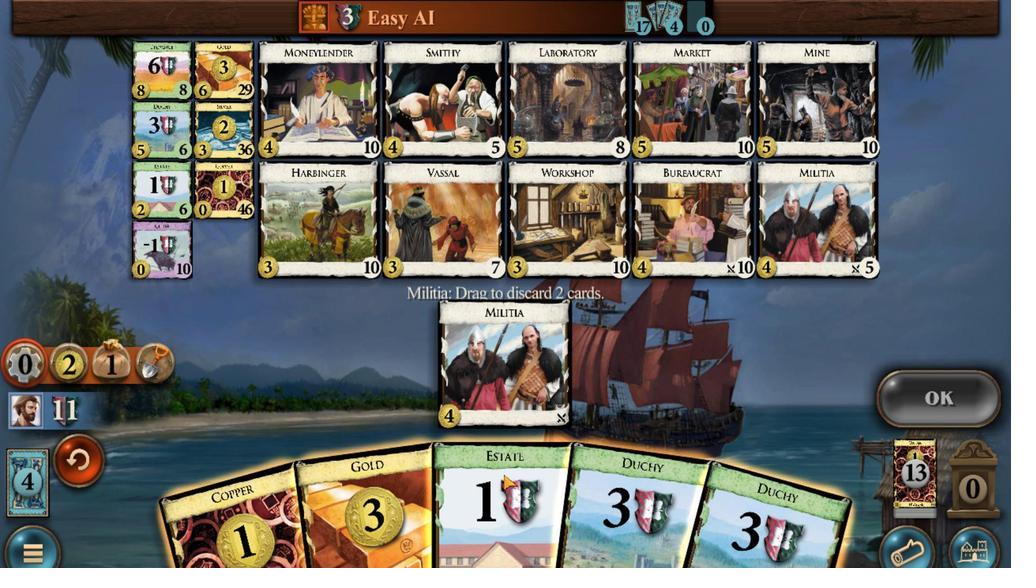 
Action: Mouse scrolled (496, 464) with delta (0, 0)
Screenshot: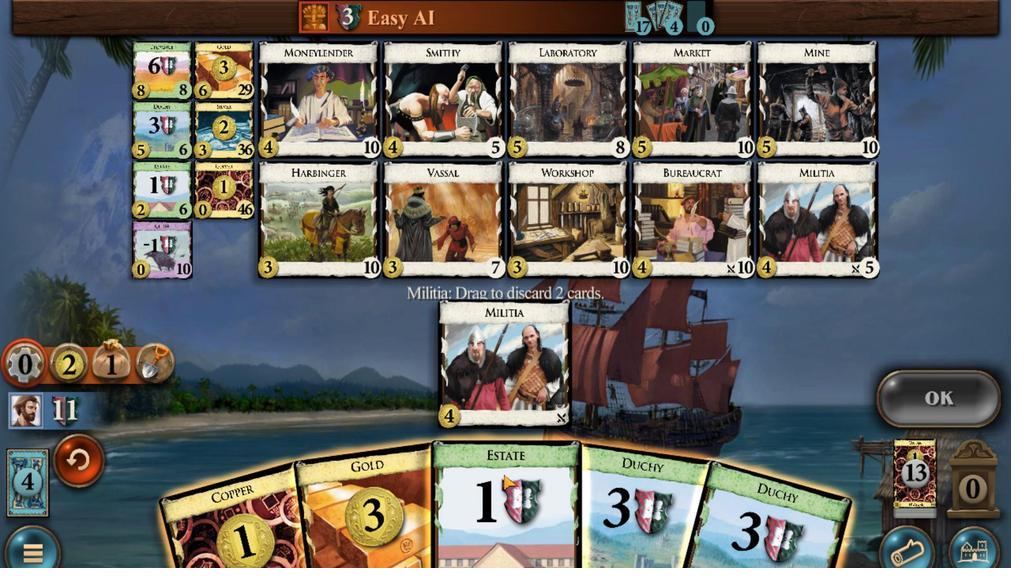 
Action: Mouse moved to (581, 474)
Screenshot: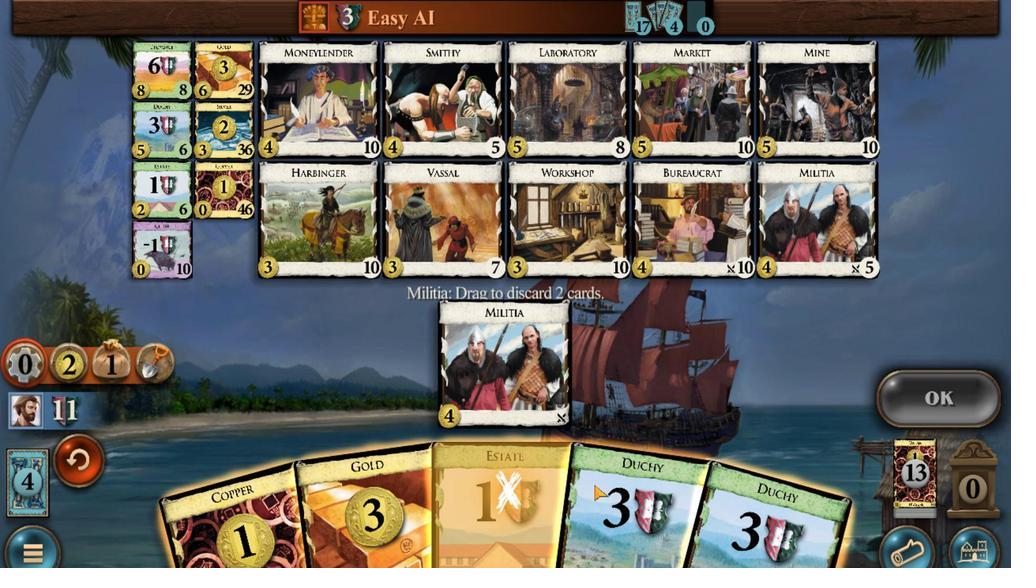 
Action: Mouse scrolled (581, 474) with delta (0, 0)
Screenshot: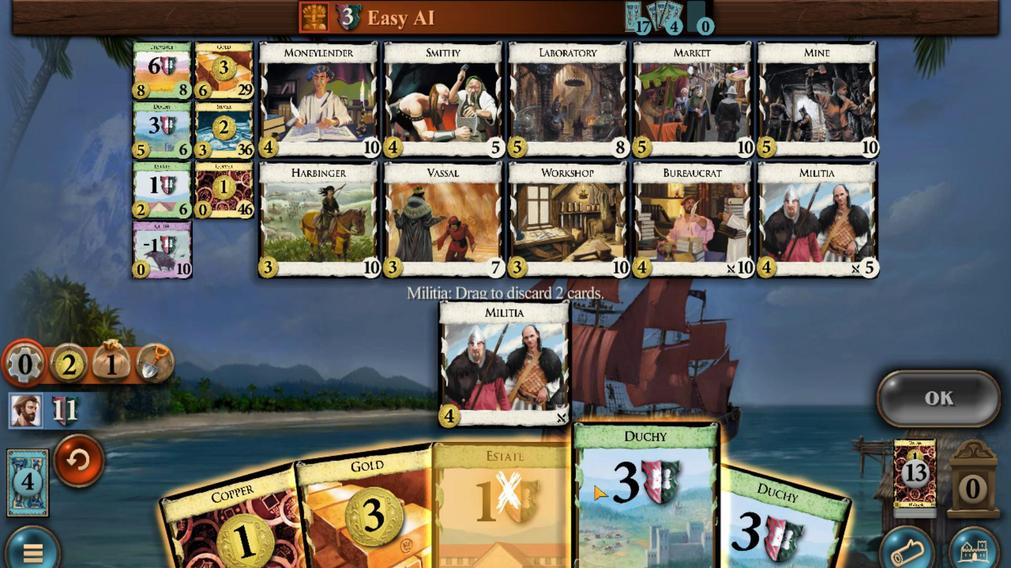 
Action: Mouse moved to (892, 399)
Screenshot: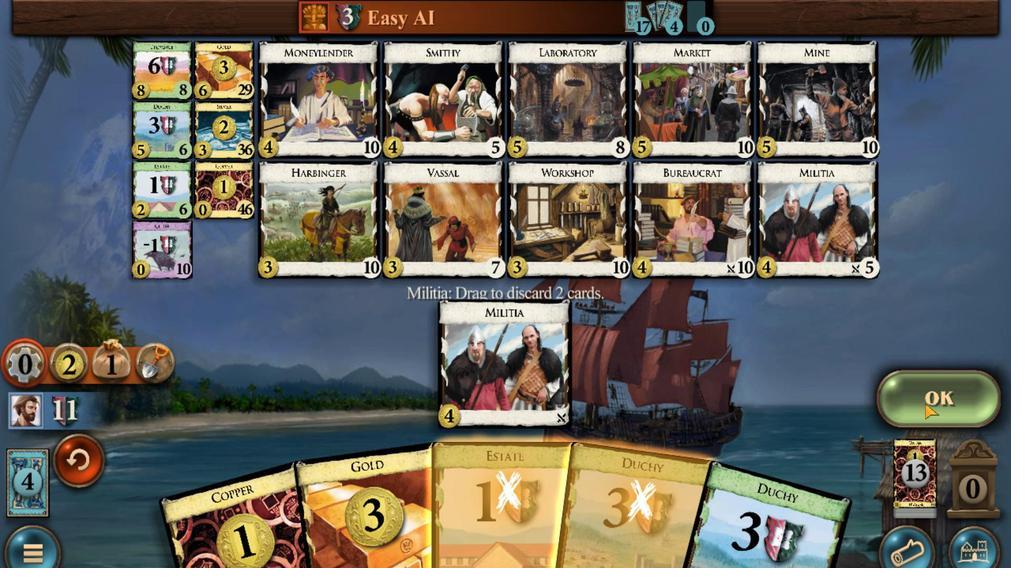 
Action: Mouse pressed left at (892, 399)
Screenshot: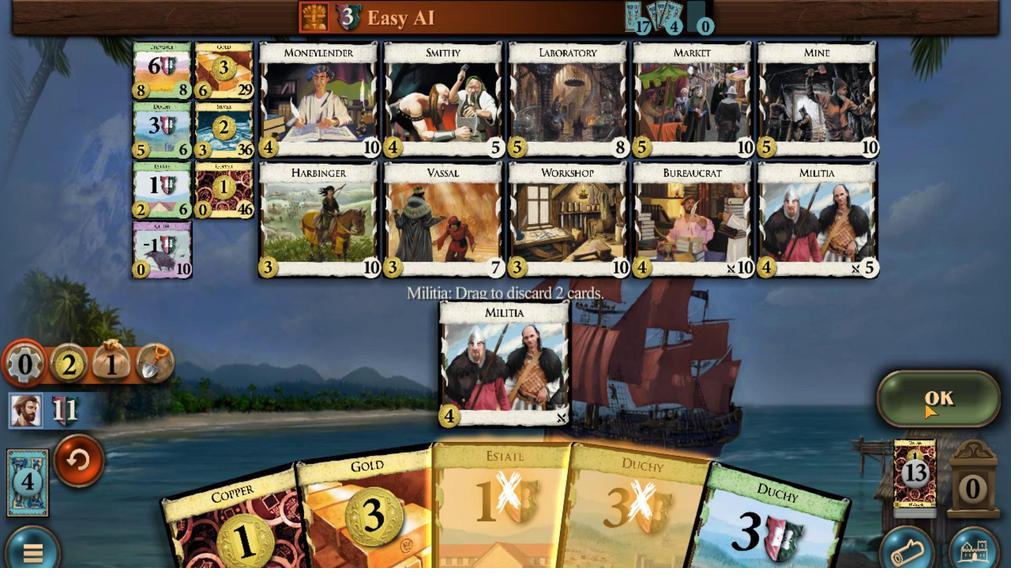 
Action: Mouse moved to (493, 471)
Screenshot: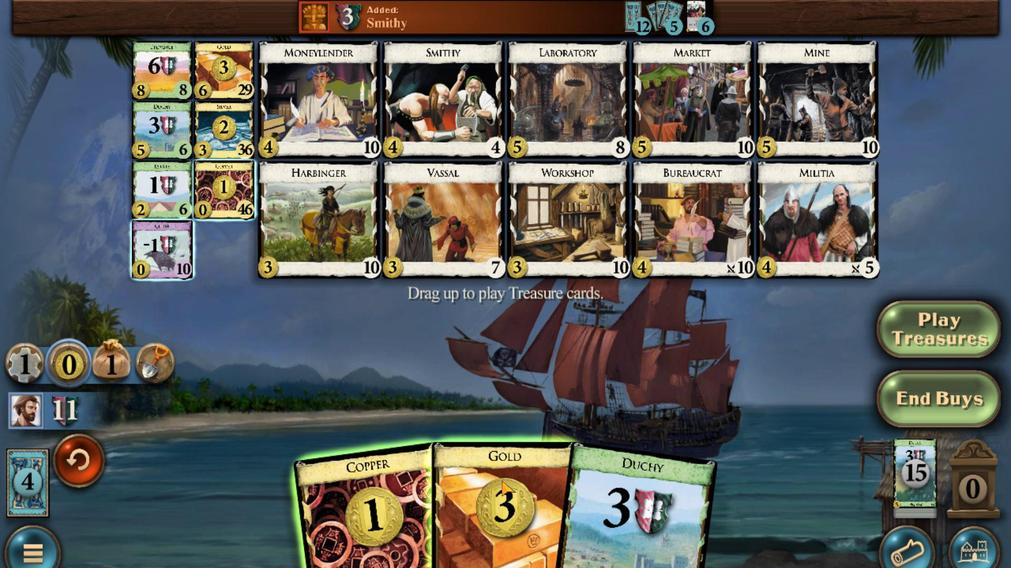 
Action: Mouse scrolled (493, 470) with delta (0, 0)
Screenshot: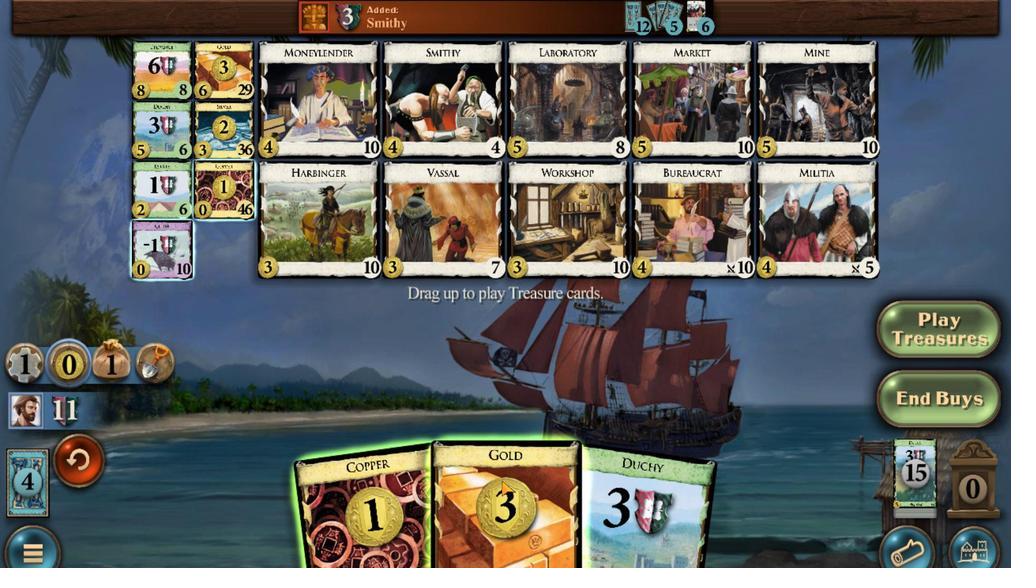 
Action: Mouse moved to (431, 476)
Screenshot: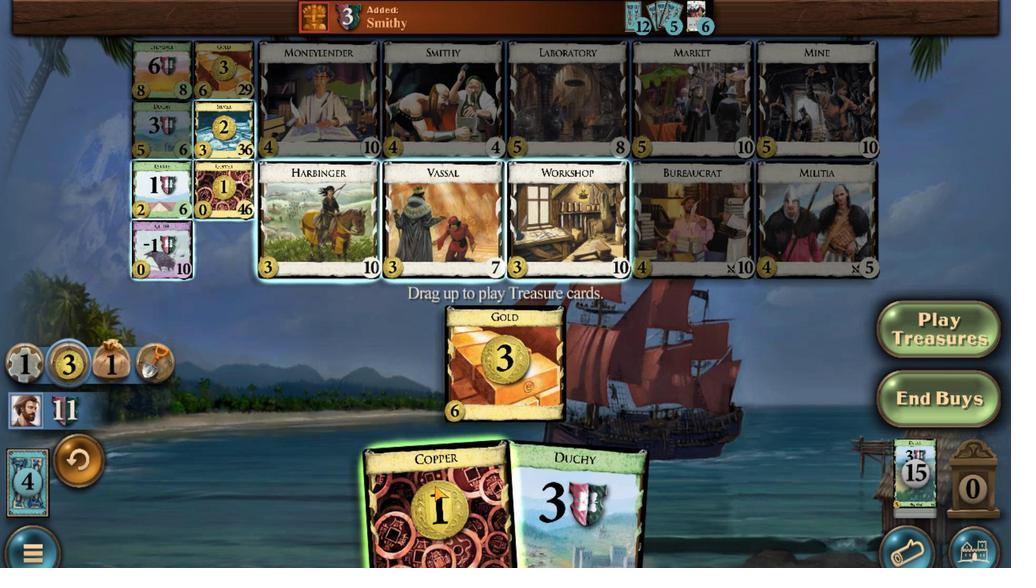 
Action: Mouse scrolled (431, 475) with delta (0, 0)
Screenshot: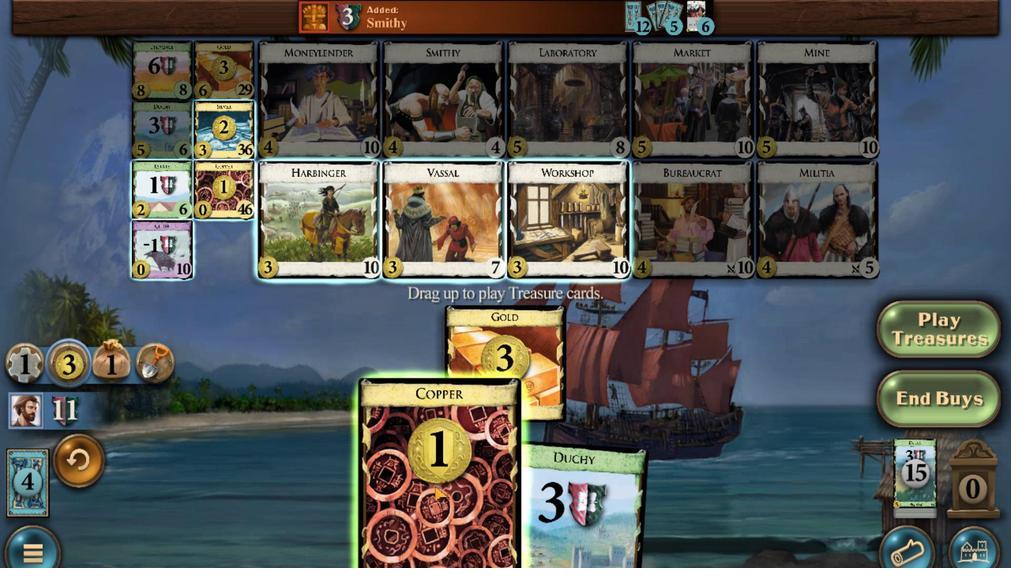 
Action: Mouse moved to (344, 112)
Screenshot: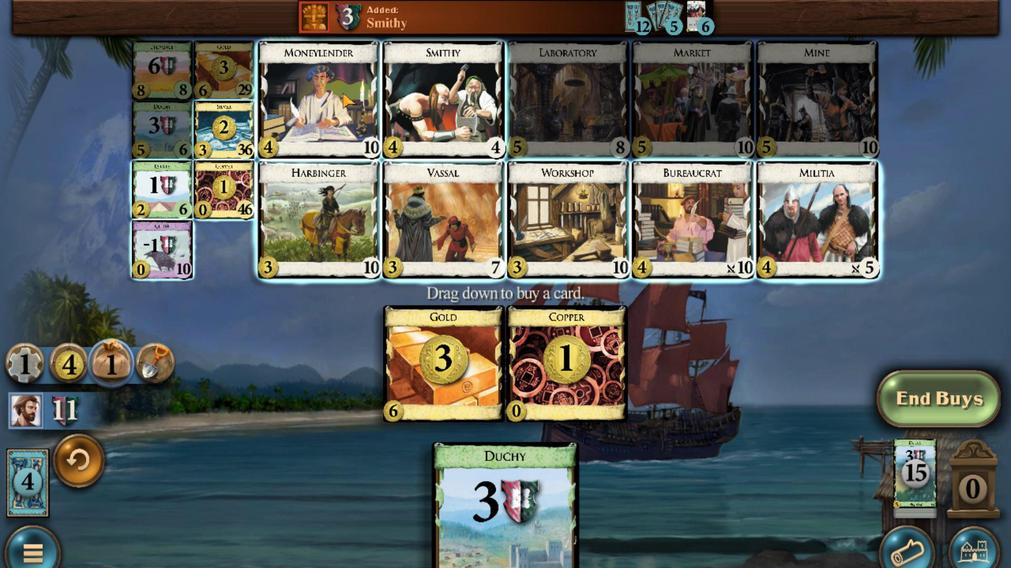 
Action: Mouse scrolled (344, 112) with delta (0, 0)
Screenshot: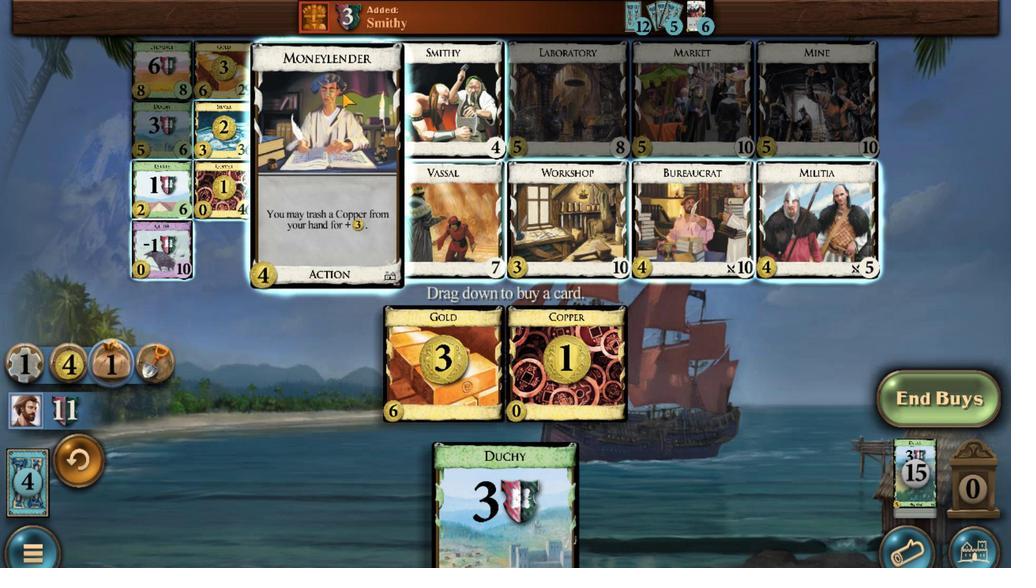 
Action: Mouse scrolled (344, 112) with delta (0, 0)
Screenshot: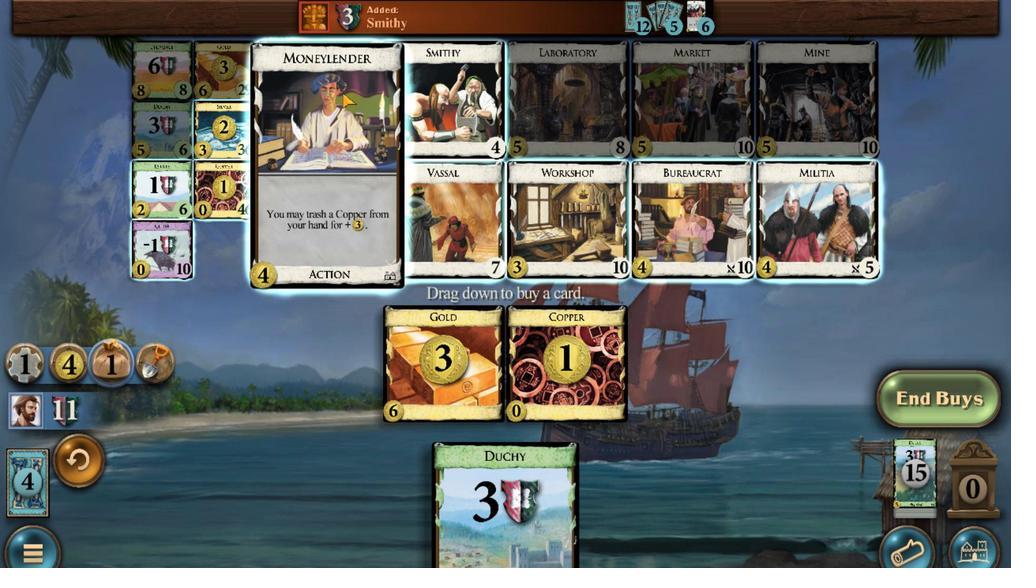 
Action: Mouse scrolled (344, 112) with delta (0, 0)
Screenshot: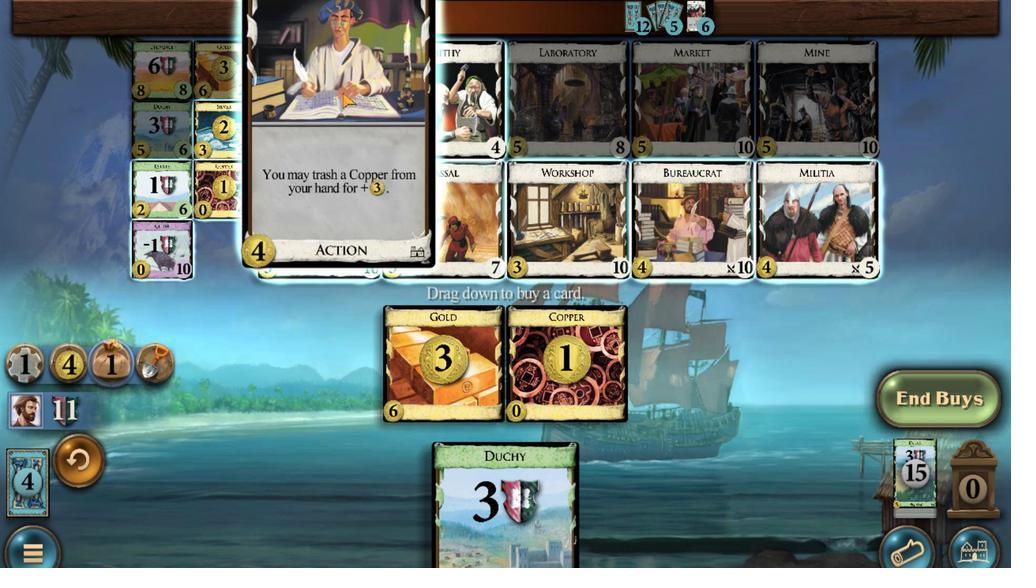 
Action: Mouse scrolled (344, 112) with delta (0, 0)
Screenshot: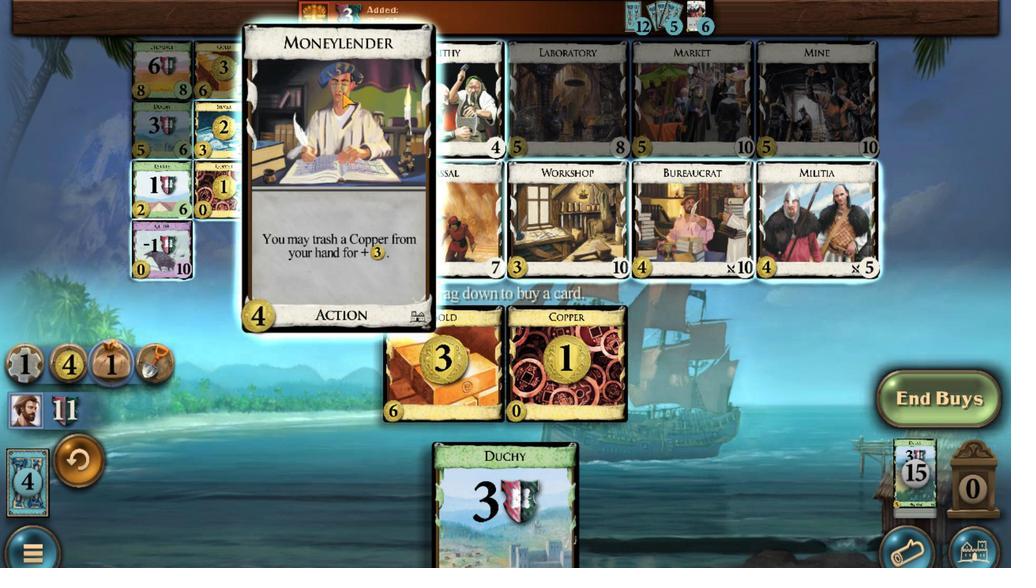 
Action: Mouse scrolled (344, 112) with delta (0, 0)
Screenshot: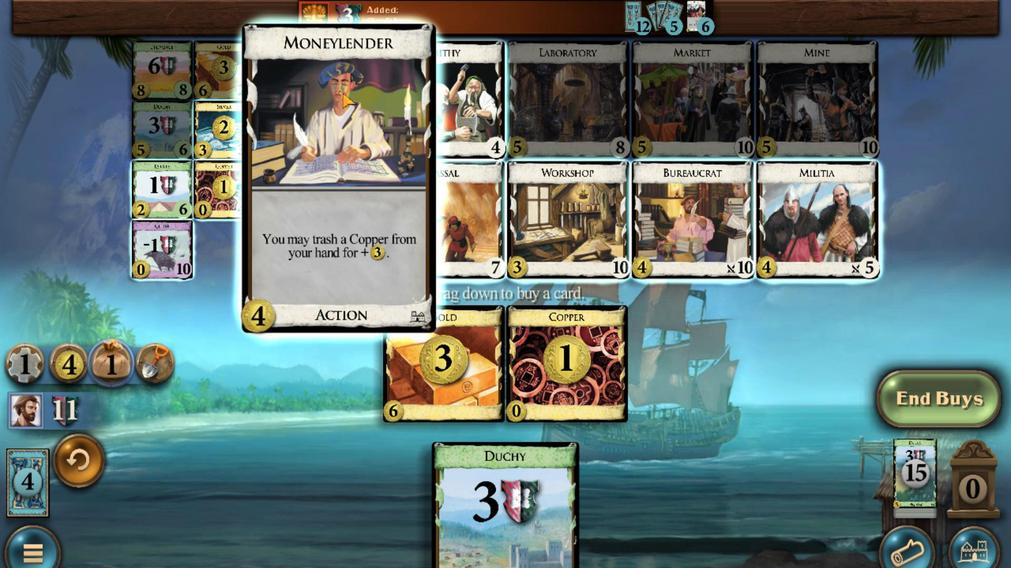 
Action: Mouse scrolled (344, 112) with delta (0, 0)
Screenshot: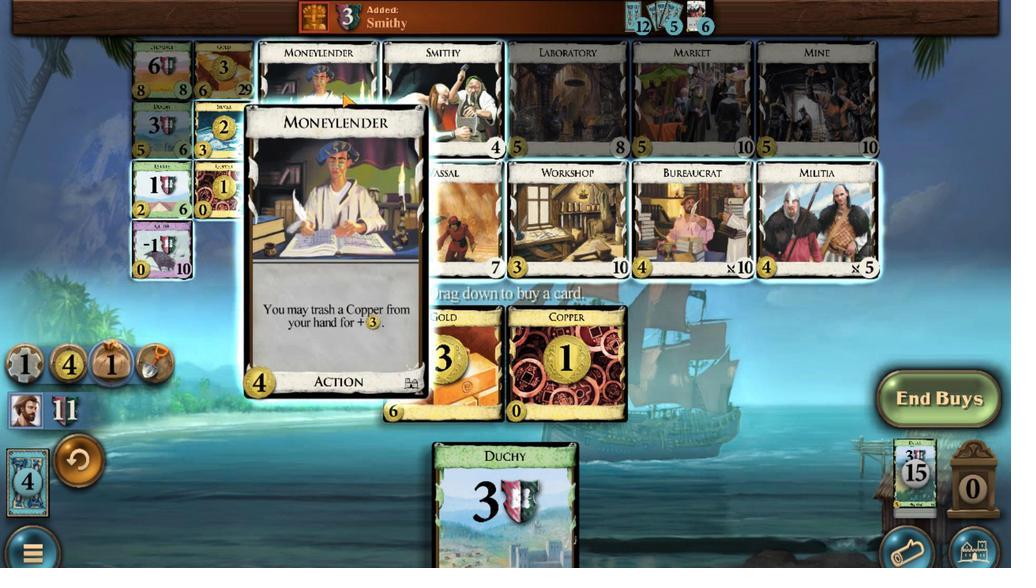 
Action: Mouse scrolled (344, 112) with delta (0, 0)
Screenshot: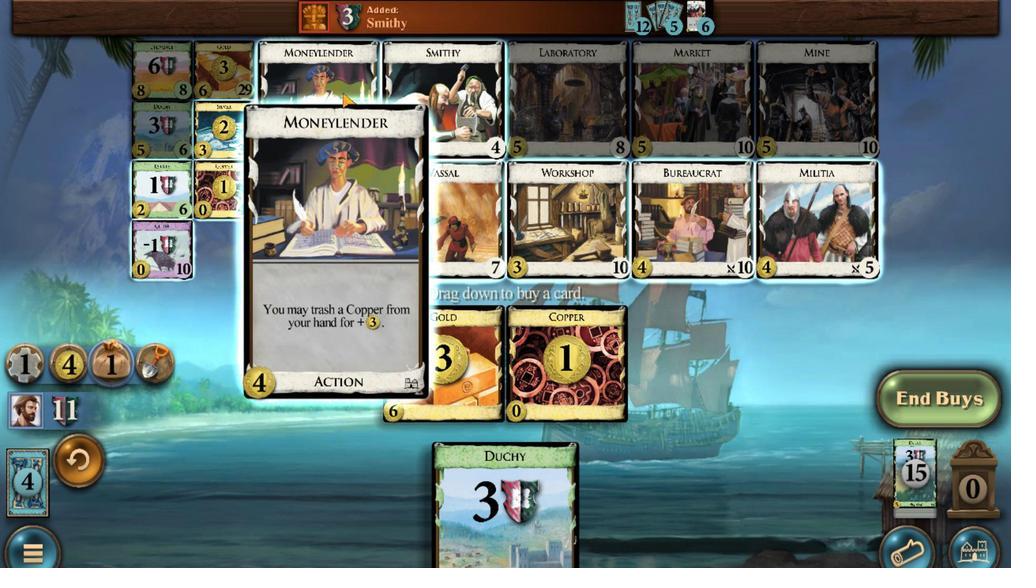
Action: Mouse scrolled (344, 112) with delta (0, 0)
Screenshot: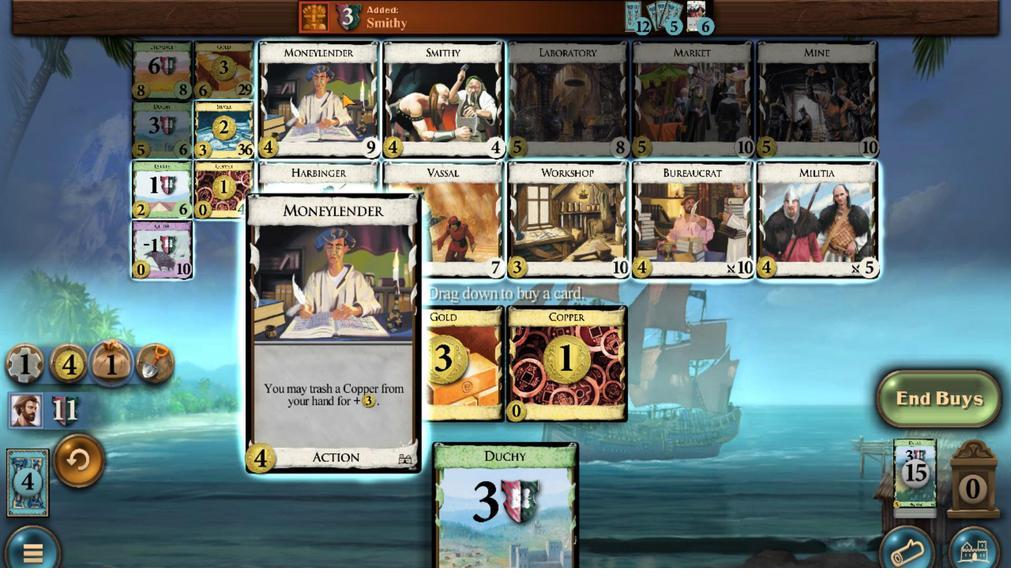 
Action: Mouse moved to (386, 488)
Screenshot: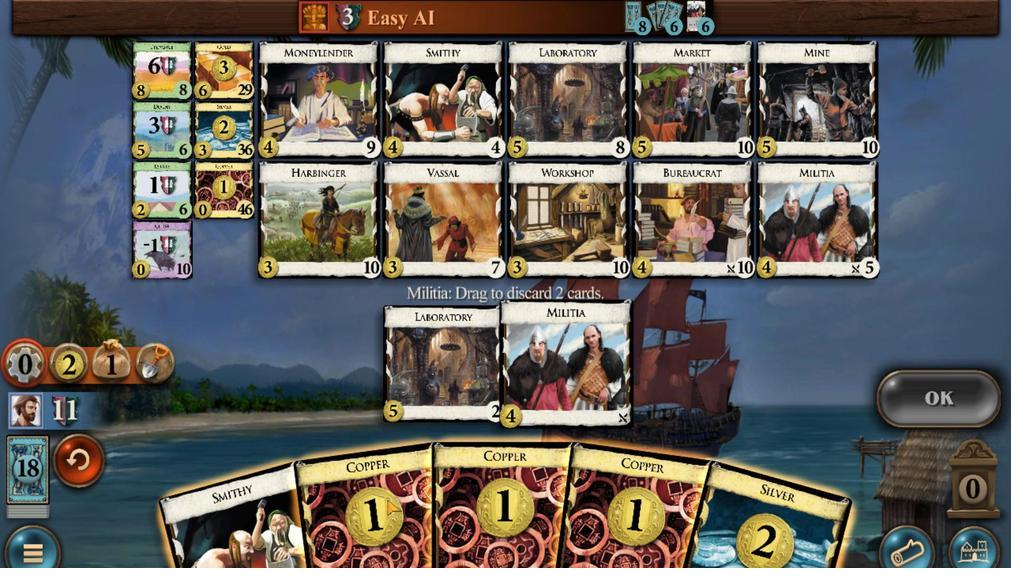 
Action: Mouse scrolled (386, 488) with delta (0, 0)
Screenshot: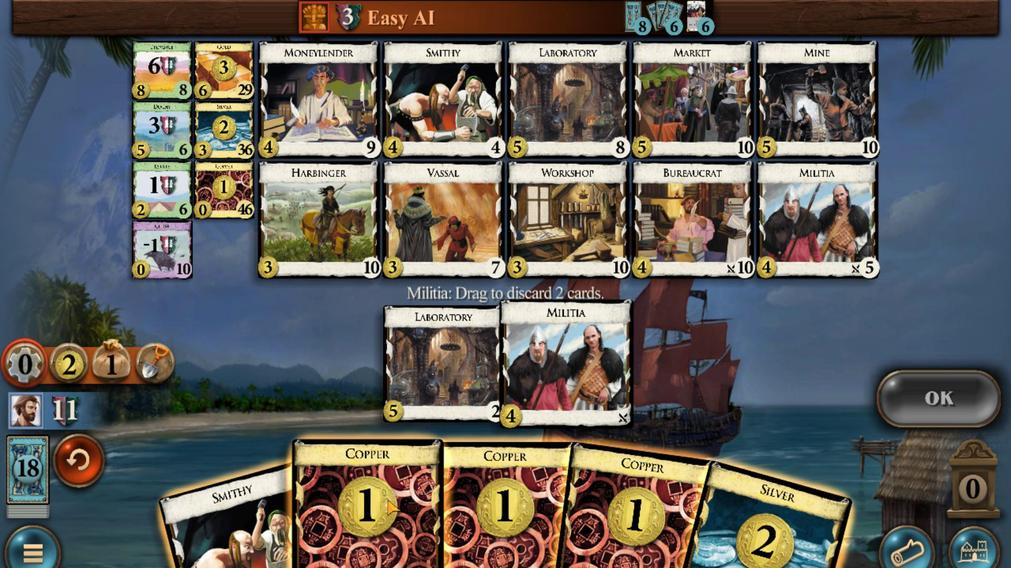 
Action: Mouse moved to (466, 487)
